 Task: Select transit view around selected location Buckingham Palace, London, England and check out the nearest train station
Action: Mouse moved to (389, 318)
Screenshot: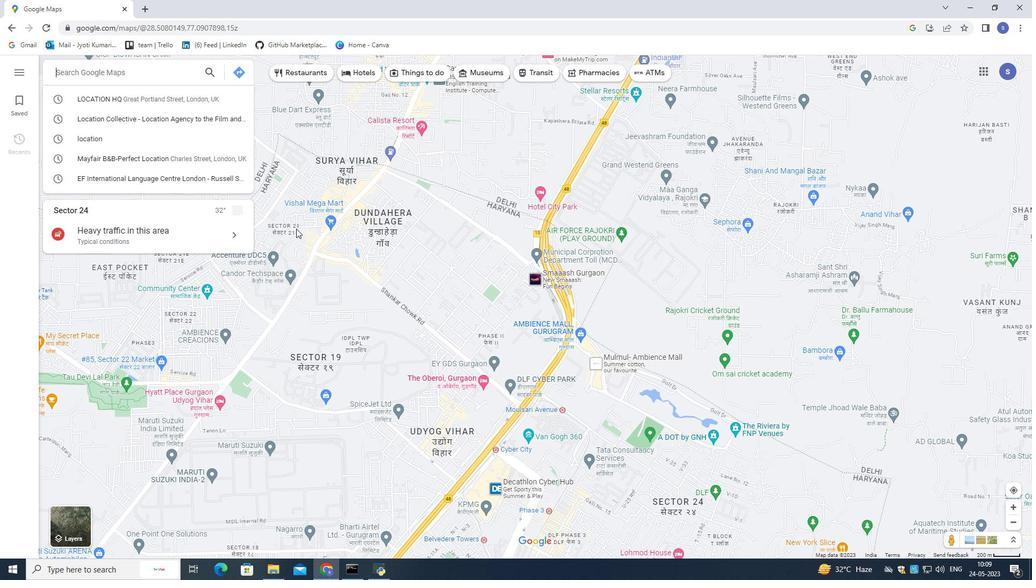 
Action: Mouse scrolled (389, 317) with delta (0, 0)
Screenshot: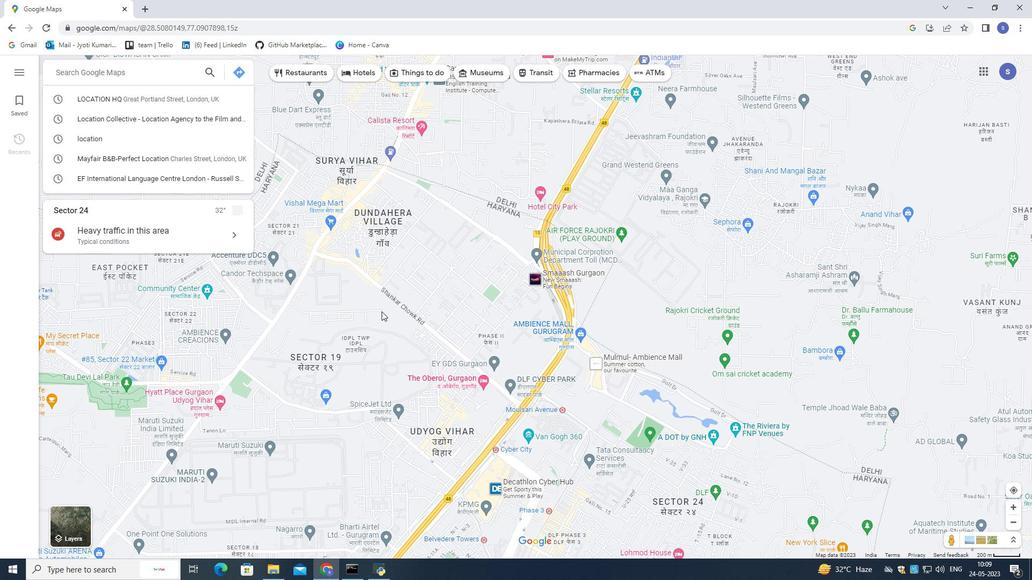 
Action: Mouse scrolled (389, 317) with delta (0, 0)
Screenshot: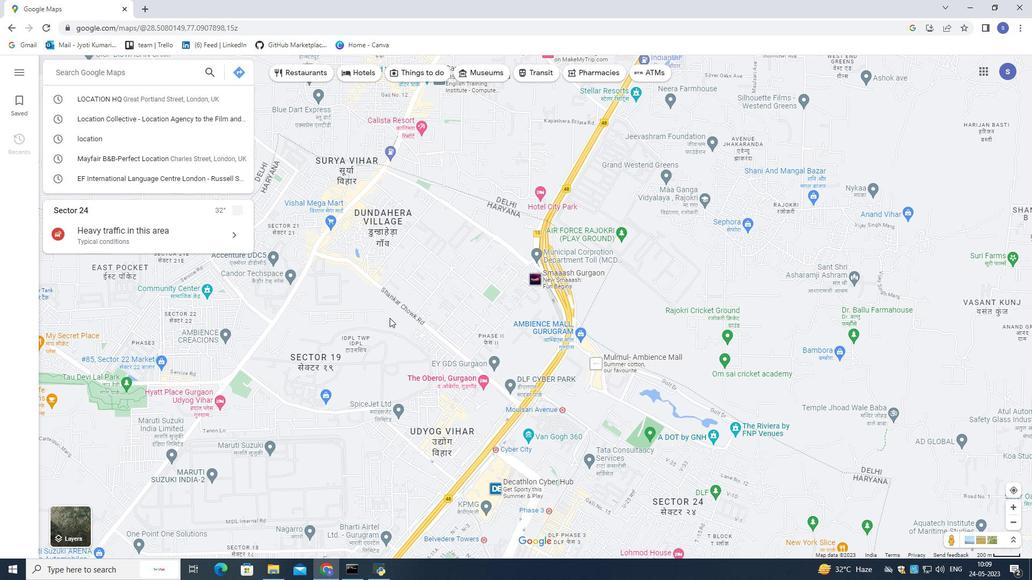 
Action: Mouse scrolled (389, 317) with delta (0, 0)
Screenshot: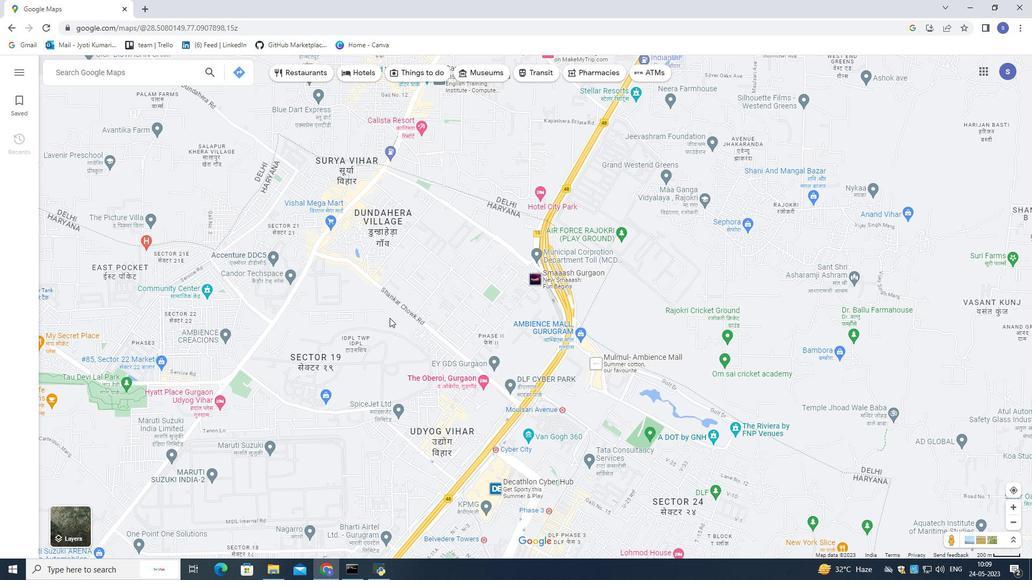
Action: Mouse scrolled (389, 317) with delta (0, 0)
Screenshot: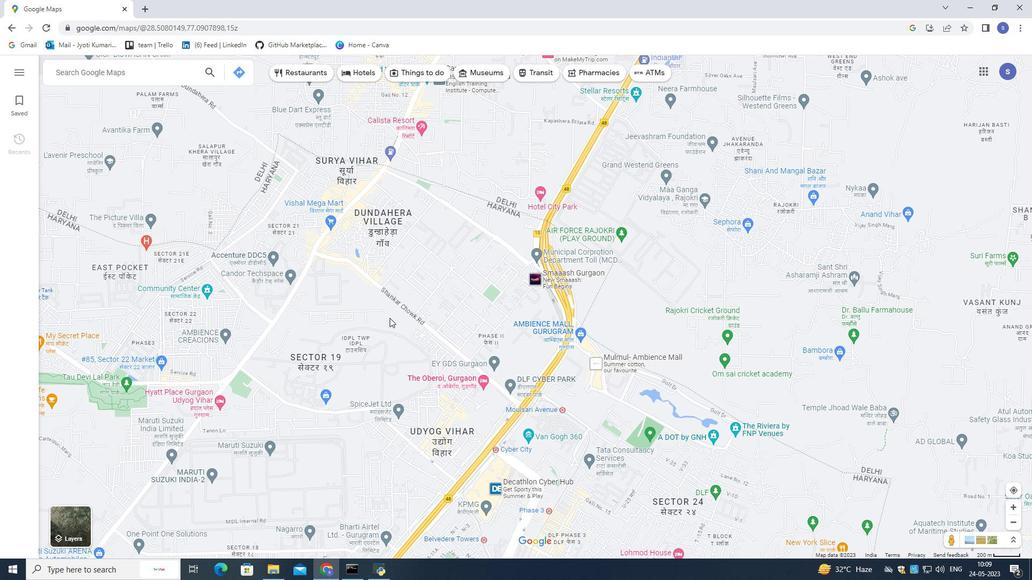 
Action: Mouse scrolled (389, 317) with delta (0, 0)
Screenshot: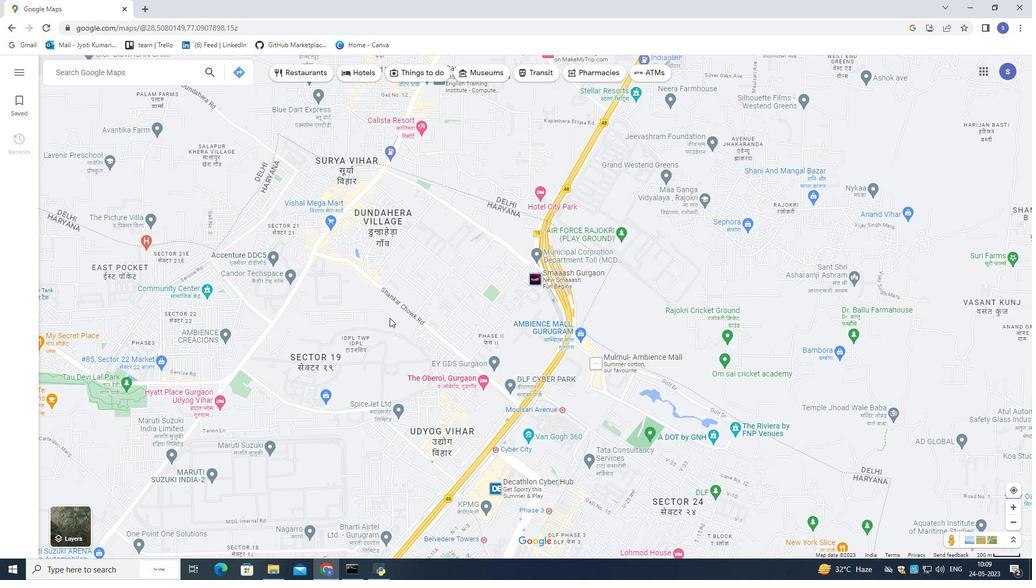 
Action: Mouse scrolled (389, 317) with delta (0, 0)
Screenshot: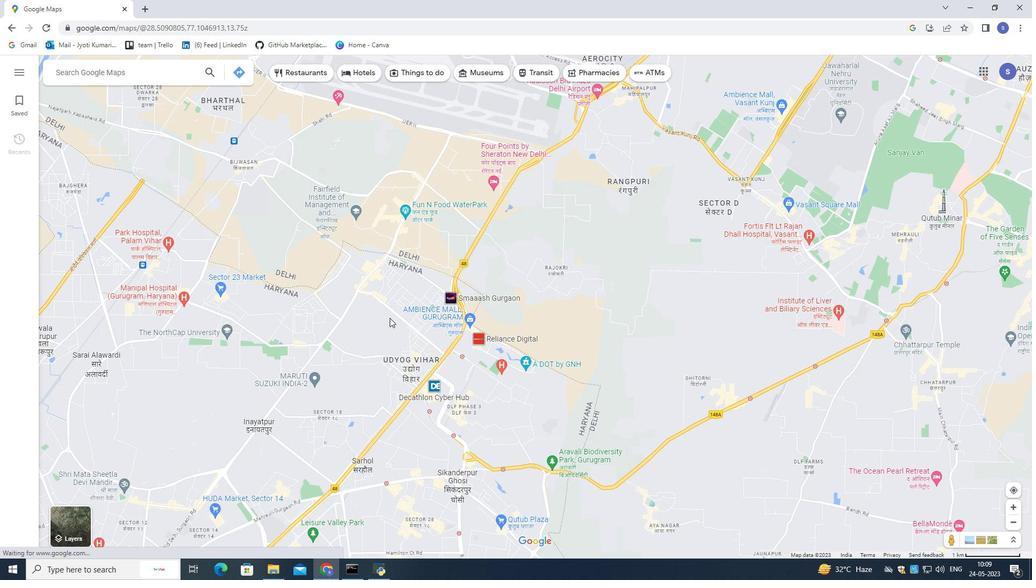
Action: Mouse scrolled (389, 317) with delta (0, 0)
Screenshot: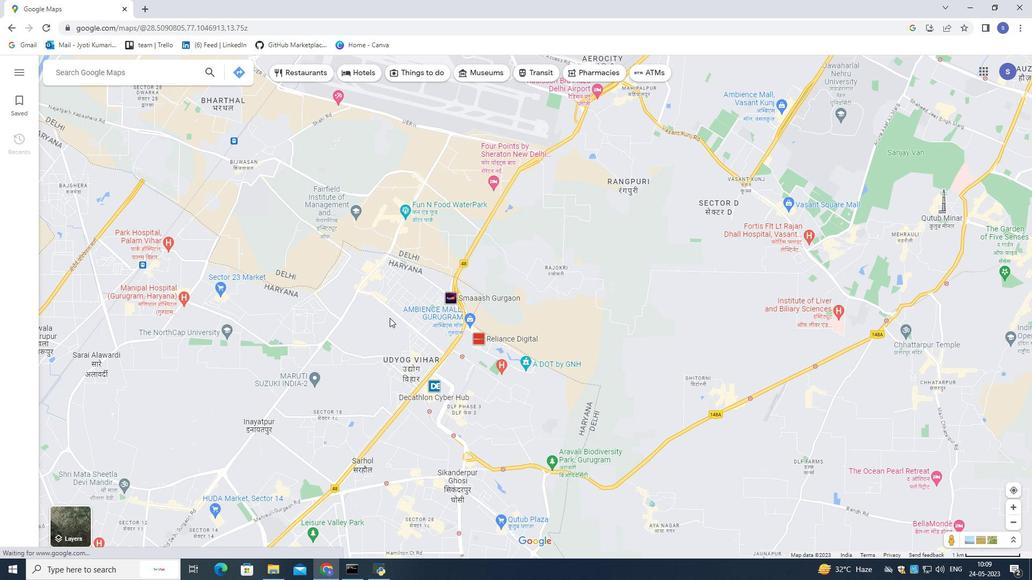 
Action: Mouse scrolled (389, 317) with delta (0, 0)
Screenshot: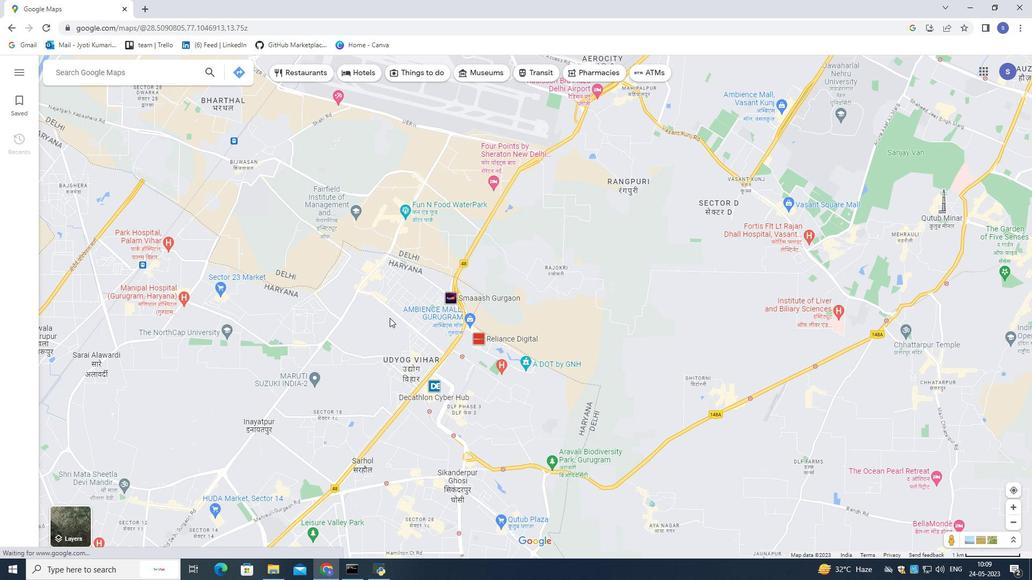 
Action: Mouse scrolled (389, 317) with delta (0, 0)
Screenshot: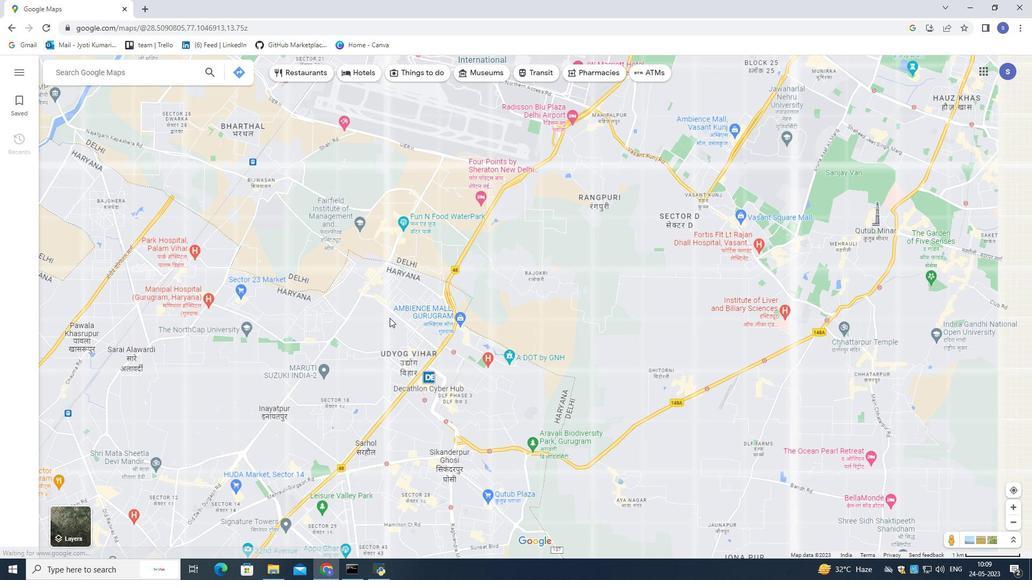 
Action: Mouse scrolled (389, 317) with delta (0, 0)
Screenshot: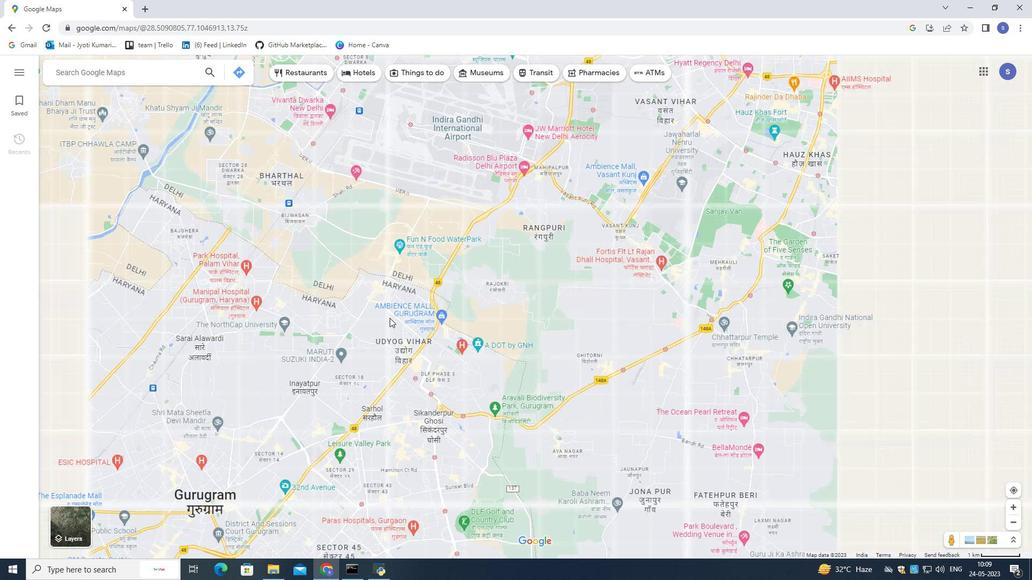 
Action: Mouse scrolled (389, 317) with delta (0, 0)
Screenshot: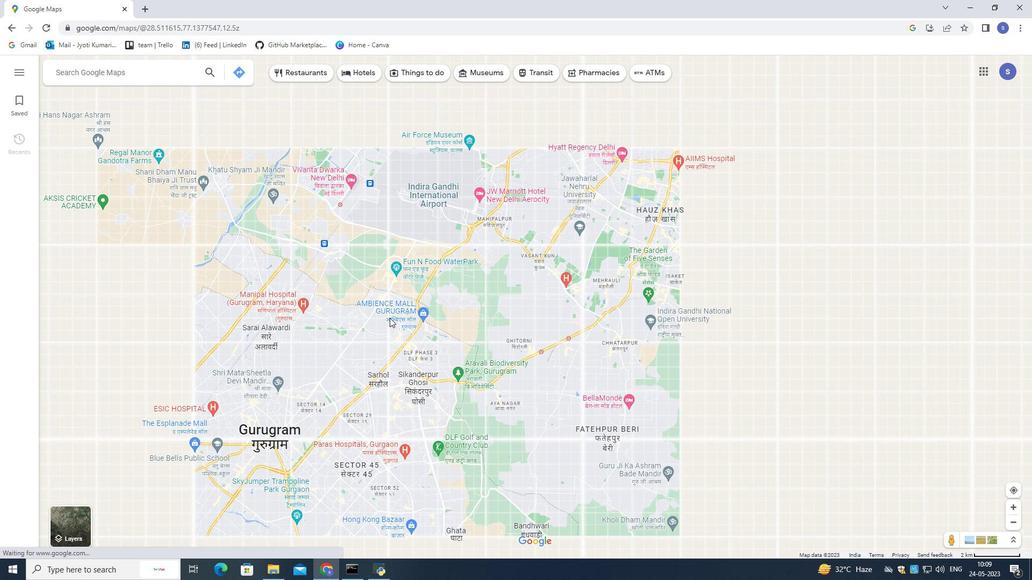 
Action: Mouse scrolled (389, 317) with delta (0, 0)
Screenshot: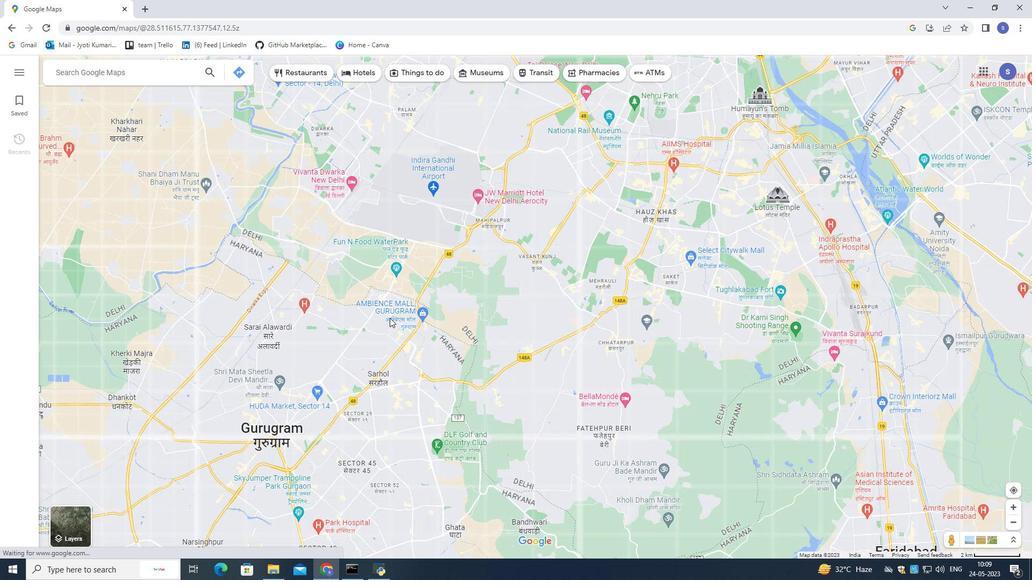 
Action: Mouse scrolled (389, 317) with delta (0, 0)
Screenshot: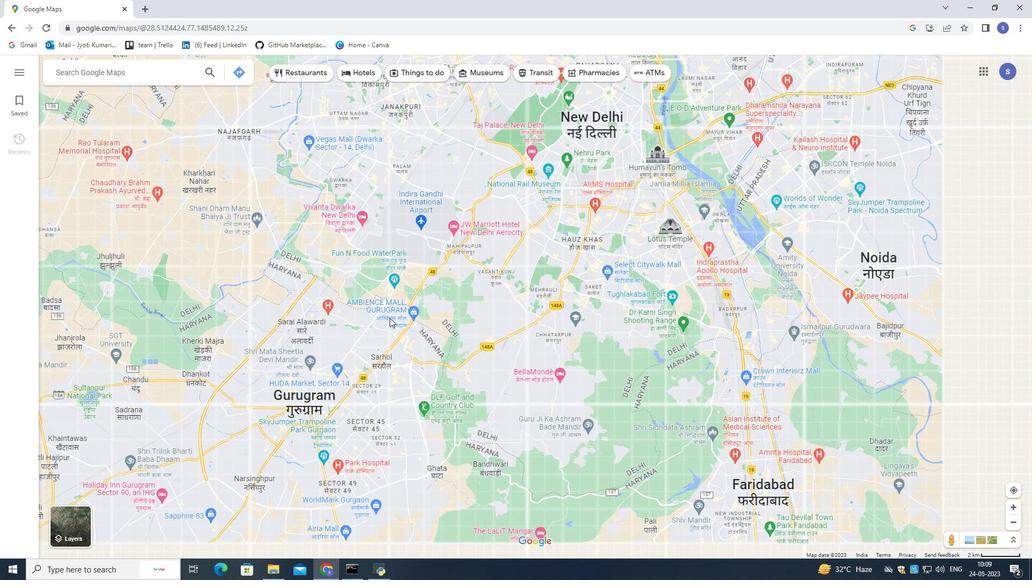 
Action: Mouse scrolled (389, 317) with delta (0, 0)
Screenshot: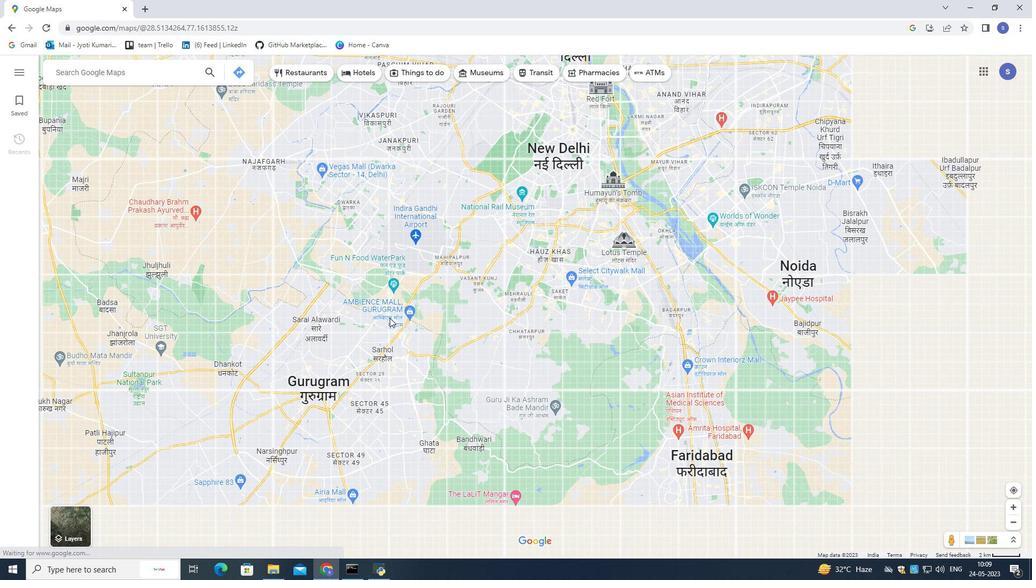 
Action: Mouse scrolled (389, 317) with delta (0, 0)
Screenshot: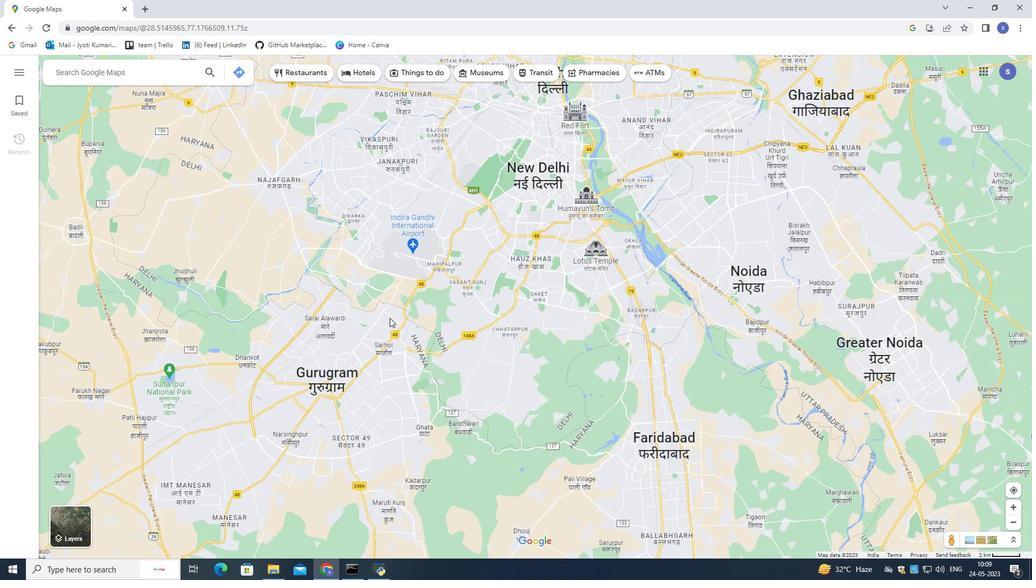 
Action: Mouse scrolled (389, 317) with delta (0, 0)
Screenshot: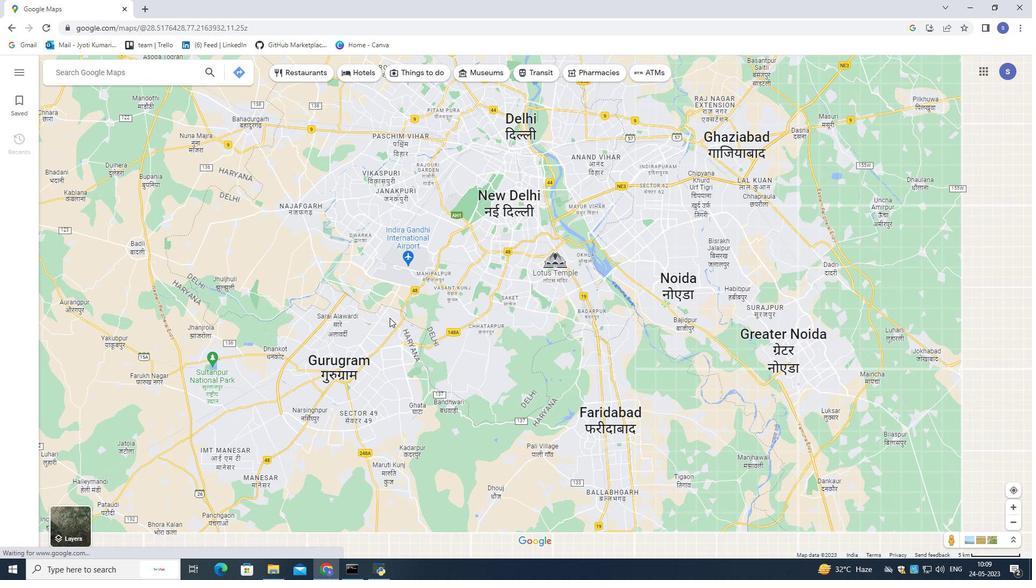 
Action: Mouse scrolled (389, 317) with delta (0, 0)
Screenshot: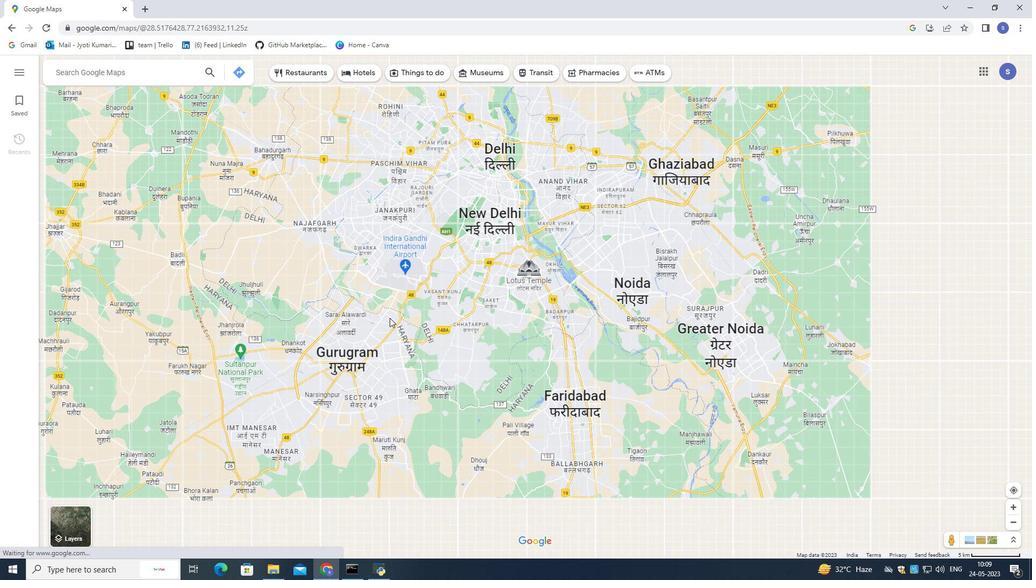 
Action: Mouse scrolled (389, 317) with delta (0, 0)
Screenshot: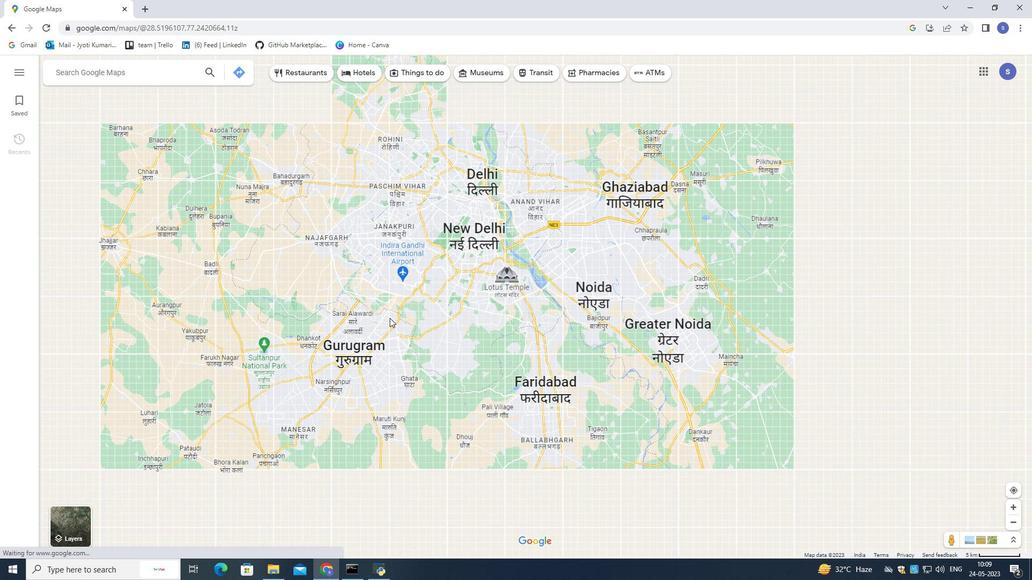 
Action: Mouse scrolled (389, 317) with delta (0, 0)
Screenshot: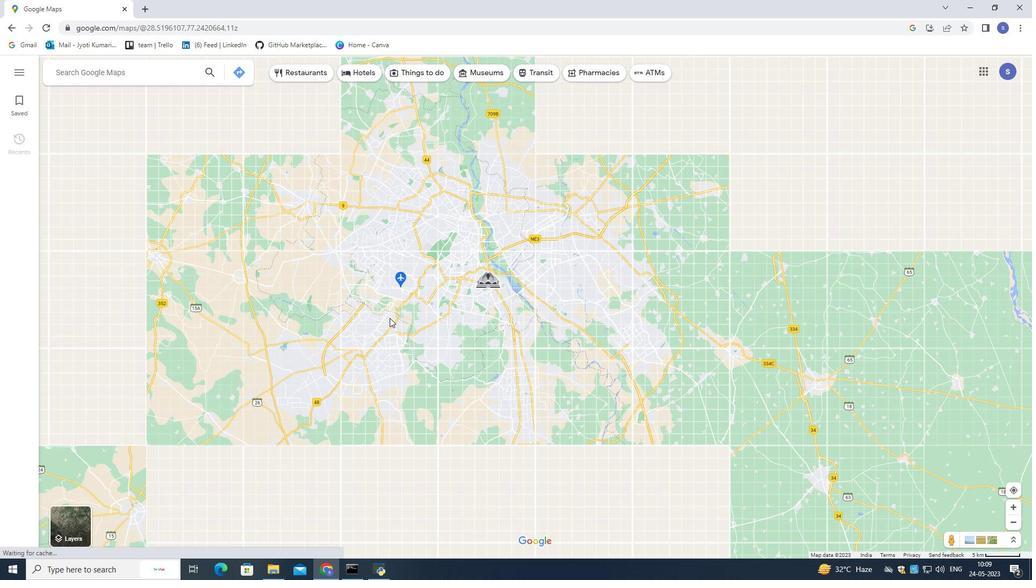 
Action: Mouse scrolled (389, 317) with delta (0, 0)
Screenshot: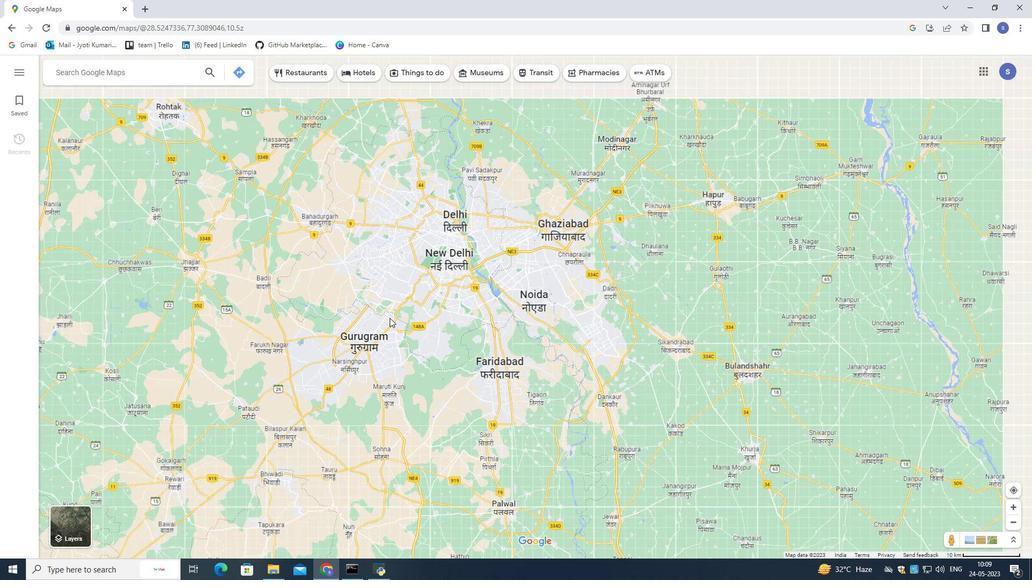 
Action: Mouse scrolled (389, 317) with delta (0, 0)
Screenshot: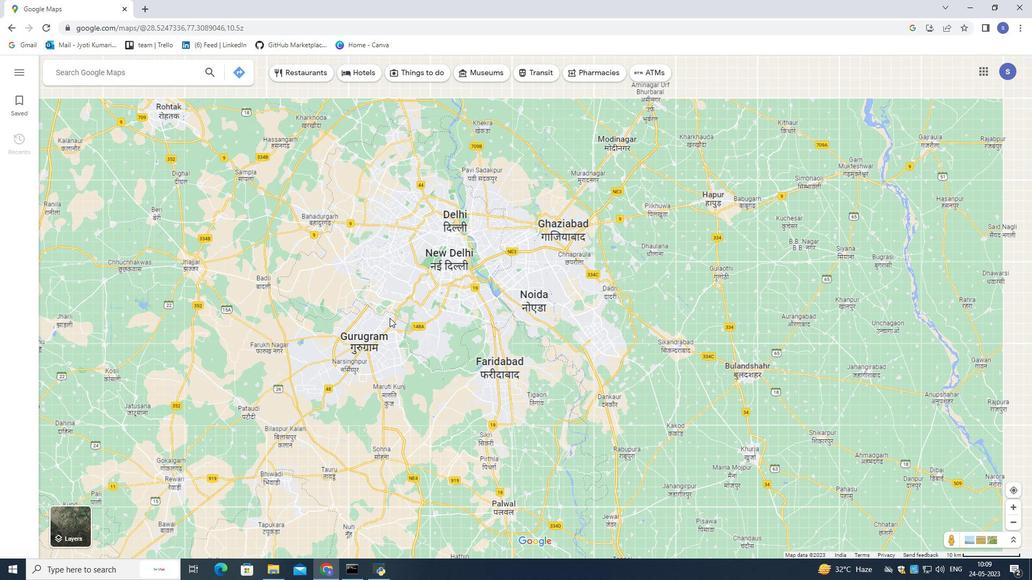 
Action: Mouse scrolled (389, 317) with delta (0, 0)
Screenshot: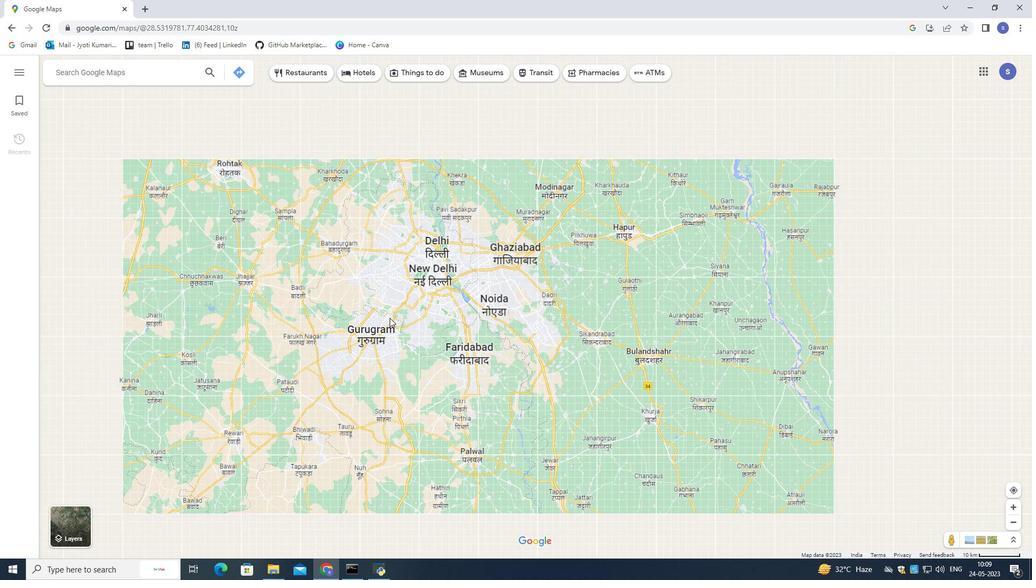 
Action: Mouse scrolled (389, 317) with delta (0, 0)
Screenshot: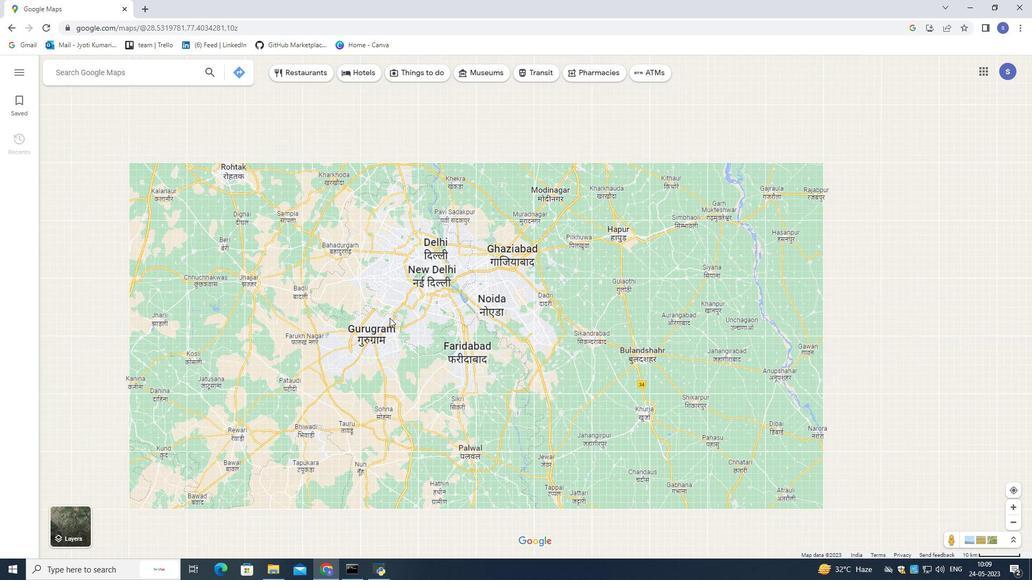 
Action: Mouse moved to (188, 69)
Screenshot: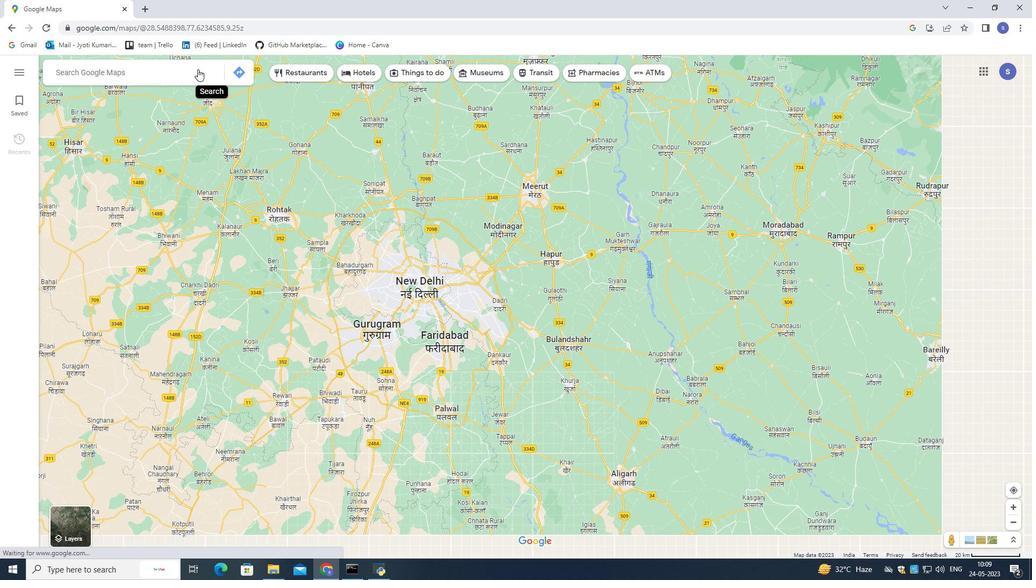 
Action: Mouse pressed left at (188, 69)
Screenshot: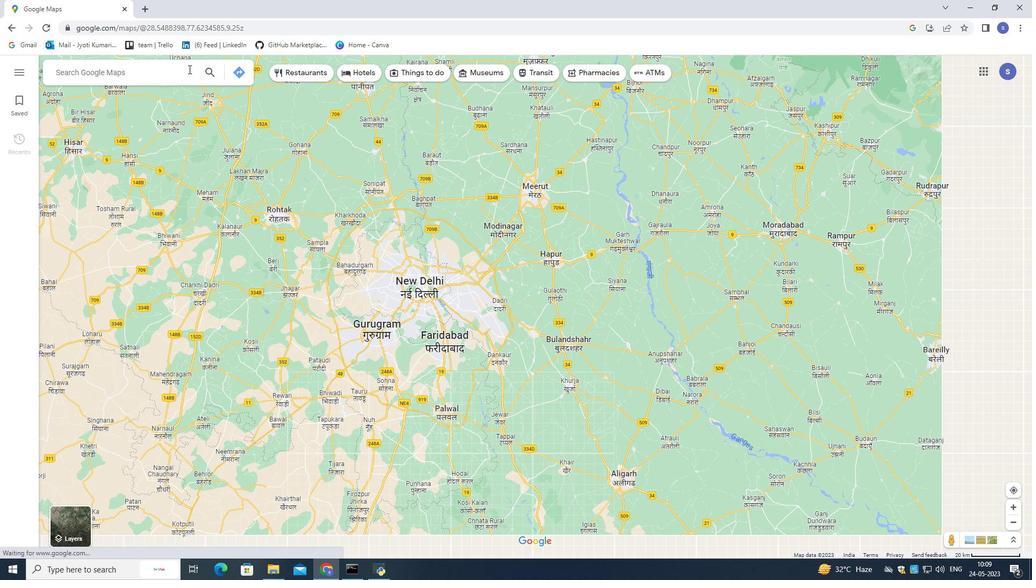 
Action: Key pressed <Key.shift>Buckingham<Key.space>palace,<Key.space>london,<Key.space>england<Key.enter>
Screenshot: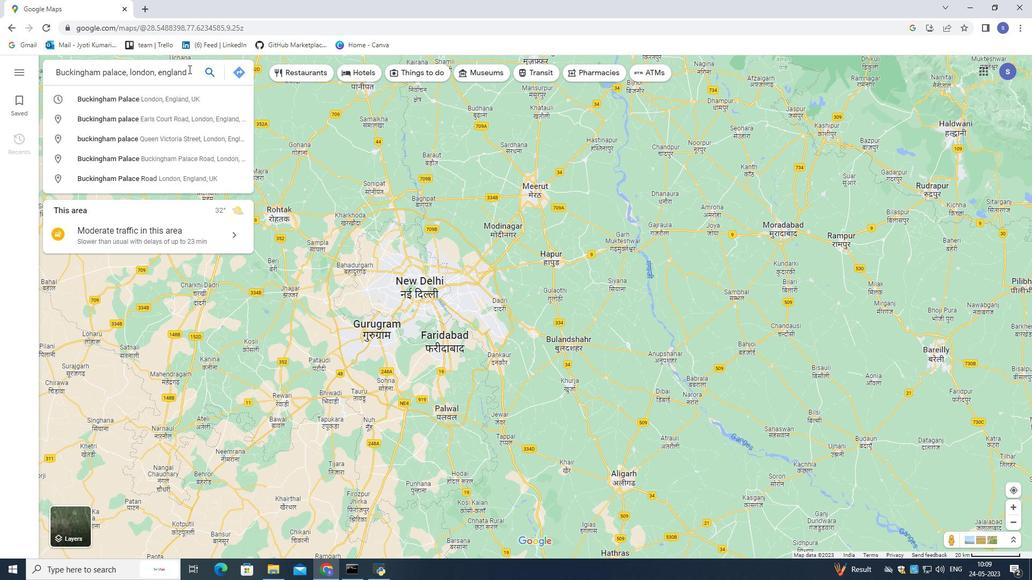 
Action: Mouse moved to (322, 350)
Screenshot: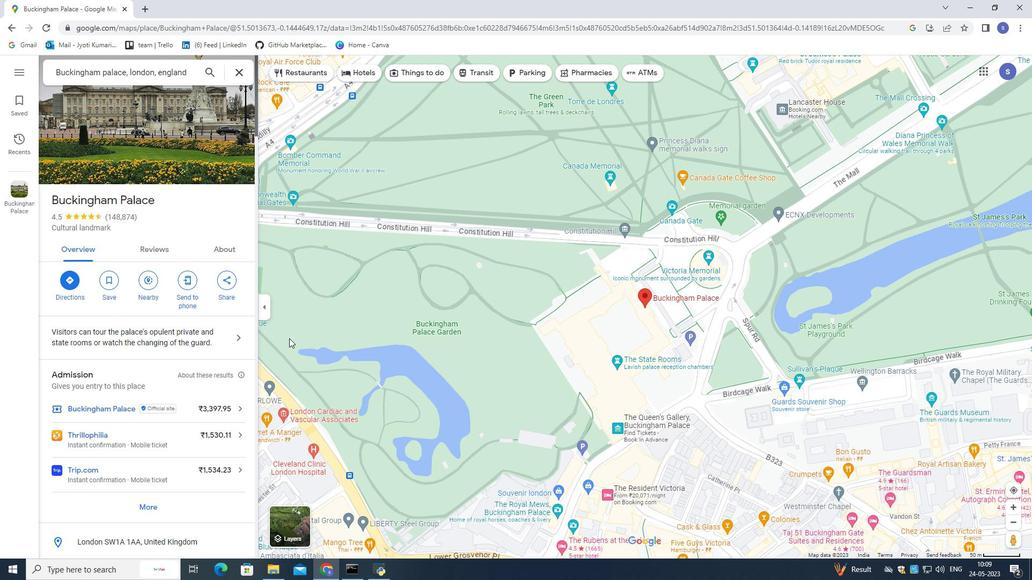 
Action: Mouse scrolled (322, 349) with delta (0, 0)
Screenshot: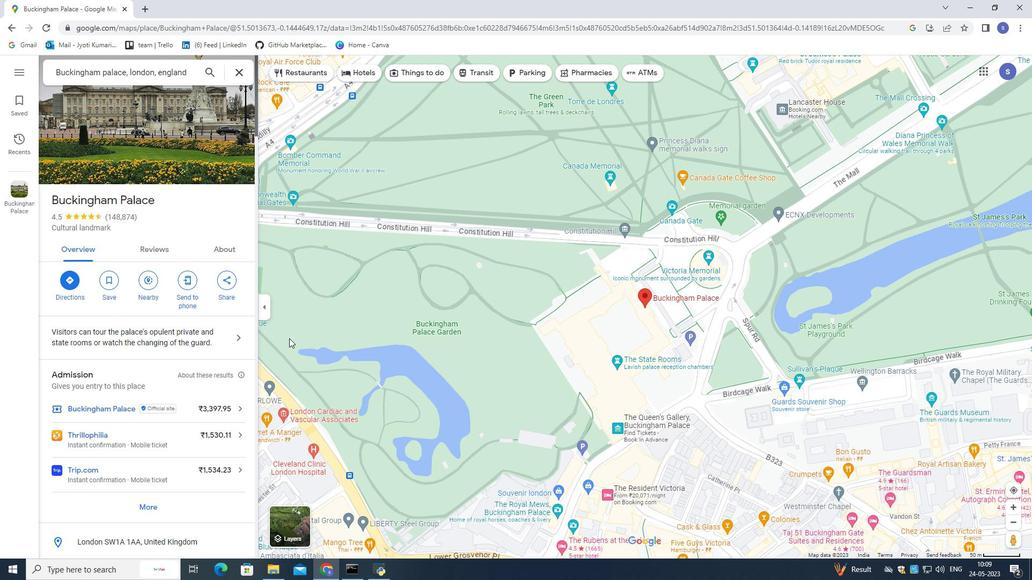 
Action: Mouse moved to (322, 351)
Screenshot: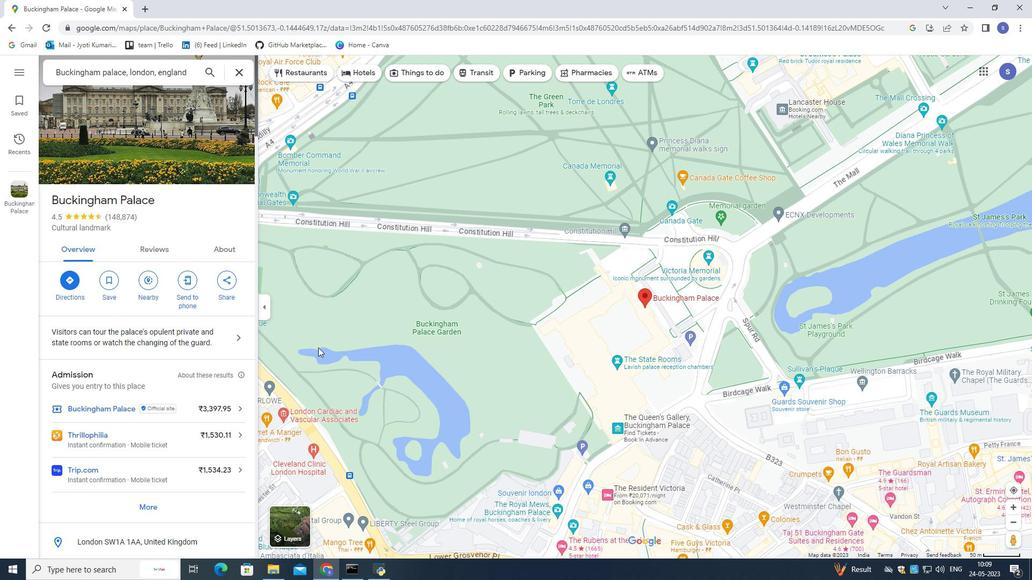 
Action: Mouse scrolled (322, 350) with delta (0, 0)
Screenshot: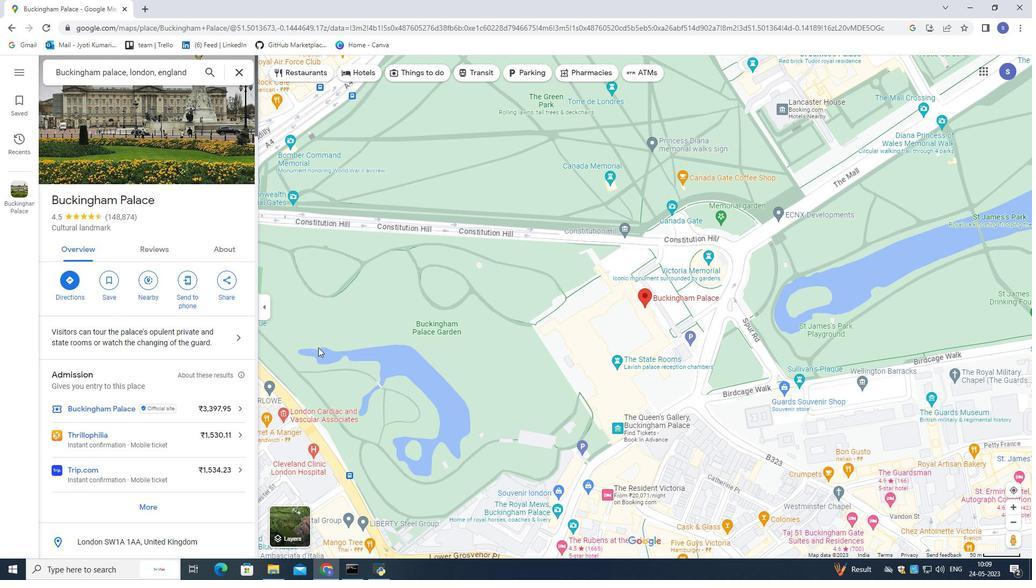
Action: Mouse moved to (474, 75)
Screenshot: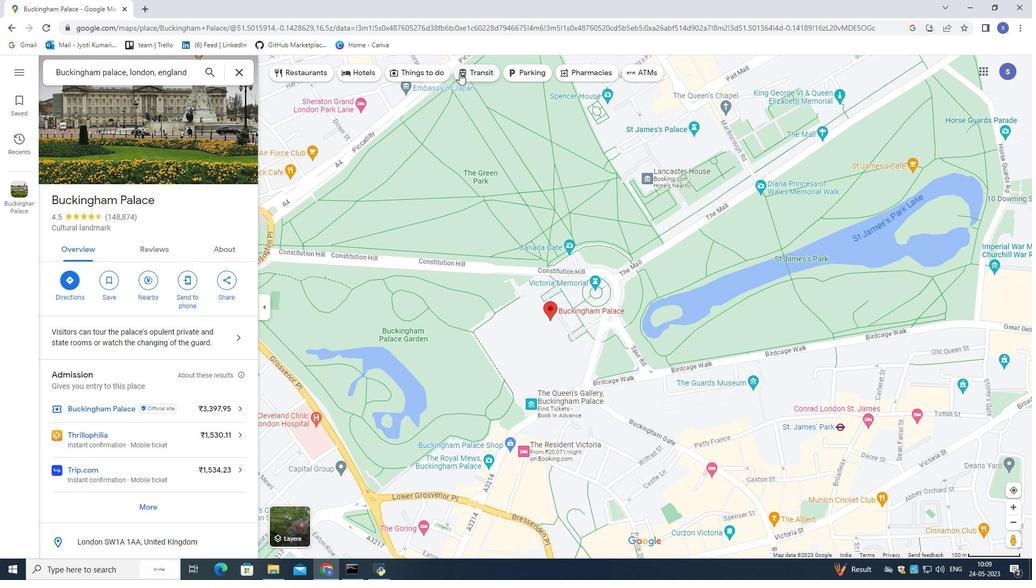 
Action: Mouse pressed left at (474, 75)
Screenshot: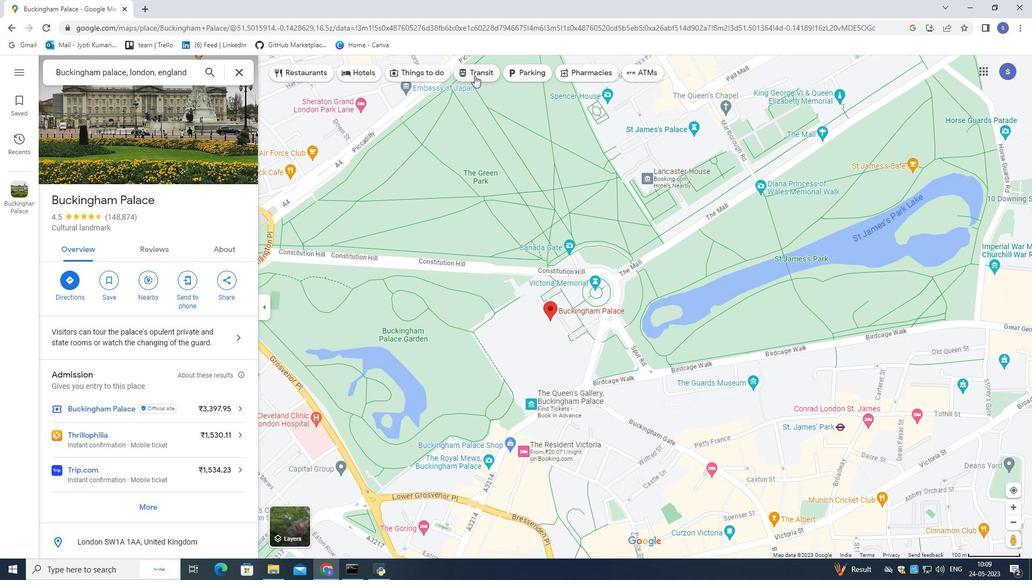 
Action: Mouse moved to (186, 69)
Screenshot: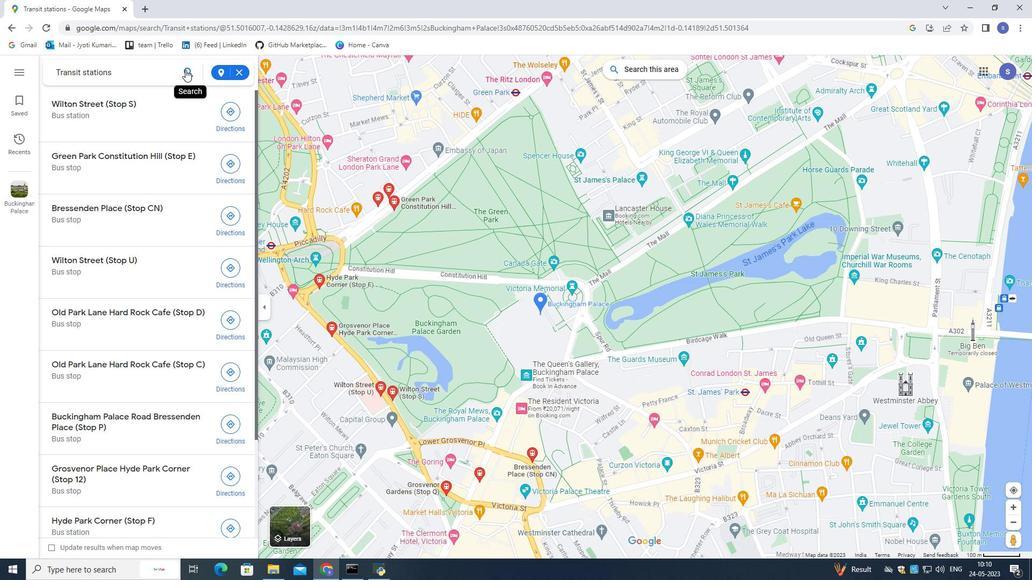 
Action: Mouse pressed left at (186, 69)
Screenshot: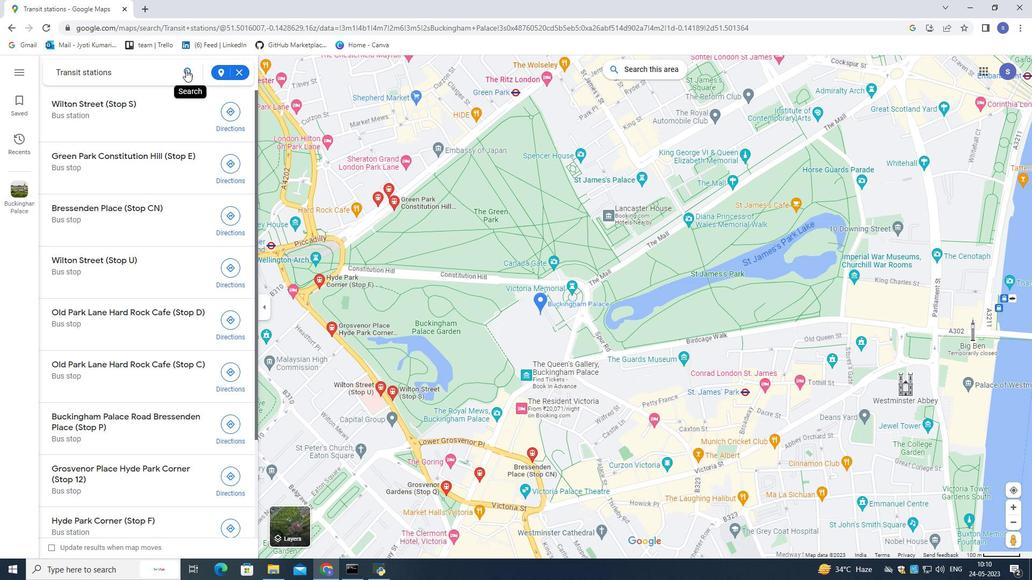 
Action: Mouse moved to (162, 178)
Screenshot: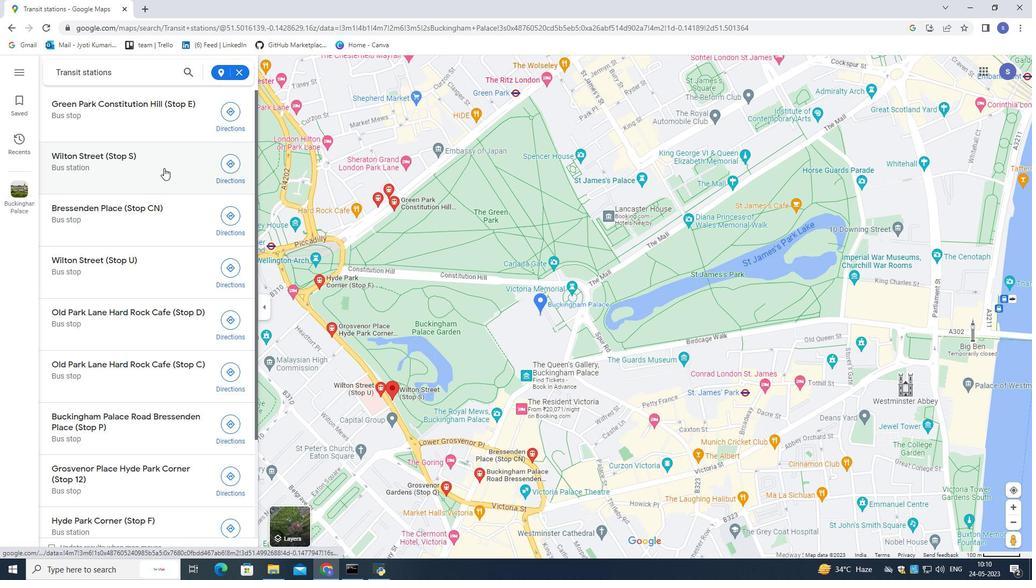 
Action: Mouse scrolled (162, 177) with delta (0, 0)
Screenshot: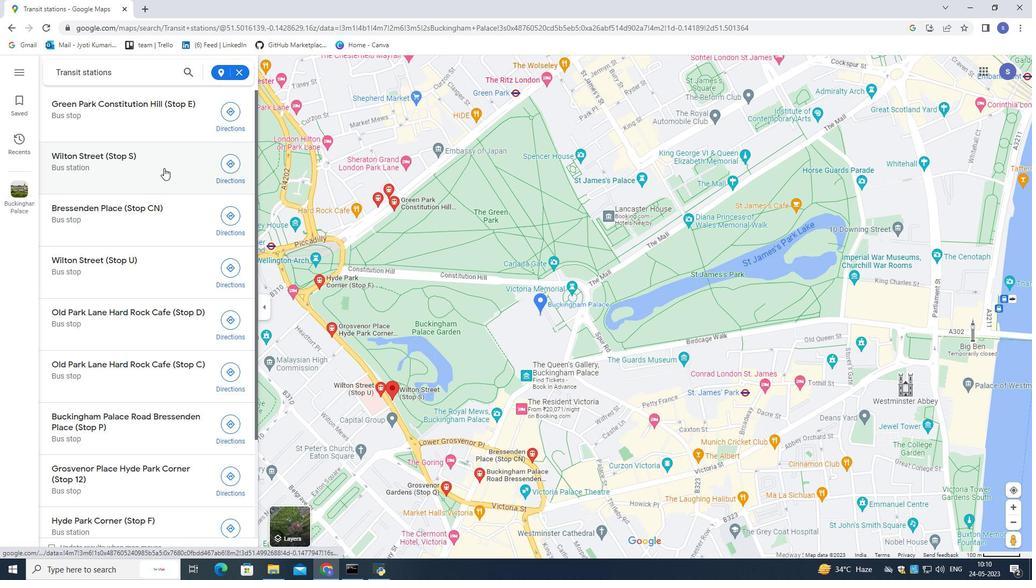 
Action: Mouse moved to (162, 179)
Screenshot: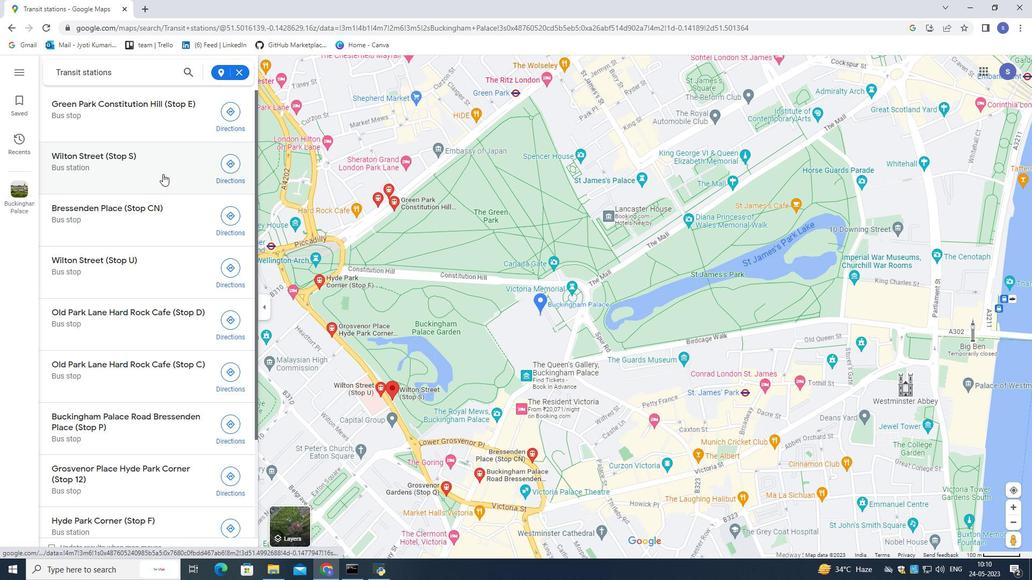 
Action: Mouse scrolled (162, 179) with delta (0, 0)
Screenshot: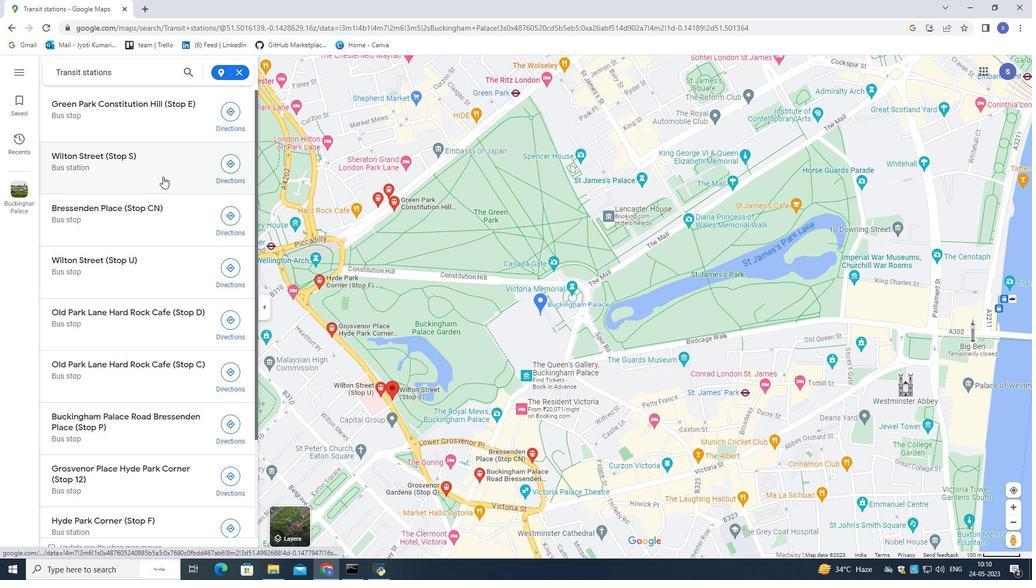 
Action: Mouse scrolled (162, 179) with delta (0, 0)
Screenshot: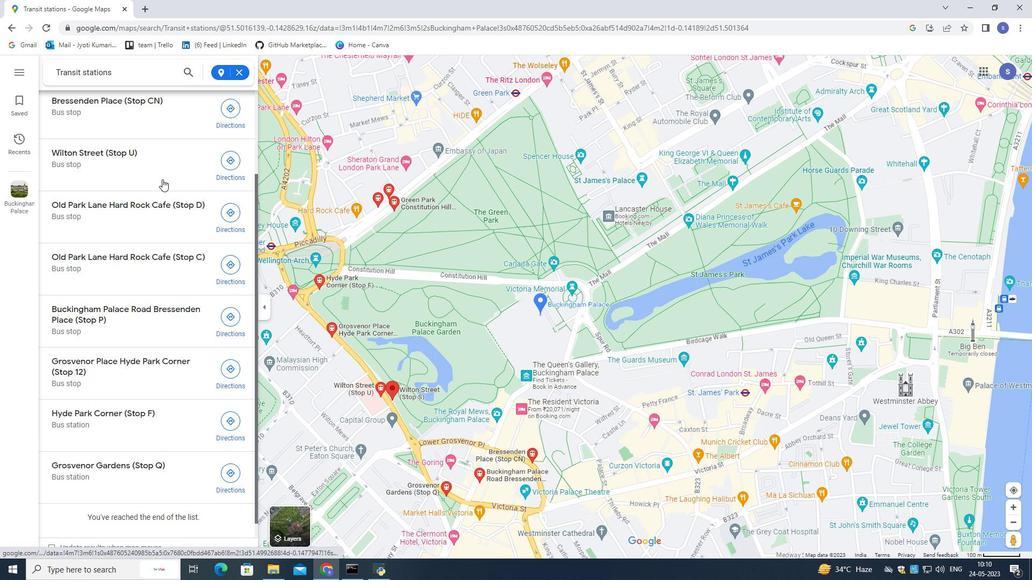 
Action: Mouse scrolled (162, 179) with delta (0, 0)
Screenshot: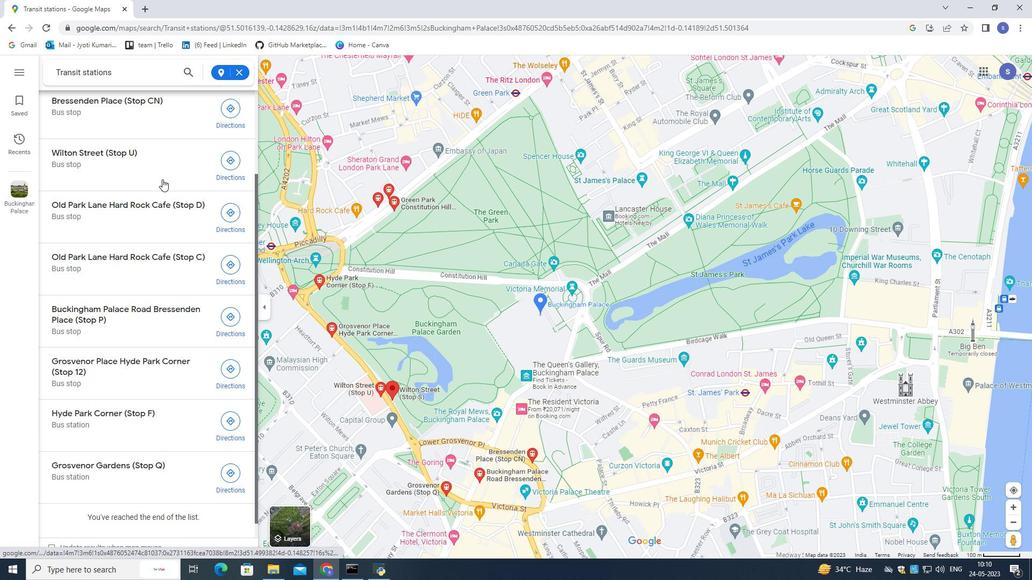 
Action: Mouse scrolled (162, 179) with delta (0, 0)
Screenshot: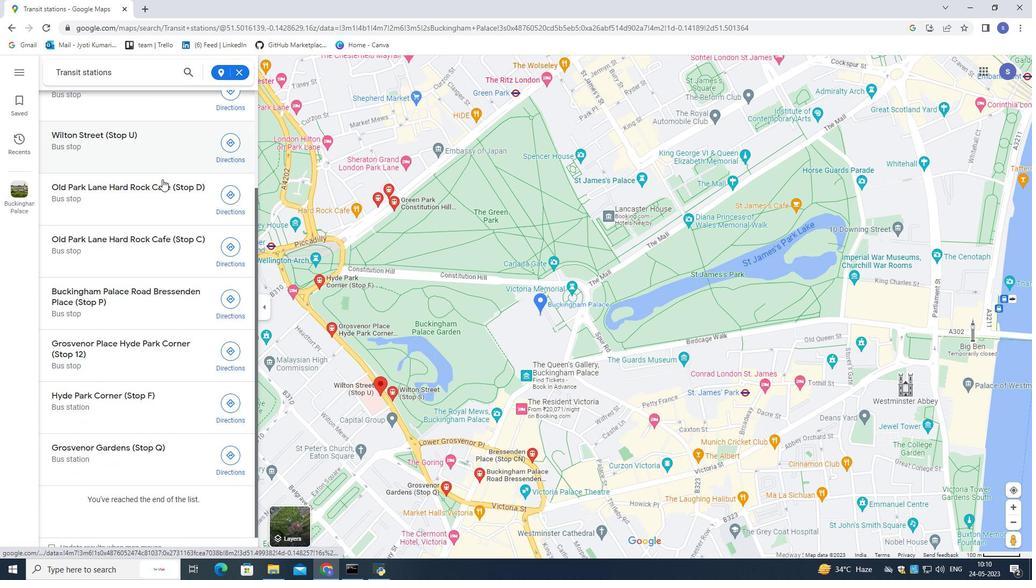 
Action: Mouse scrolled (162, 179) with delta (0, 0)
Screenshot: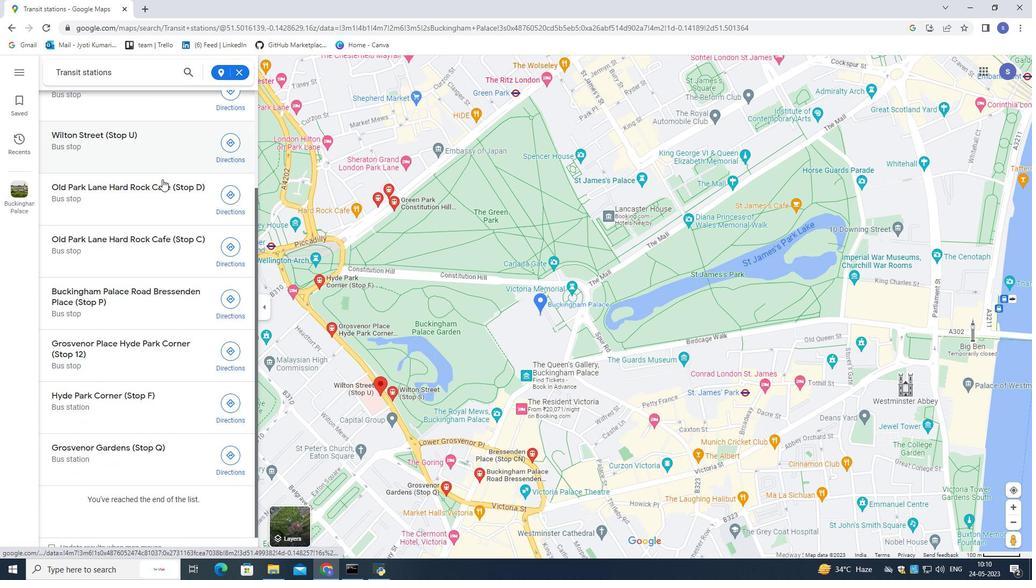 
Action: Mouse moved to (11, 24)
Screenshot: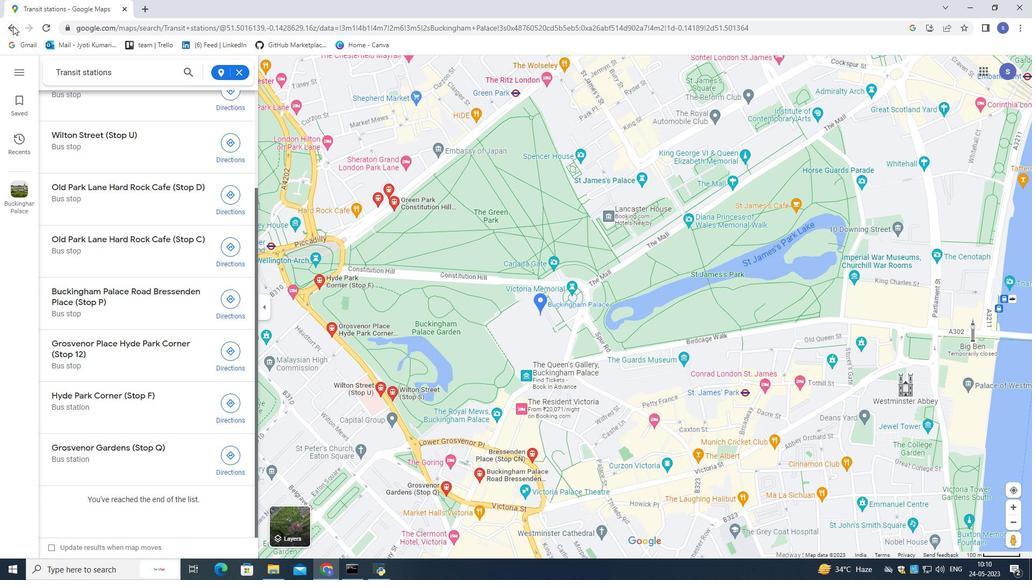 
Action: Mouse pressed left at (11, 24)
Screenshot: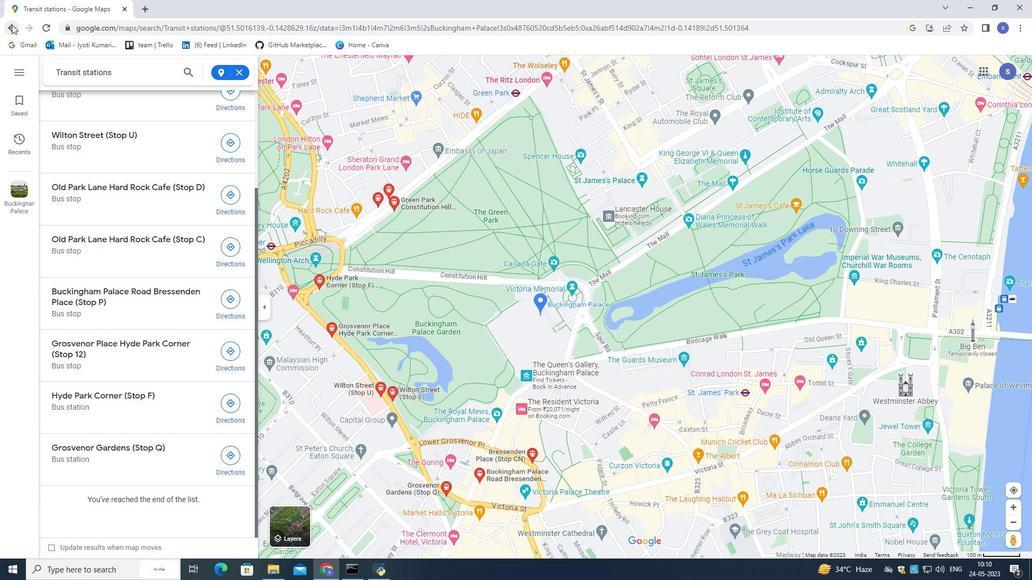 
Action: Mouse moved to (126, 169)
Screenshot: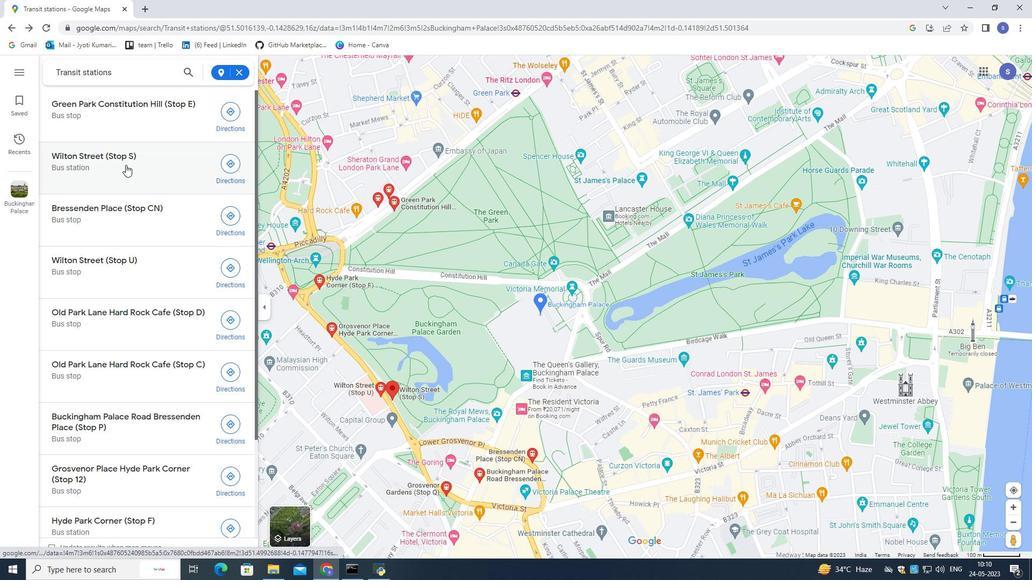 
Action: Mouse scrolled (126, 169) with delta (0, 0)
Screenshot: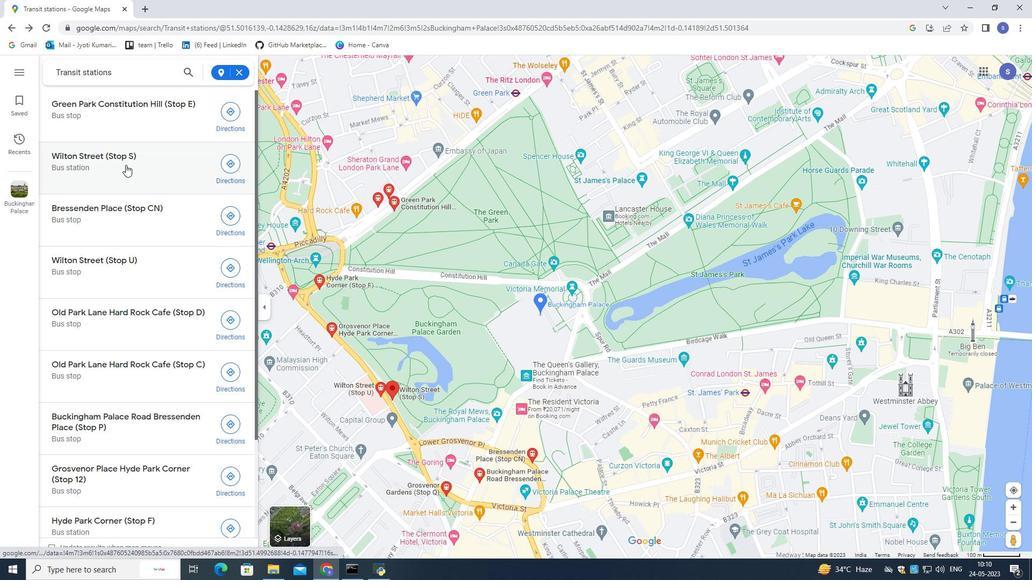 
Action: Mouse moved to (126, 170)
Screenshot: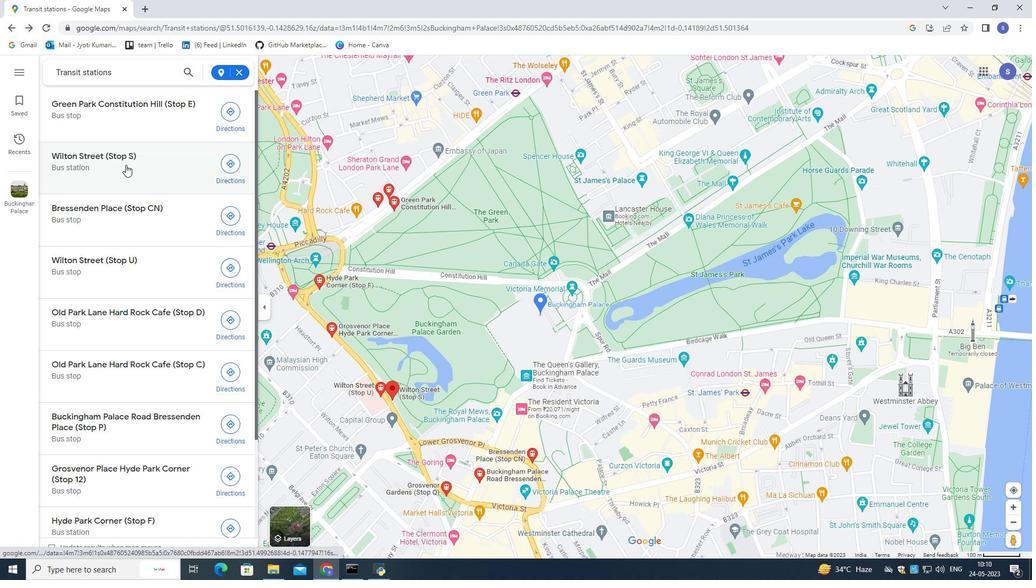 
Action: Mouse scrolled (126, 169) with delta (0, 0)
Screenshot: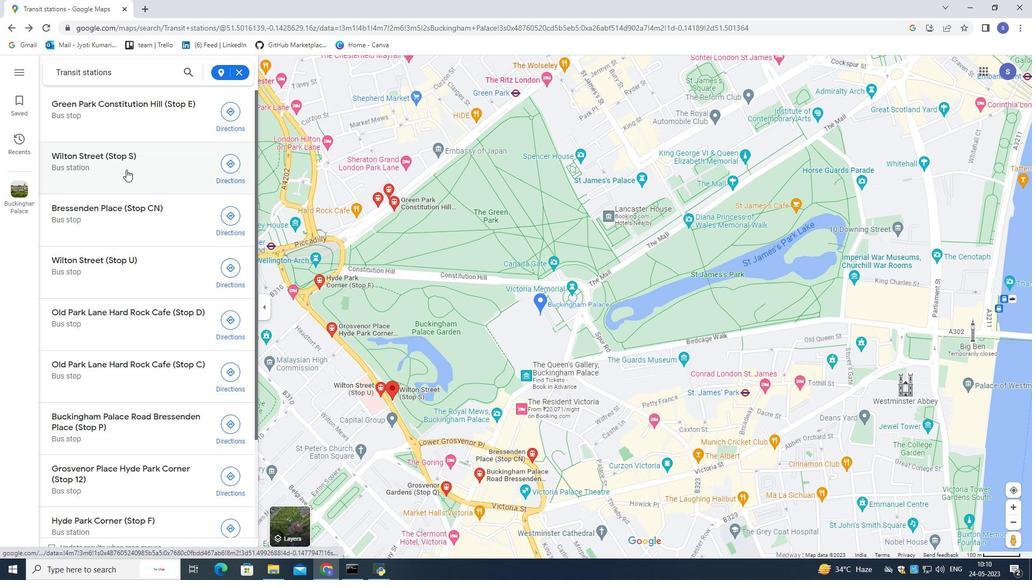 
Action: Mouse scrolled (126, 169) with delta (0, 0)
Screenshot: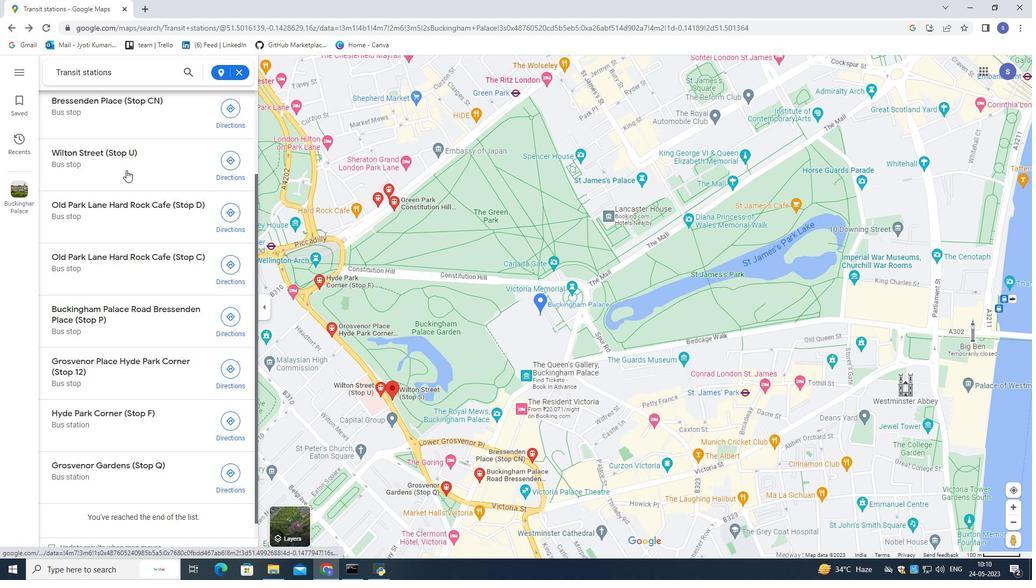 
Action: Mouse scrolled (126, 169) with delta (0, 0)
Screenshot: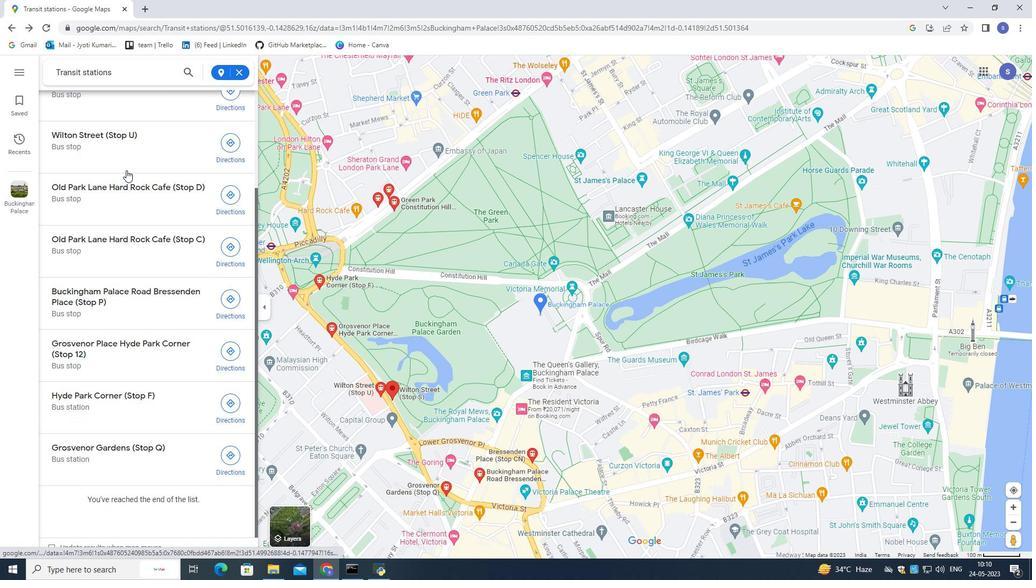 
Action: Mouse scrolled (126, 169) with delta (0, 0)
Screenshot: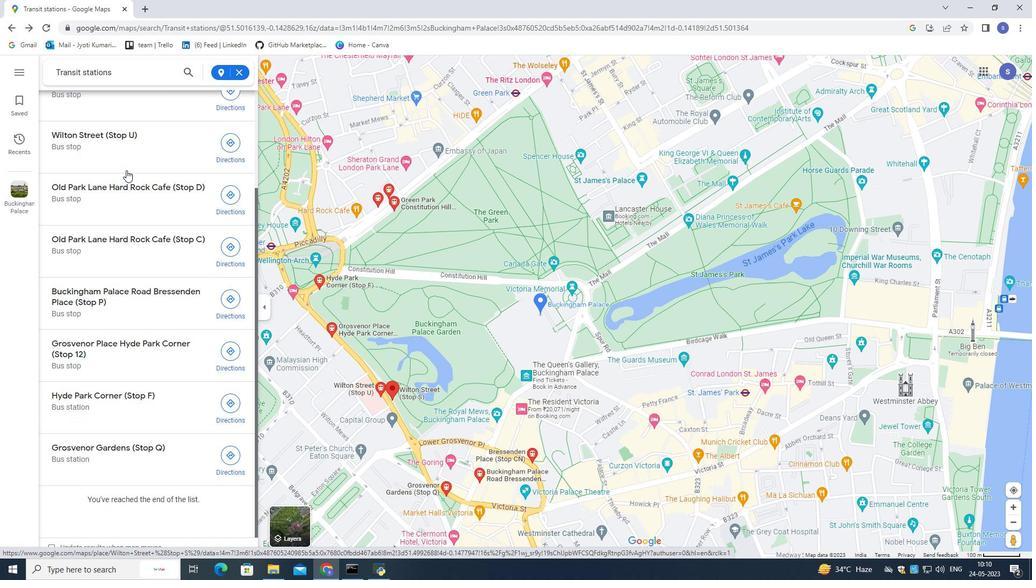 
Action: Mouse scrolled (126, 169) with delta (0, 0)
Screenshot: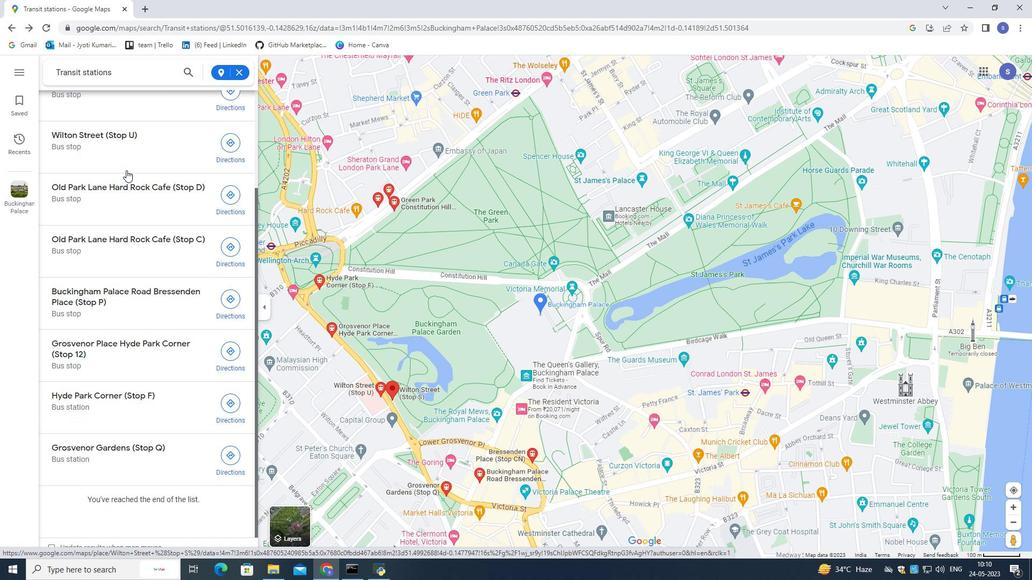 
Action: Mouse scrolled (126, 169) with delta (0, 0)
Screenshot: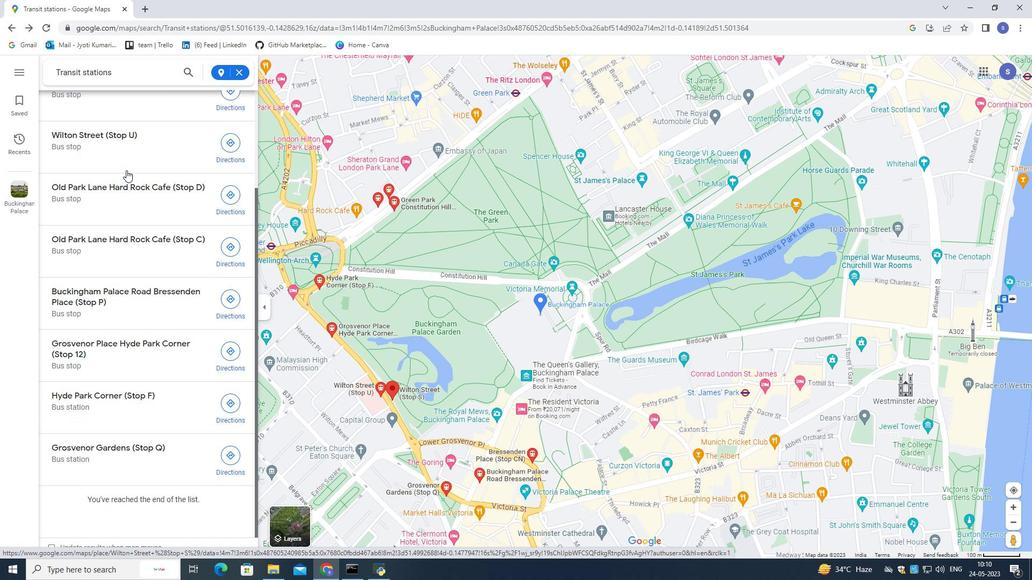 
Action: Mouse moved to (8, 29)
Screenshot: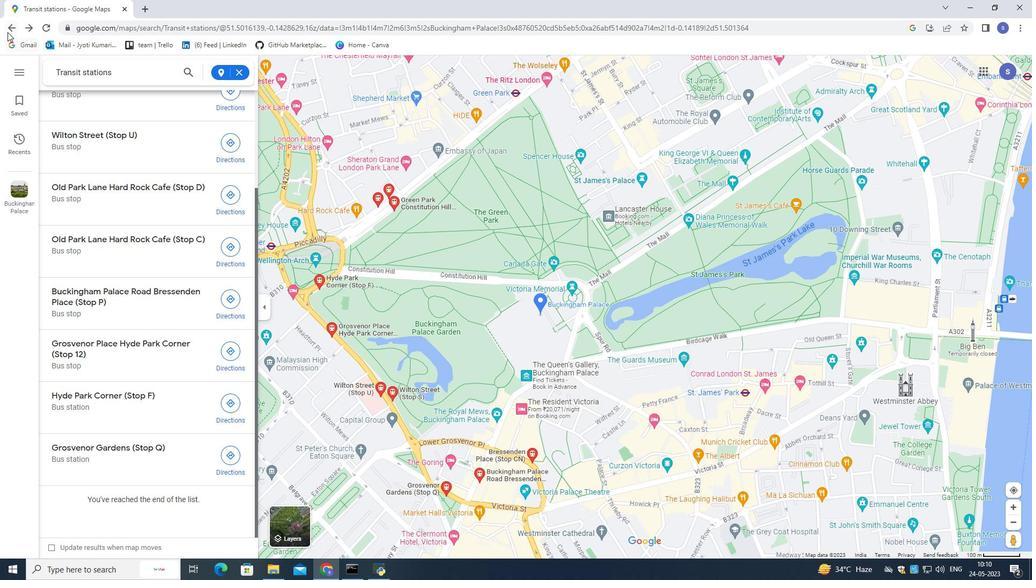 
Action: Mouse pressed left at (8, 29)
Screenshot: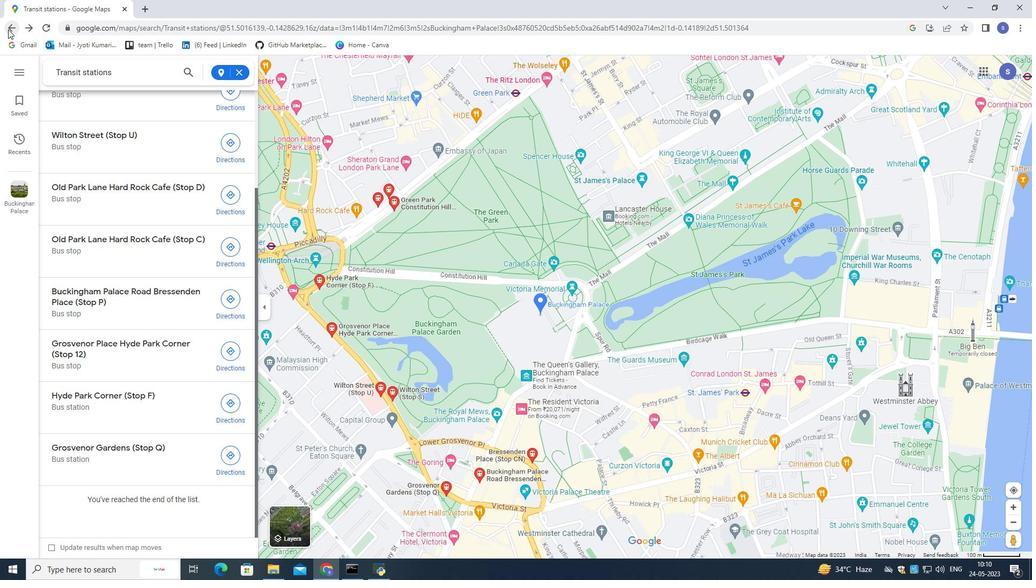 
Action: Mouse moved to (153, 279)
Screenshot: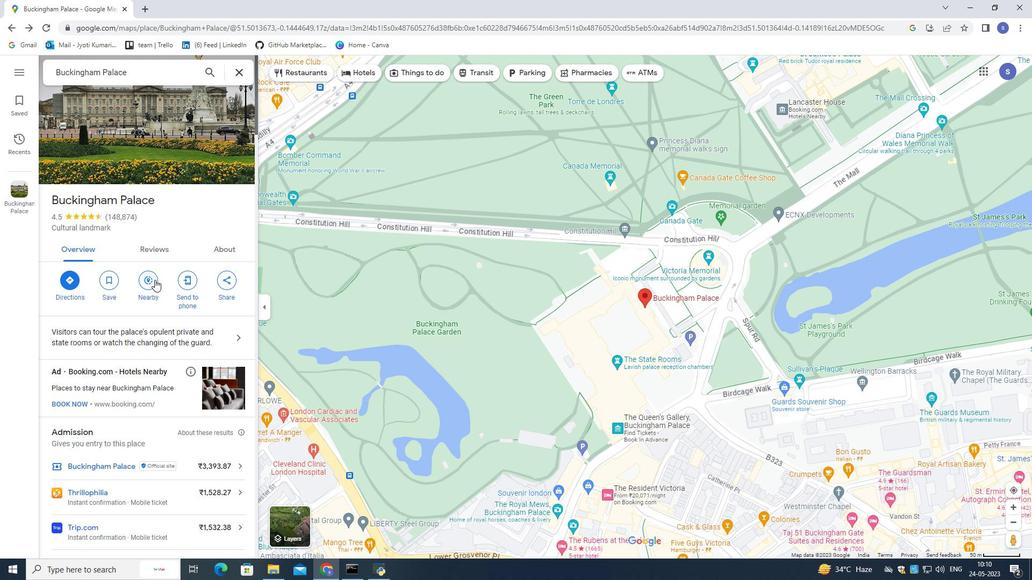 
Action: Mouse pressed left at (153, 279)
Screenshot: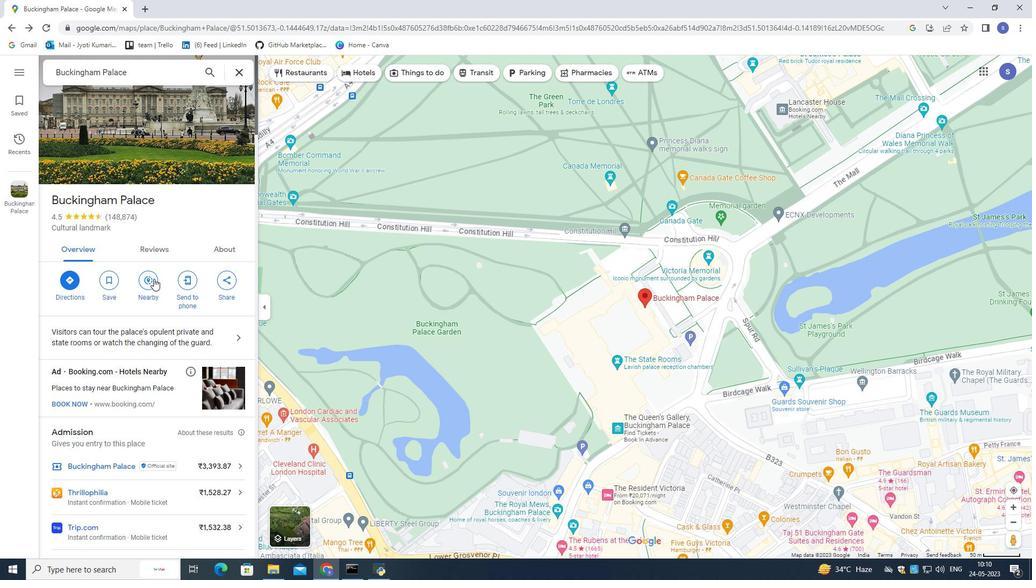 
Action: Mouse moved to (117, 90)
Screenshot: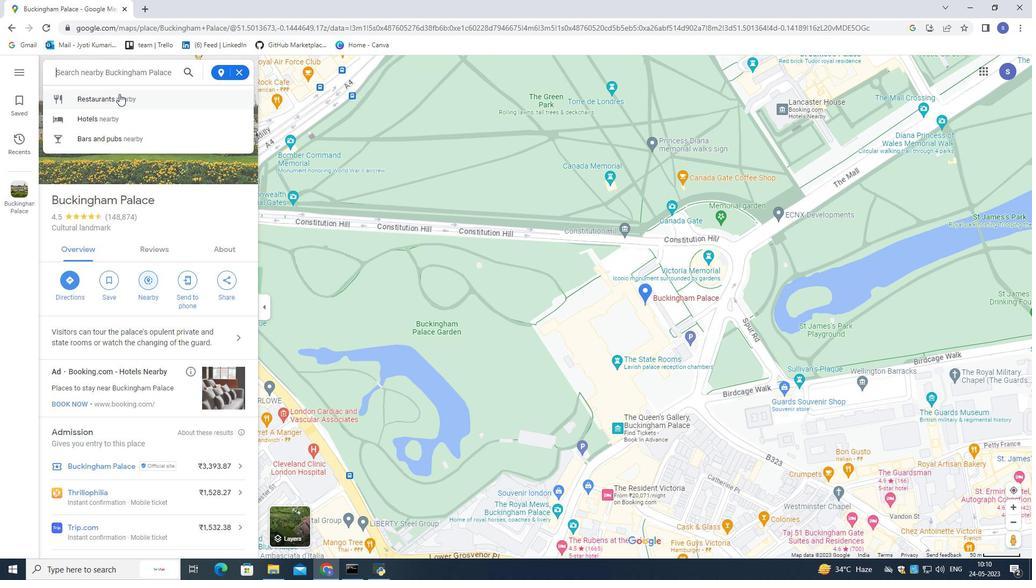 
Action: Key pressed train<Key.space>station<Key.enter>
Screenshot: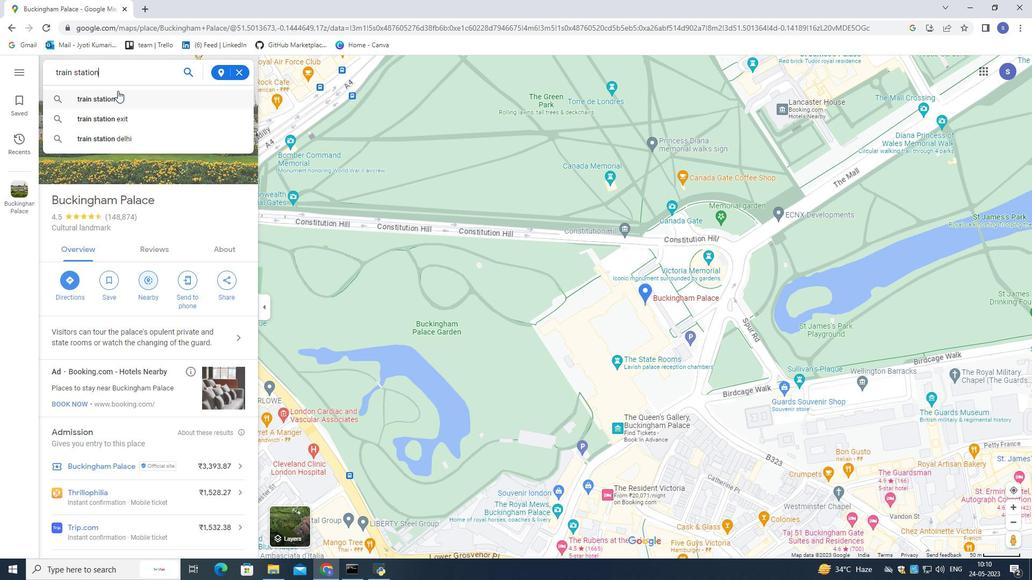 
Action: Mouse moved to (96, 136)
Screenshot: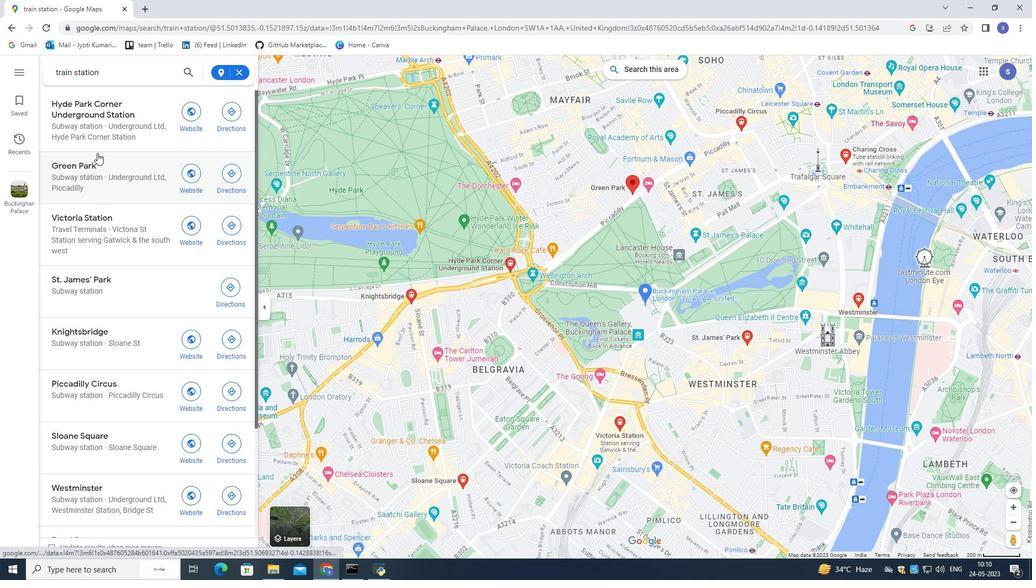 
Action: Mouse pressed left at (96, 136)
Screenshot: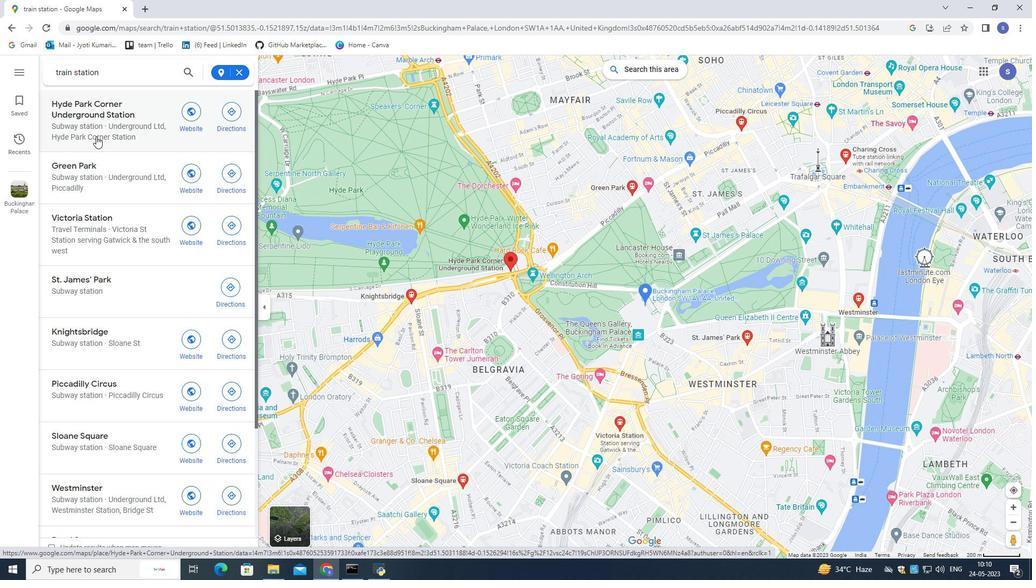 
Action: Mouse moved to (98, 156)
Screenshot: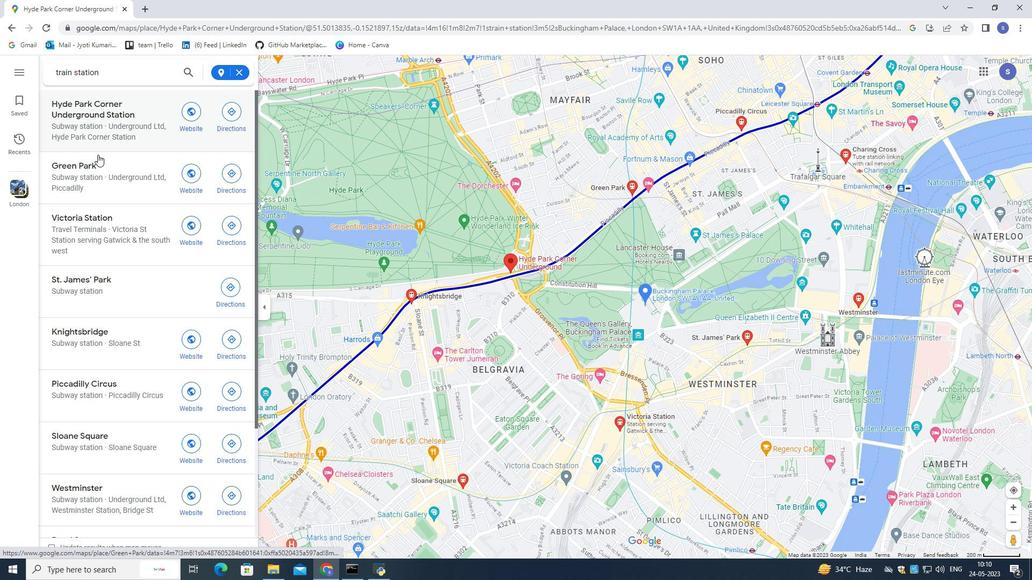 
Action: Mouse pressed left at (98, 156)
Screenshot: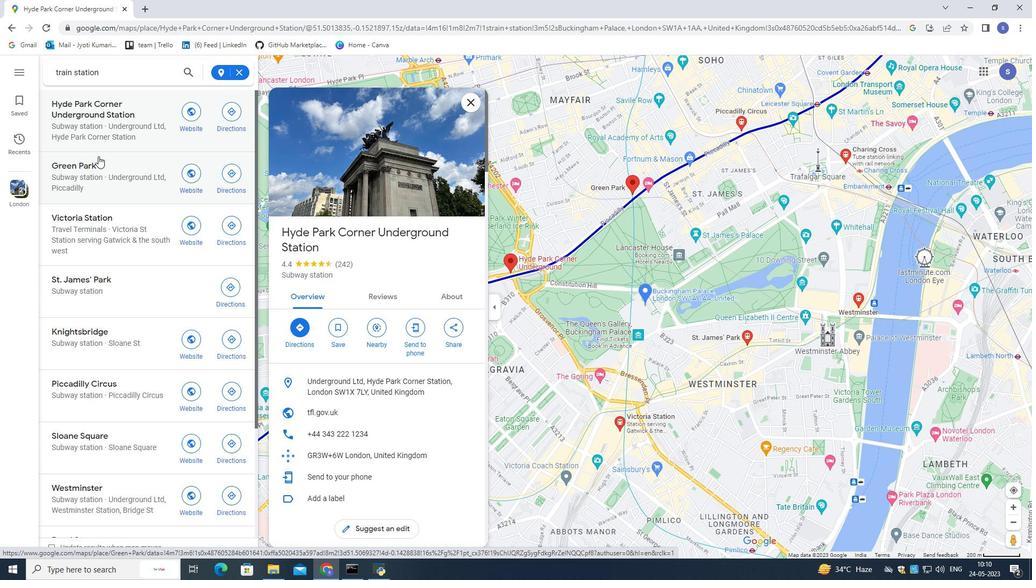 
Action: Mouse moved to (84, 239)
Screenshot: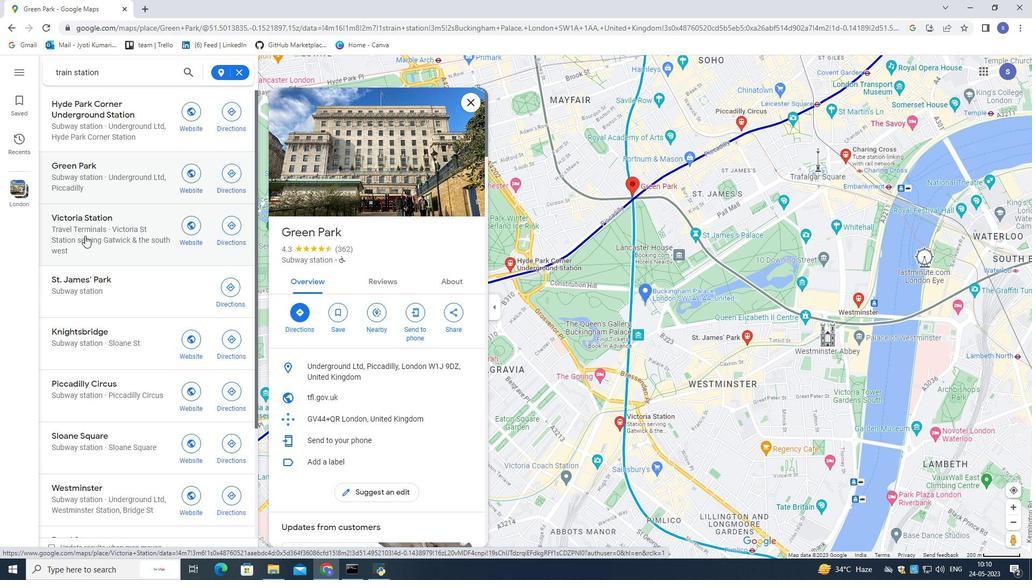 
Action: Mouse pressed left at (84, 239)
Screenshot: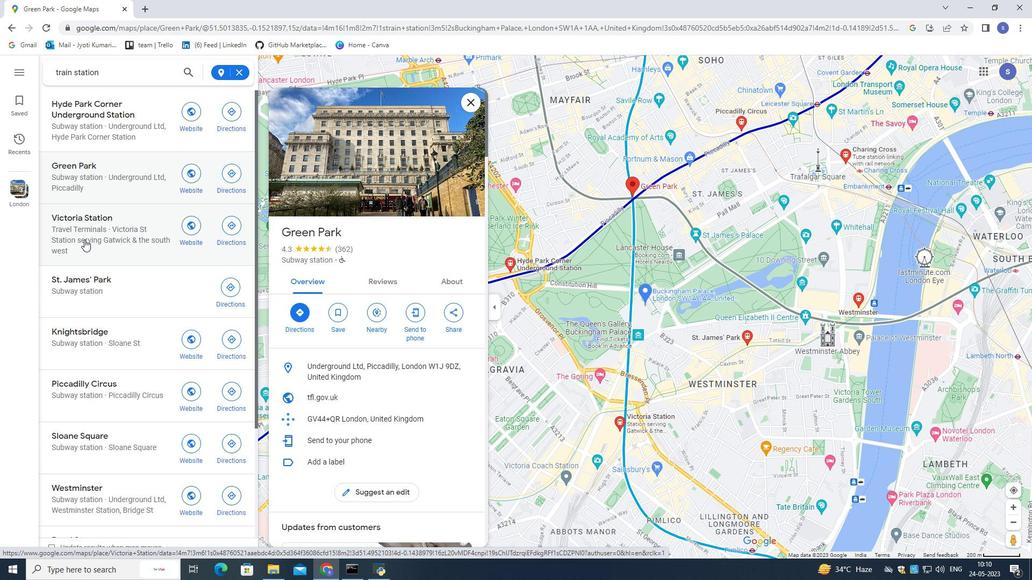 
Action: Mouse pressed left at (84, 239)
Screenshot: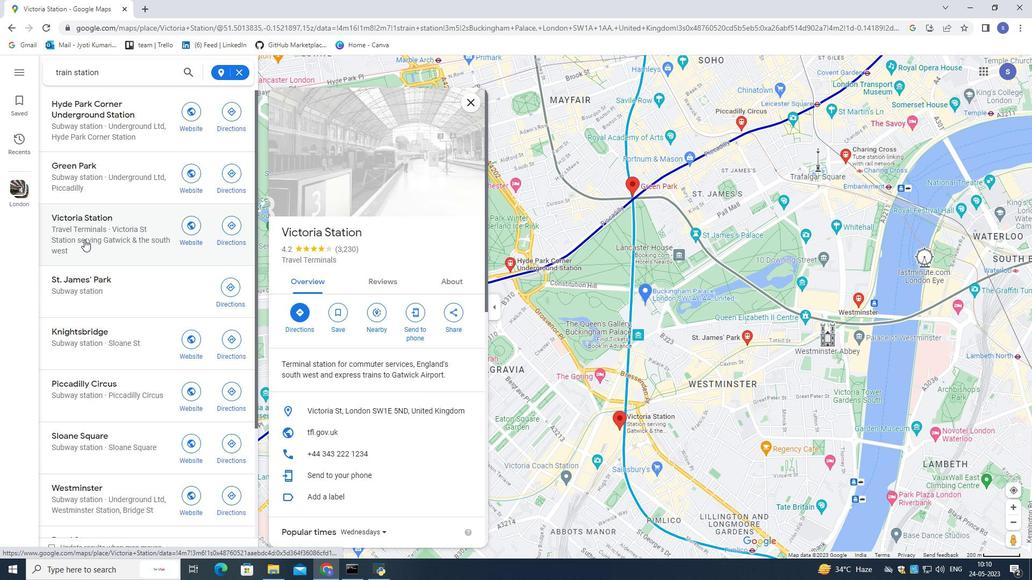 
Action: Mouse moved to (84, 248)
Screenshot: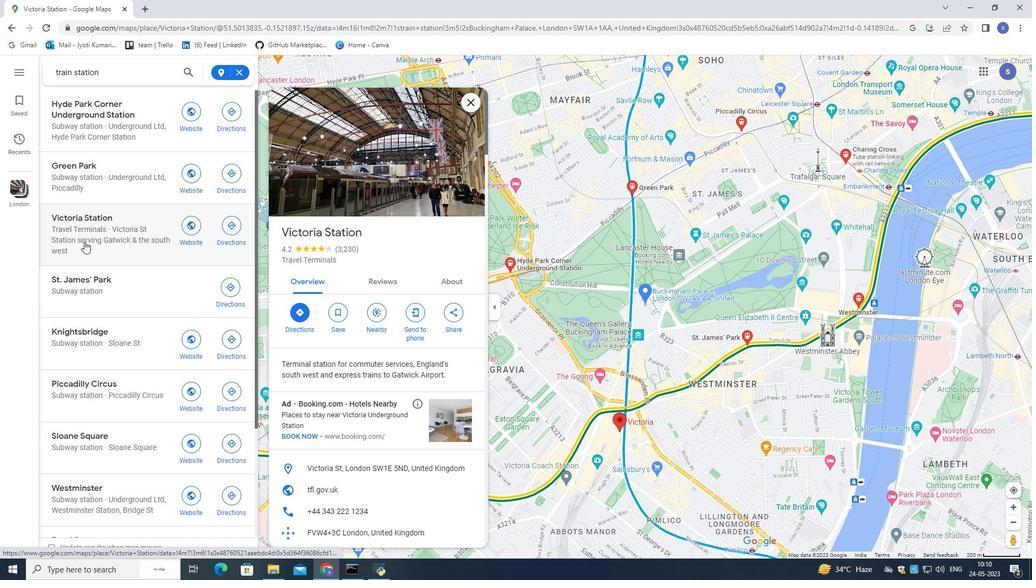 
Action: Mouse pressed left at (84, 248)
Screenshot: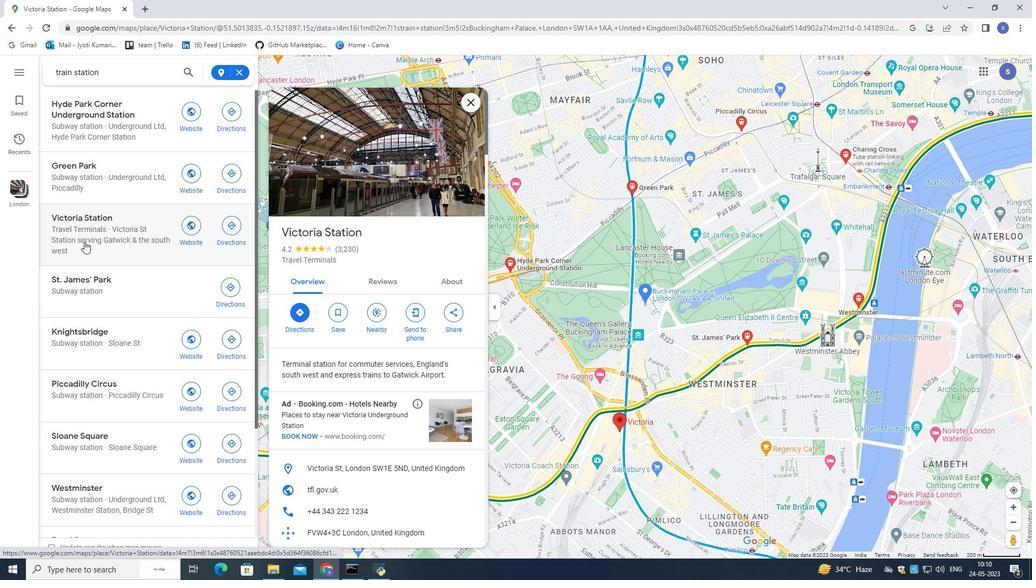 
Action: Mouse moved to (83, 261)
Screenshot: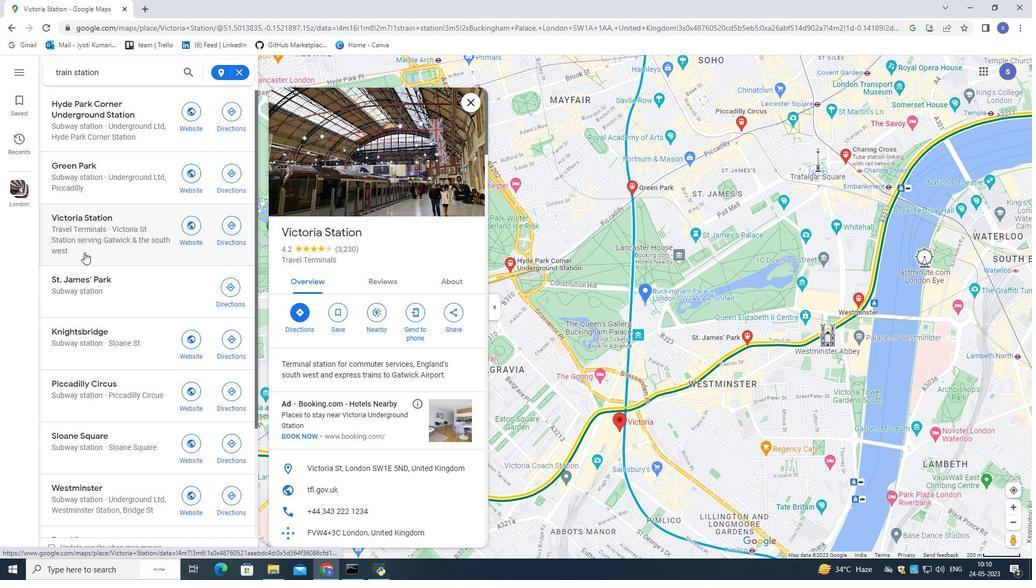
Action: Mouse pressed left at (83, 261)
Screenshot: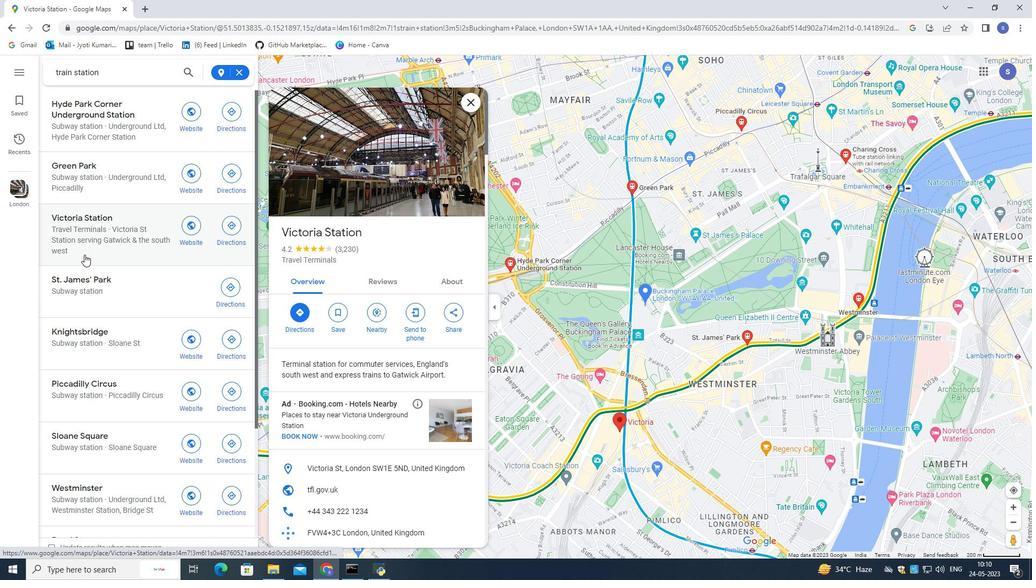 
Action: Mouse moved to (319, 190)
Screenshot: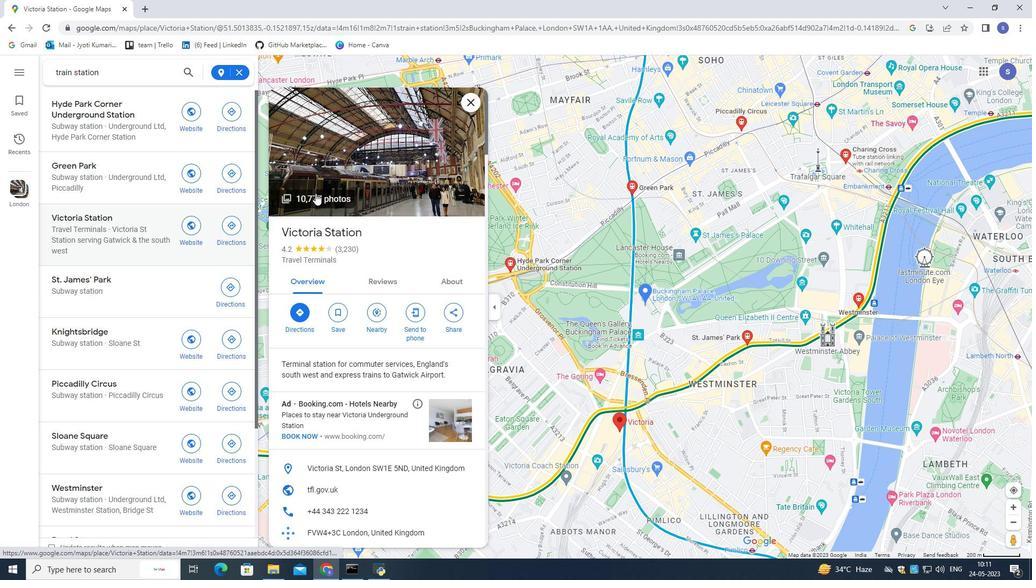 
Action: Mouse pressed left at (319, 190)
Screenshot: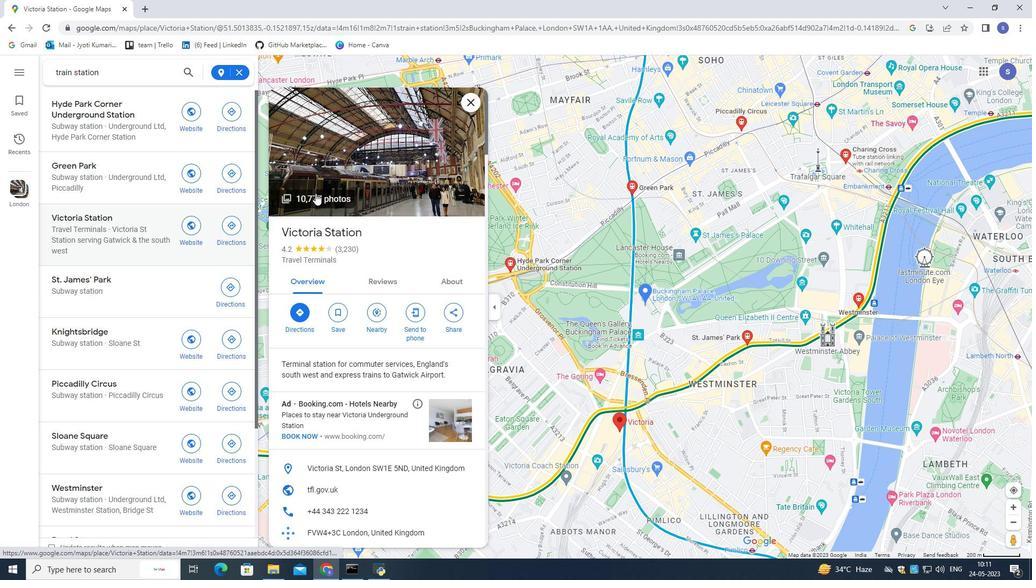 
Action: Mouse moved to (662, 474)
Screenshot: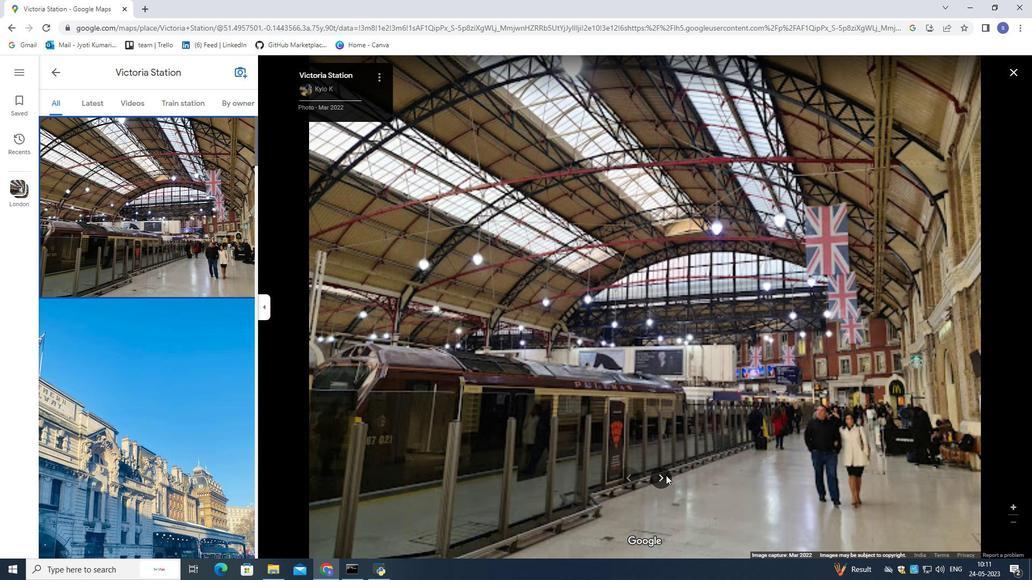 
Action: Mouse pressed left at (662, 474)
Screenshot: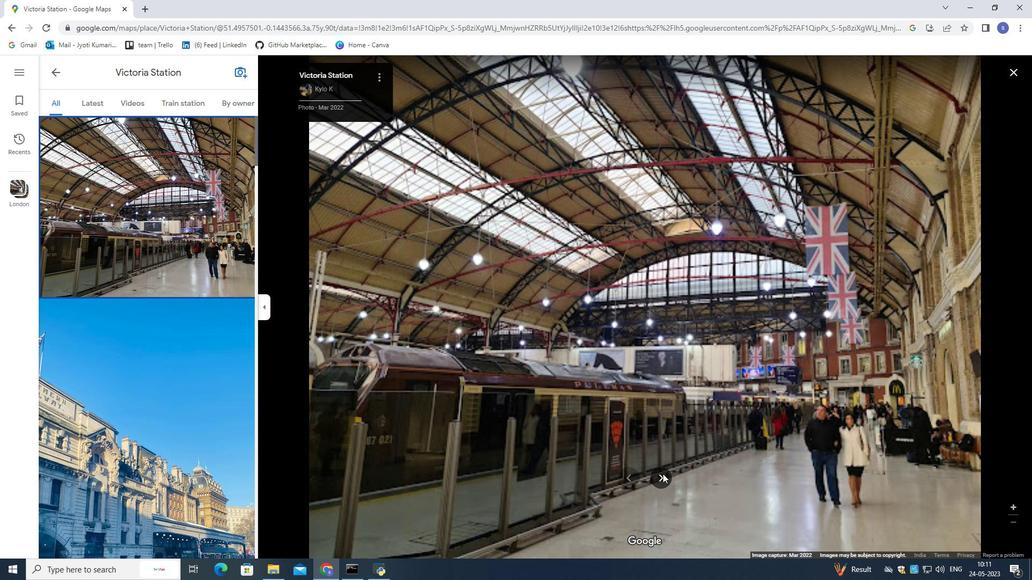 
Action: Mouse moved to (662, 475)
Screenshot: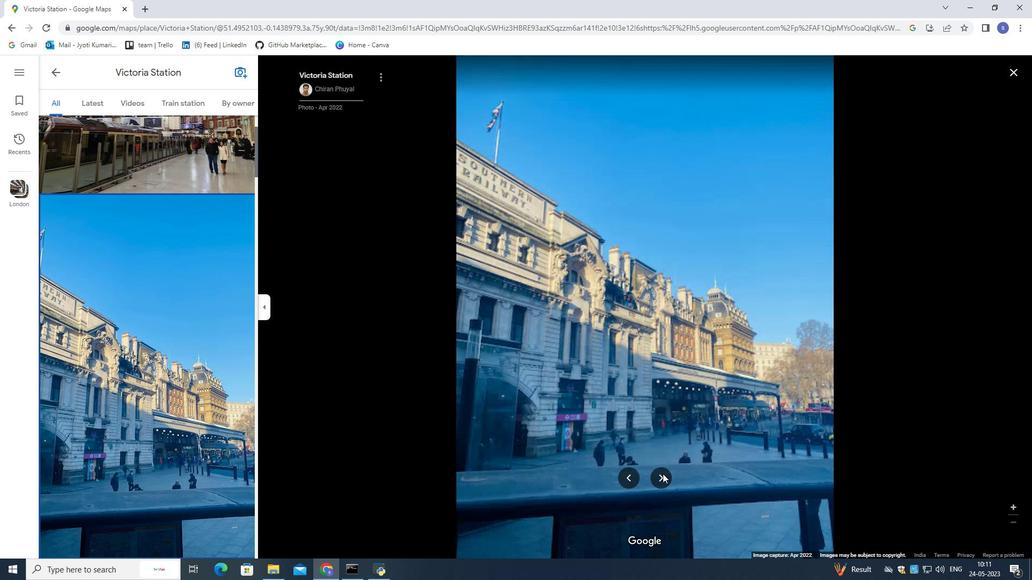 
Action: Mouse pressed left at (662, 475)
Screenshot: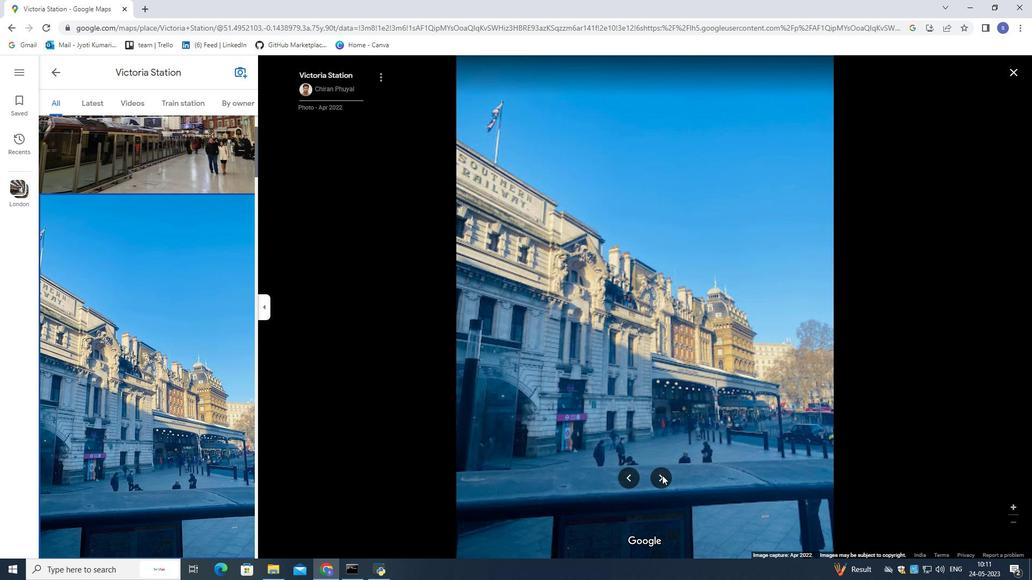 
Action: Mouse moved to (662, 476)
Screenshot: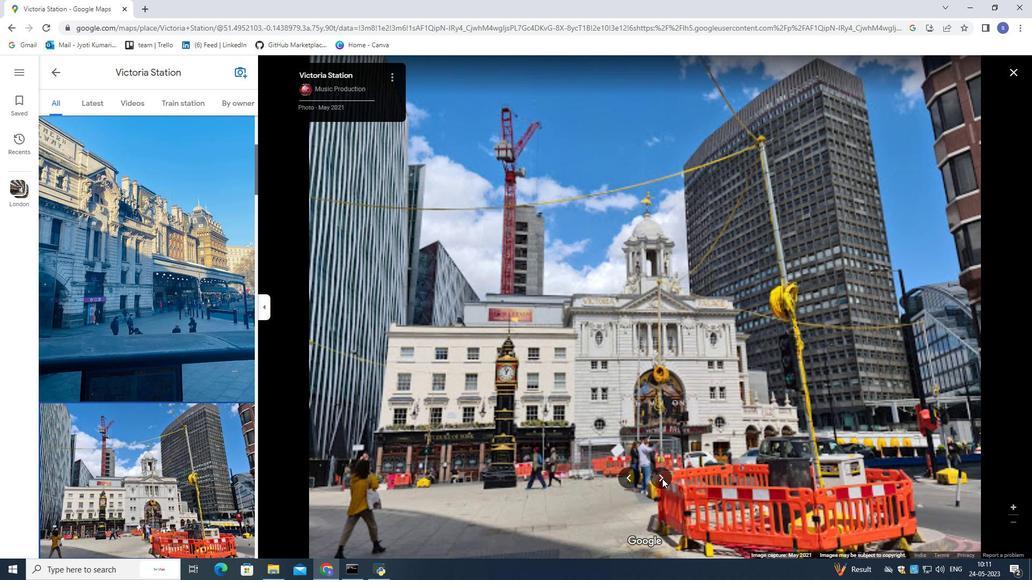
Action: Mouse pressed left at (662, 476)
Screenshot: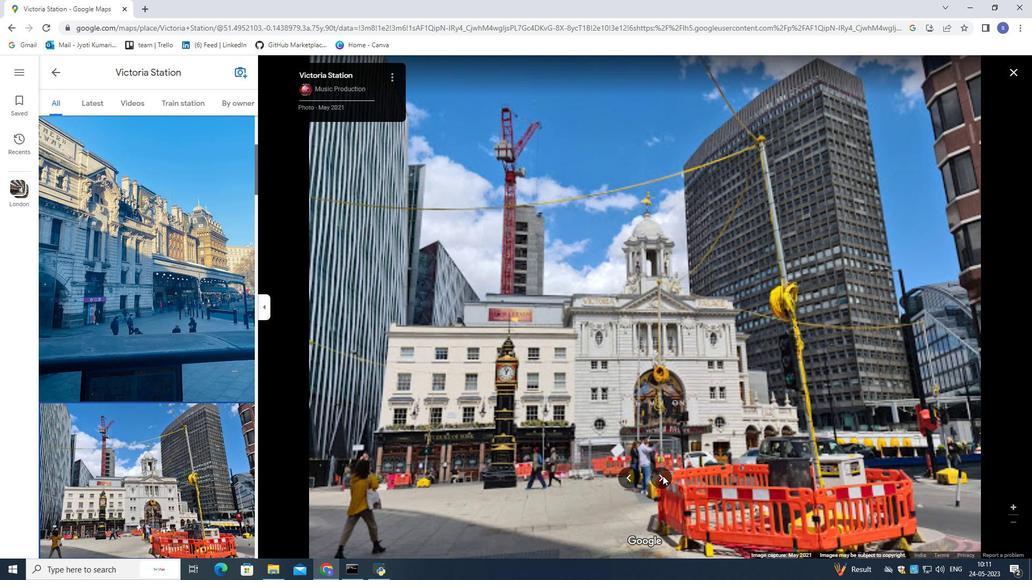 
Action: Mouse moved to (658, 483)
Screenshot: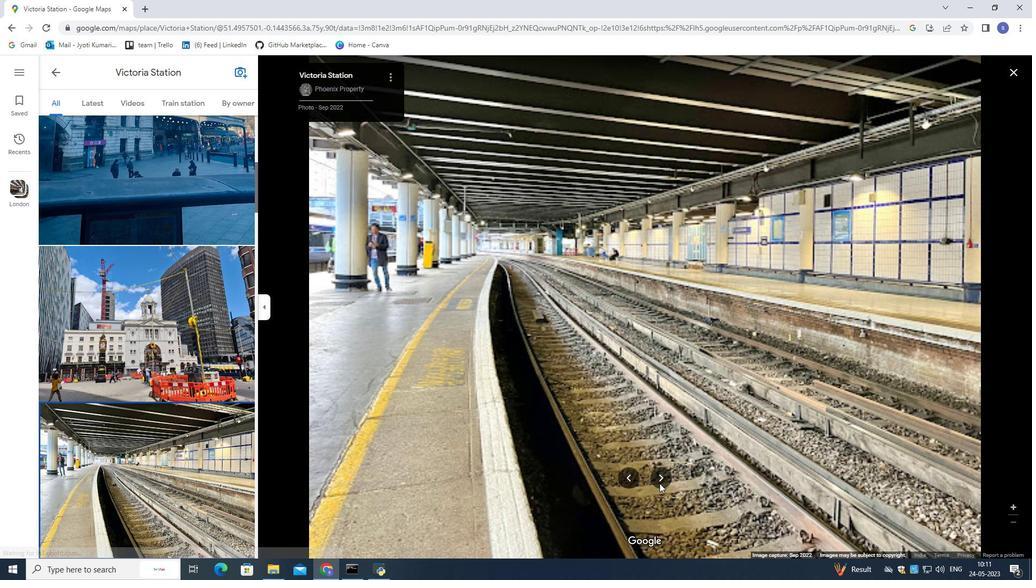
Action: Mouse pressed left at (658, 483)
Screenshot: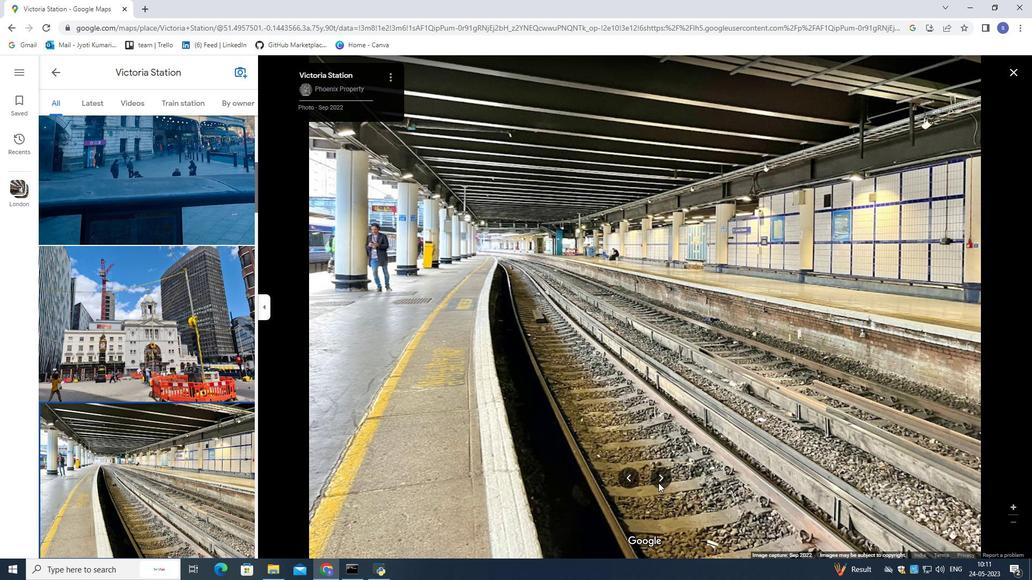 
Action: Mouse moved to (658, 483)
Screenshot: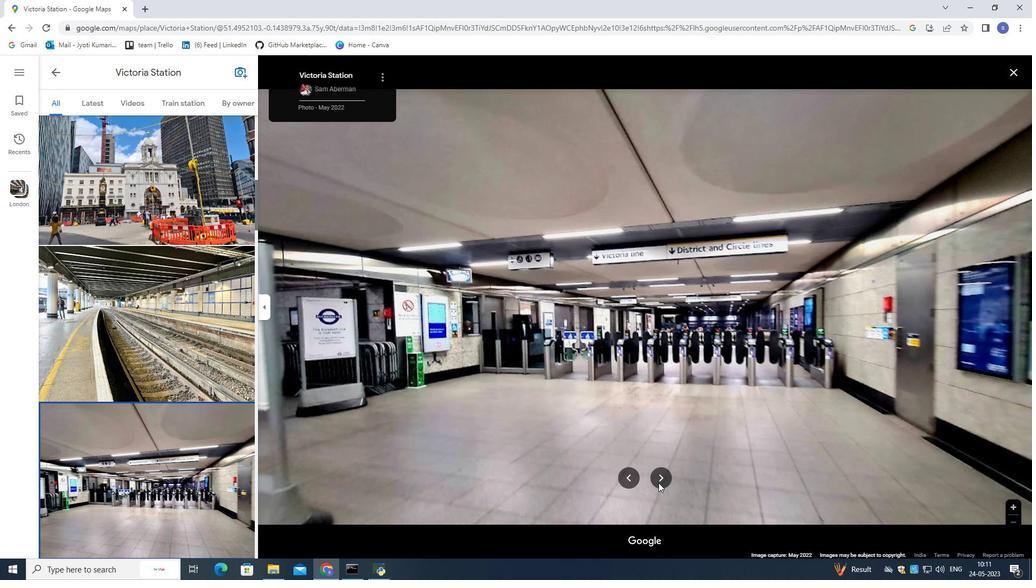 
Action: Mouse pressed left at (658, 483)
Screenshot: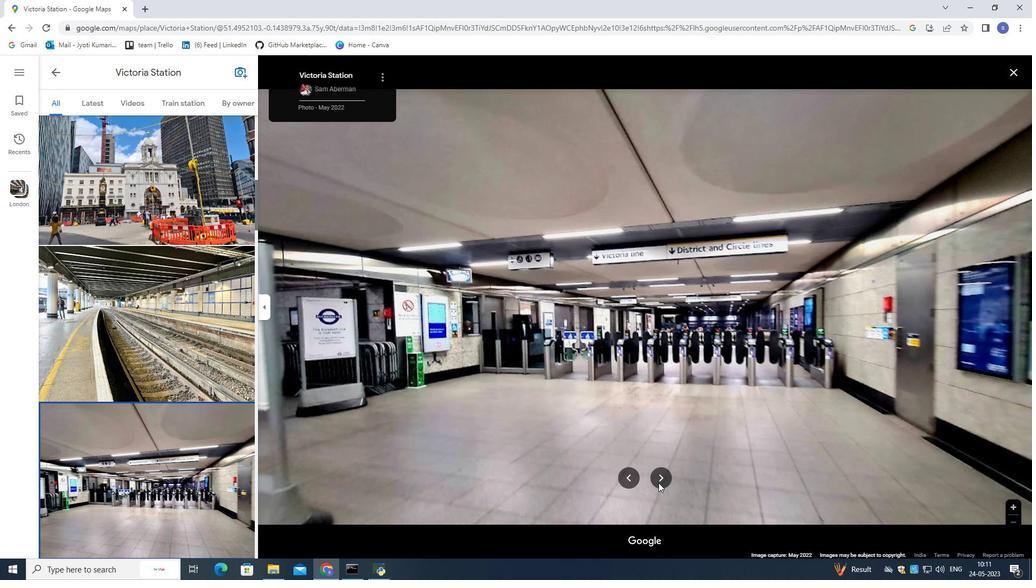 
Action: Mouse pressed left at (658, 483)
Screenshot: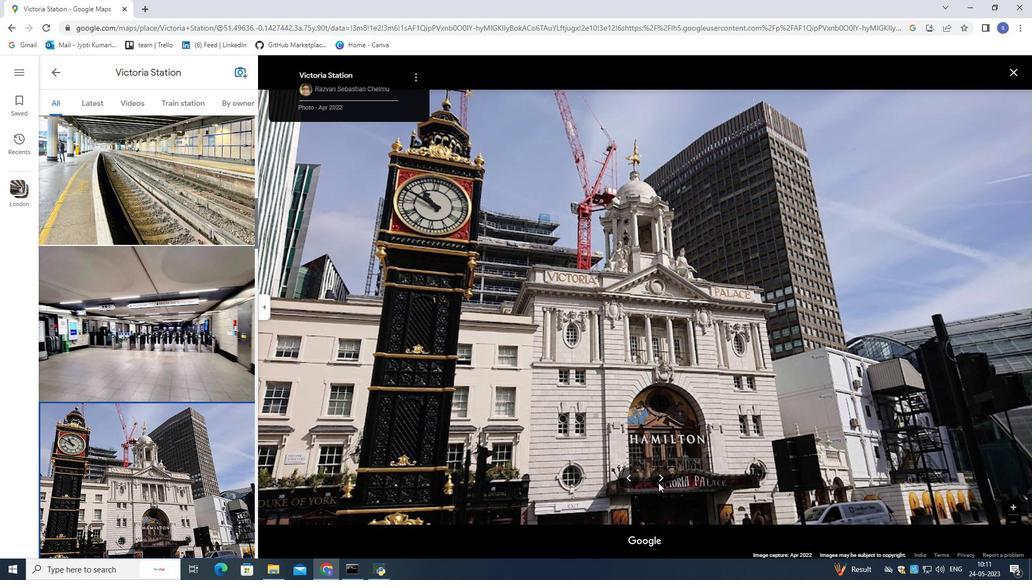 
Action: Mouse moved to (658, 482)
Screenshot: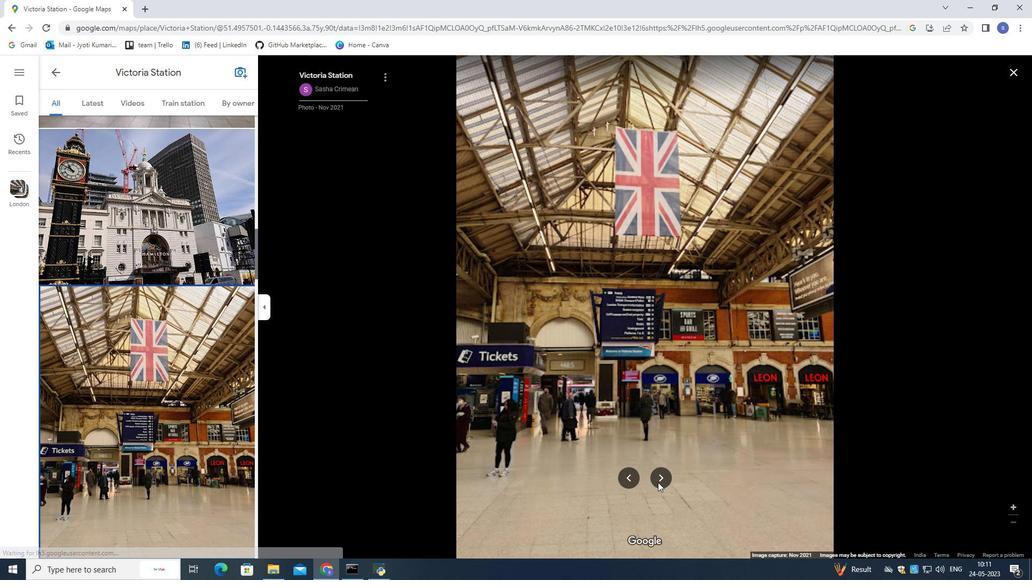 
Action: Mouse pressed left at (658, 482)
Screenshot: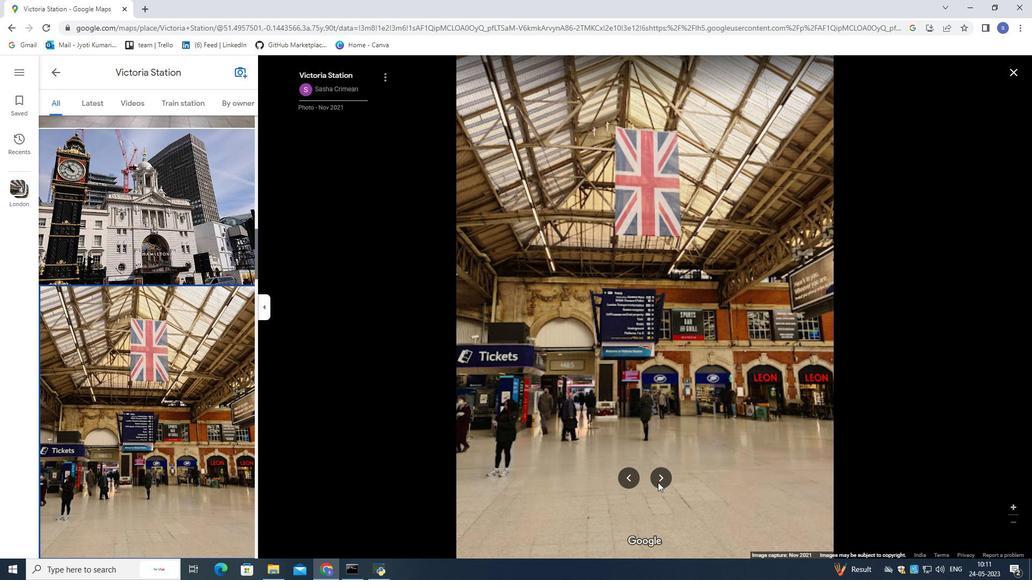 
Action: Mouse moved to (657, 480)
Screenshot: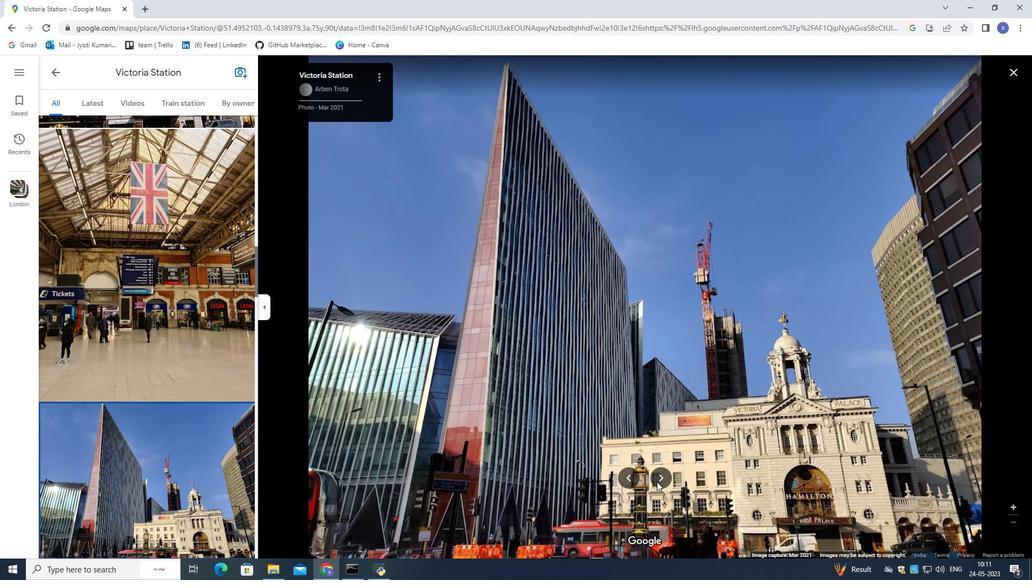 
Action: Mouse pressed left at (657, 480)
Screenshot: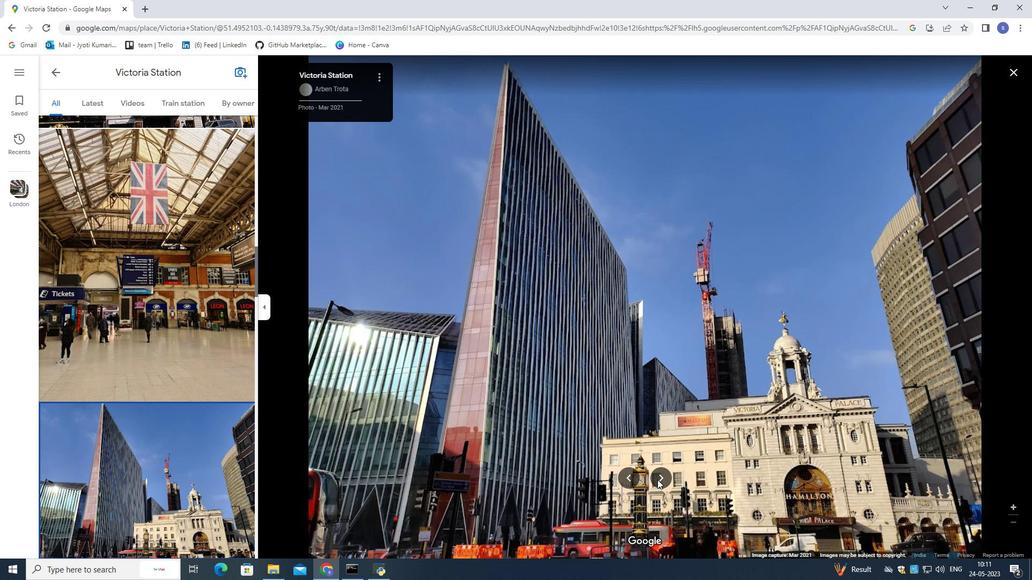 
Action: Mouse pressed left at (657, 480)
Screenshot: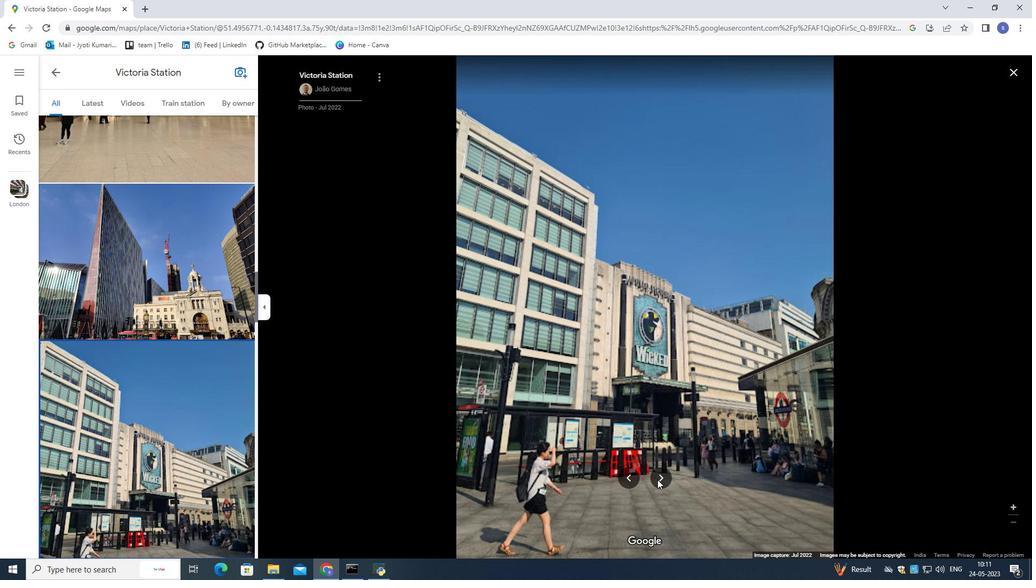 
Action: Mouse pressed left at (657, 480)
Screenshot: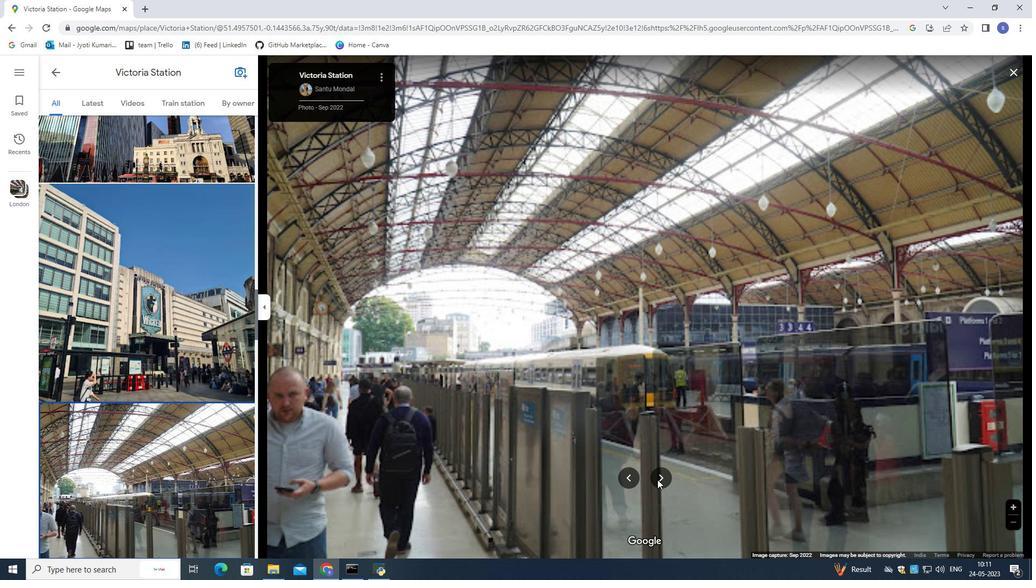 
Action: Mouse pressed left at (657, 480)
Screenshot: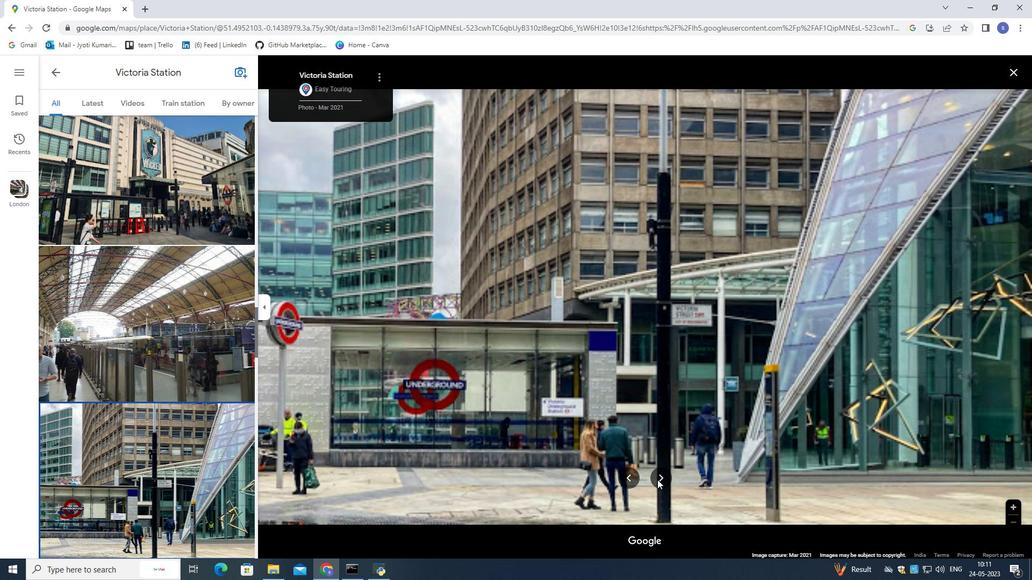 
Action: Mouse pressed left at (657, 480)
Screenshot: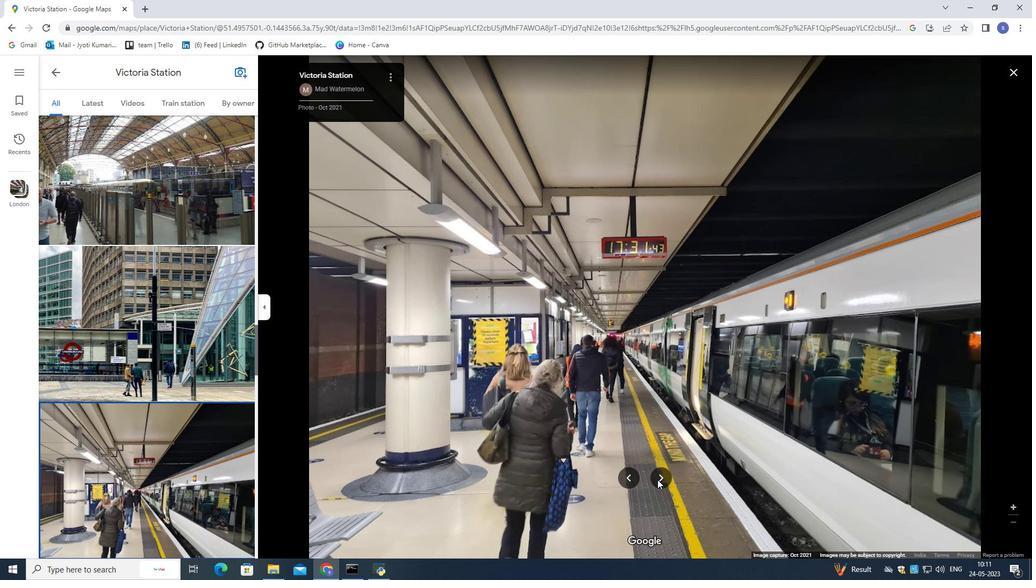 
Action: Mouse pressed left at (657, 480)
Screenshot: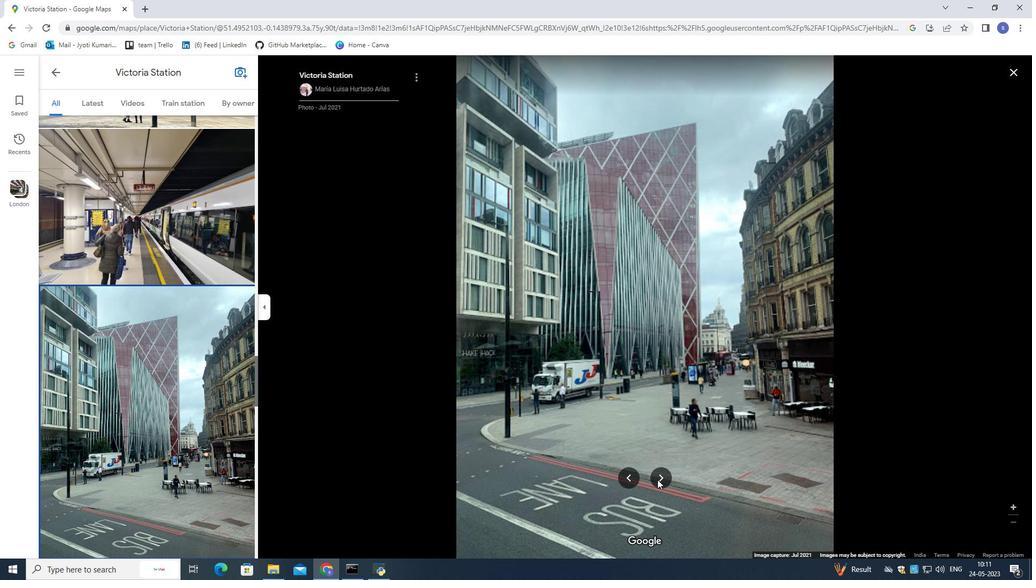 
Action: Mouse pressed left at (657, 480)
Screenshot: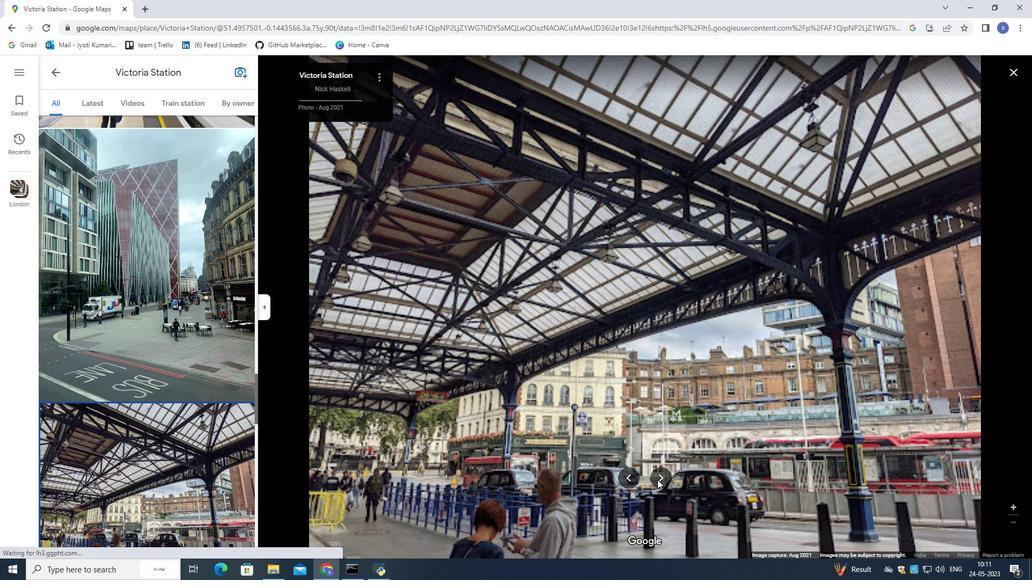 
Action: Mouse pressed left at (657, 480)
Screenshot: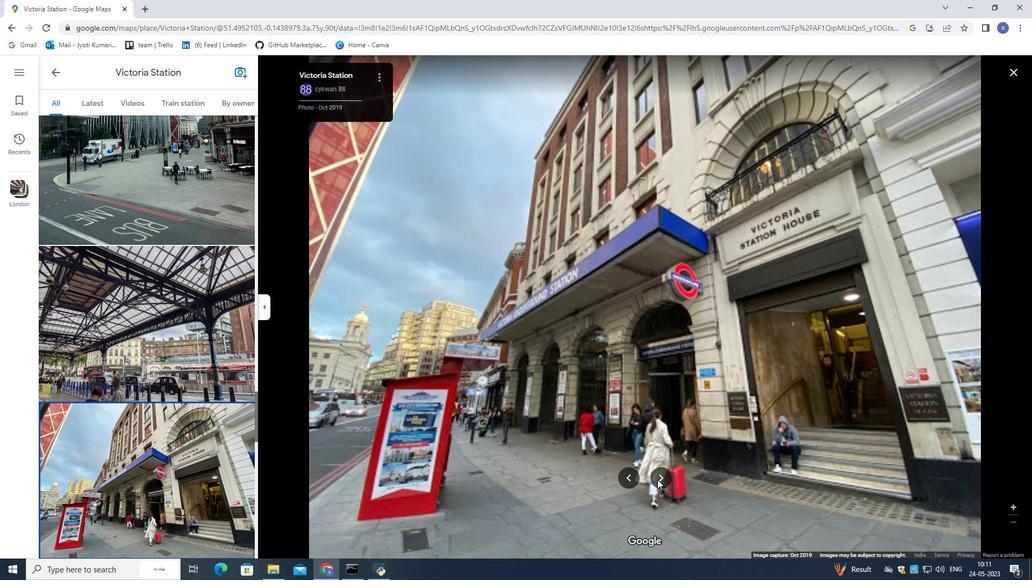 
Action: Mouse moved to (654, 482)
Screenshot: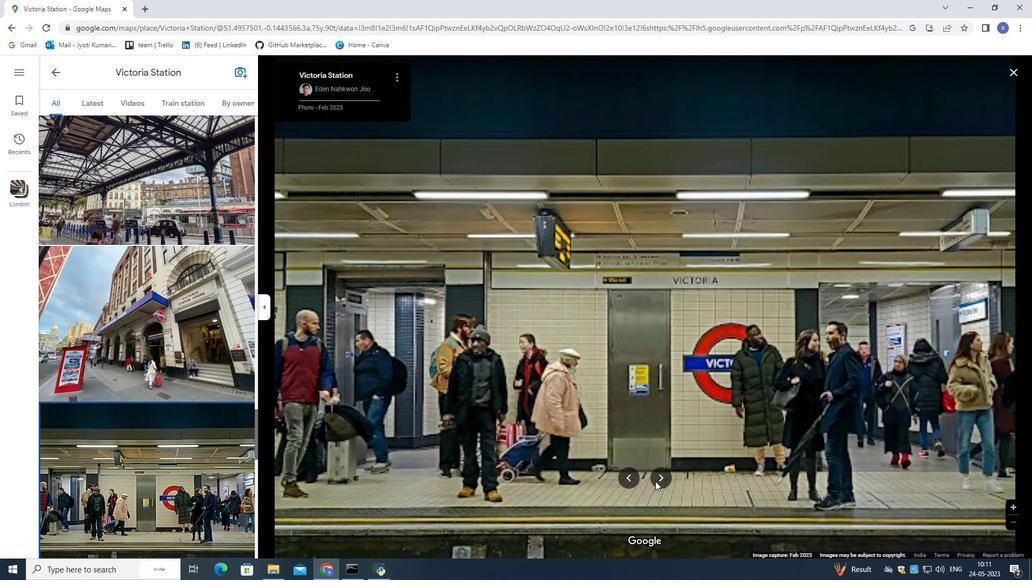
Action: Mouse pressed left at (654, 482)
Screenshot: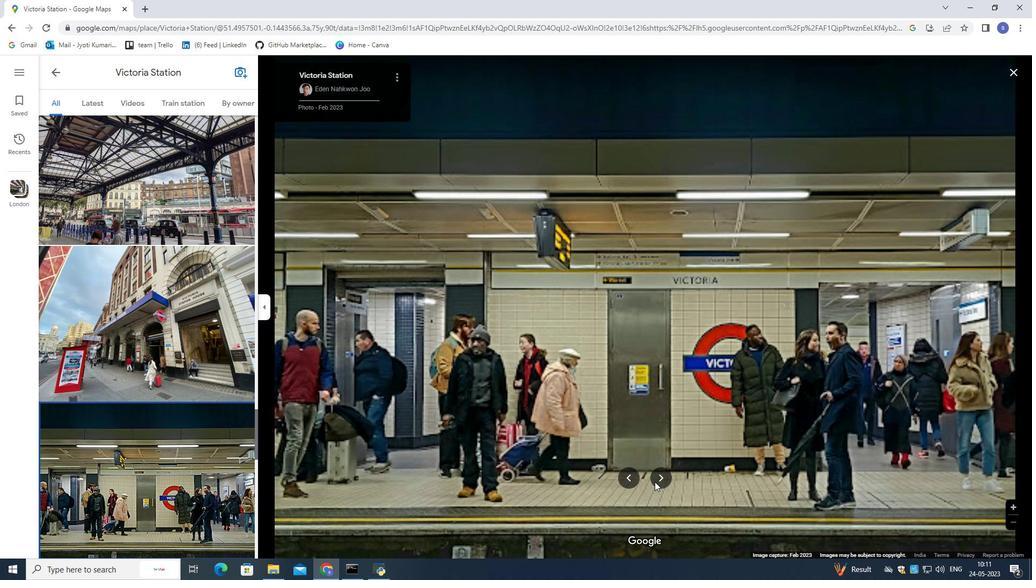 
Action: Mouse pressed left at (654, 482)
Screenshot: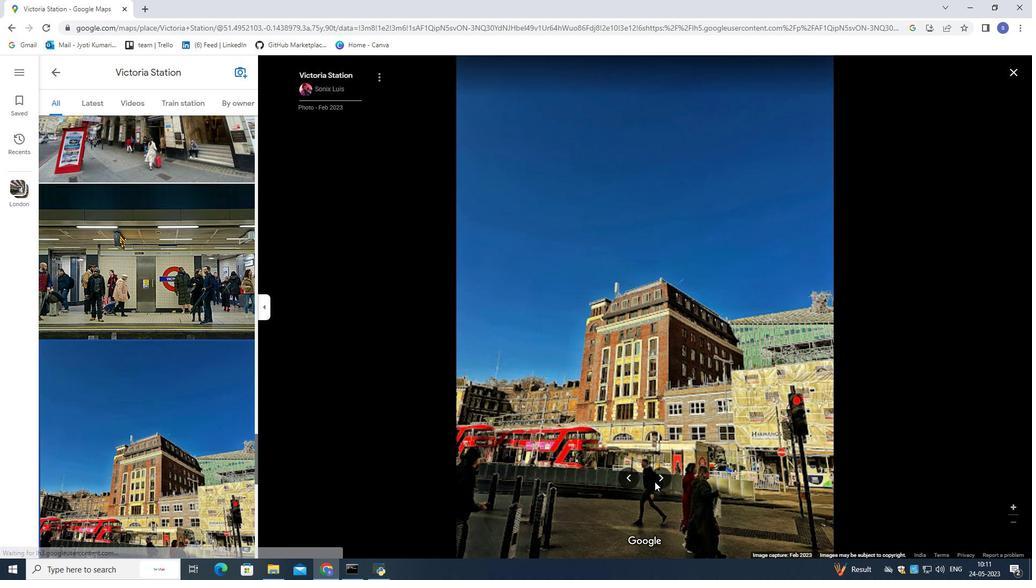
Action: Mouse moved to (659, 483)
Screenshot: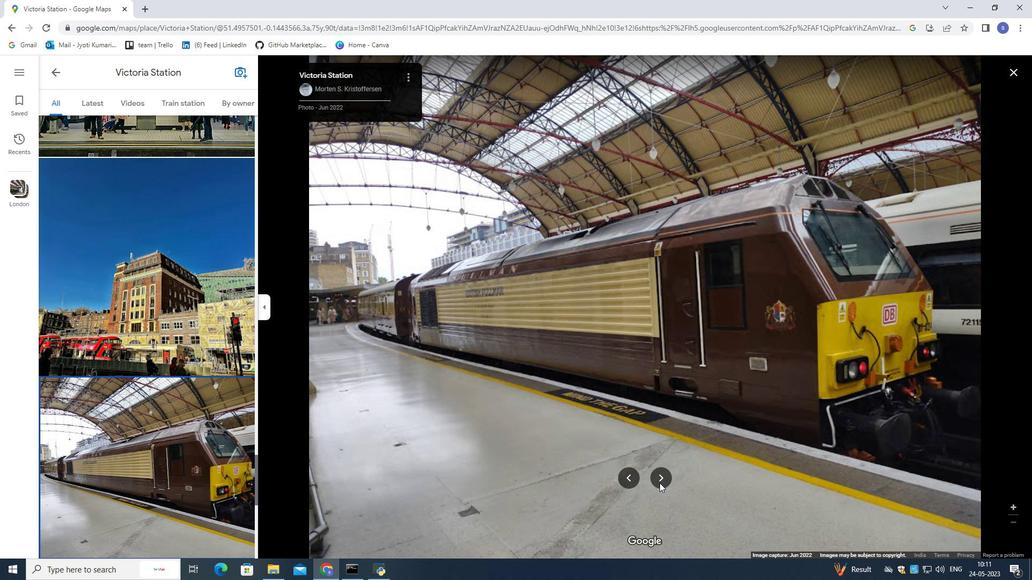 
Action: Mouse pressed left at (659, 483)
Screenshot: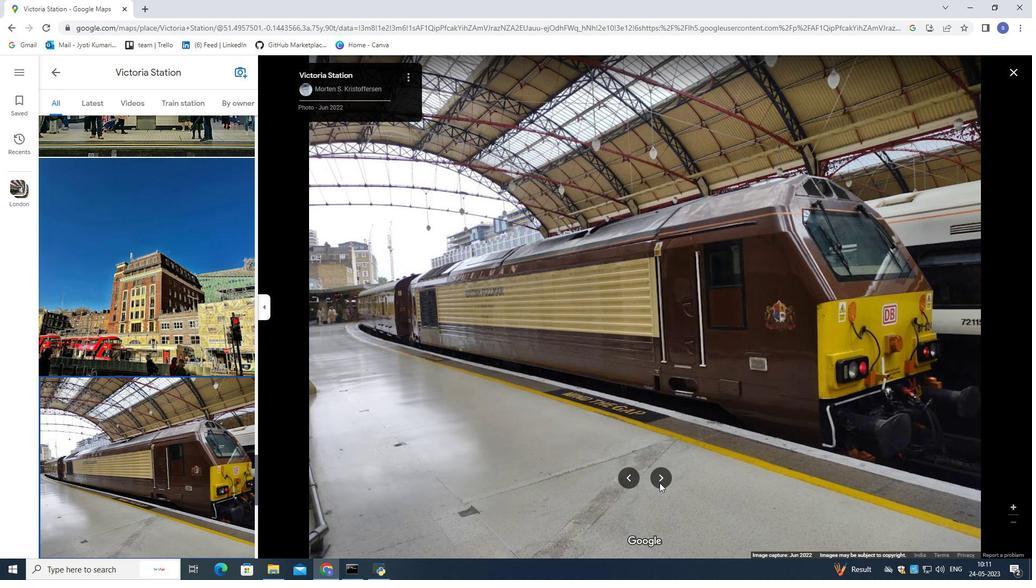 
Action: Mouse moved to (660, 479)
Screenshot: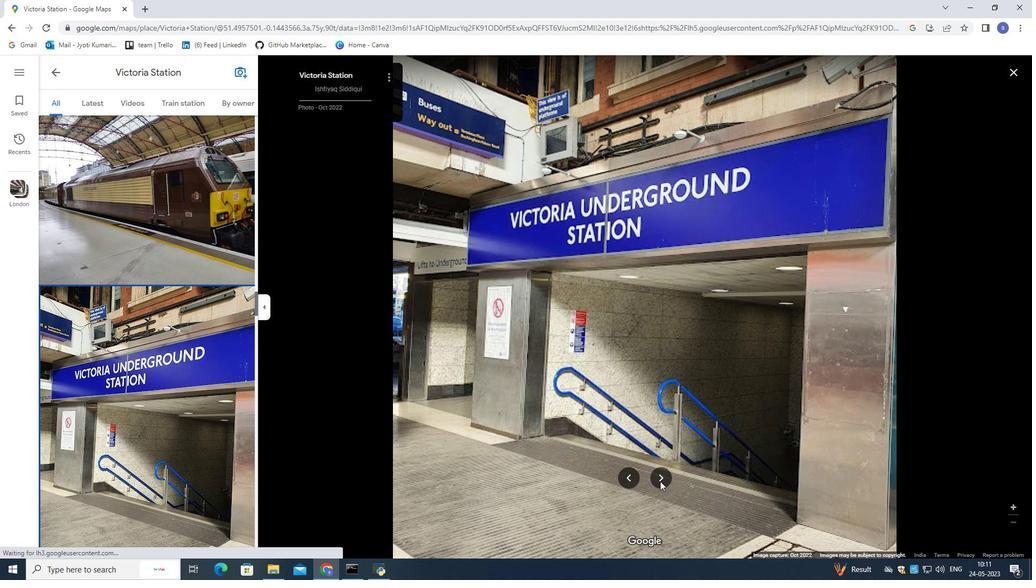 
Action: Mouse pressed left at (660, 479)
Screenshot: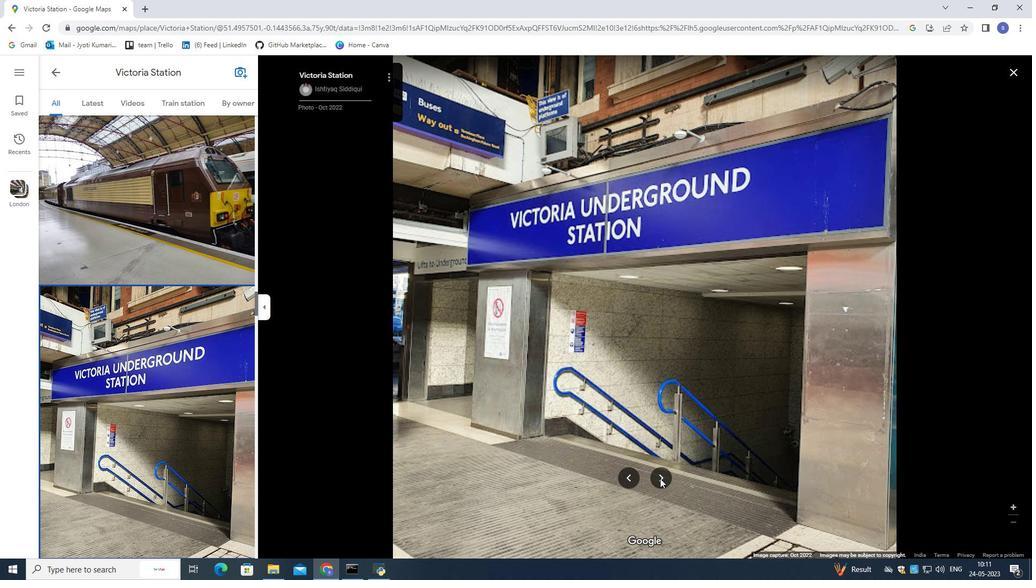 
Action: Mouse moved to (665, 473)
Screenshot: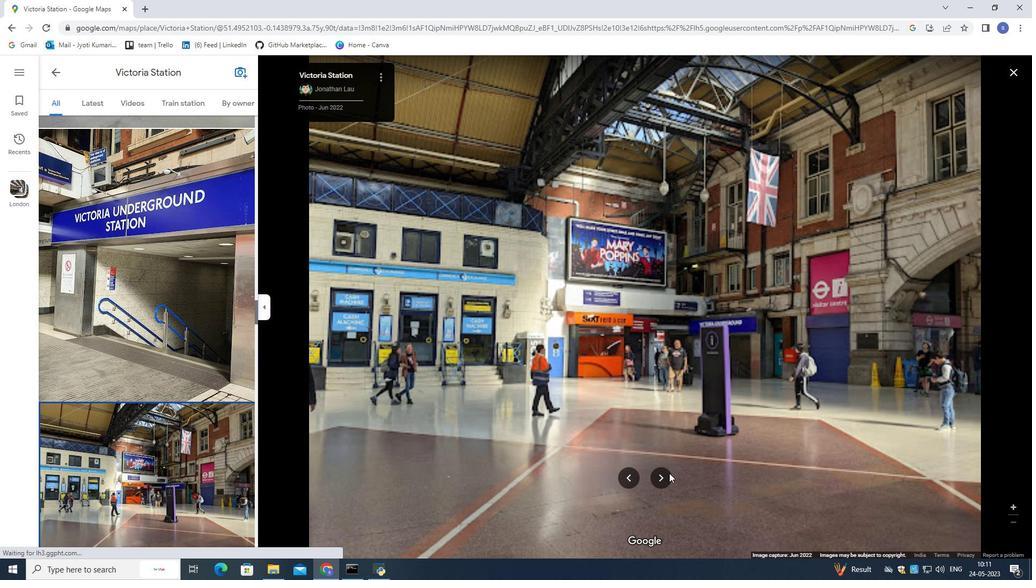 
Action: Mouse pressed left at (665, 473)
Screenshot: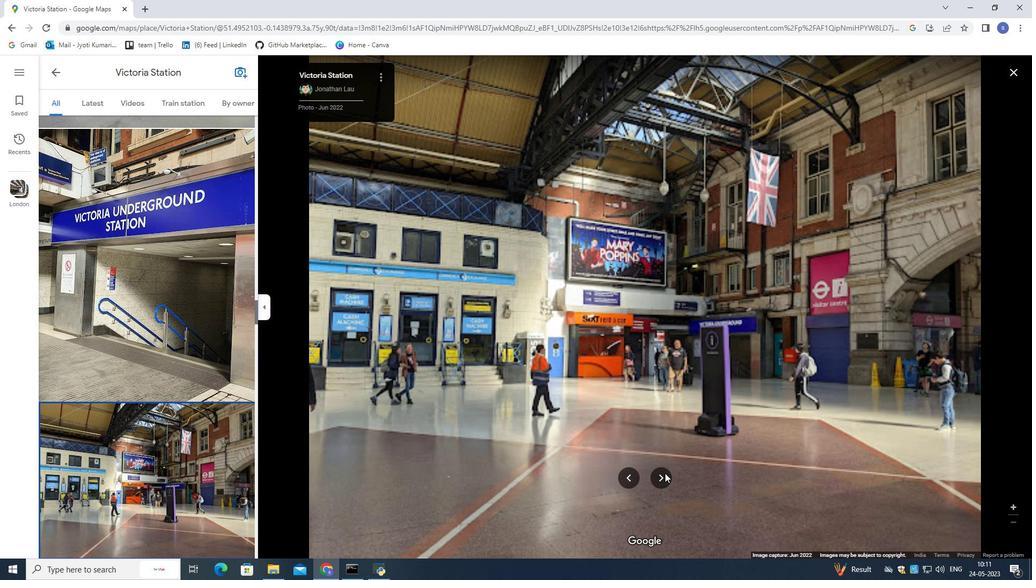 
Action: Mouse moved to (159, 102)
Screenshot: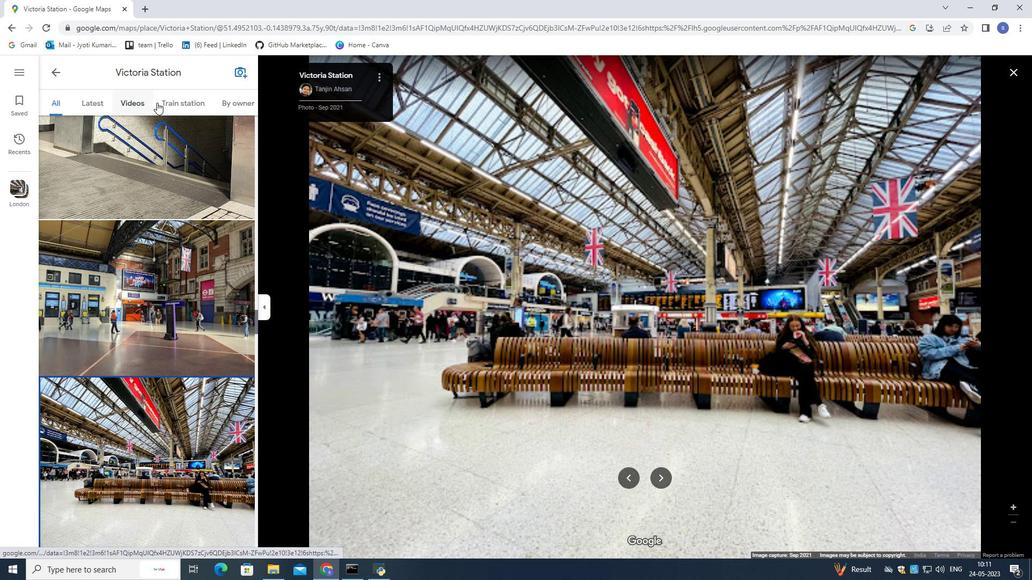 
Action: Mouse pressed left at (159, 102)
Screenshot: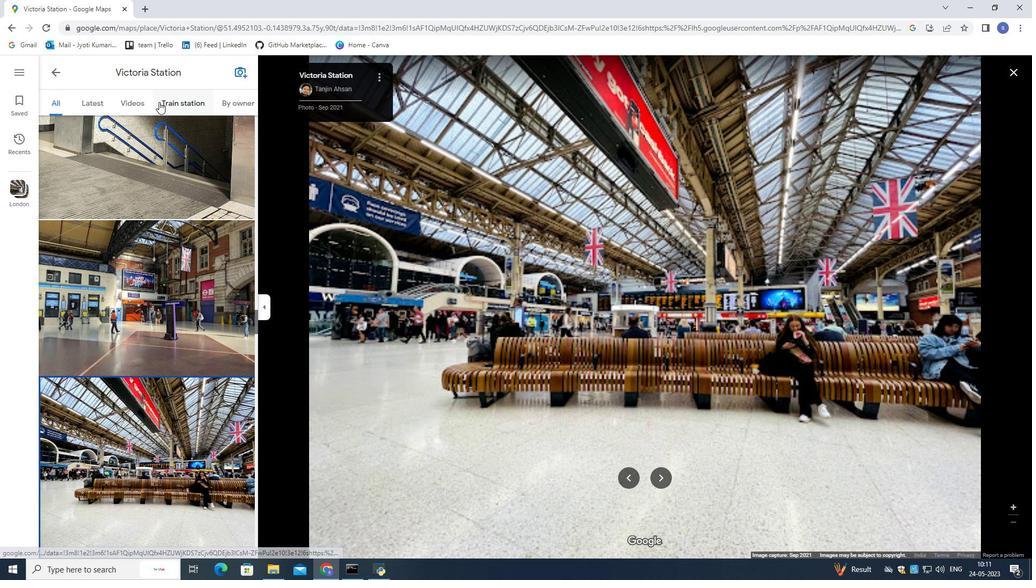 
Action: Mouse moved to (230, 267)
Screenshot: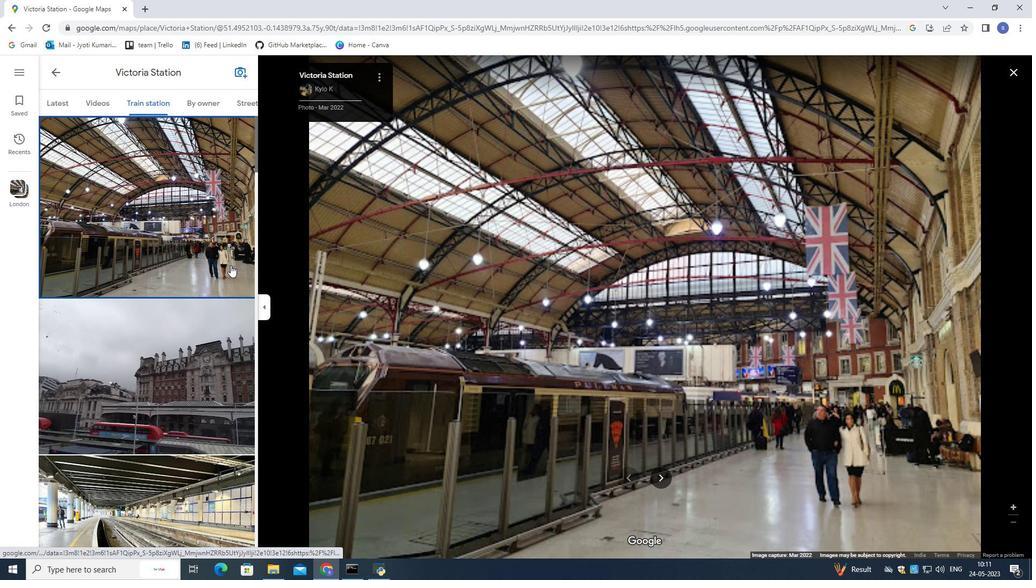 
Action: Mouse scrolled (230, 266) with delta (0, 0)
Screenshot: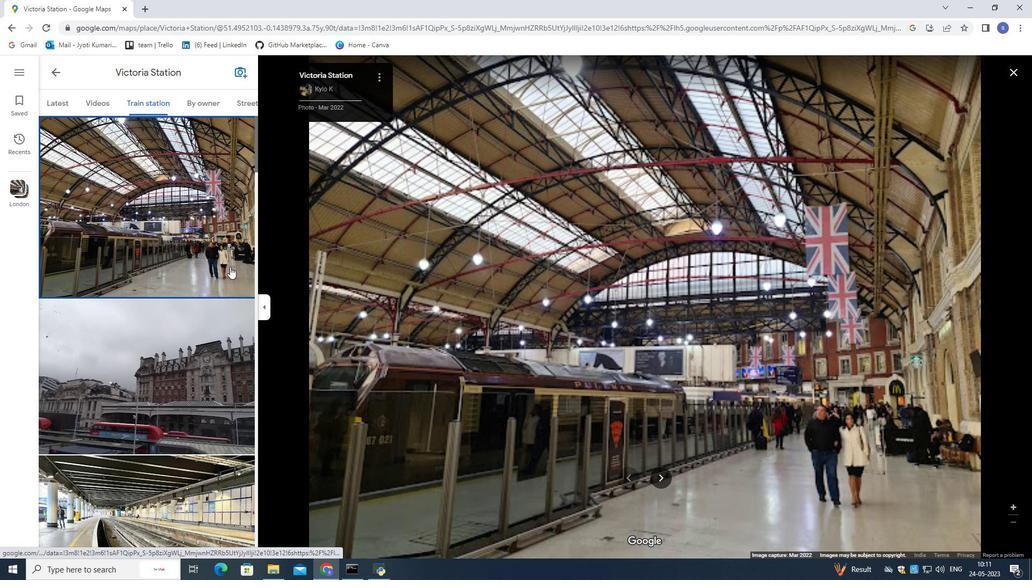 
Action: Mouse scrolled (230, 266) with delta (0, 0)
Screenshot: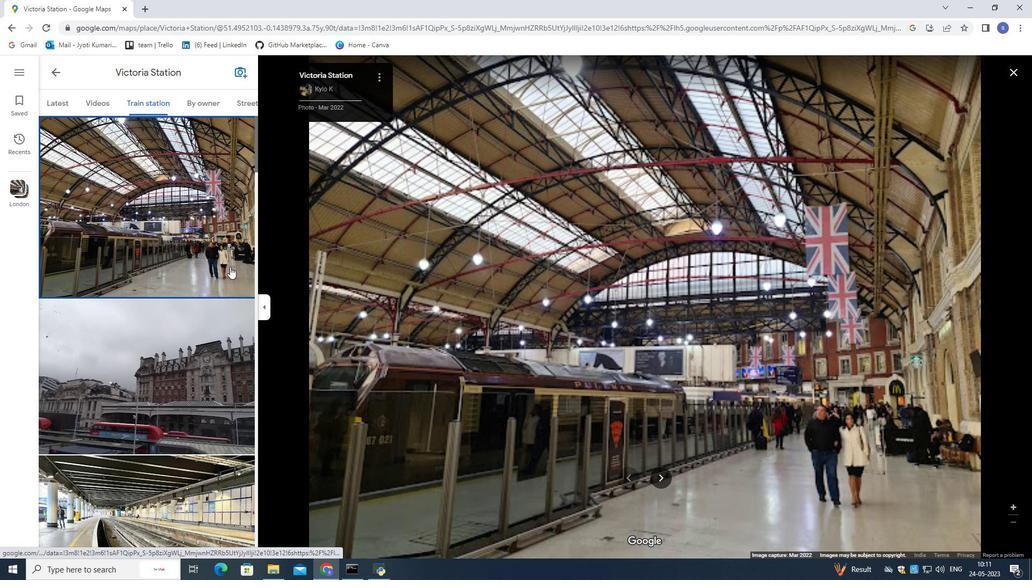 
Action: Mouse scrolled (230, 266) with delta (0, 0)
Screenshot: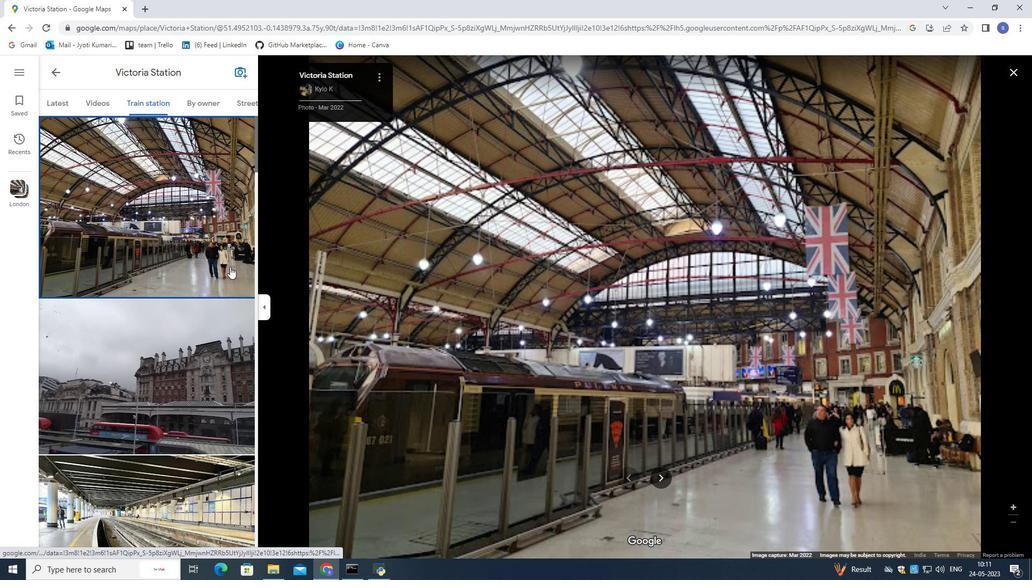 
Action: Mouse moved to (229, 267)
Screenshot: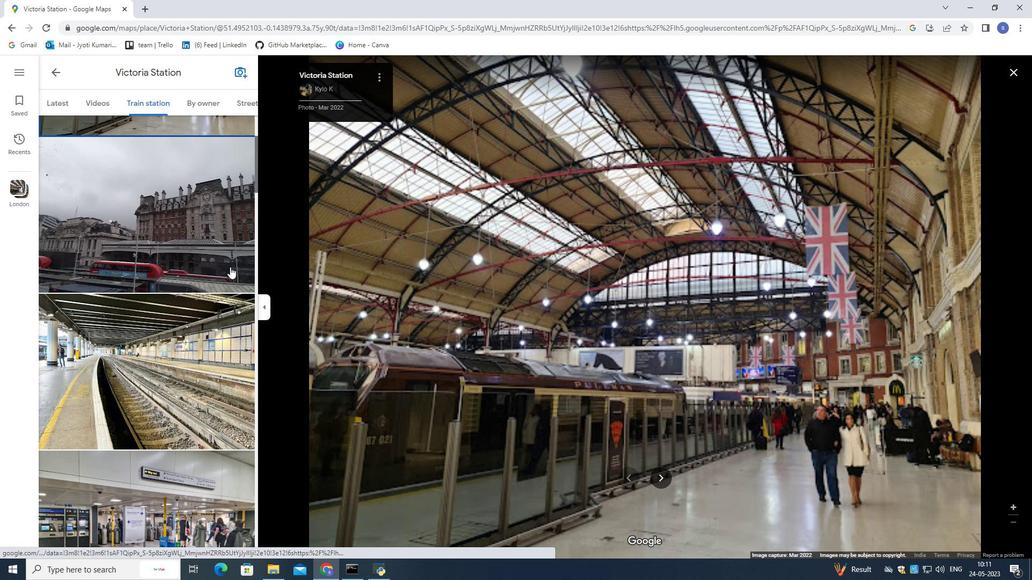 
Action: Mouse pressed left at (229, 267)
Screenshot: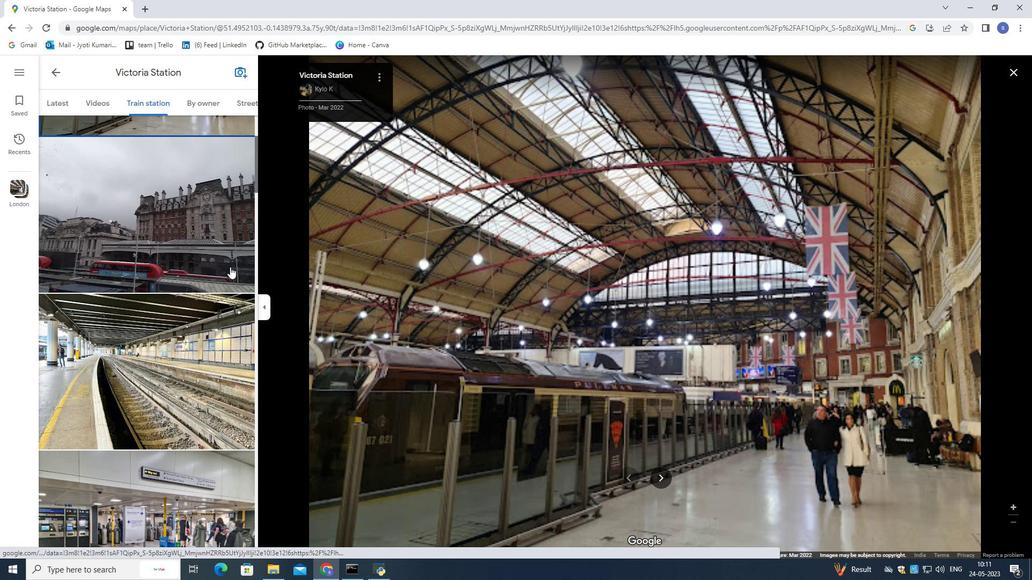 
Action: Mouse moved to (228, 267)
Screenshot: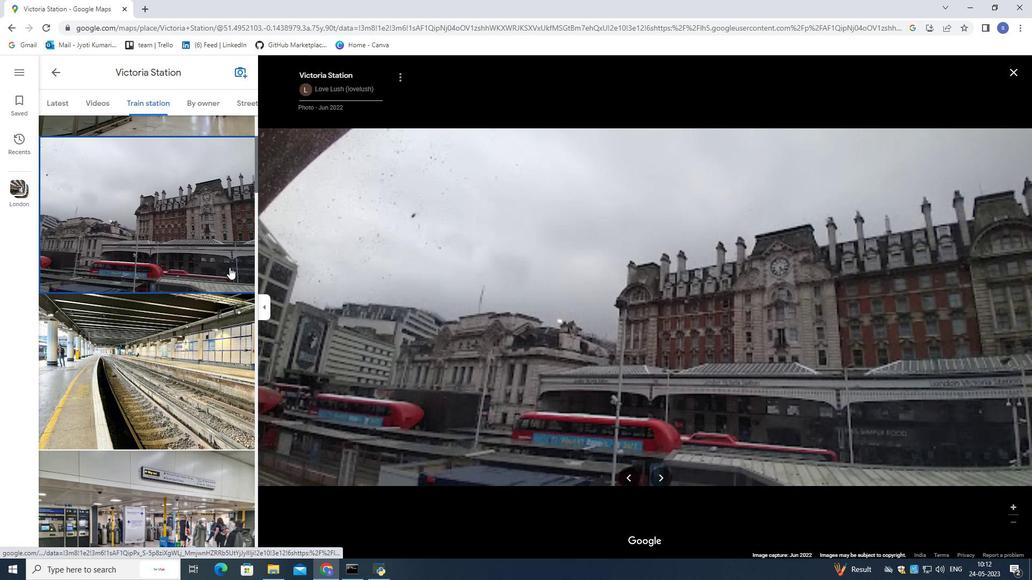 
Action: Mouse scrolled (229, 267) with delta (0, 0)
Screenshot: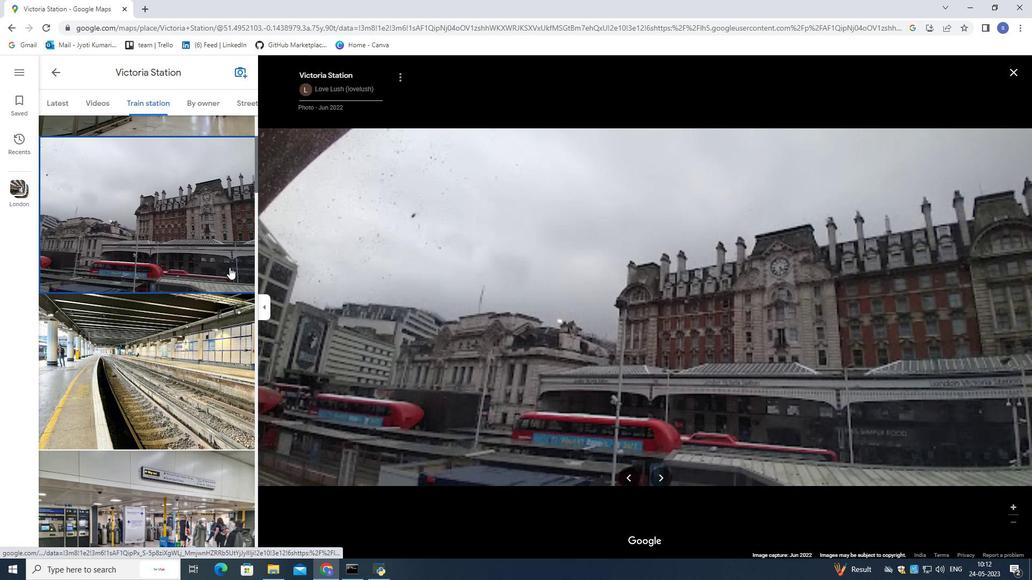 
Action: Mouse scrolled (228, 267) with delta (0, 0)
Screenshot: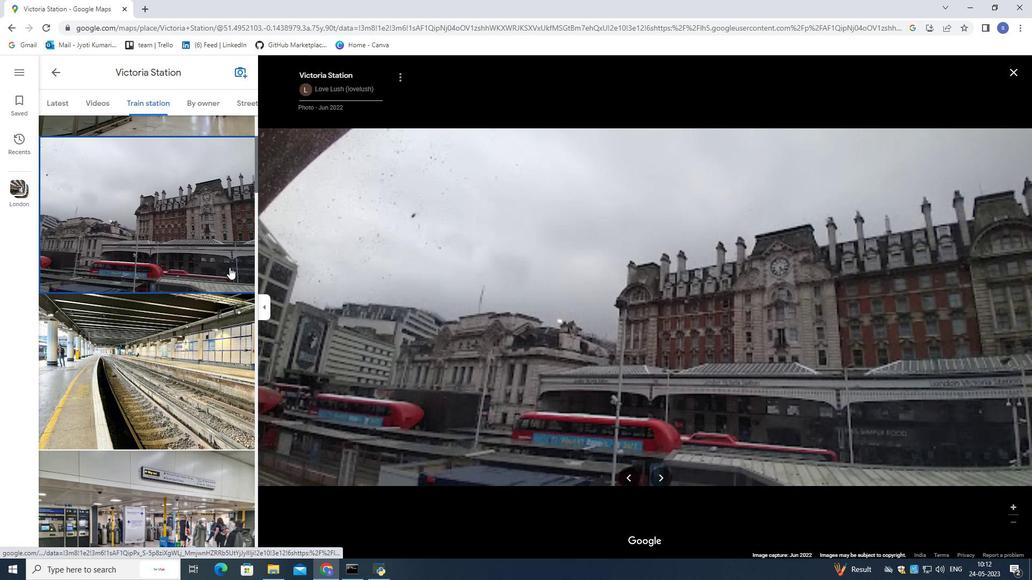 
Action: Mouse moved to (218, 267)
Screenshot: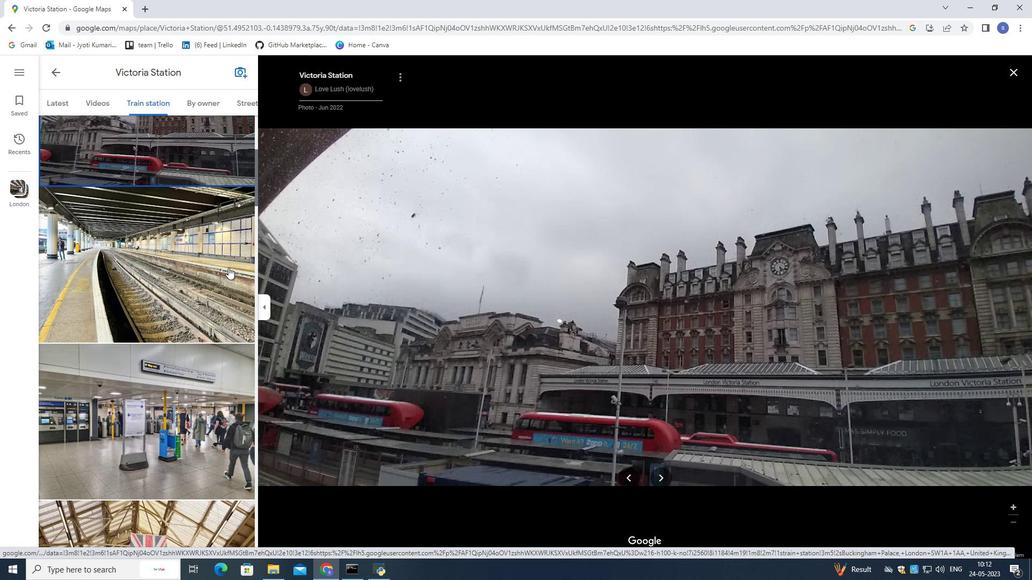 
Action: Mouse pressed left at (218, 267)
Screenshot: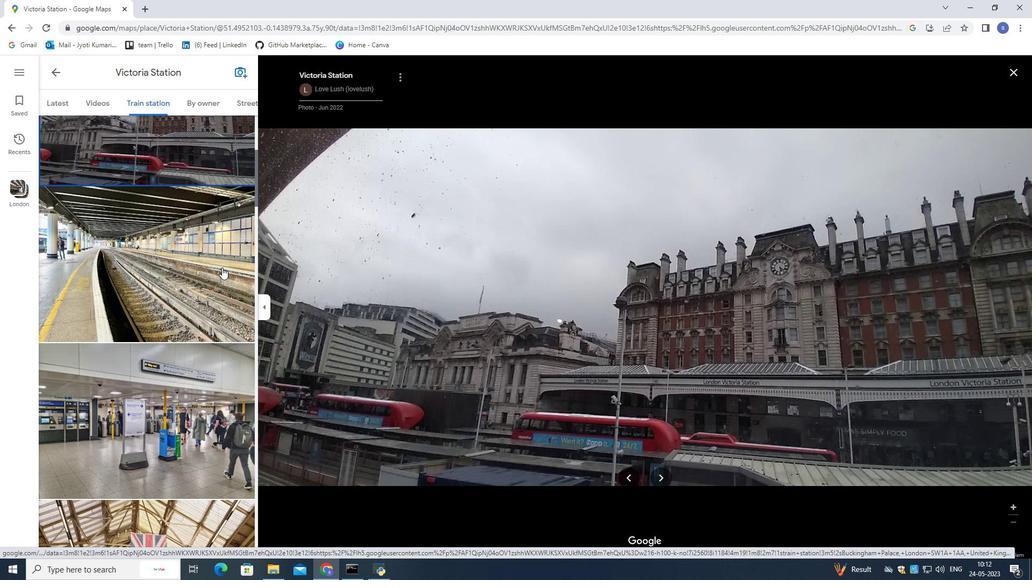 
Action: Mouse moved to (212, 271)
Screenshot: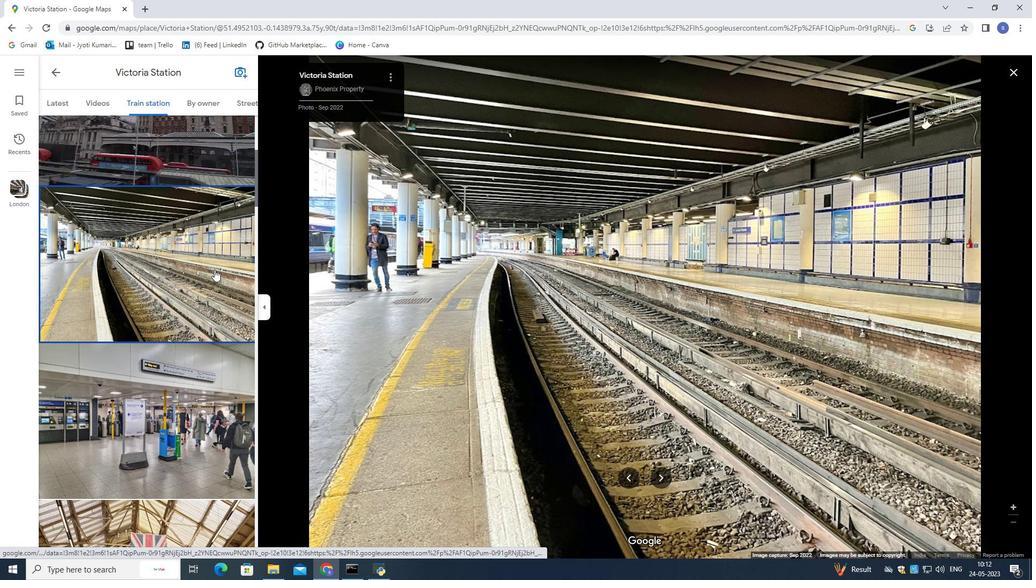 
Action: Mouse scrolled (212, 270) with delta (0, 0)
Screenshot: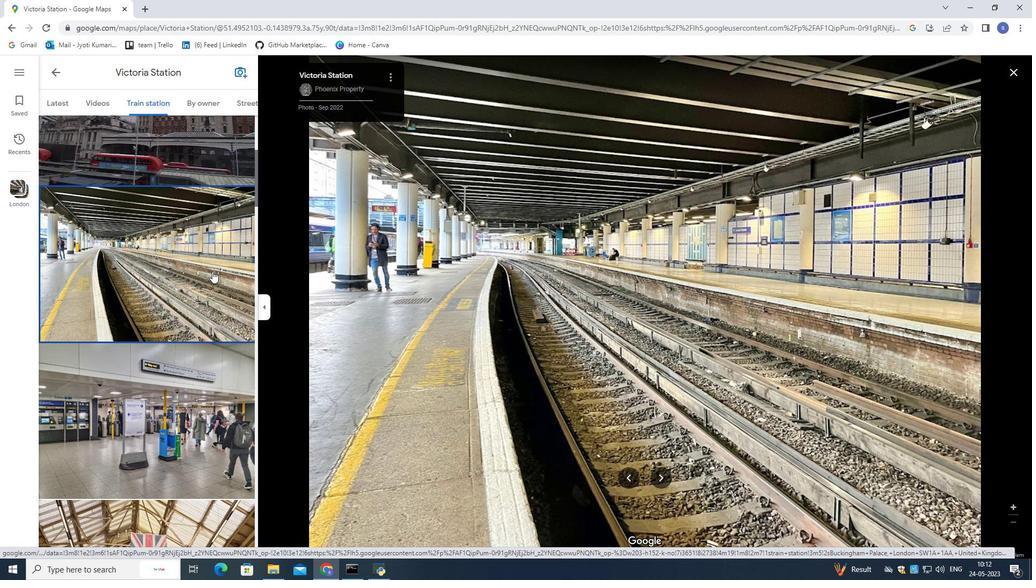 
Action: Mouse scrolled (212, 270) with delta (0, 0)
Screenshot: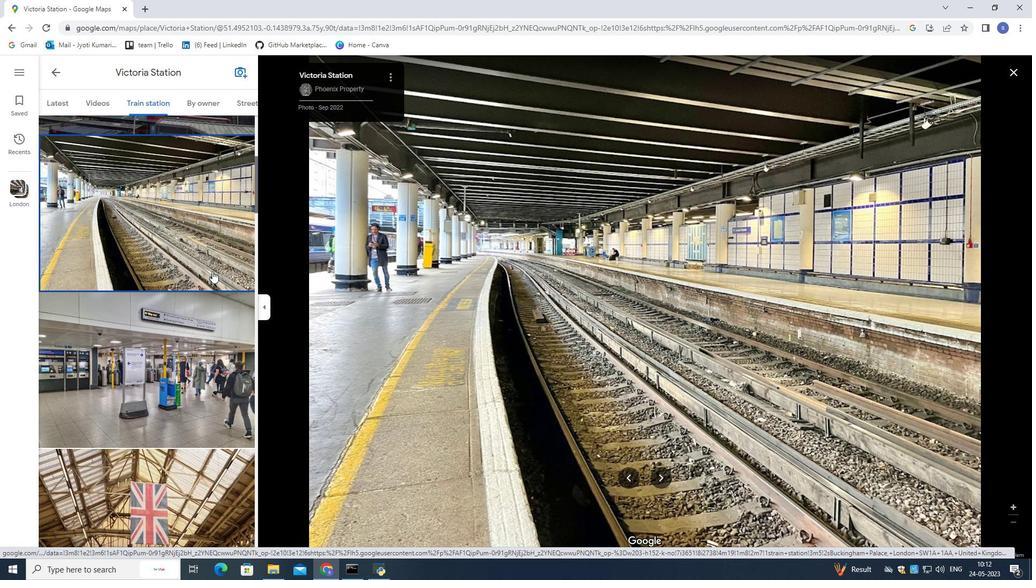 
Action: Mouse scrolled (212, 270) with delta (0, 0)
Screenshot: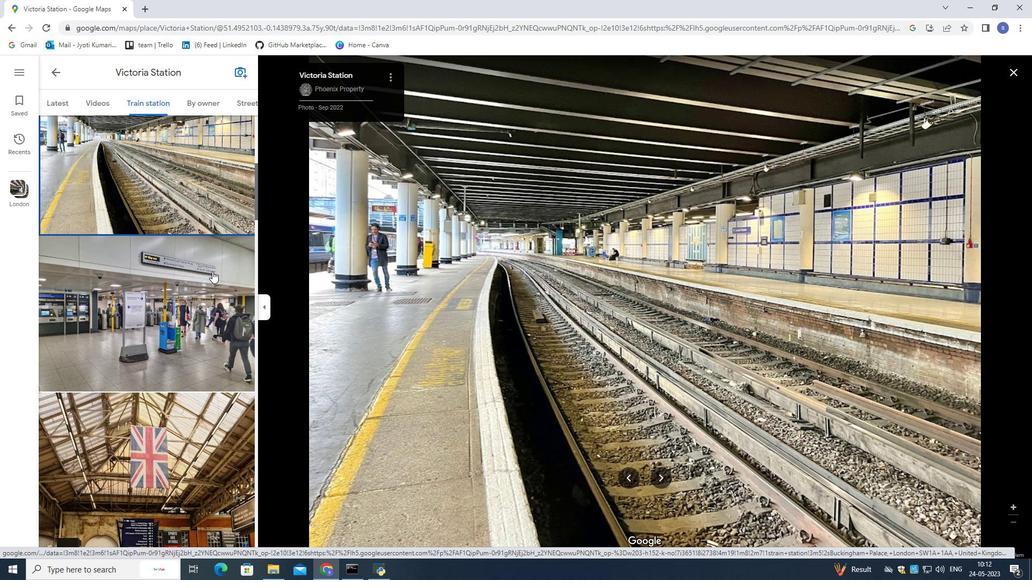 
Action: Mouse scrolled (212, 270) with delta (0, 0)
Screenshot: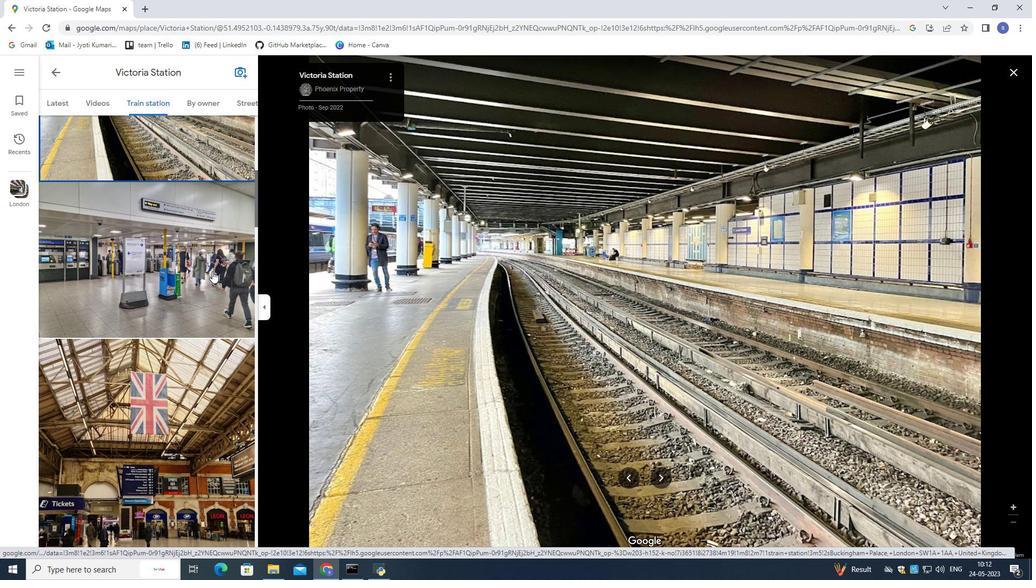 
Action: Mouse scrolled (212, 270) with delta (0, 0)
Screenshot: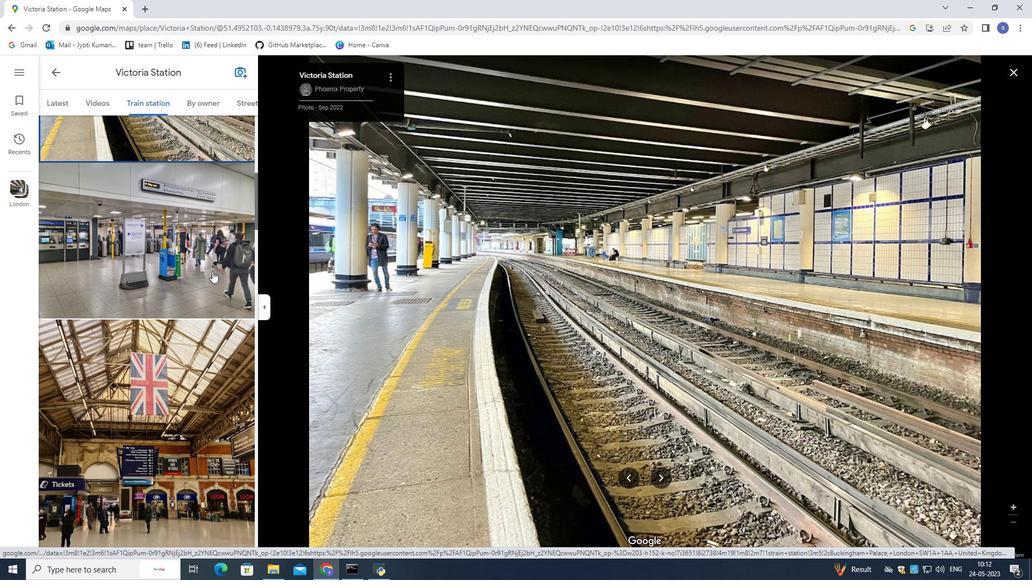 
Action: Mouse scrolled (212, 270) with delta (0, 0)
Screenshot: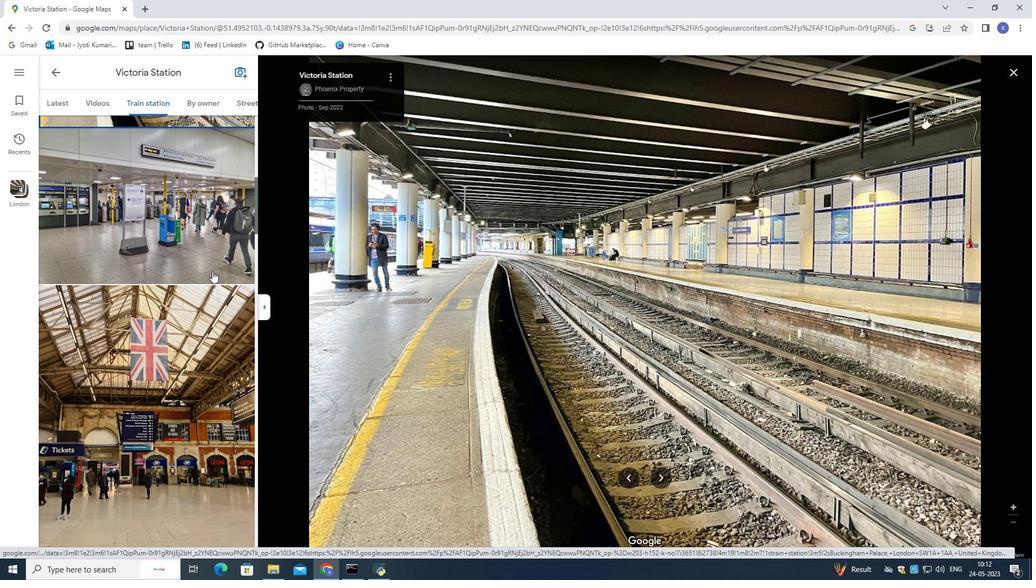 
Action: Mouse scrolled (212, 270) with delta (0, 0)
Screenshot: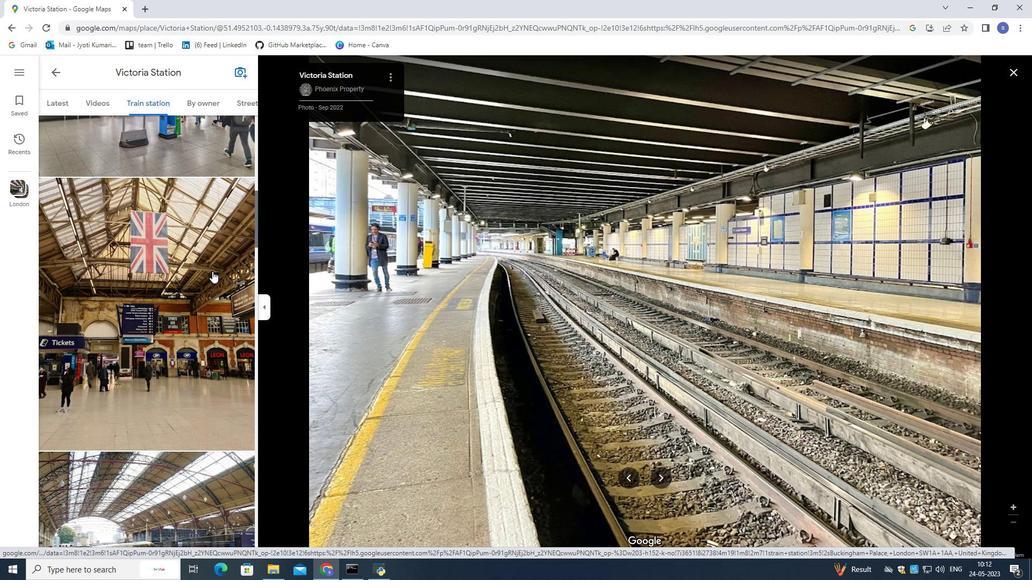 
Action: Mouse scrolled (212, 270) with delta (0, 0)
Screenshot: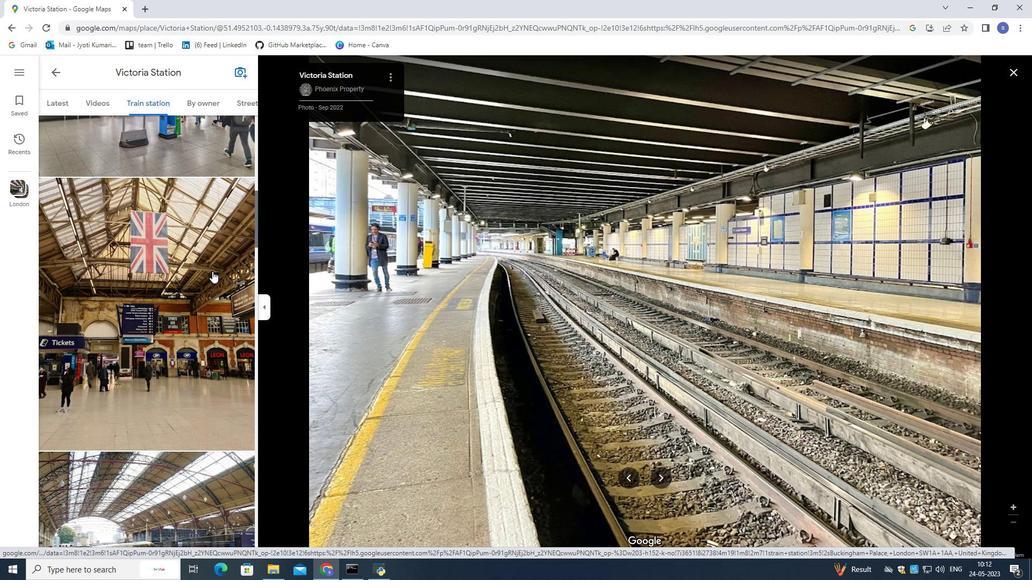 
Action: Mouse scrolled (212, 270) with delta (0, 0)
Screenshot: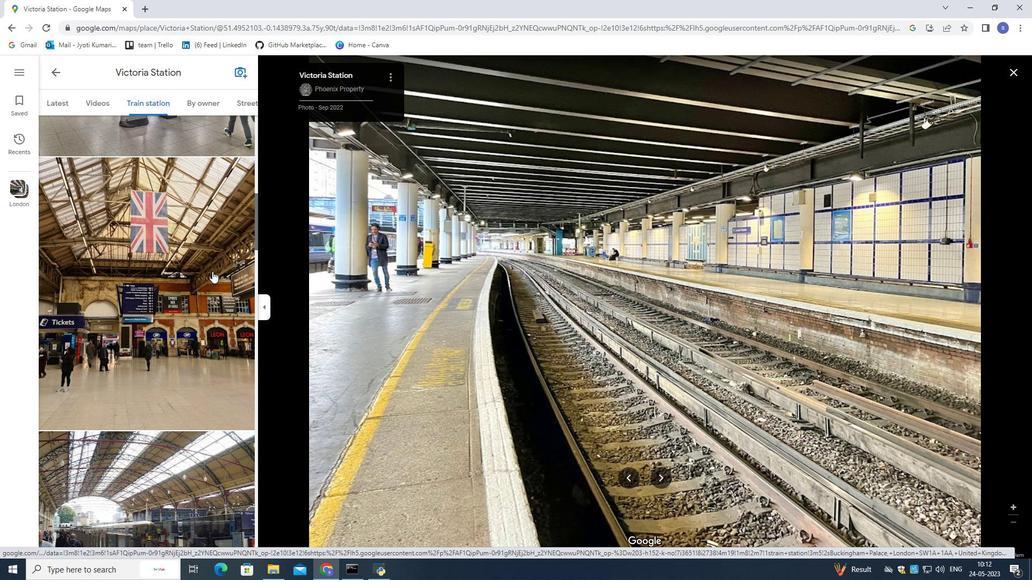 
Action: Mouse scrolled (212, 270) with delta (0, 0)
Screenshot: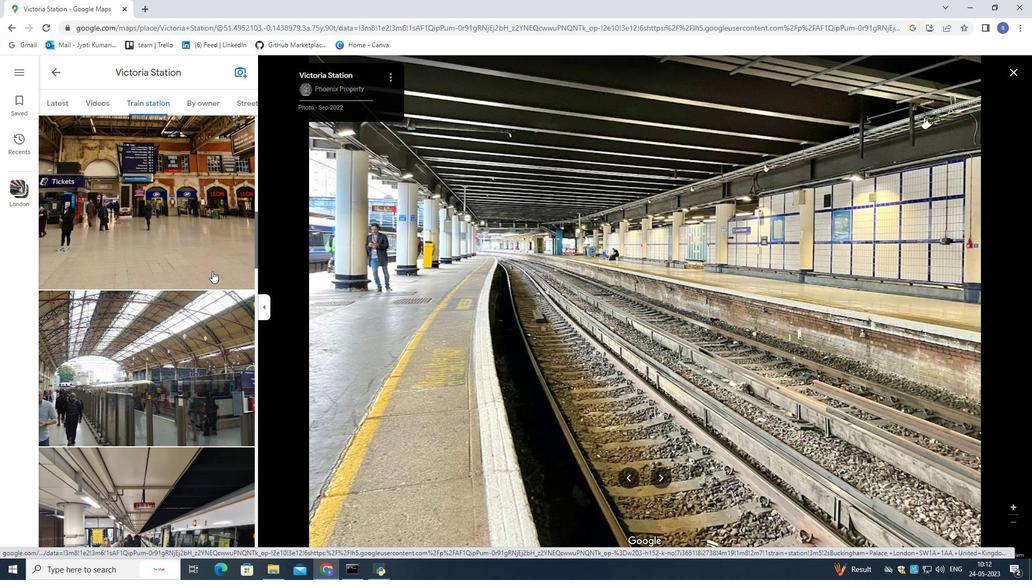 
Action: Mouse scrolled (212, 270) with delta (0, 0)
Screenshot: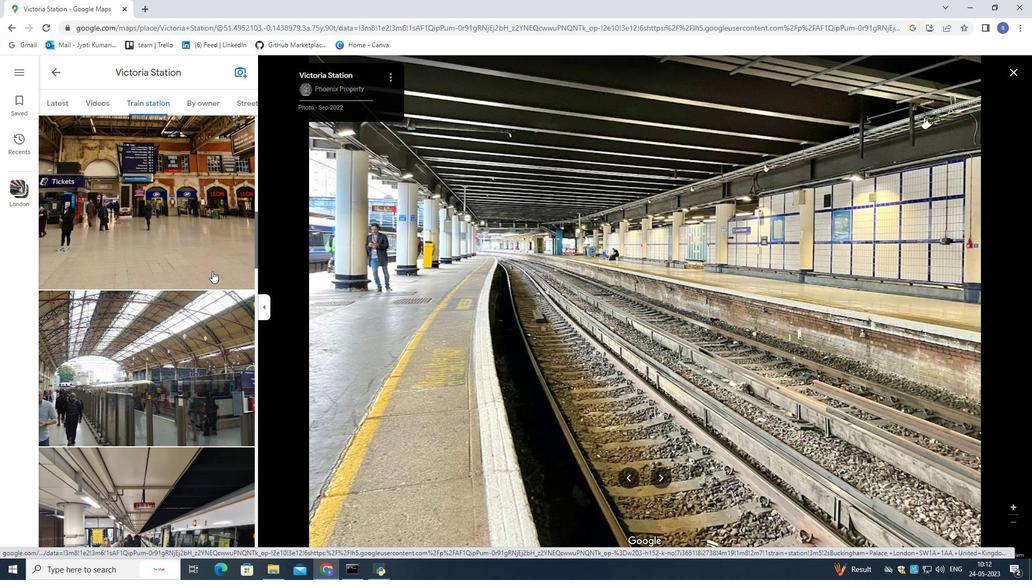
Action: Mouse scrolled (212, 270) with delta (0, 0)
Screenshot: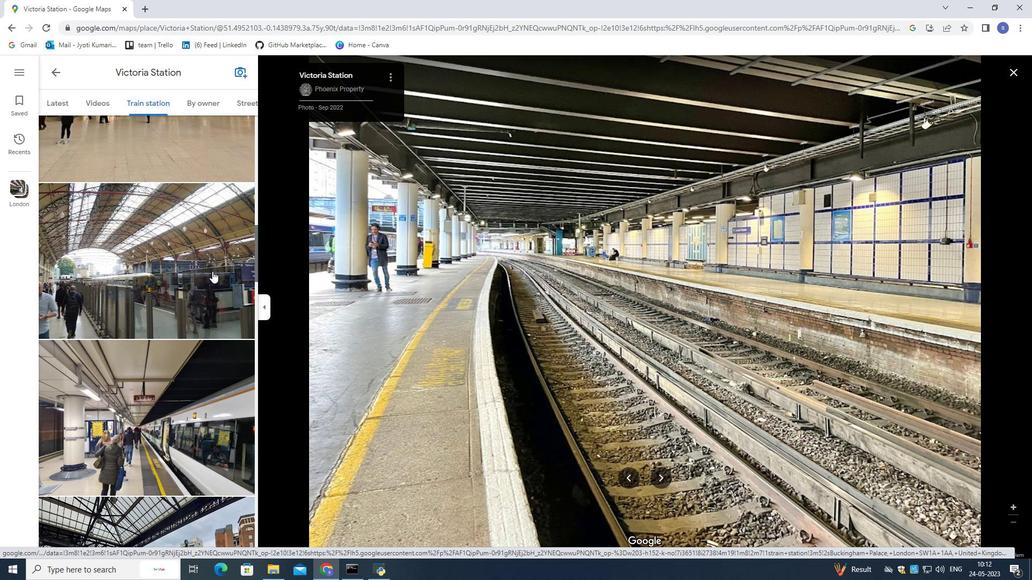 
Action: Mouse scrolled (212, 270) with delta (0, 0)
Screenshot: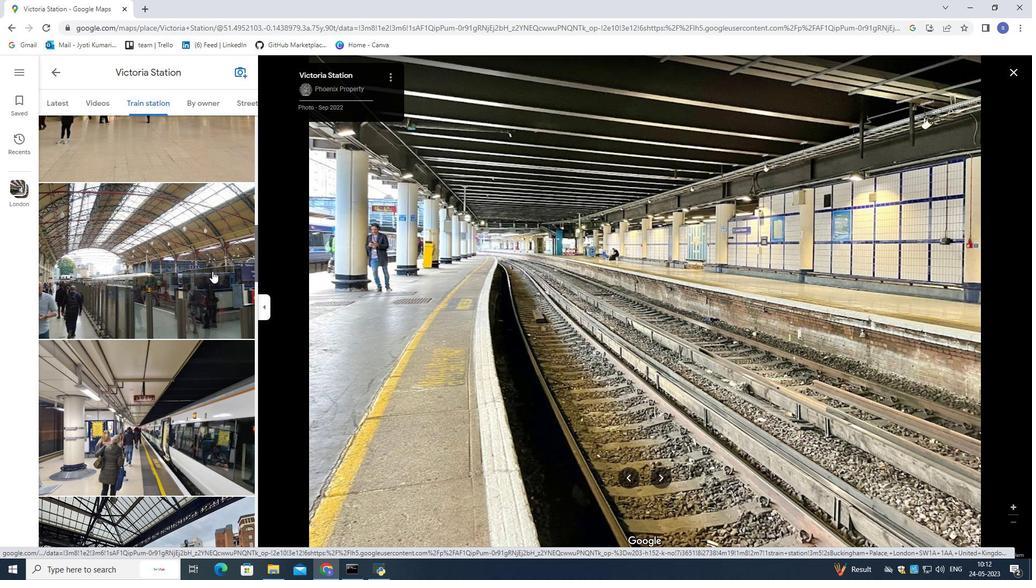 
Action: Mouse scrolled (212, 270) with delta (0, 0)
Screenshot: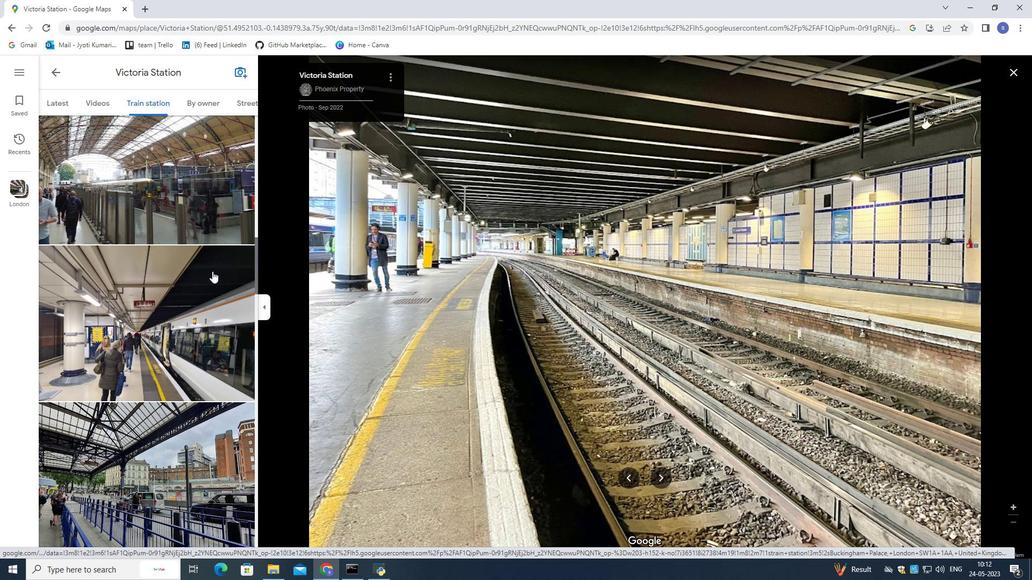 
Action: Mouse scrolled (212, 270) with delta (0, 0)
Screenshot: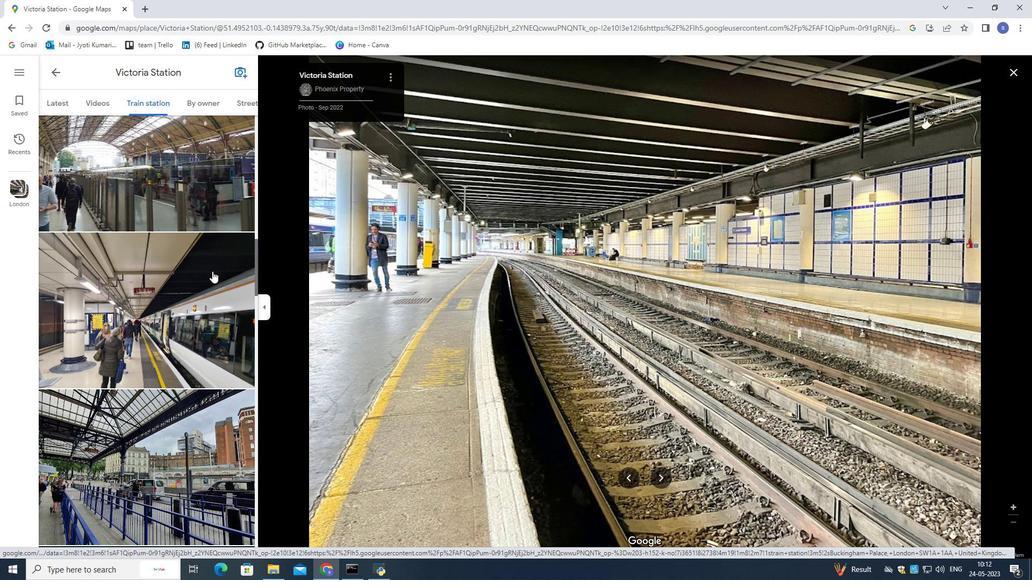 
Action: Mouse scrolled (212, 270) with delta (0, 0)
Screenshot: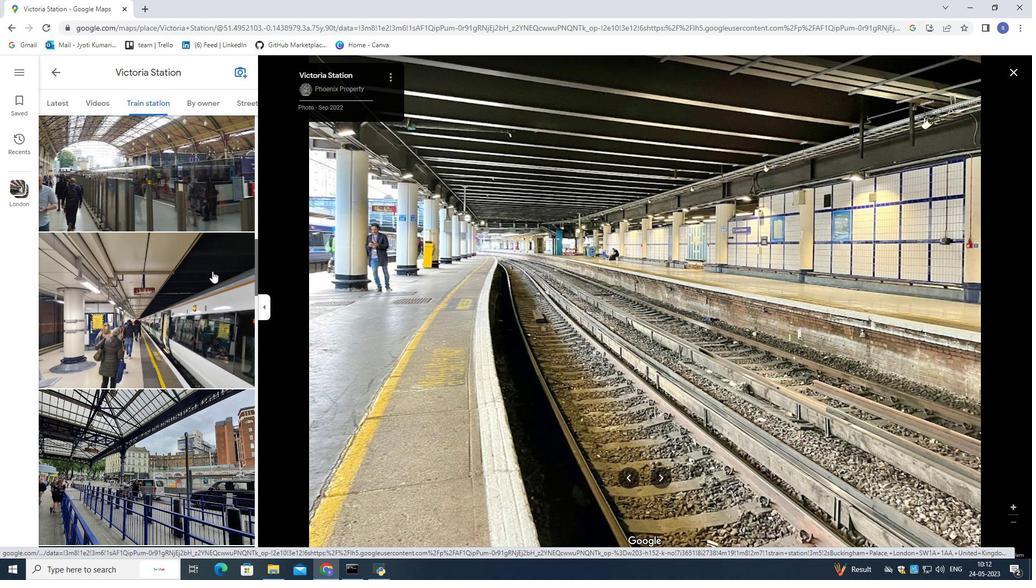 
Action: Mouse pressed left at (212, 271)
Screenshot: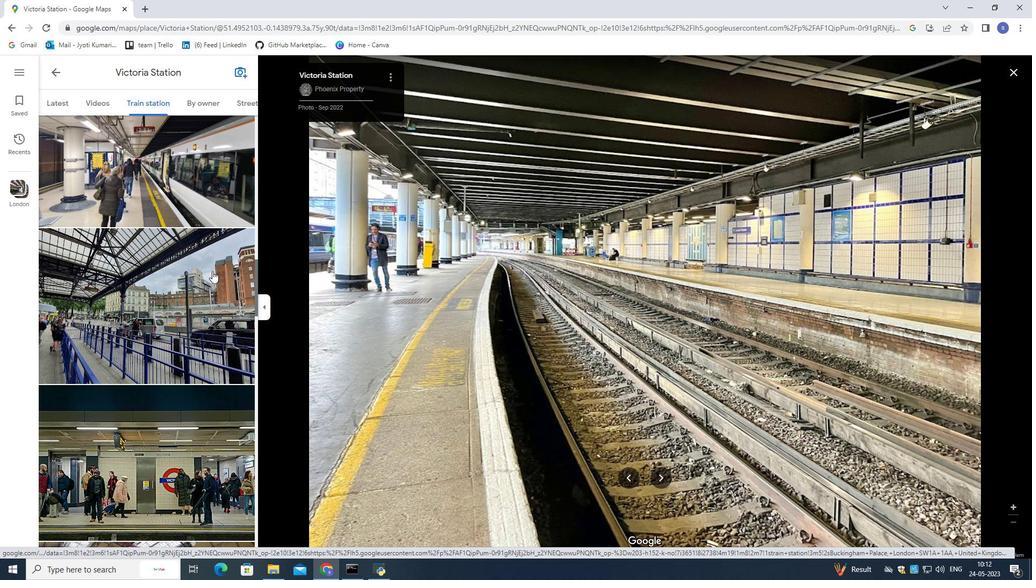 
Action: Mouse moved to (213, 274)
Screenshot: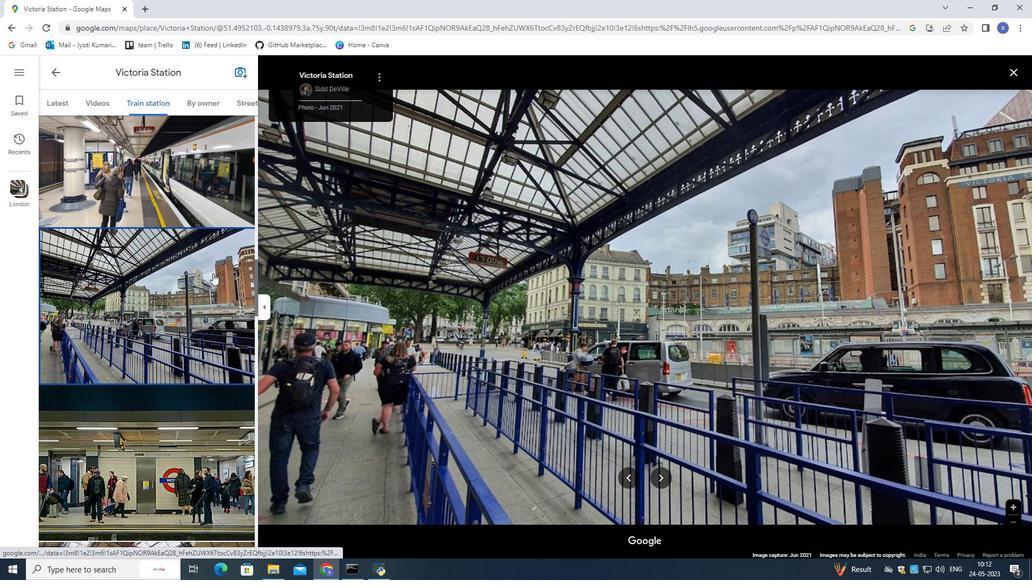 
Action: Mouse scrolled (213, 273) with delta (0, 0)
Screenshot: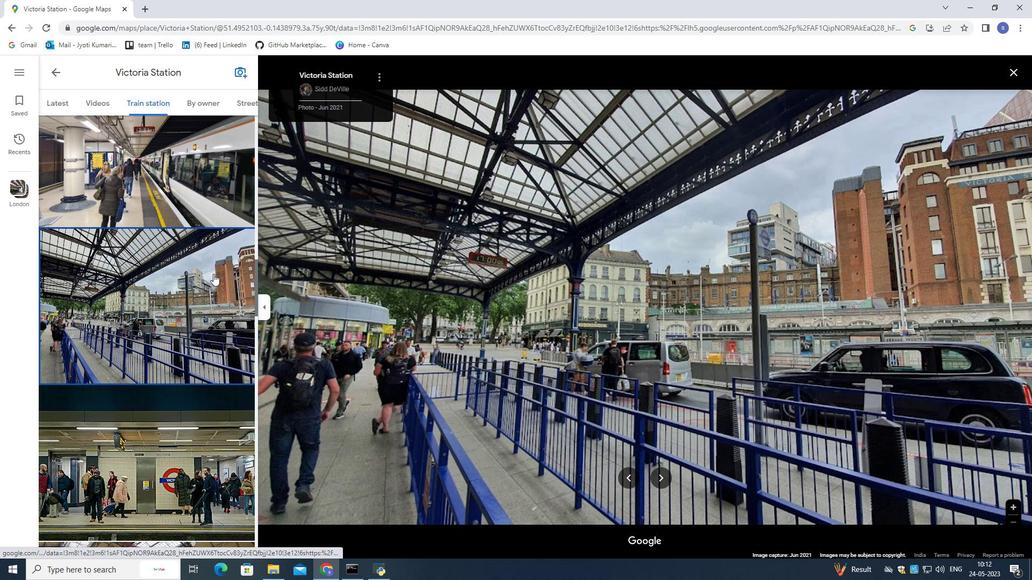 
Action: Mouse moved to (176, 391)
Screenshot: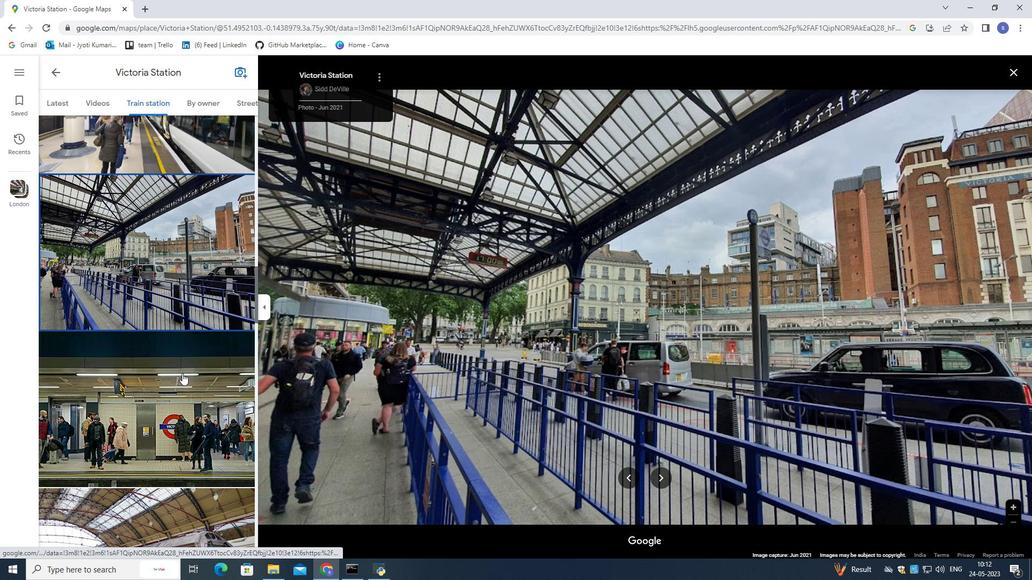 
Action: Mouse pressed left at (176, 391)
Screenshot: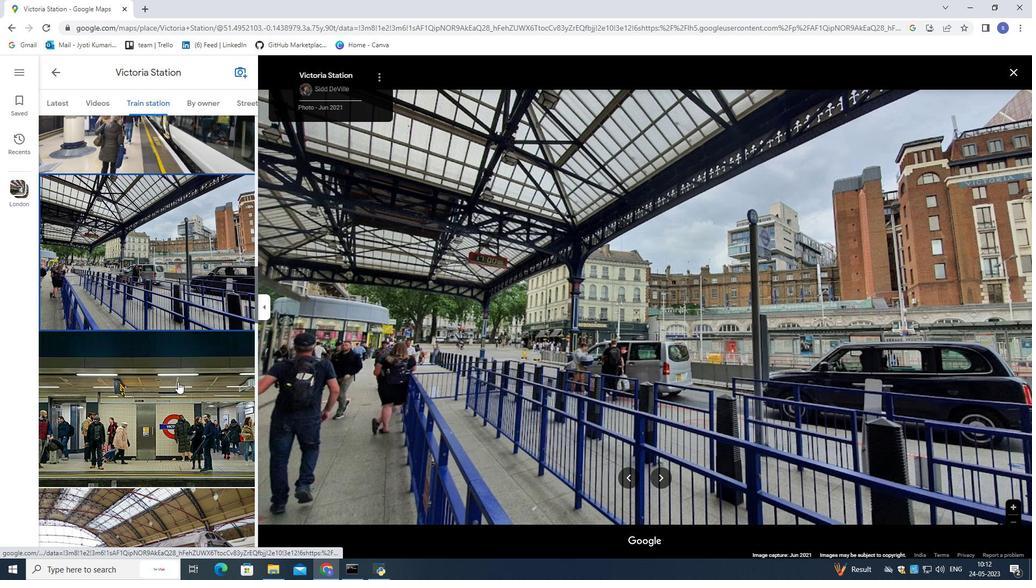 
Action: Mouse moved to (176, 391)
Screenshot: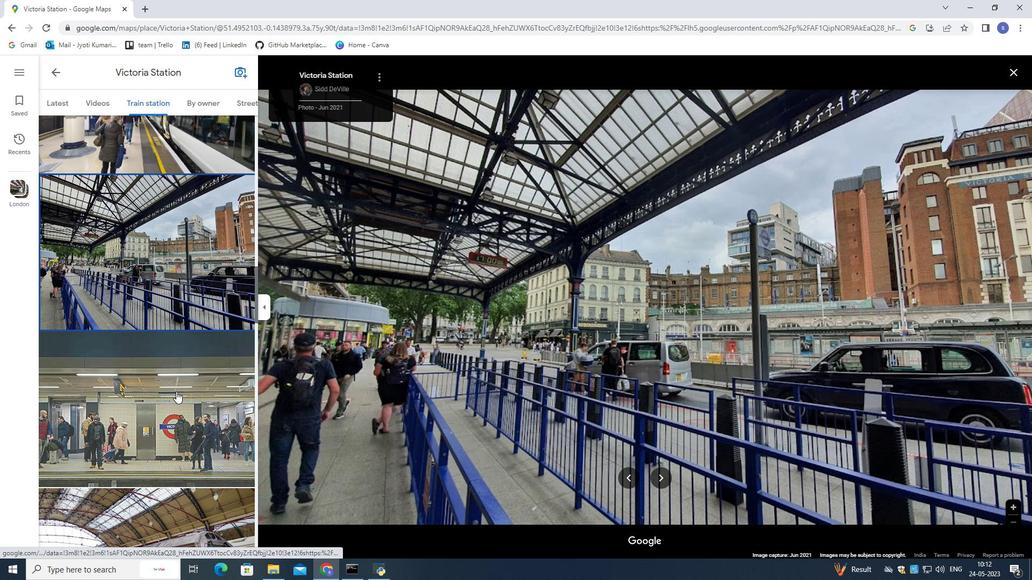
Action: Mouse scrolled (176, 391) with delta (0, 0)
Screenshot: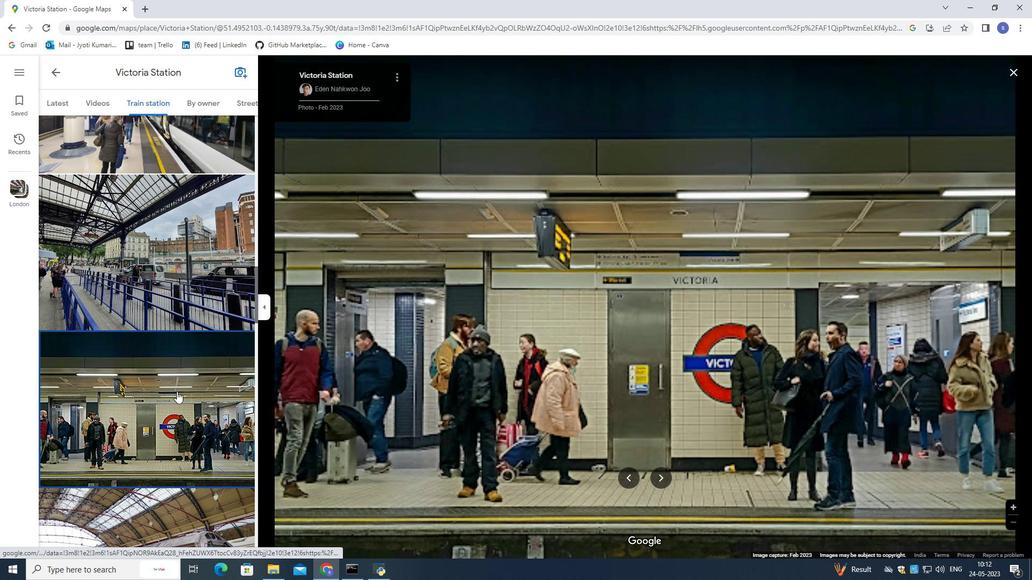 
Action: Mouse moved to (153, 392)
Screenshot: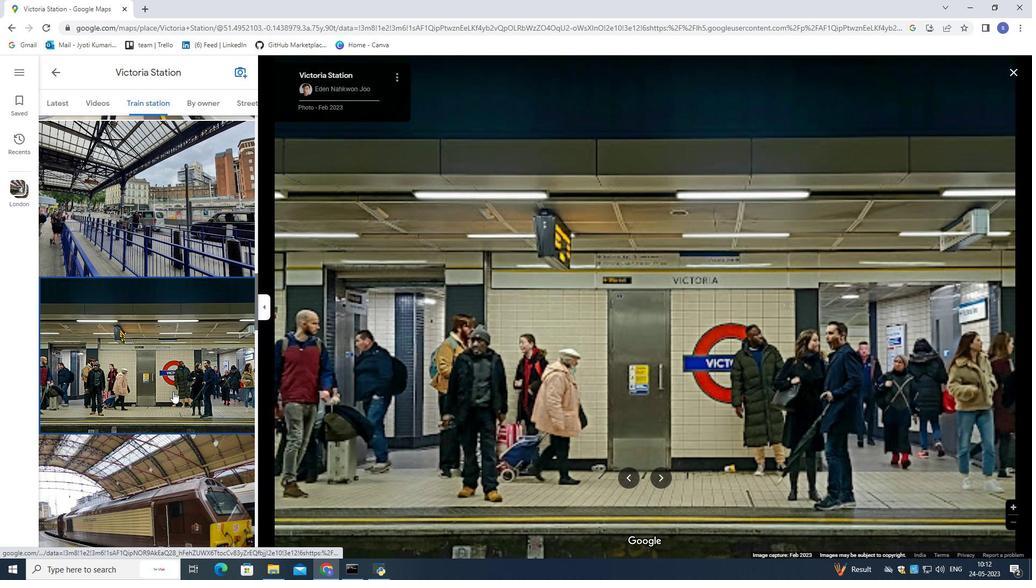 
Action: Mouse scrolled (153, 391) with delta (0, 0)
Screenshot: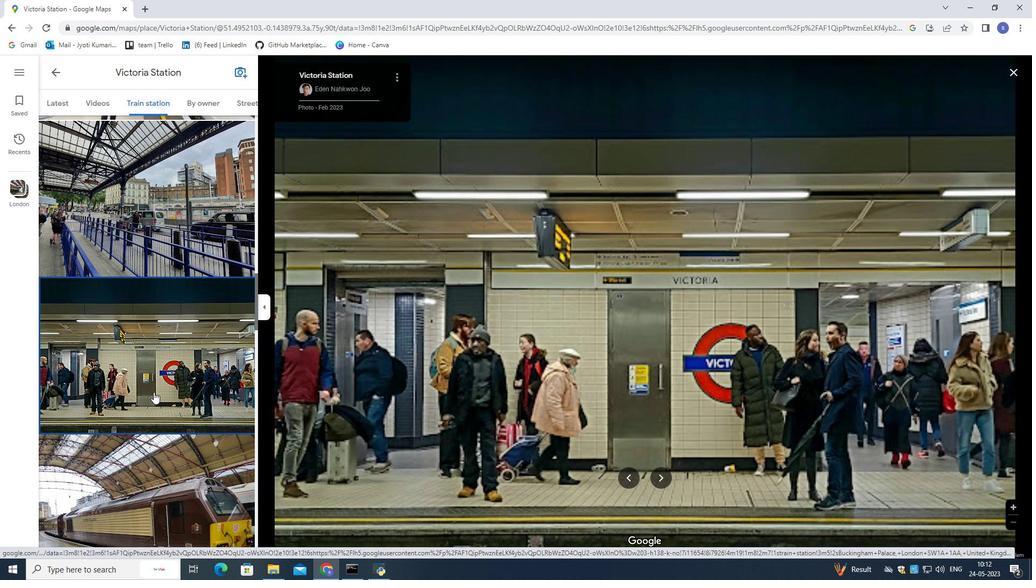 
Action: Mouse scrolled (153, 391) with delta (0, 0)
Screenshot: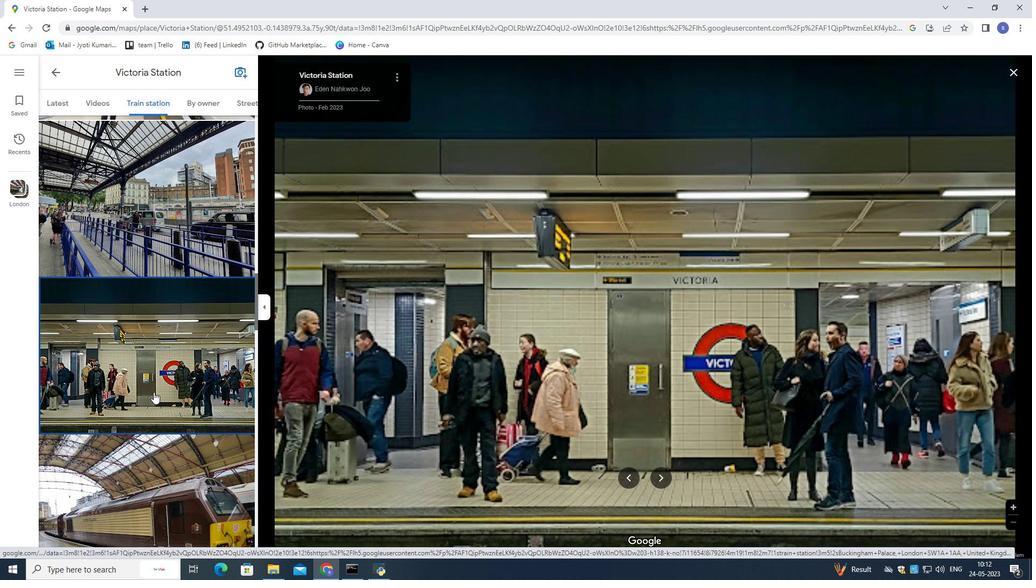 
Action: Mouse scrolled (153, 391) with delta (0, 0)
Screenshot: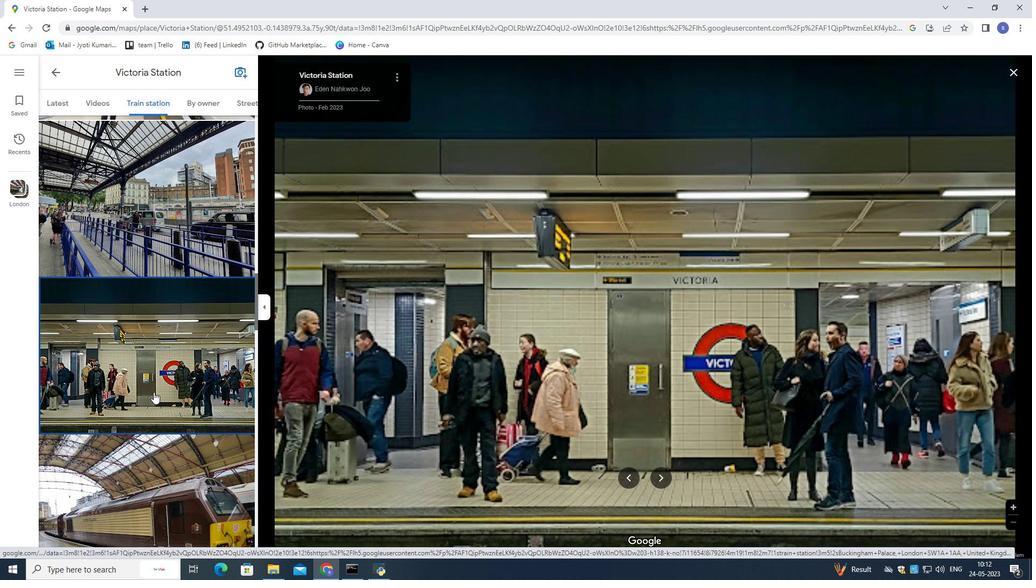 
Action: Mouse pressed left at (153, 392)
Screenshot: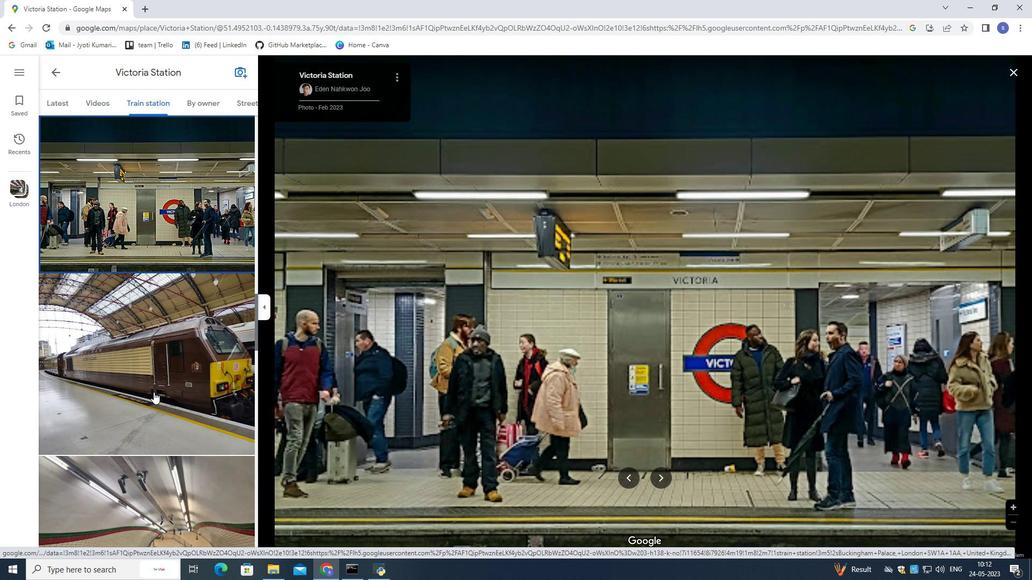 
Action: Mouse scrolled (153, 391) with delta (0, 0)
Screenshot: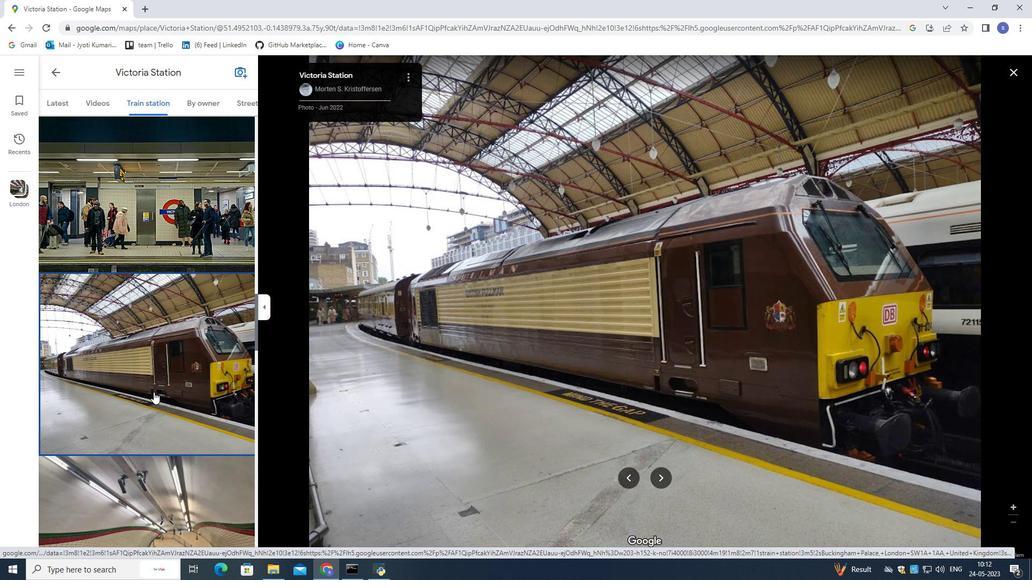 
Action: Mouse scrolled (153, 391) with delta (0, 0)
Screenshot: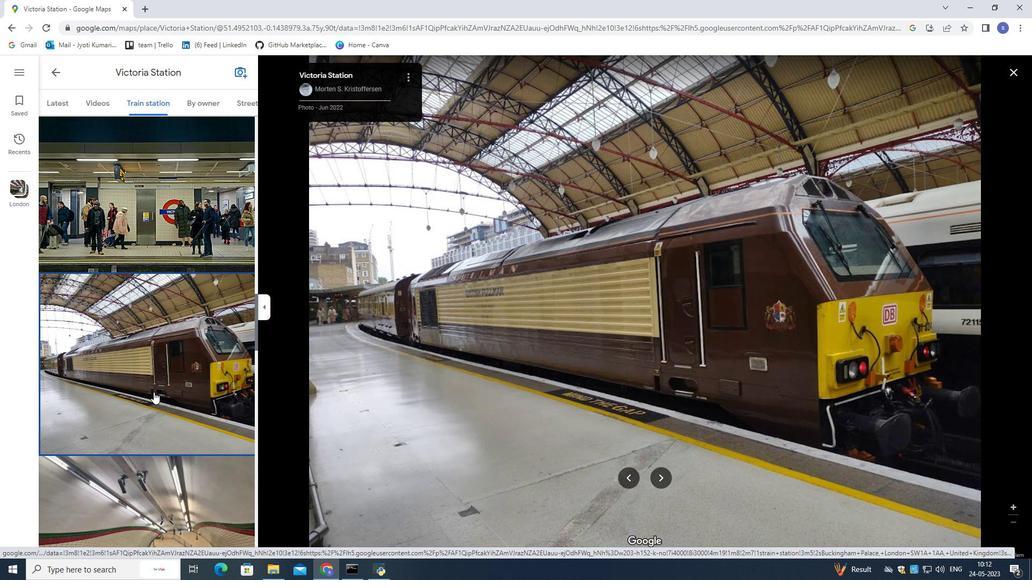 
Action: Mouse scrolled (153, 391) with delta (0, 0)
Screenshot: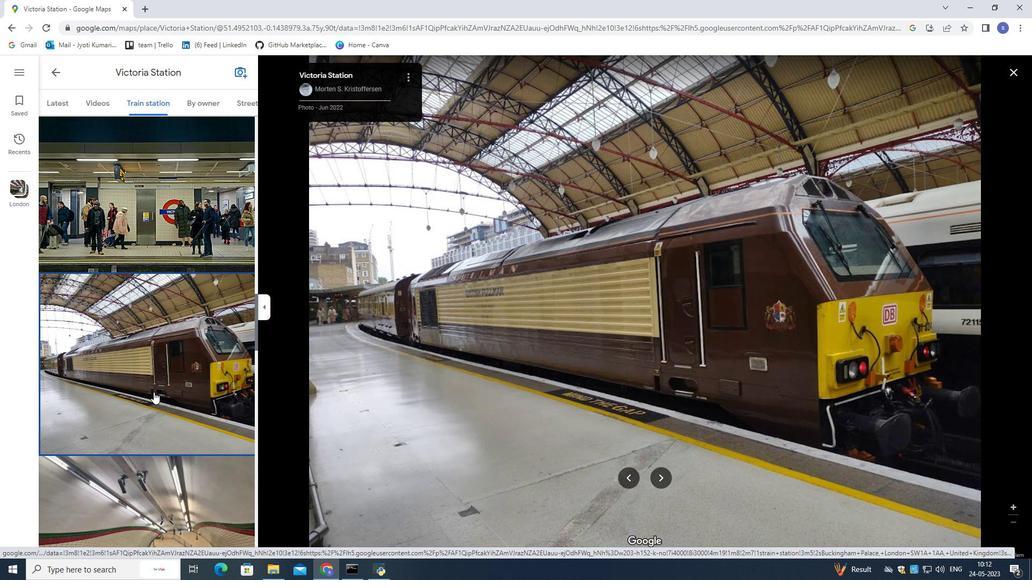 
Action: Mouse scrolled (153, 391) with delta (0, 0)
Screenshot: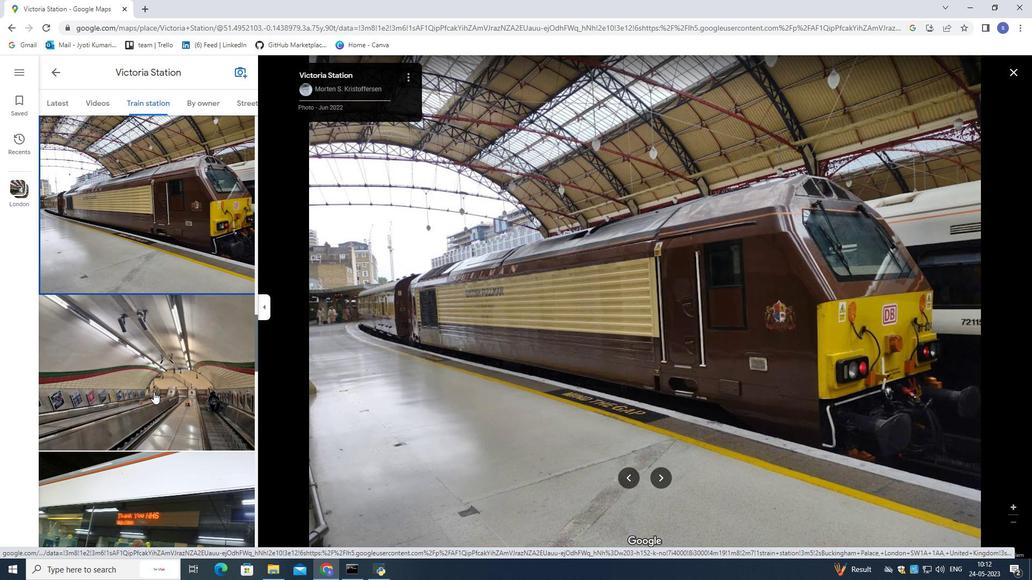 
Action: Mouse scrolled (153, 391) with delta (0, 0)
Screenshot: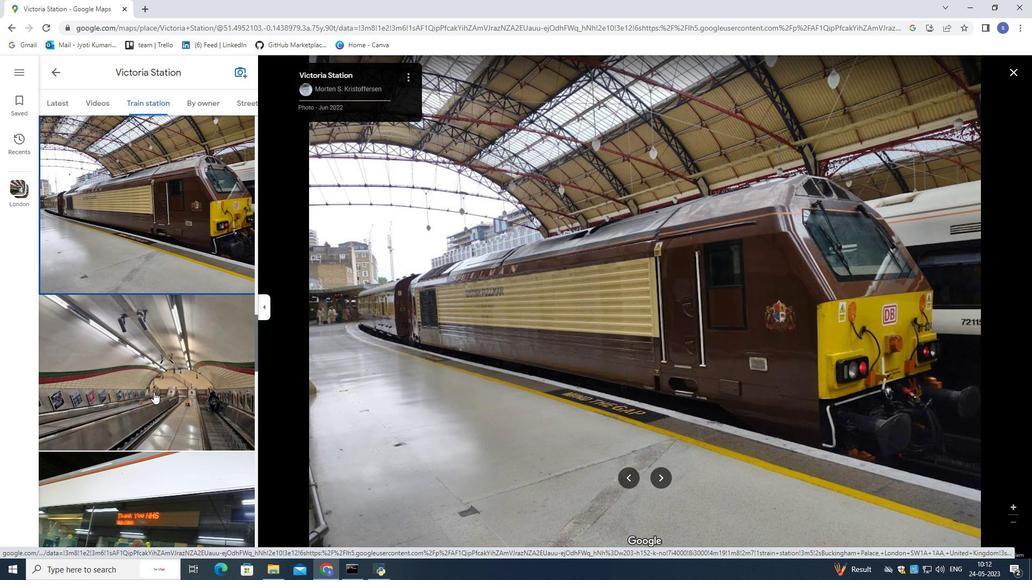 
Action: Mouse scrolled (153, 391) with delta (0, 0)
Screenshot: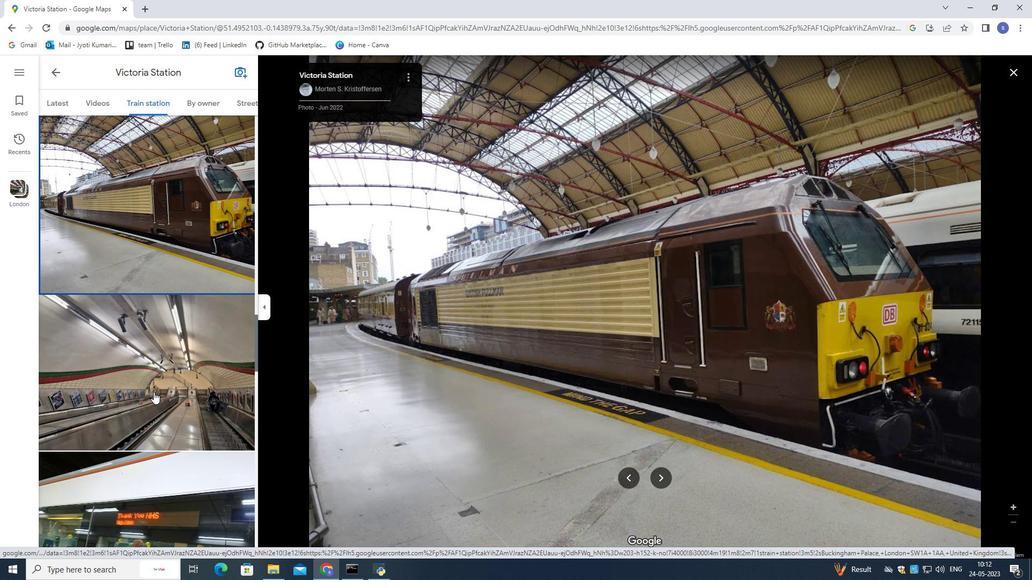 
Action: Mouse moved to (94, 102)
Screenshot: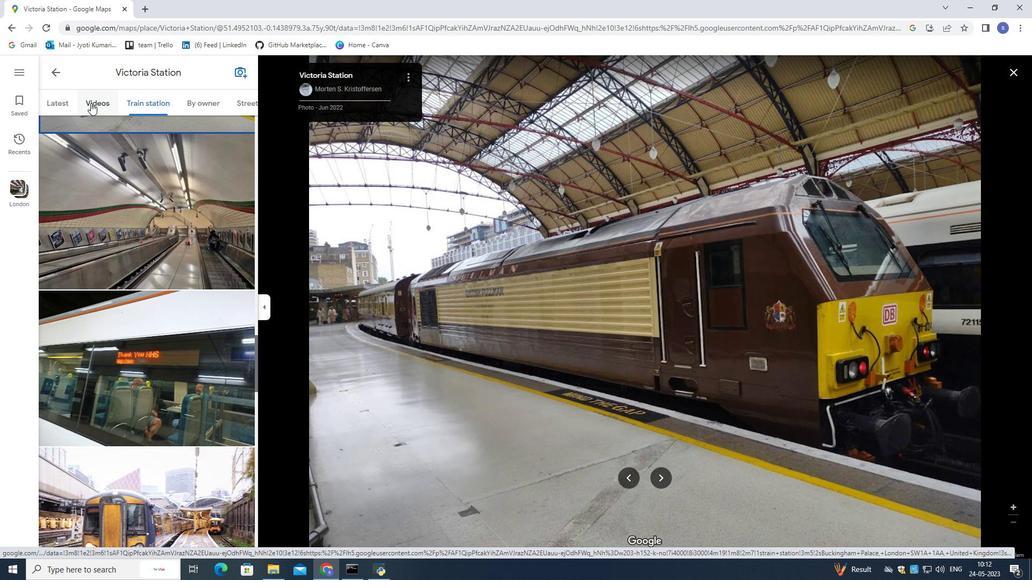 
Action: Mouse pressed left at (94, 102)
Screenshot: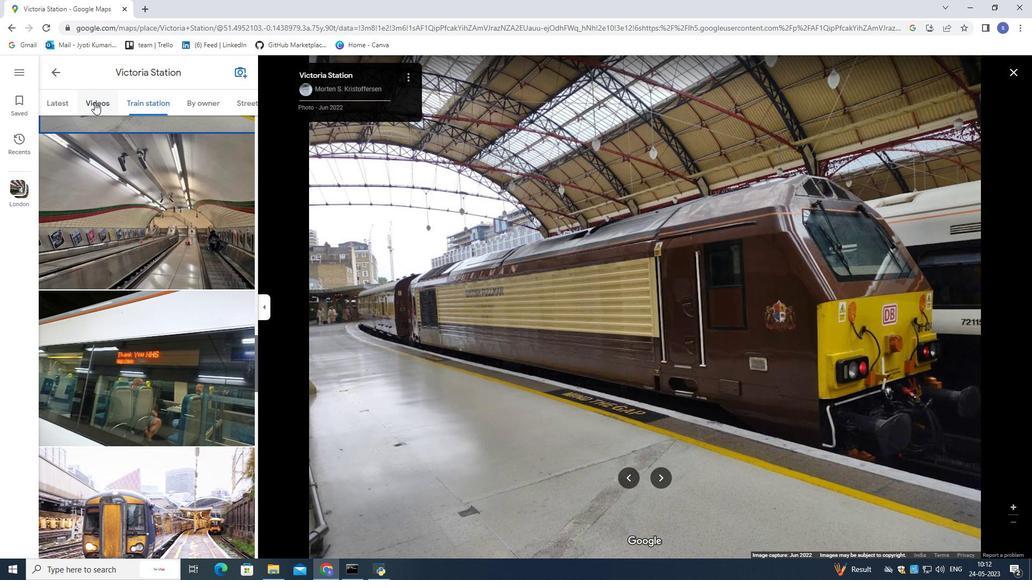
Action: Mouse moved to (627, 401)
Screenshot: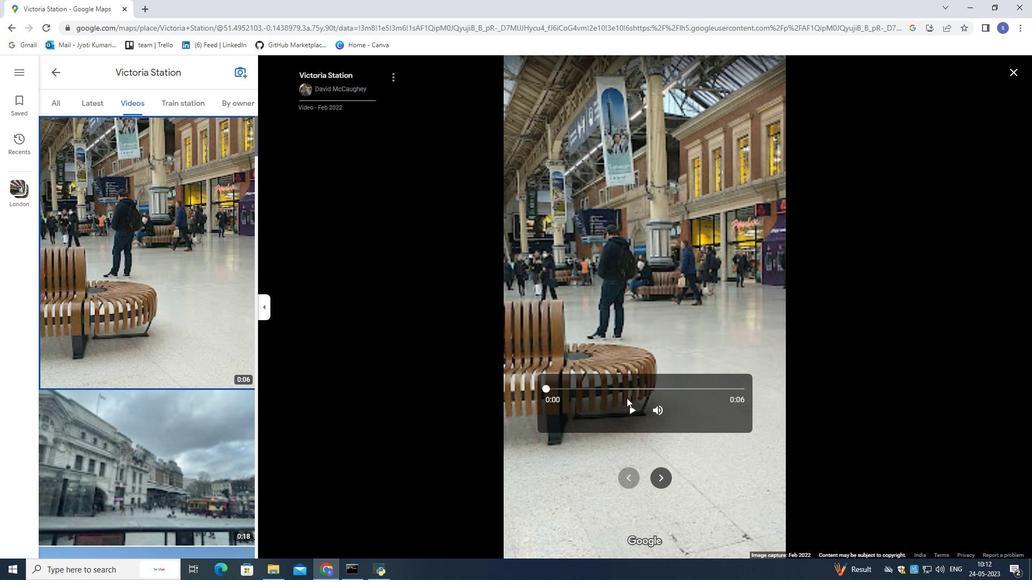 
Action: Mouse pressed left at (627, 401)
Screenshot: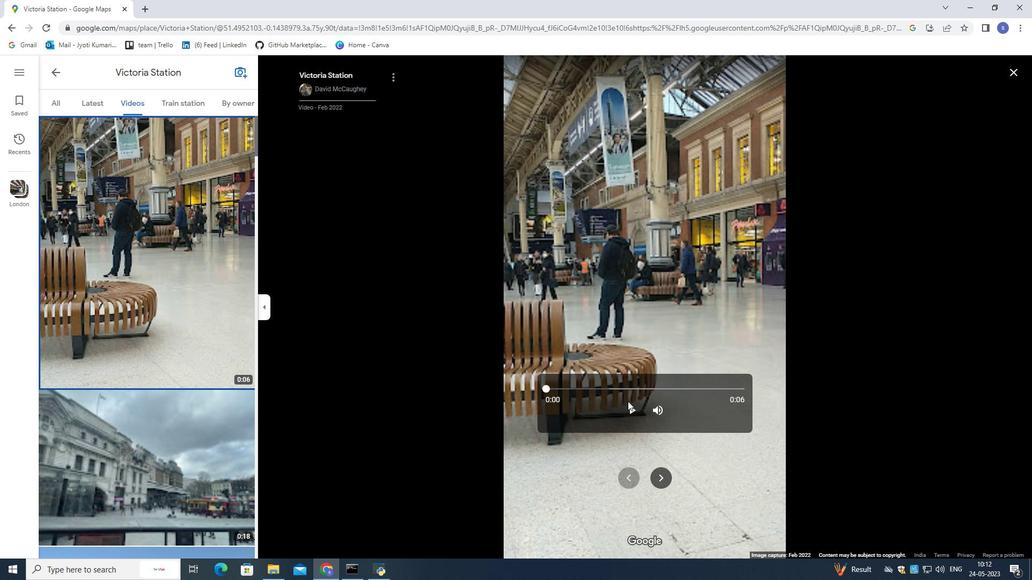 
Action: Mouse moved to (85, 208)
Screenshot: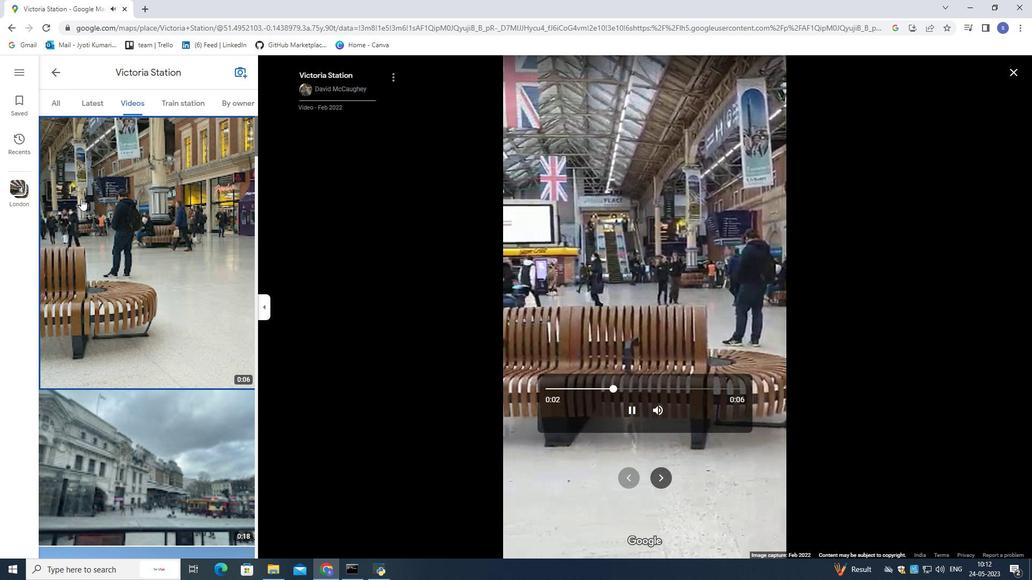 
Action: Mouse scrolled (85, 207) with delta (0, 0)
Screenshot: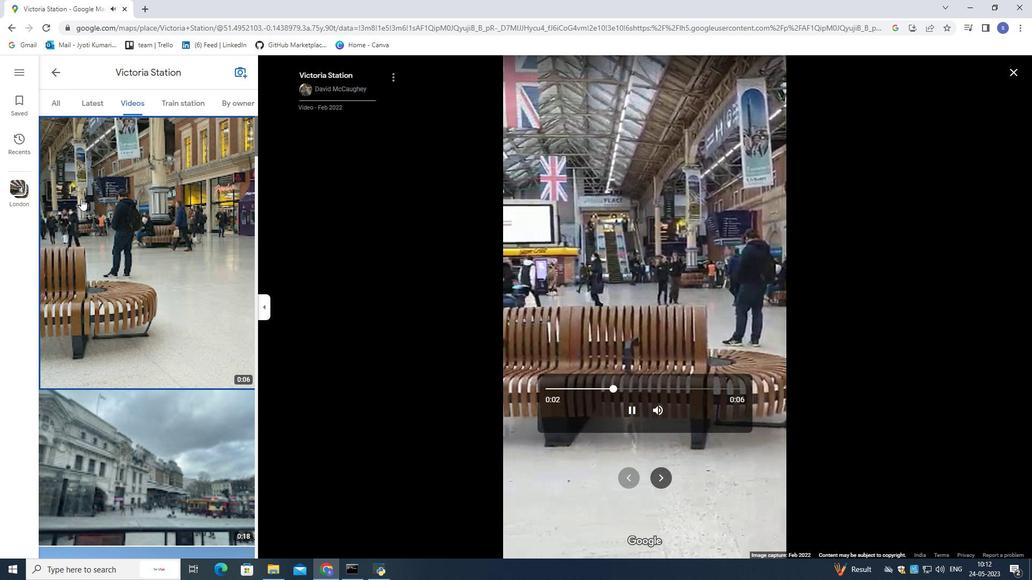
Action: Mouse moved to (85, 209)
Screenshot: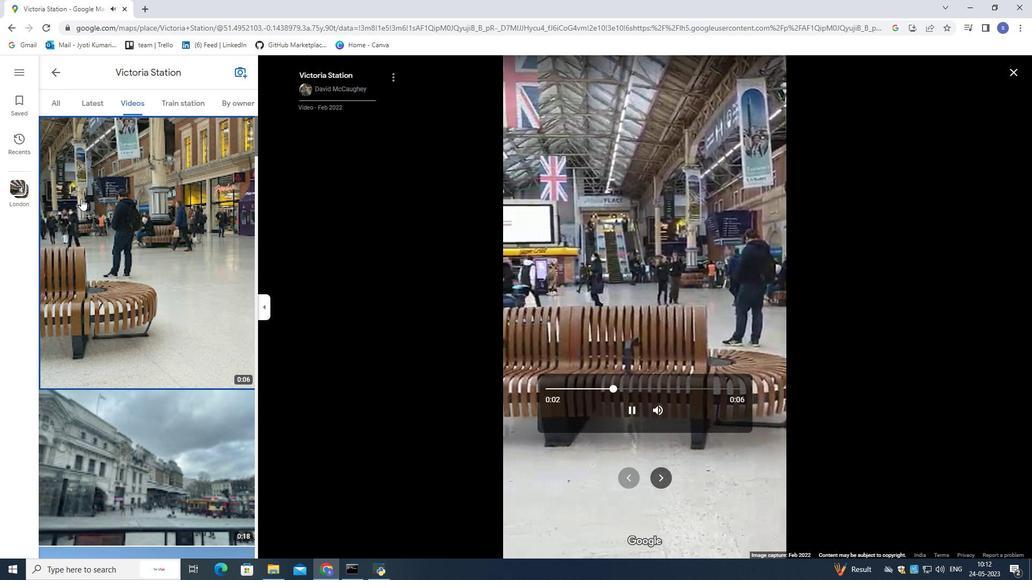 
Action: Mouse scrolled (85, 208) with delta (0, 0)
Screenshot: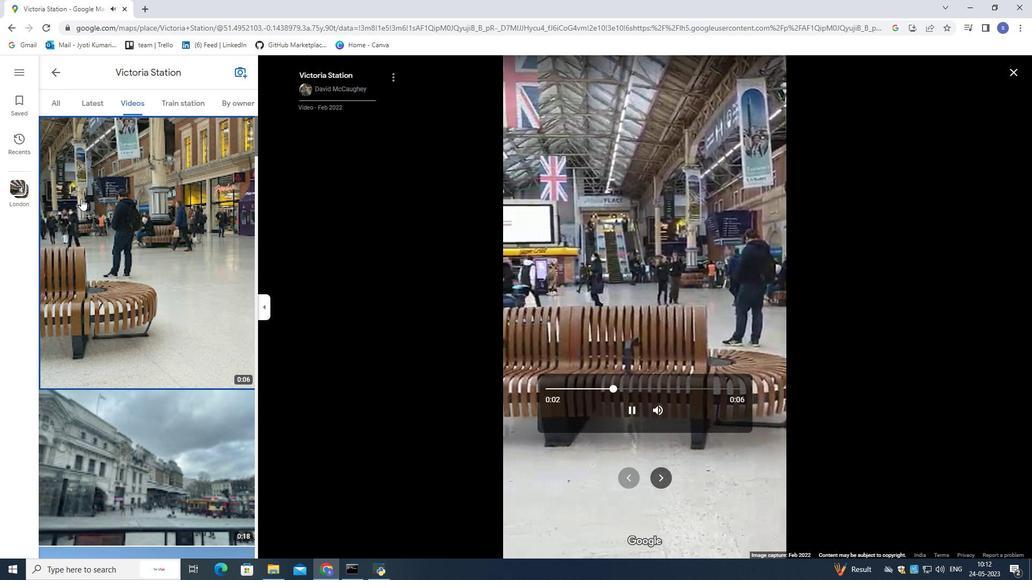 
Action: Mouse moved to (86, 209)
Screenshot: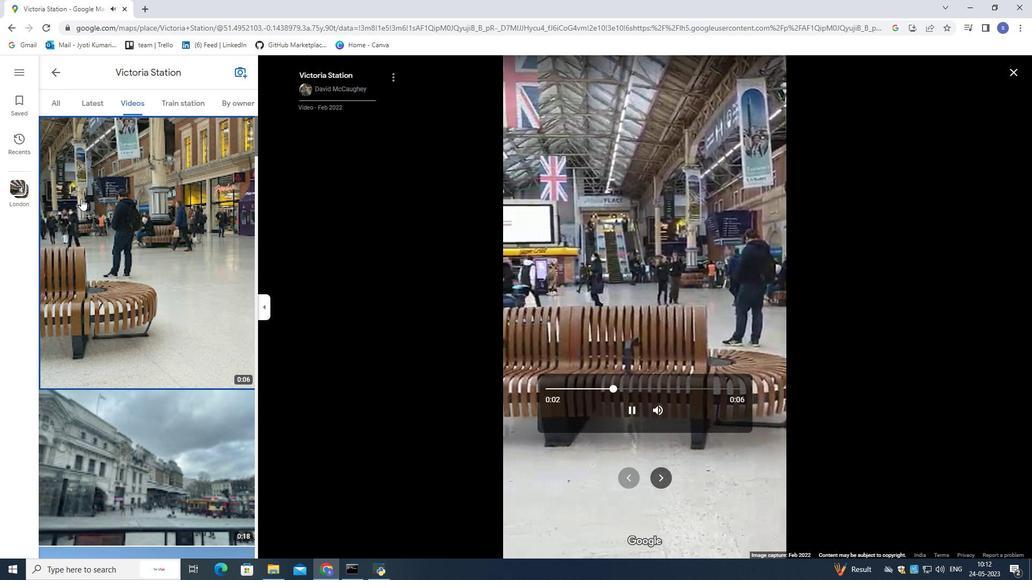 
Action: Mouse scrolled (86, 209) with delta (0, 0)
Screenshot: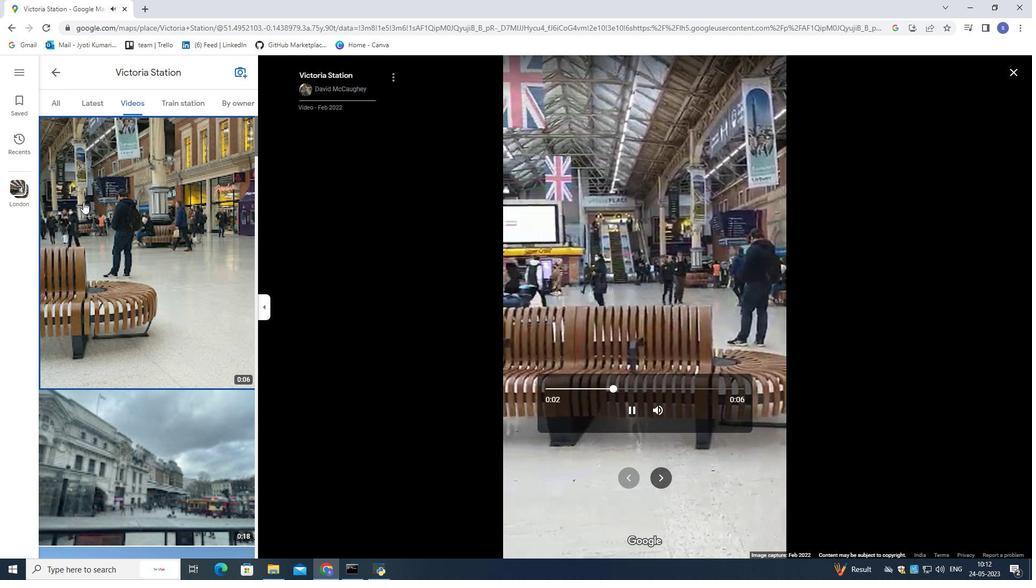 
Action: Mouse scrolled (86, 209) with delta (0, 0)
Screenshot: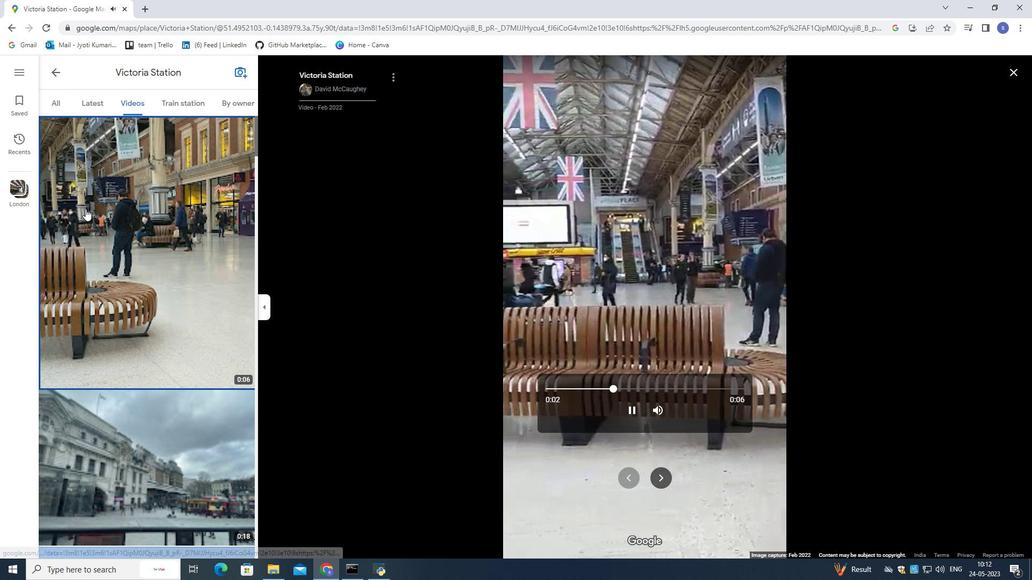 
Action: Mouse scrolled (86, 209) with delta (0, 0)
Screenshot: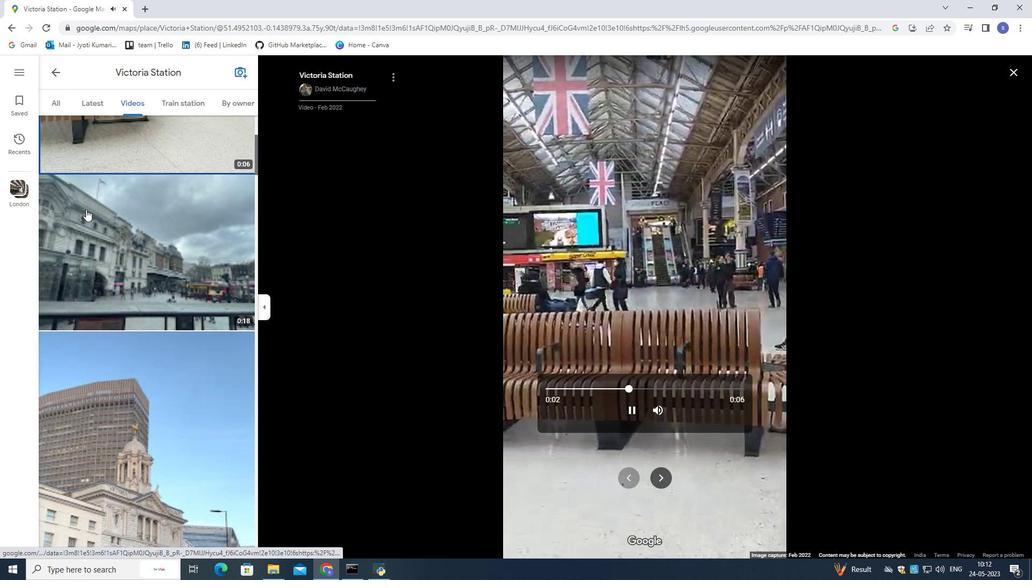 
Action: Mouse scrolled (86, 209) with delta (0, 0)
Screenshot: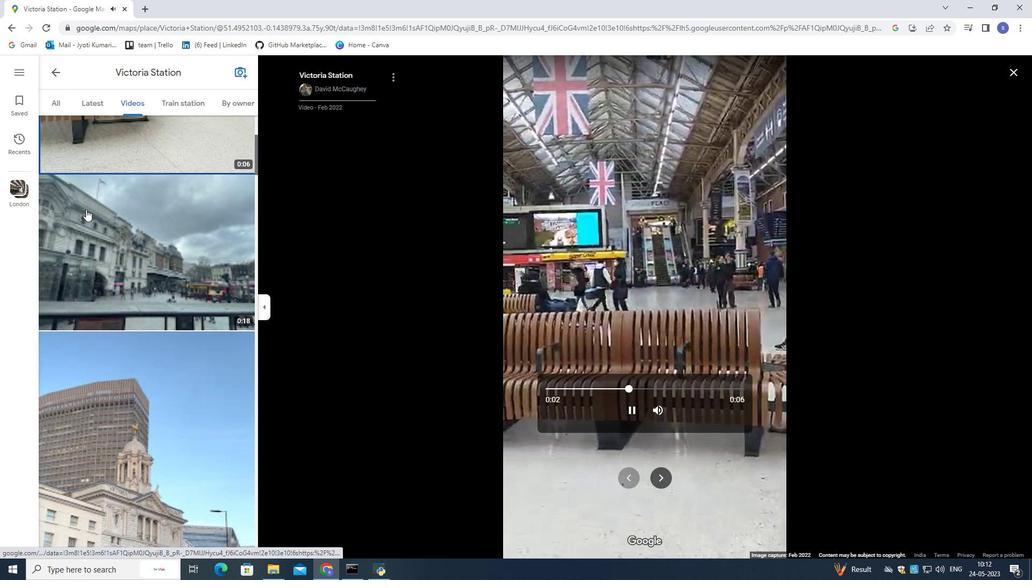 
Action: Mouse scrolled (86, 209) with delta (0, 0)
Screenshot: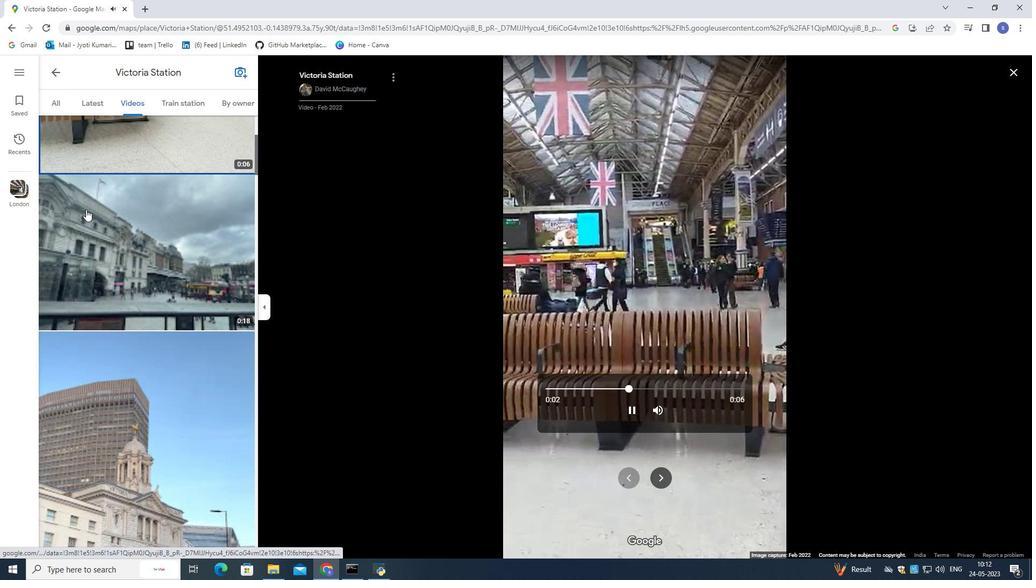 
Action: Mouse scrolled (86, 209) with delta (0, 0)
Screenshot: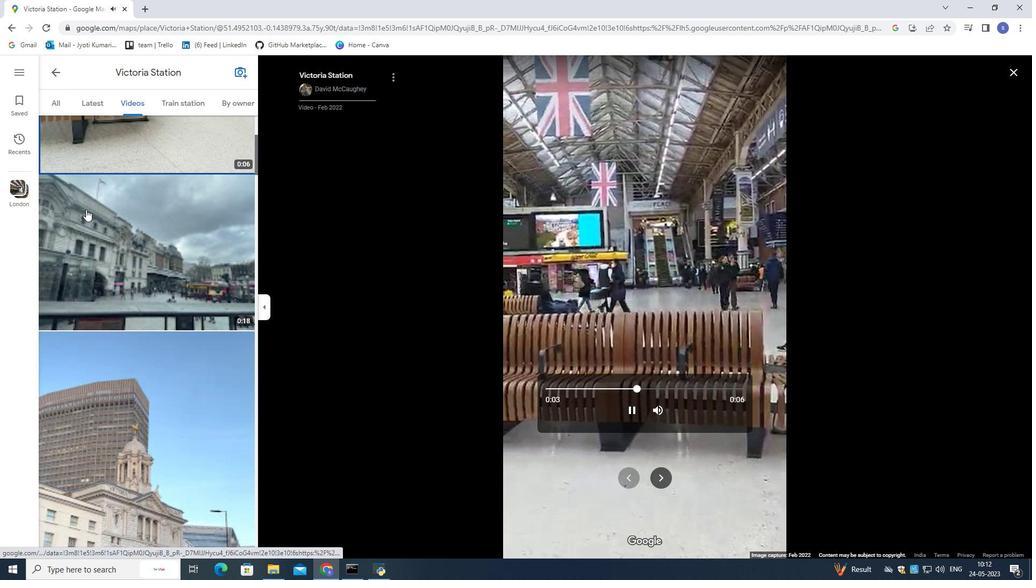 
Action: Mouse scrolled (86, 209) with delta (0, 0)
Screenshot: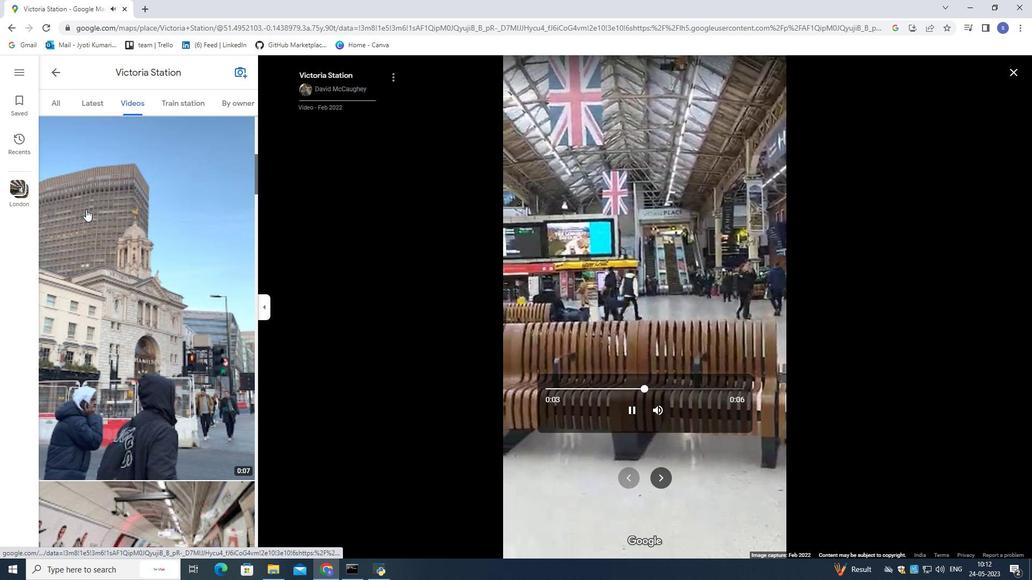 
Action: Mouse scrolled (86, 209) with delta (0, 0)
Screenshot: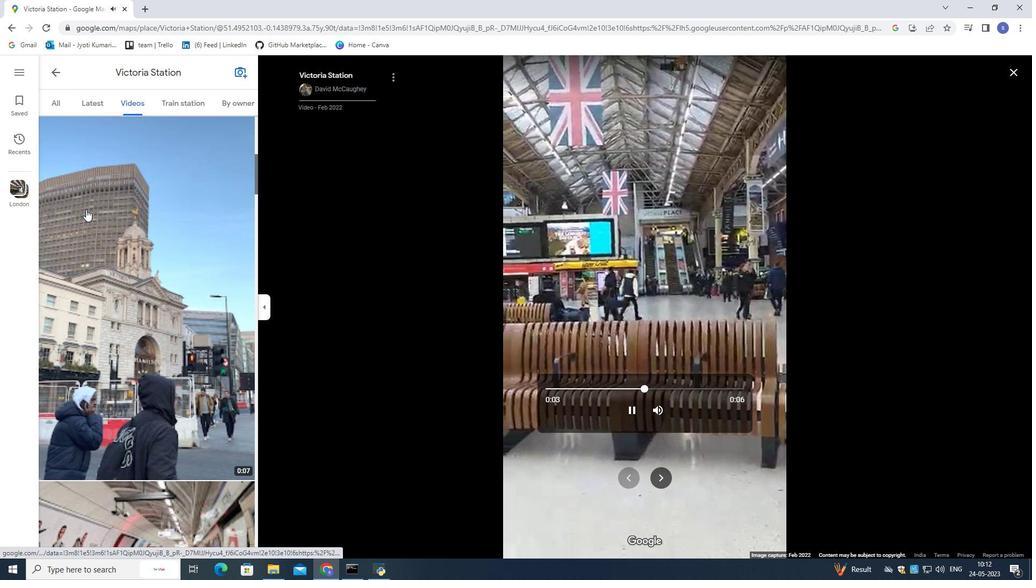 
Action: Mouse scrolled (86, 209) with delta (0, 0)
Screenshot: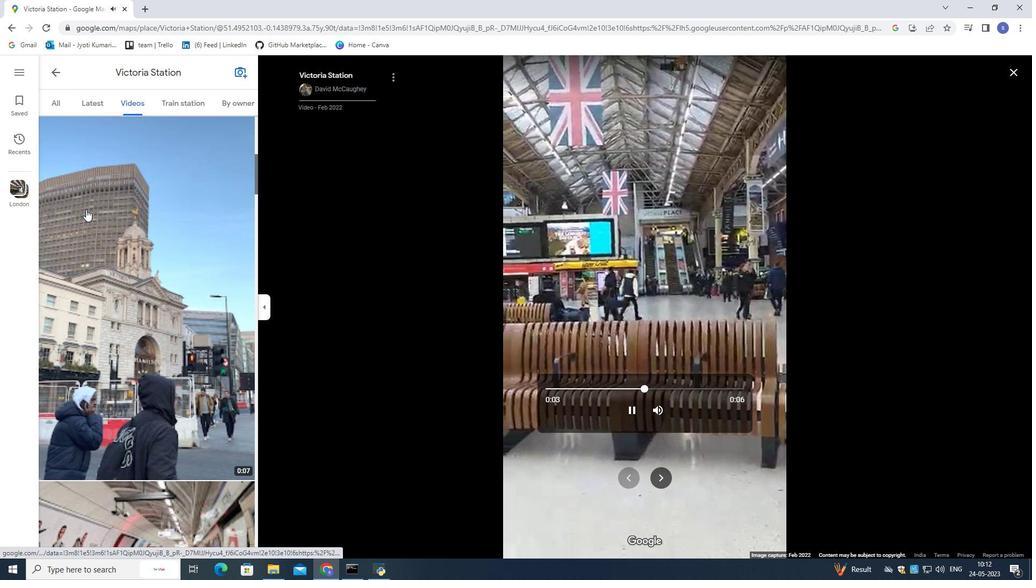 
Action: Mouse scrolled (86, 209) with delta (0, 0)
Screenshot: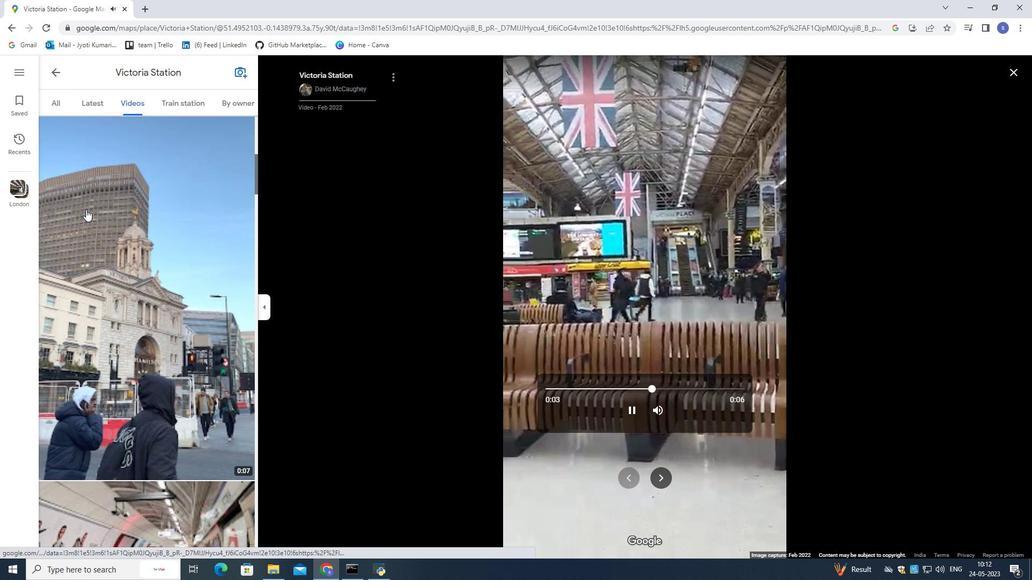 
Action: Mouse scrolled (86, 209) with delta (0, 0)
Screenshot: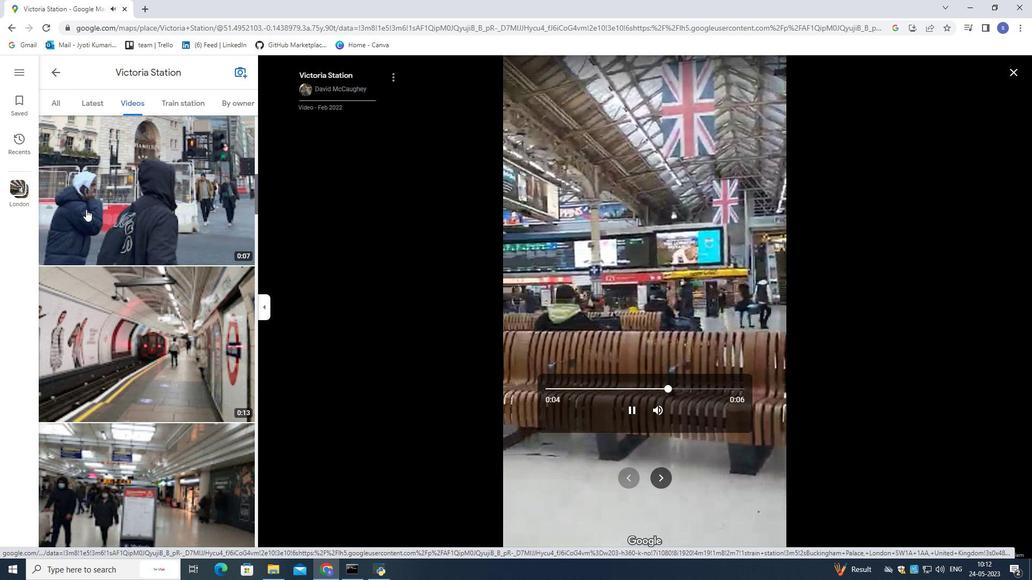 
Action: Mouse scrolled (86, 209) with delta (0, 0)
Screenshot: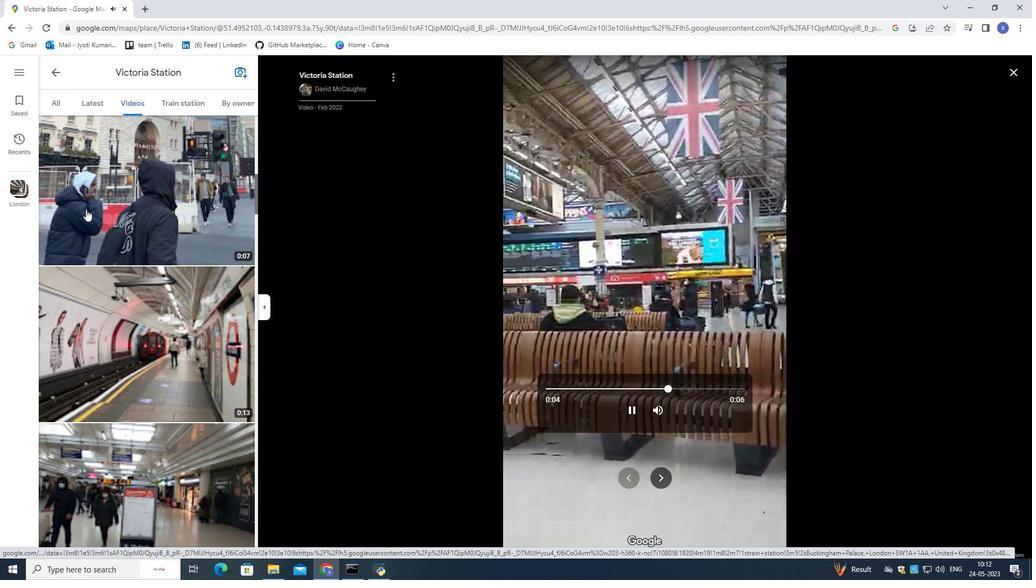 
Action: Mouse scrolled (86, 209) with delta (0, 0)
Screenshot: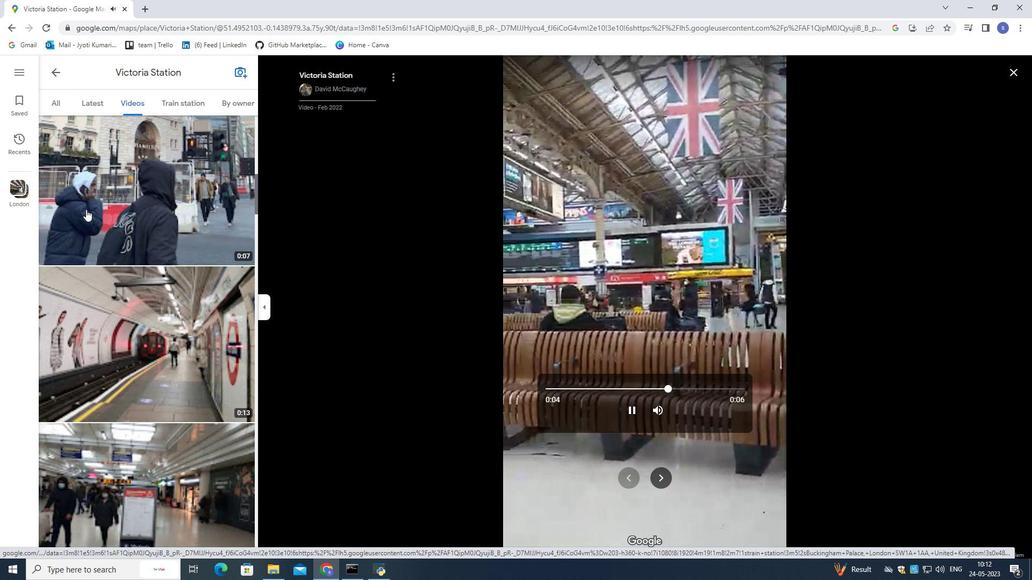 
Action: Mouse scrolled (86, 209) with delta (0, 0)
Screenshot: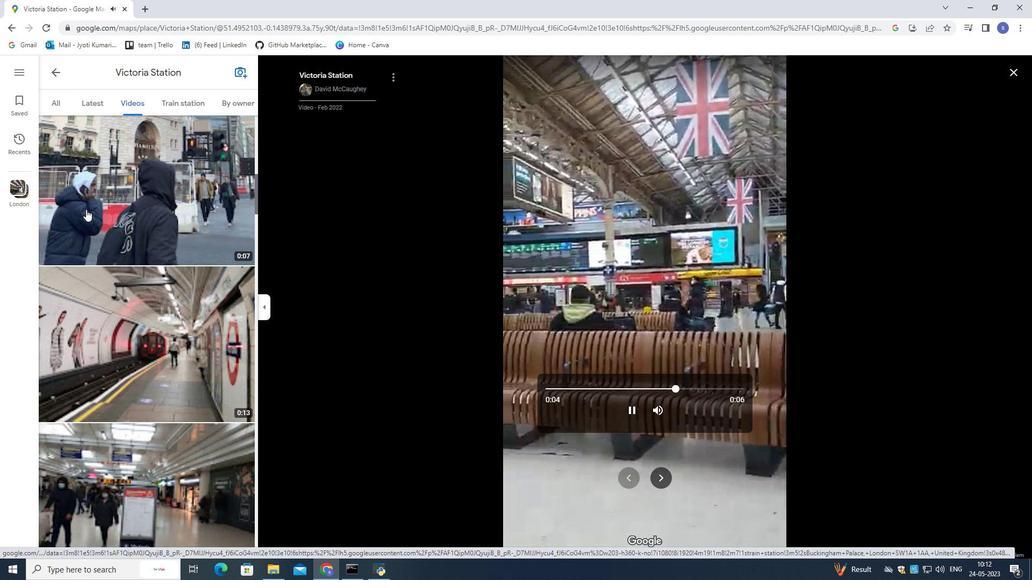 
Action: Mouse scrolled (86, 209) with delta (0, 0)
Screenshot: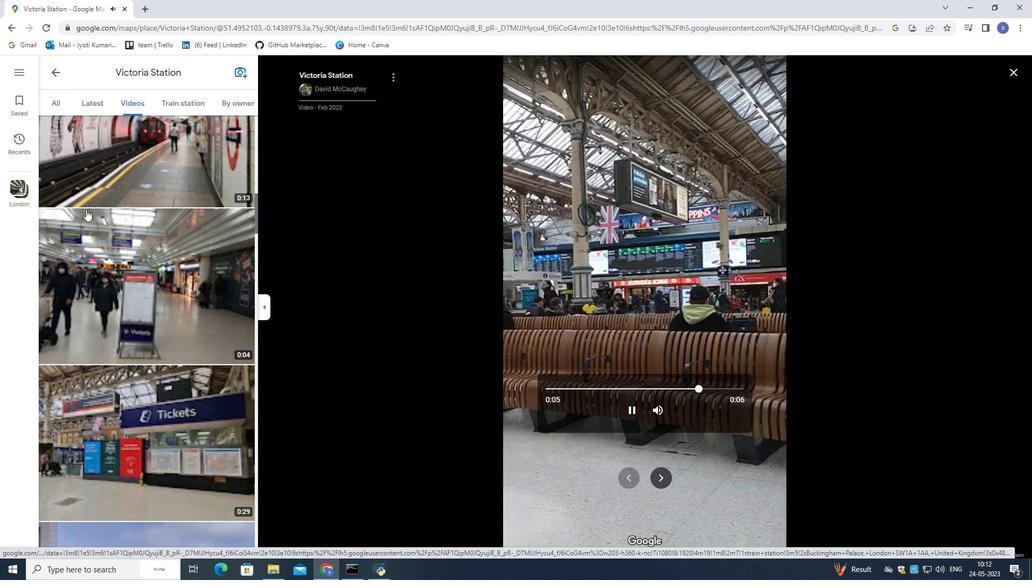 
Action: Mouse scrolled (86, 209) with delta (0, 0)
Screenshot: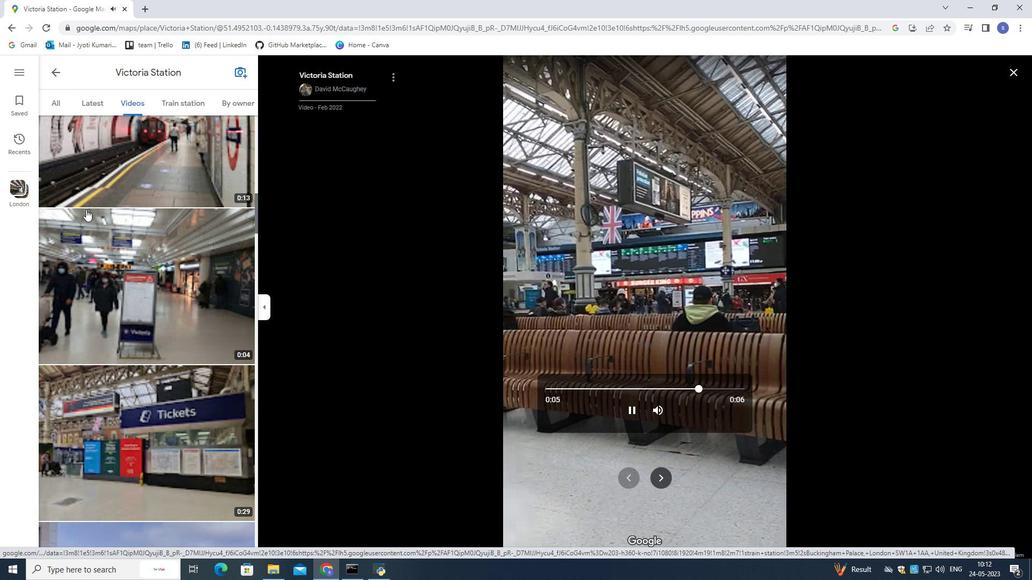 
Action: Mouse scrolled (86, 209) with delta (0, 0)
Screenshot: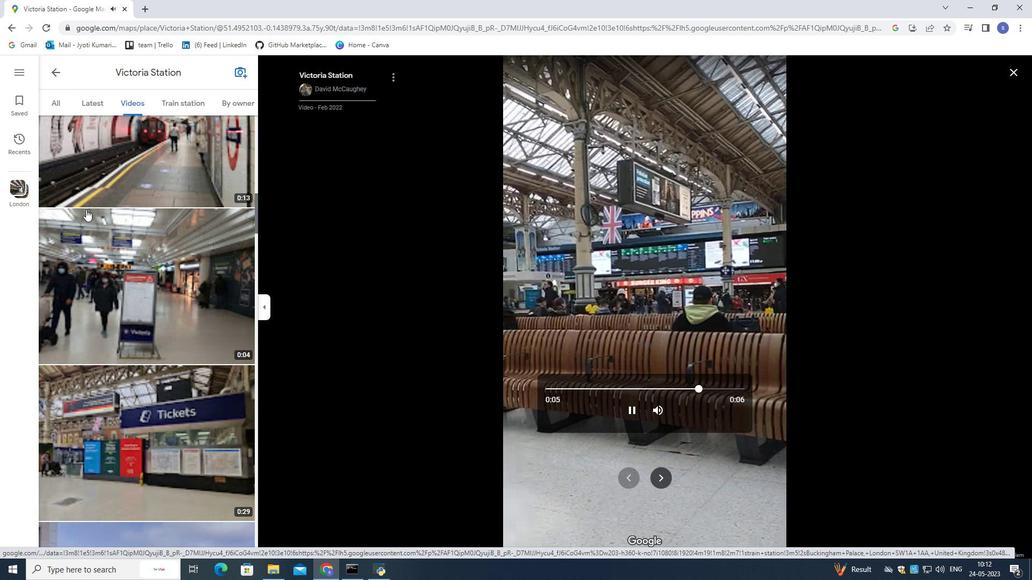 
Action: Mouse scrolled (86, 209) with delta (0, 0)
Screenshot: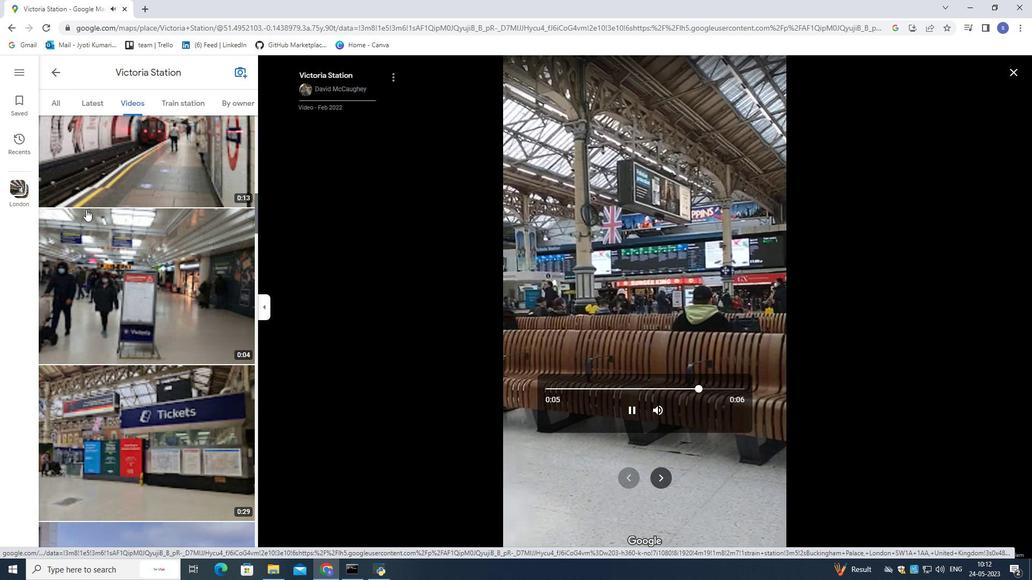 
Action: Mouse scrolled (86, 209) with delta (0, 0)
Screenshot: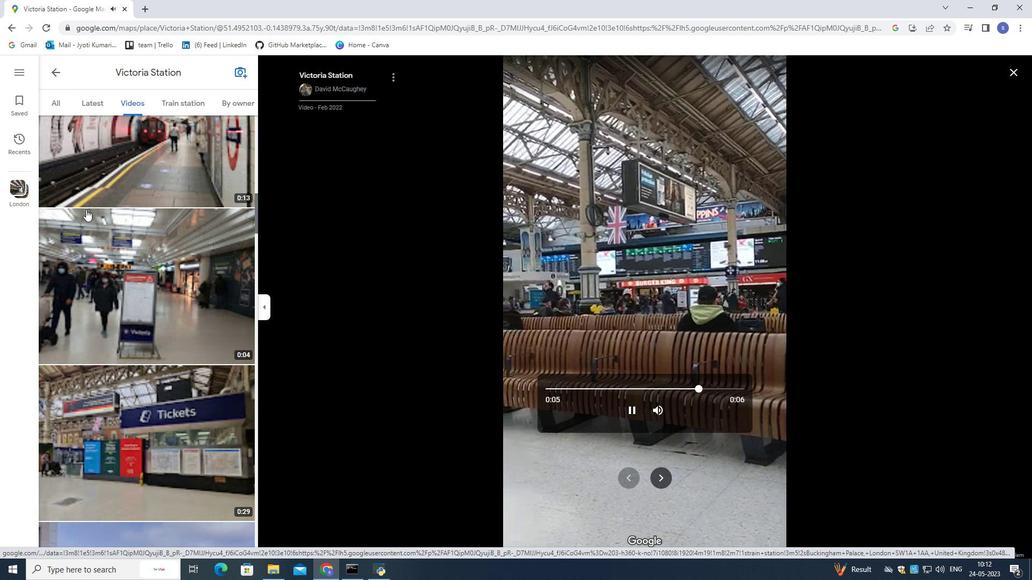 
Action: Mouse scrolled (86, 209) with delta (0, 0)
Screenshot: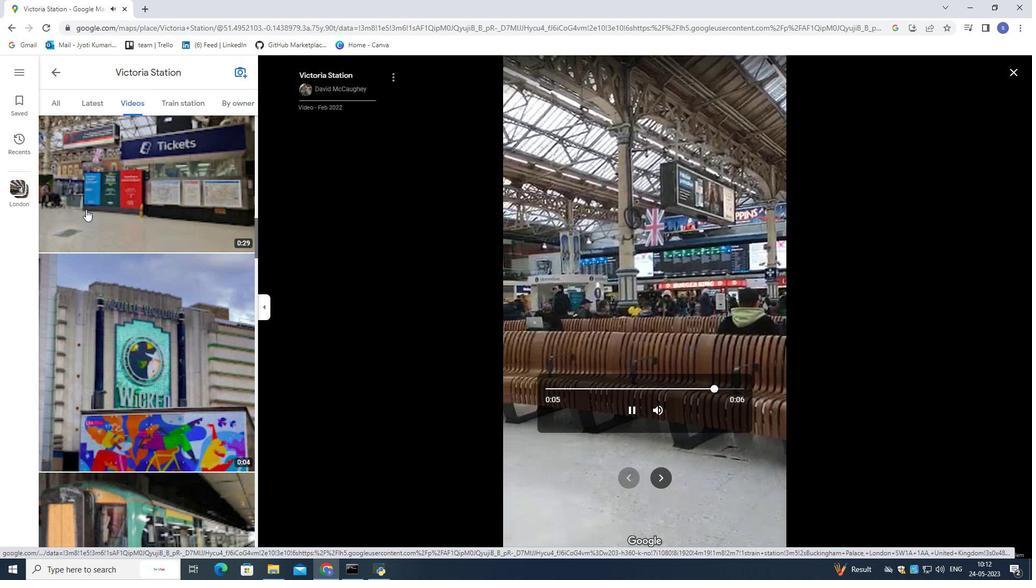 
Action: Mouse scrolled (86, 209) with delta (0, 0)
Screenshot: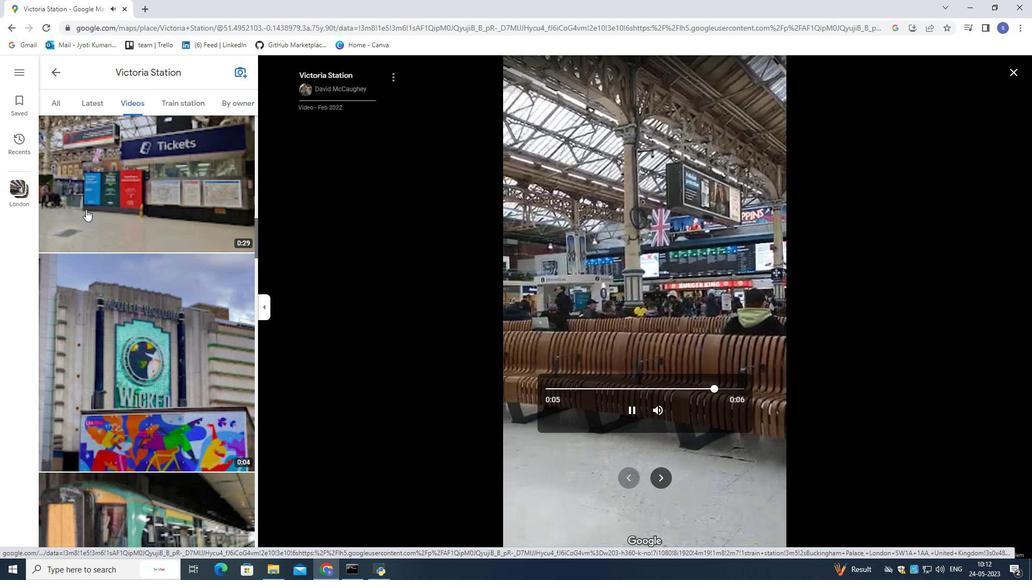 
Action: Mouse scrolled (86, 209) with delta (0, 0)
Screenshot: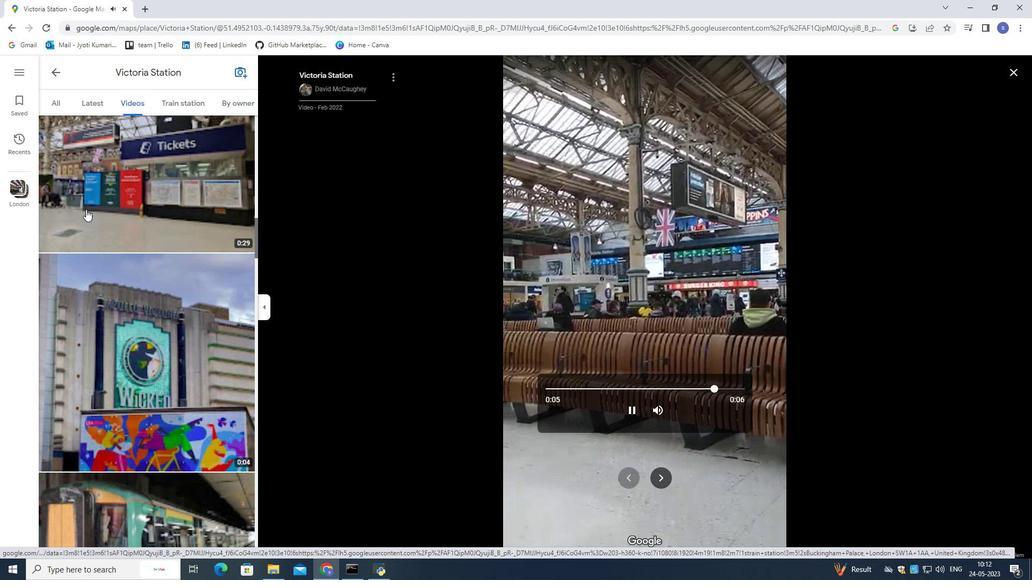 
Action: Mouse scrolled (86, 209) with delta (0, 0)
Screenshot: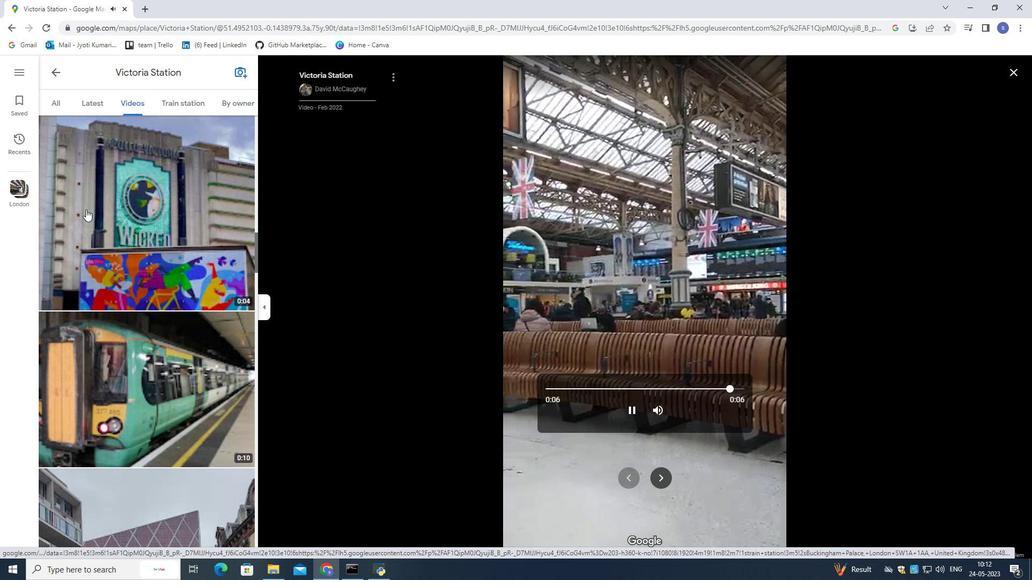 
Action: Mouse scrolled (86, 209) with delta (0, 0)
Screenshot: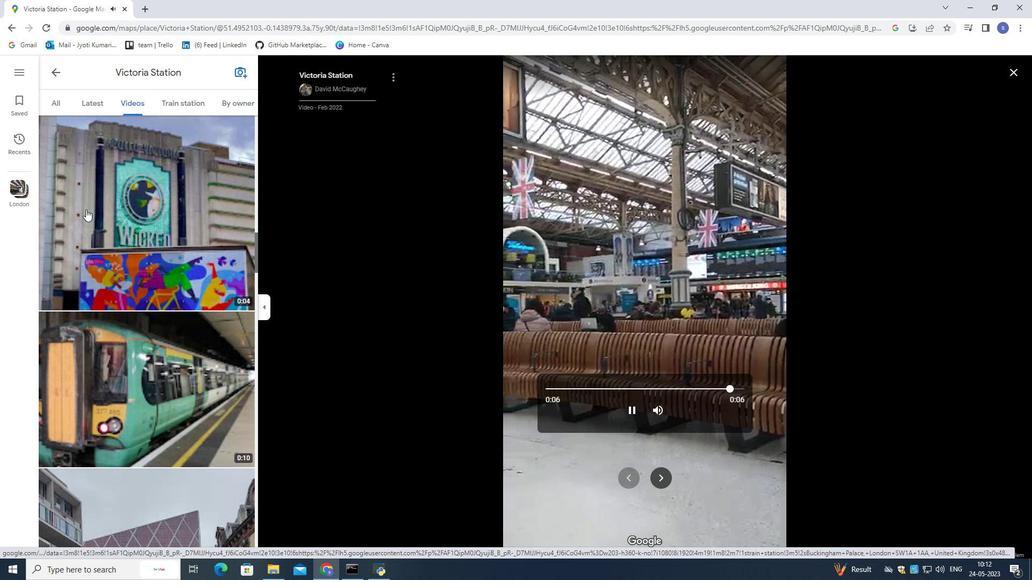 
Action: Mouse scrolled (86, 209) with delta (0, 0)
Screenshot: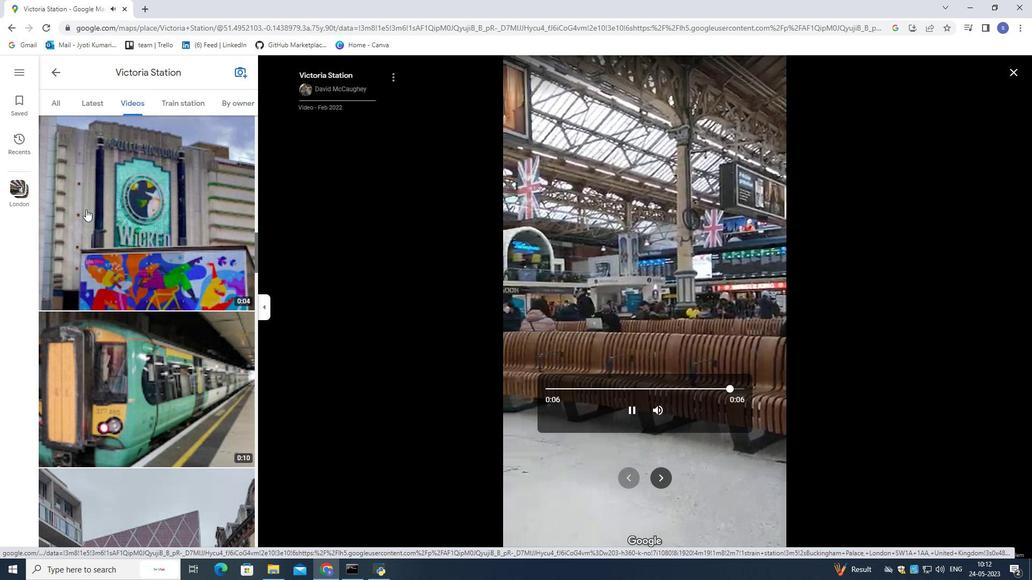 
Action: Mouse scrolled (86, 209) with delta (0, 0)
Screenshot: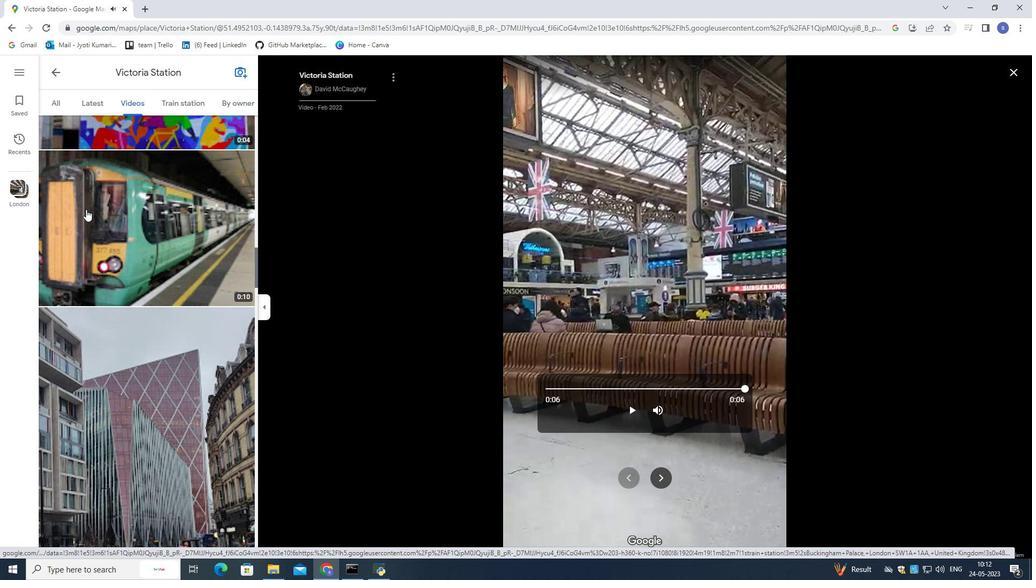 
Action: Mouse scrolled (86, 209) with delta (0, 0)
Screenshot: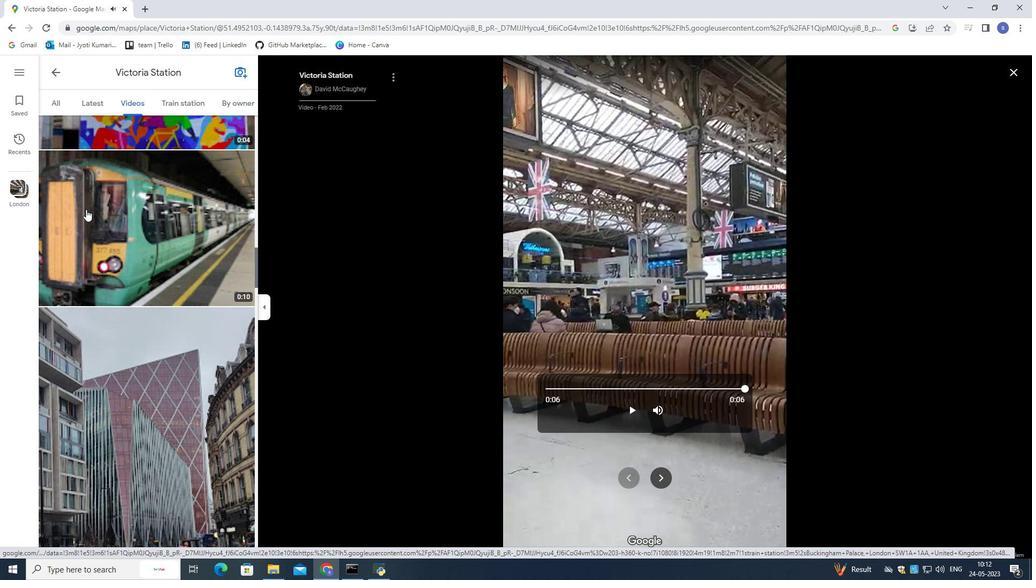 
Action: Mouse scrolled (86, 209) with delta (0, 0)
Screenshot: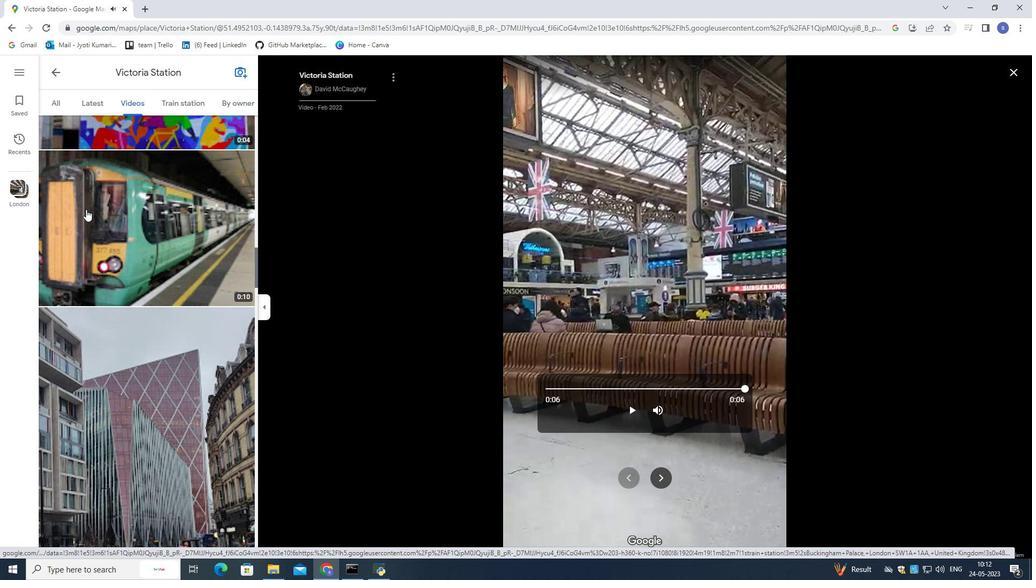 
Action: Mouse scrolled (86, 209) with delta (0, 0)
Screenshot: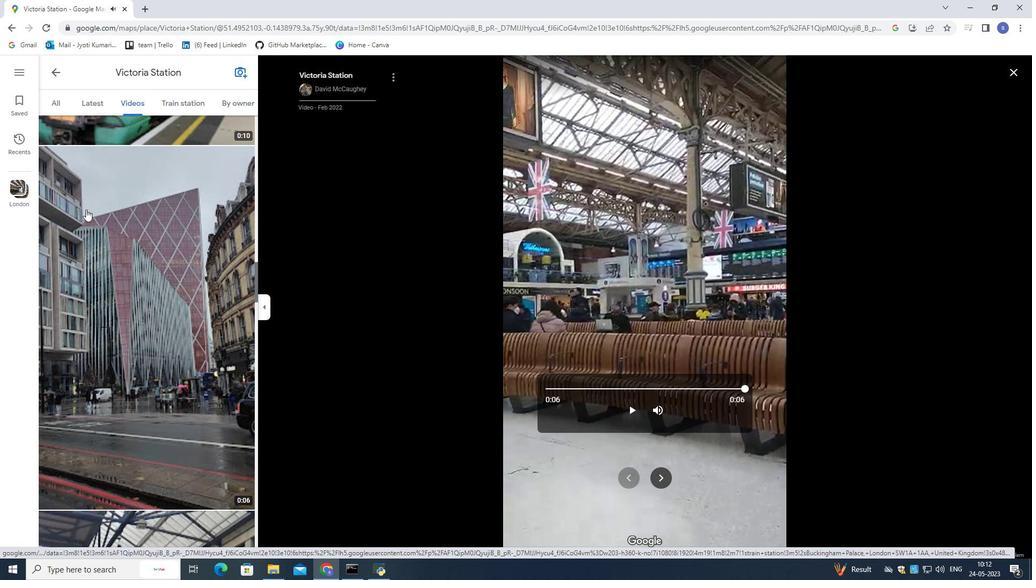 
Action: Mouse scrolled (86, 209) with delta (0, 0)
Screenshot: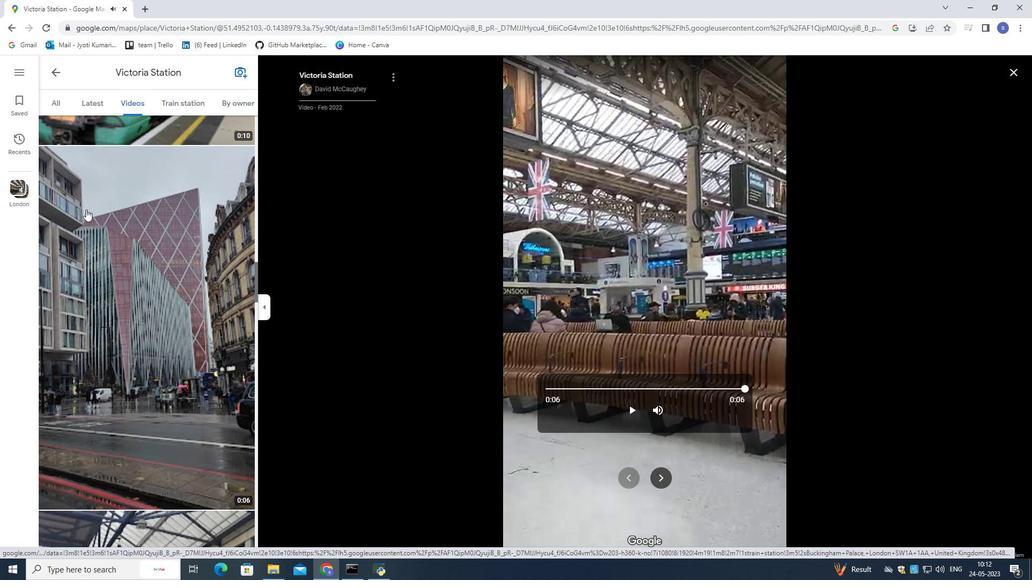 
Action: Mouse scrolled (86, 209) with delta (0, 0)
Screenshot: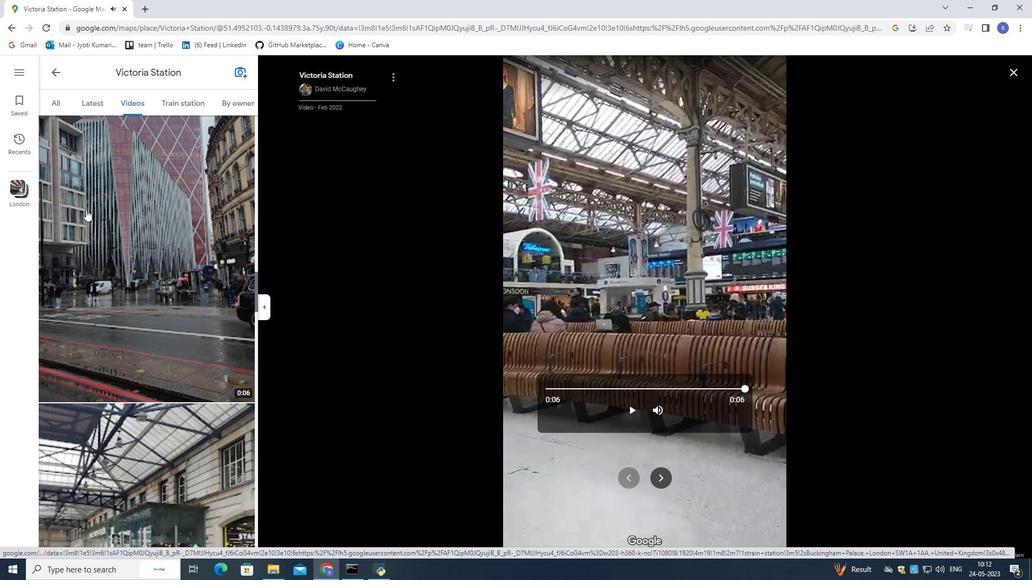 
Action: Mouse scrolled (86, 209) with delta (0, 0)
Screenshot: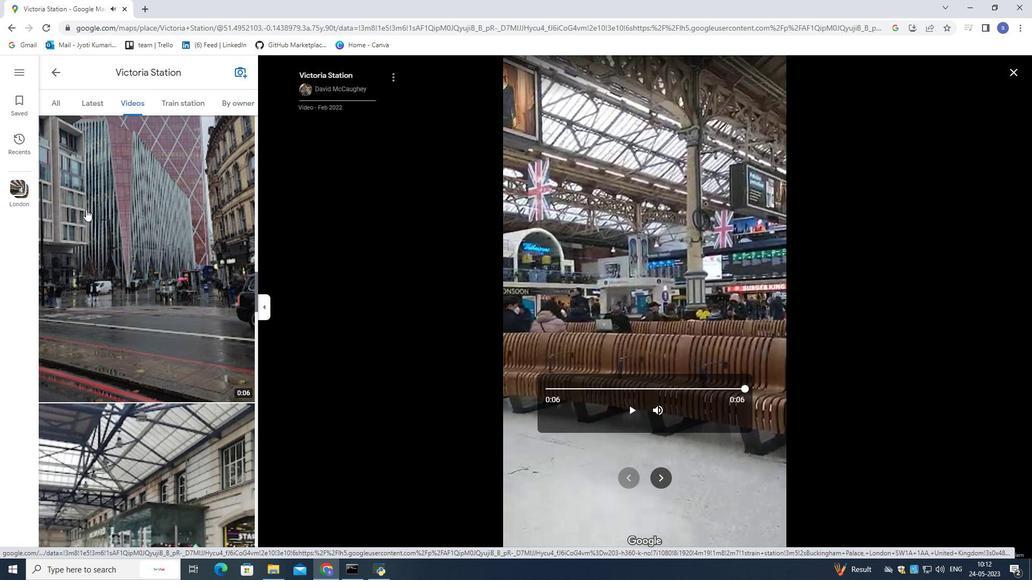 
Action: Mouse scrolled (86, 209) with delta (0, 0)
Screenshot: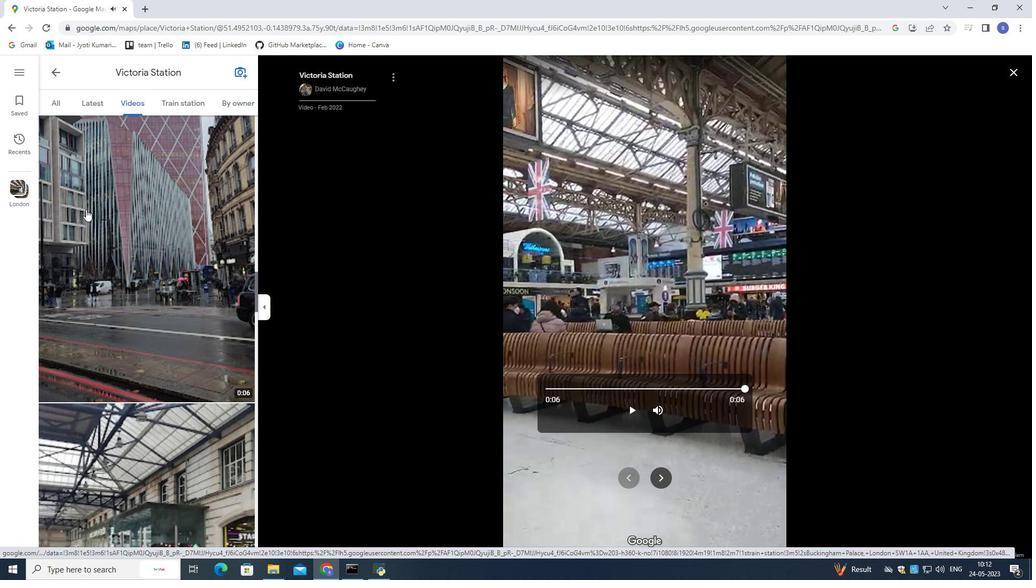 
Action: Mouse scrolled (86, 209) with delta (0, 0)
Screenshot: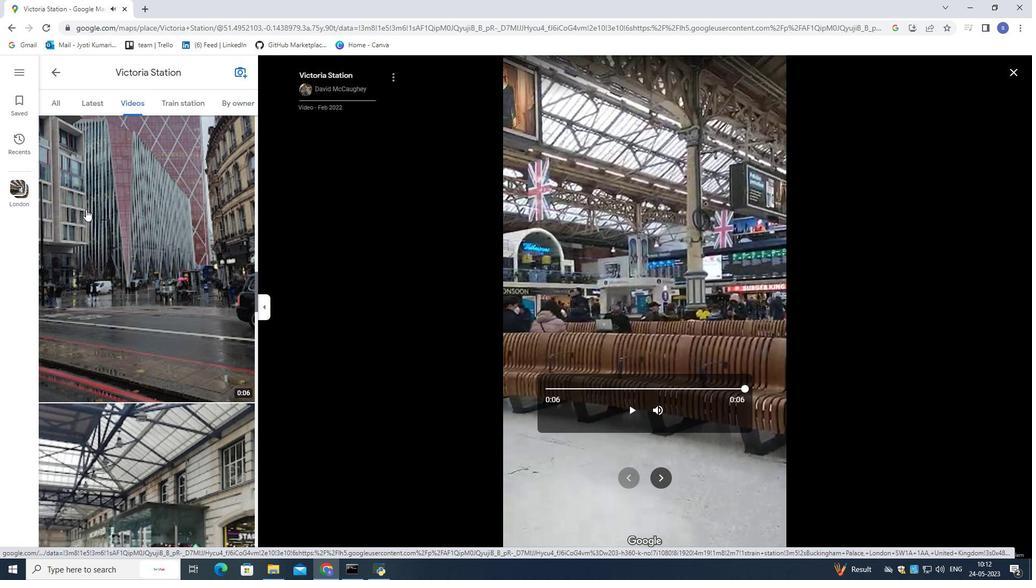 
Action: Mouse scrolled (86, 209) with delta (0, 0)
Screenshot: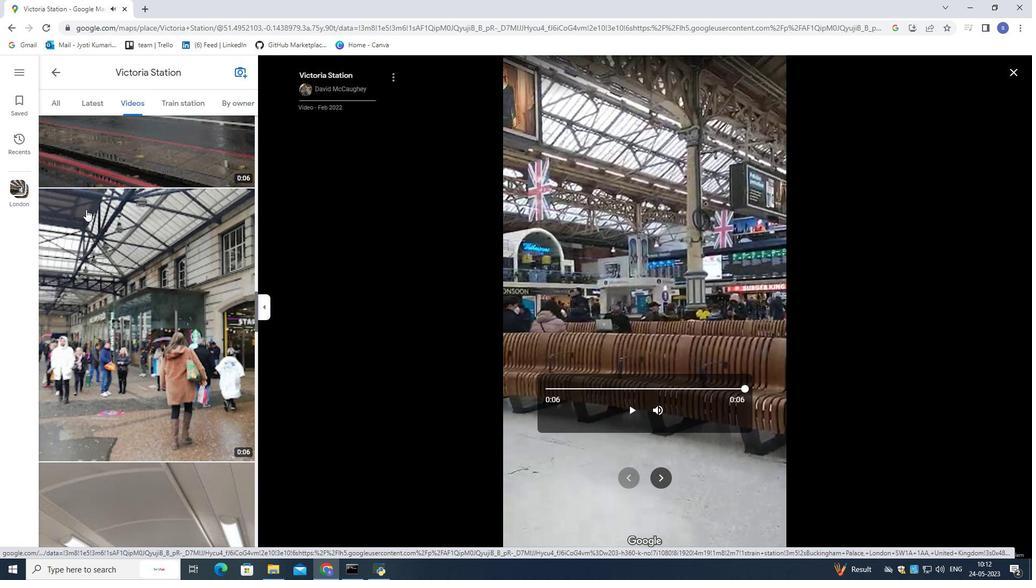 
Action: Mouse scrolled (86, 209) with delta (0, 0)
Screenshot: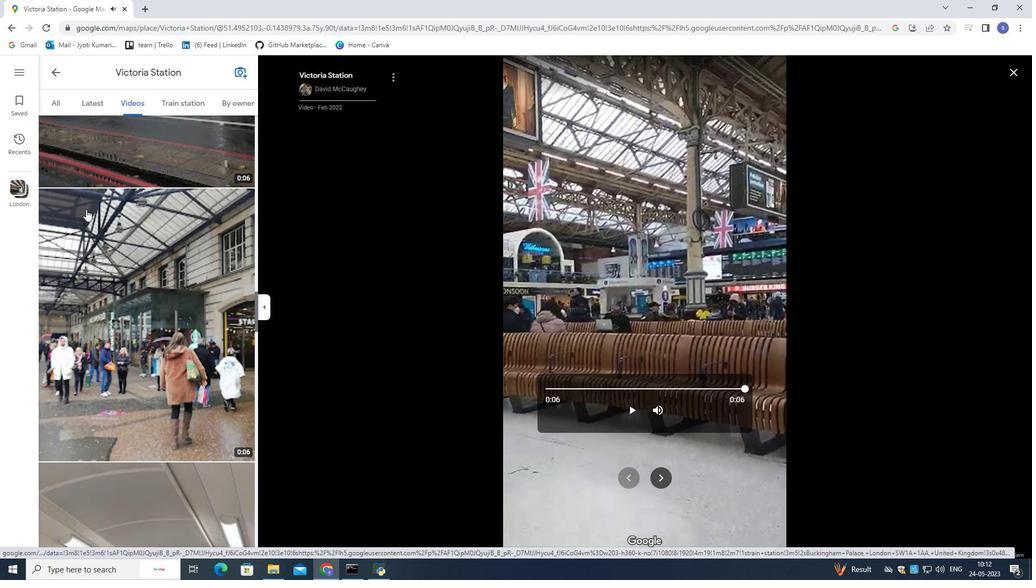 
Action: Mouse moved to (58, 68)
Screenshot: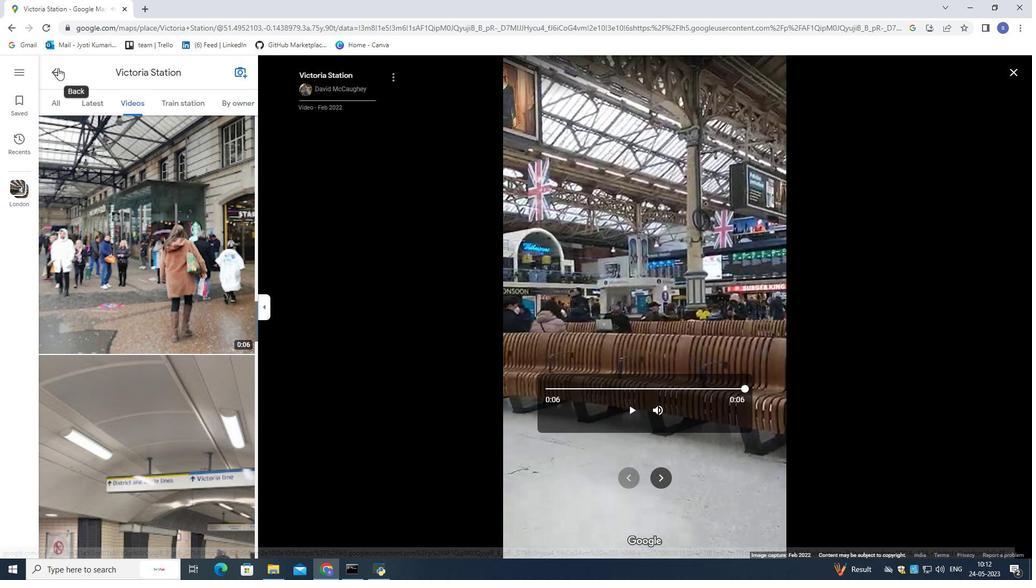 
Action: Mouse pressed left at (58, 68)
Screenshot: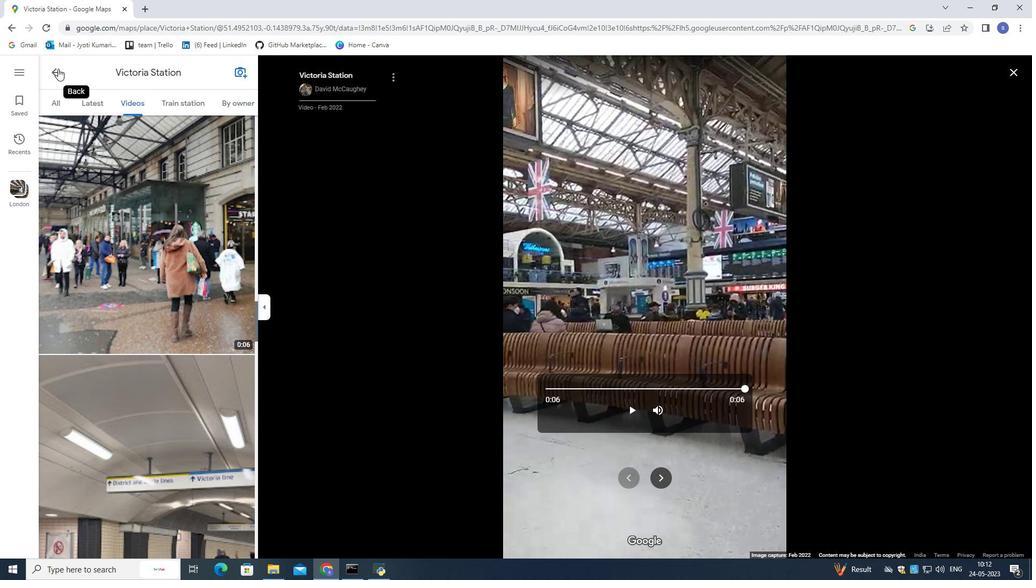 
Action: Mouse moved to (78, 131)
Screenshot: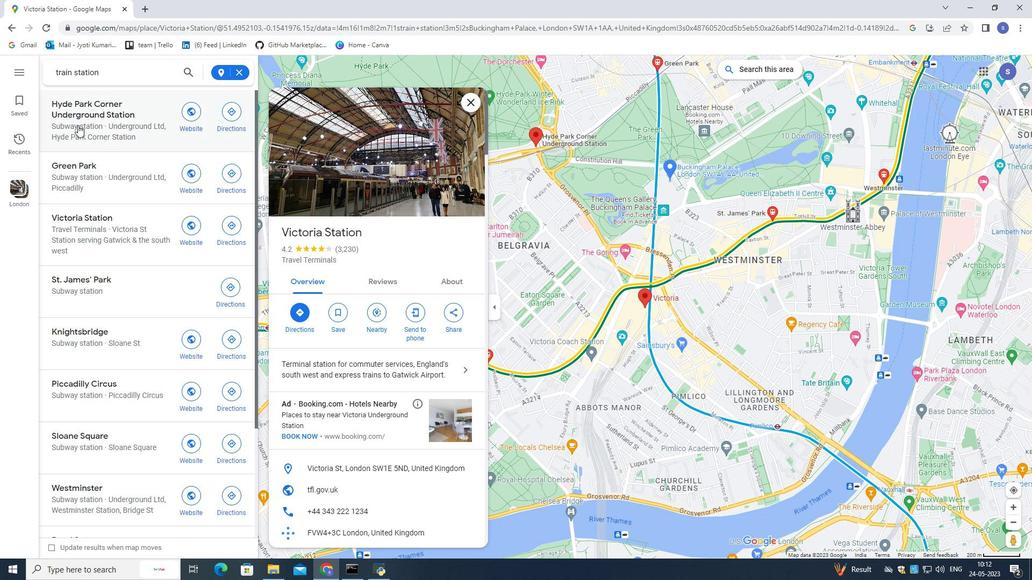
Action: Mouse scrolled (78, 131) with delta (0, 0)
Screenshot: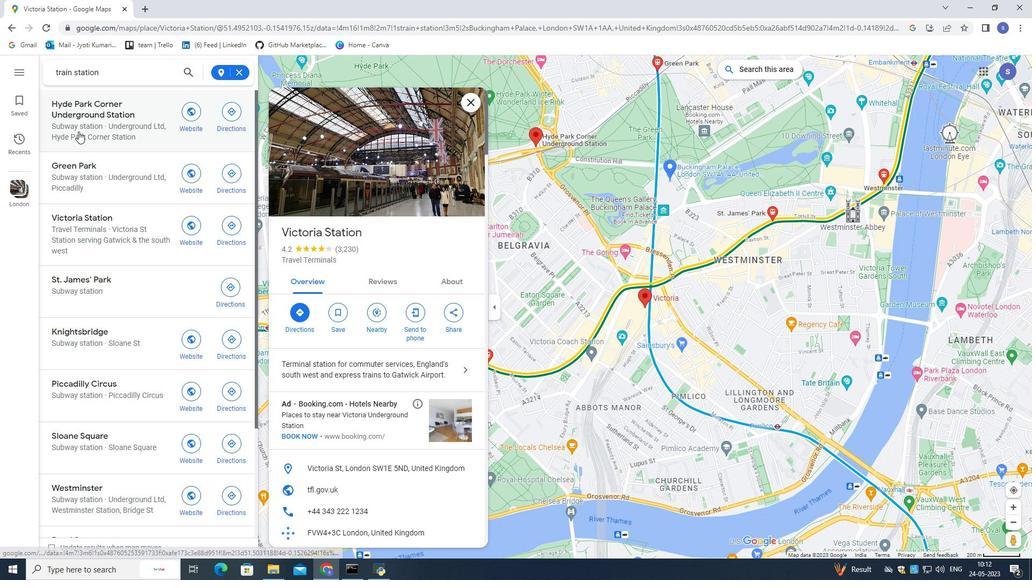 
Action: Mouse scrolled (78, 131) with delta (0, 0)
Screenshot: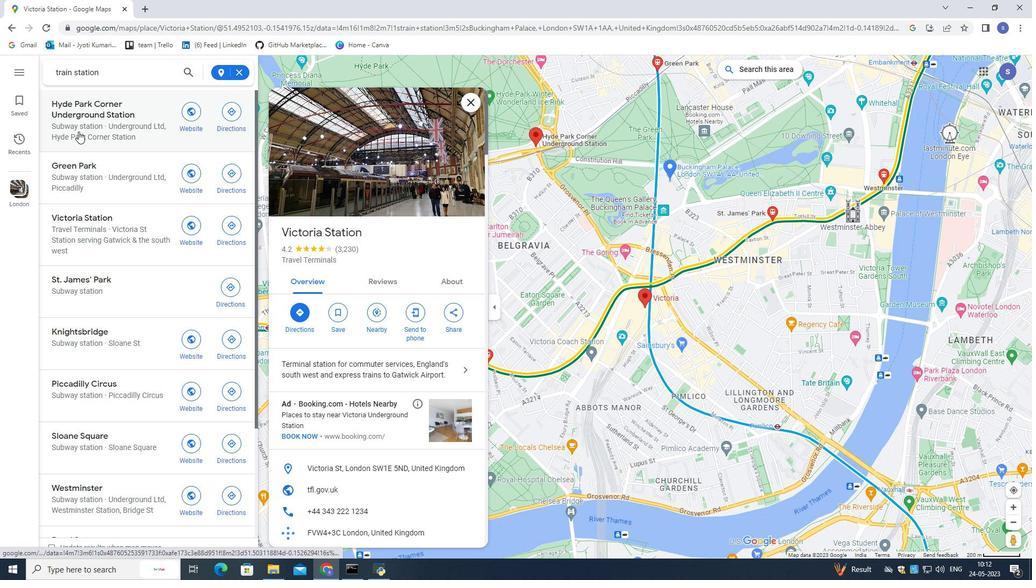 
Action: Mouse scrolled (78, 131) with delta (0, 0)
Screenshot: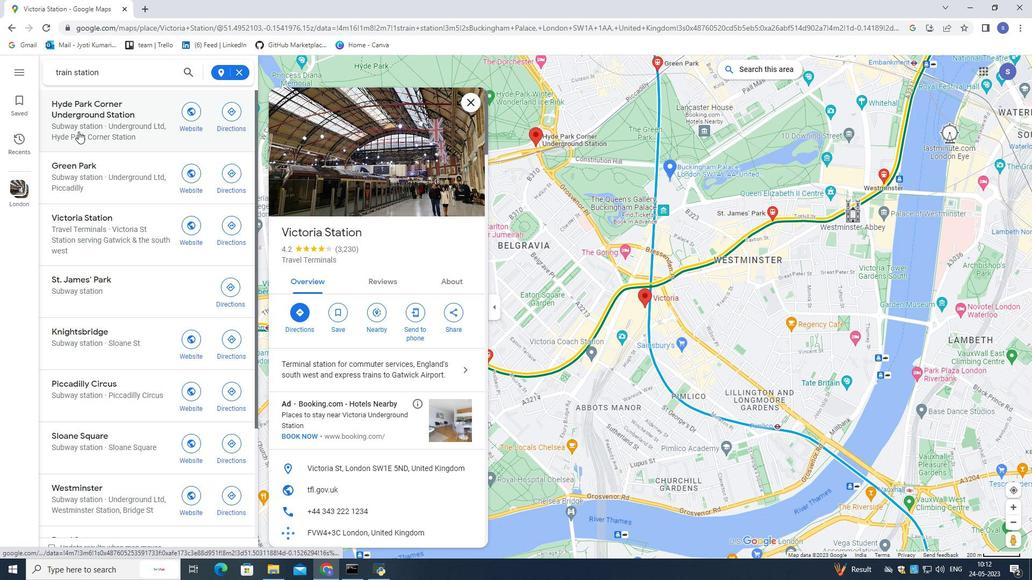 
Action: Mouse scrolled (78, 131) with delta (0, 0)
Screenshot: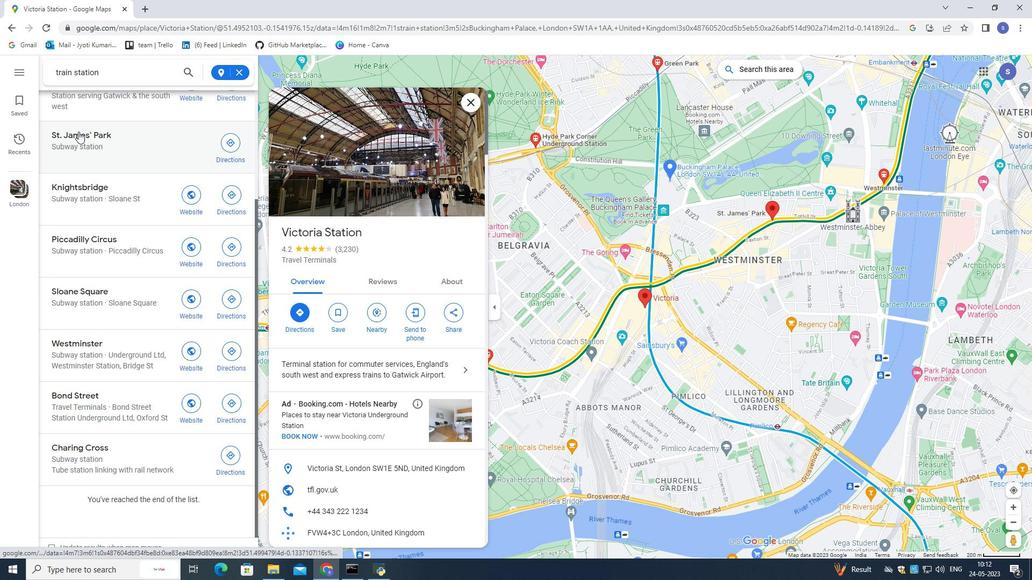 
Action: Mouse scrolled (78, 132) with delta (0, 0)
Screenshot: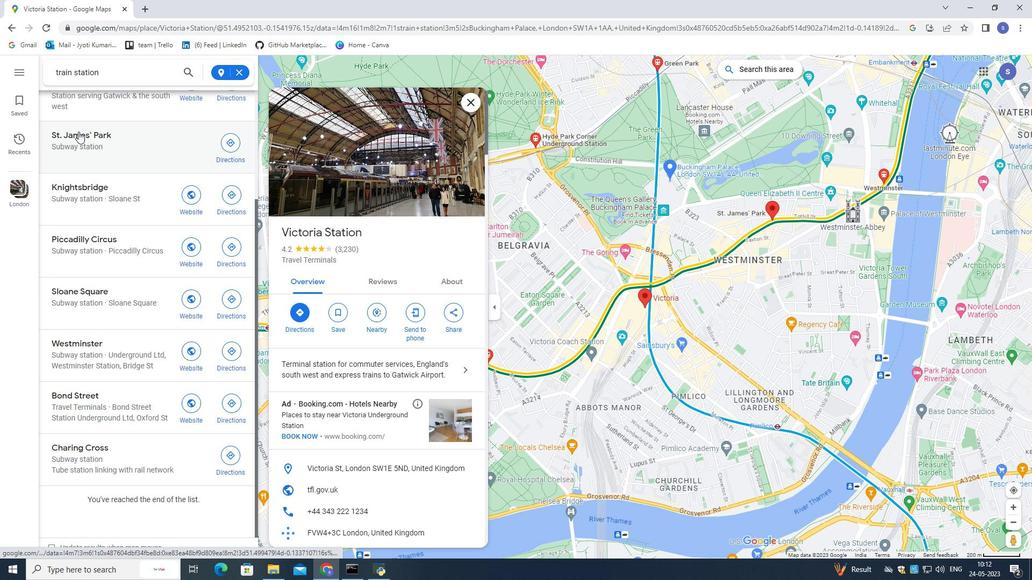 
Action: Mouse scrolled (78, 132) with delta (0, 0)
Screenshot: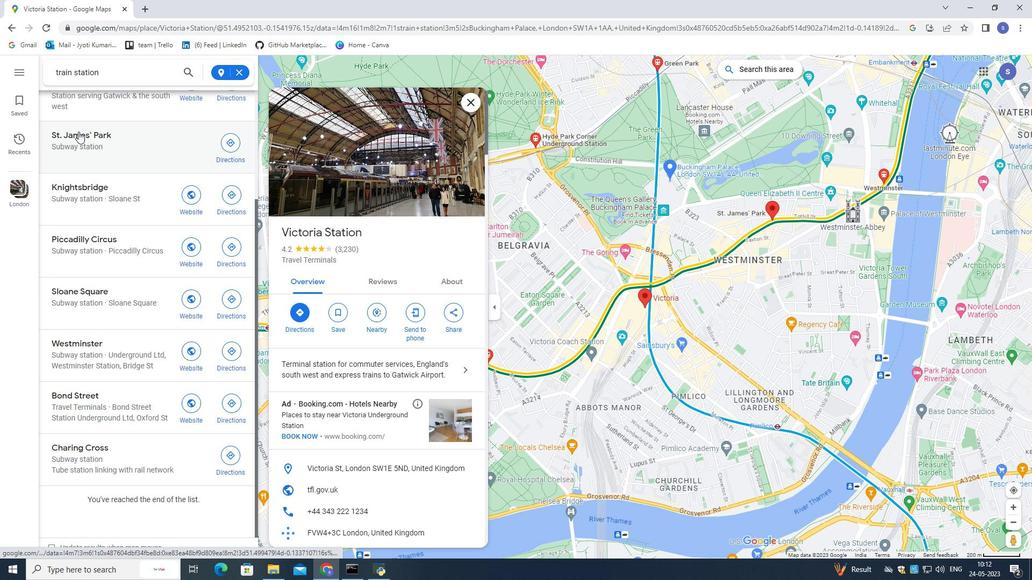 
Action: Mouse scrolled (78, 132) with delta (0, 0)
Screenshot: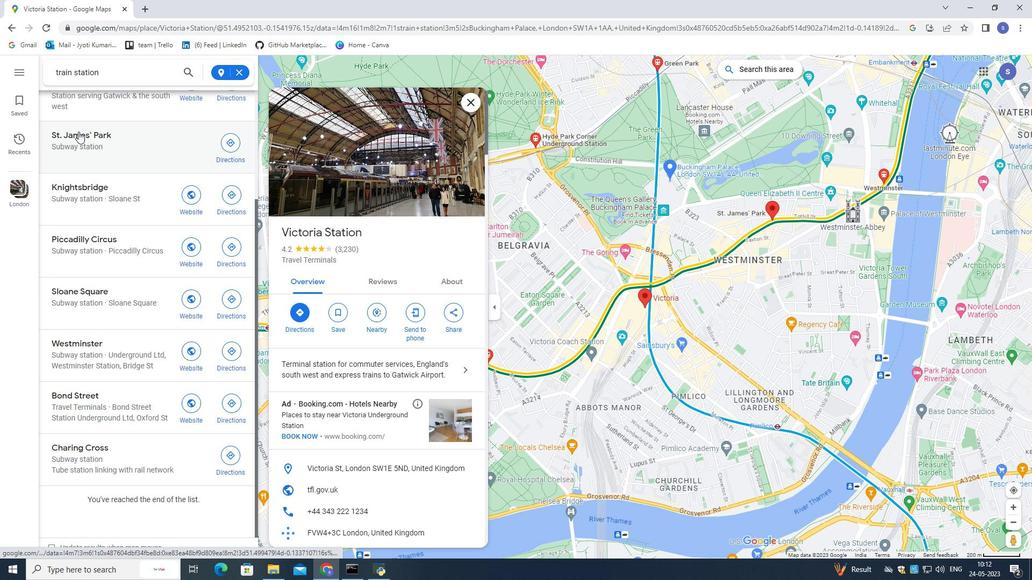 
Action: Mouse scrolled (78, 132) with delta (0, 0)
Screenshot: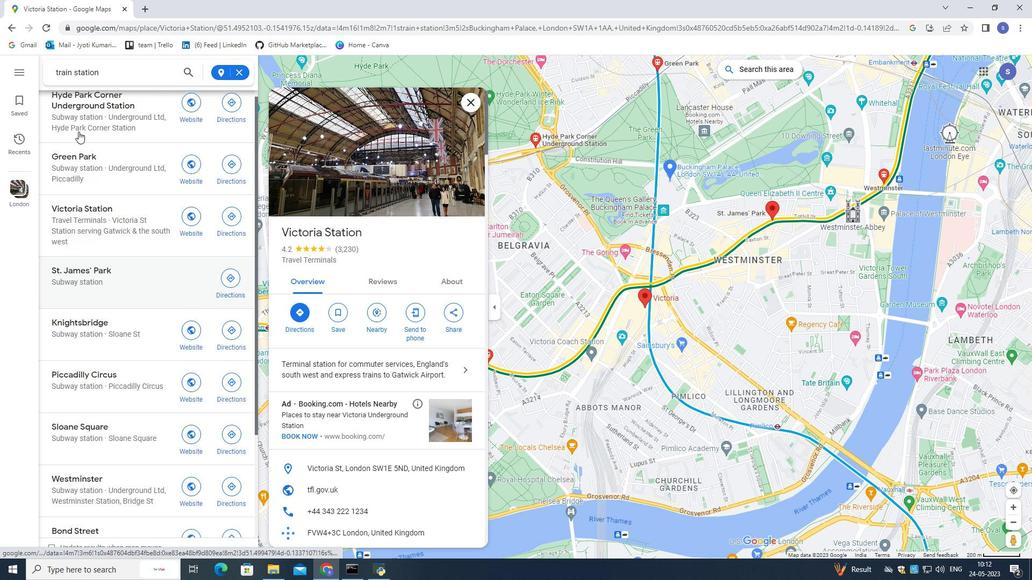 
Action: Mouse scrolled (78, 132) with delta (0, 0)
Screenshot: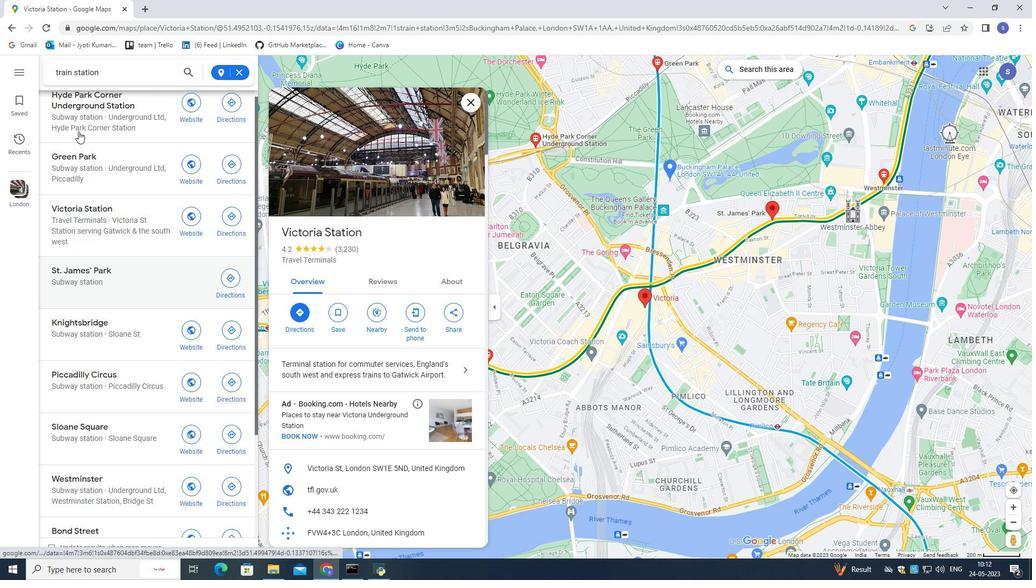 
Action: Mouse scrolled (78, 132) with delta (0, 0)
Screenshot: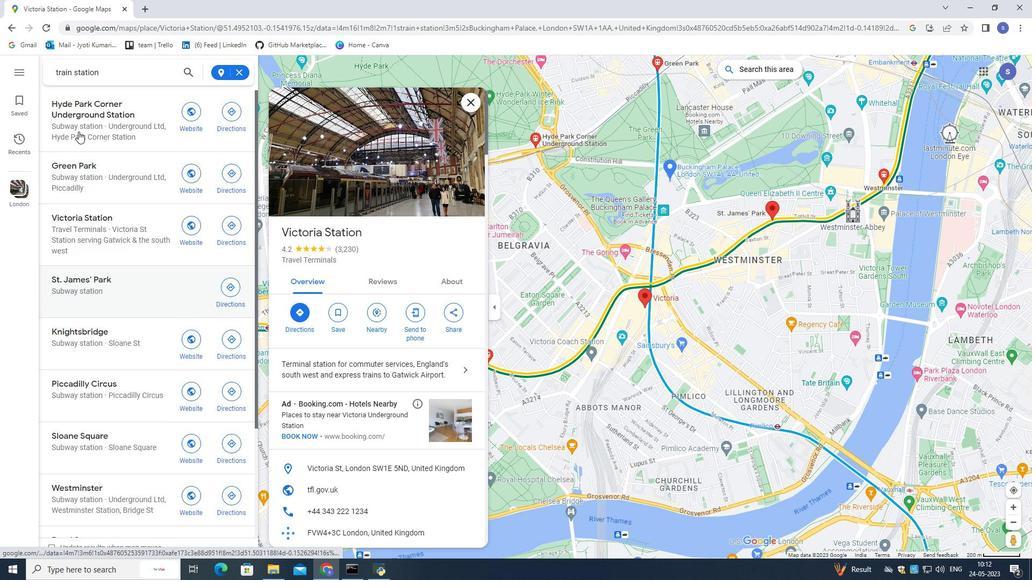 
Action: Mouse moved to (116, 77)
Screenshot: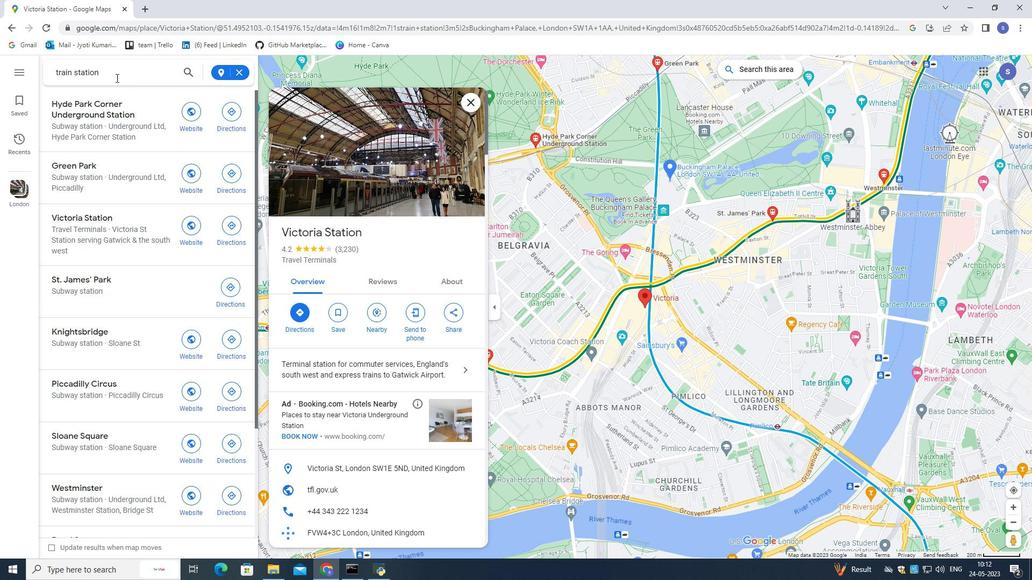
Action: Mouse pressed left at (116, 77)
Screenshot: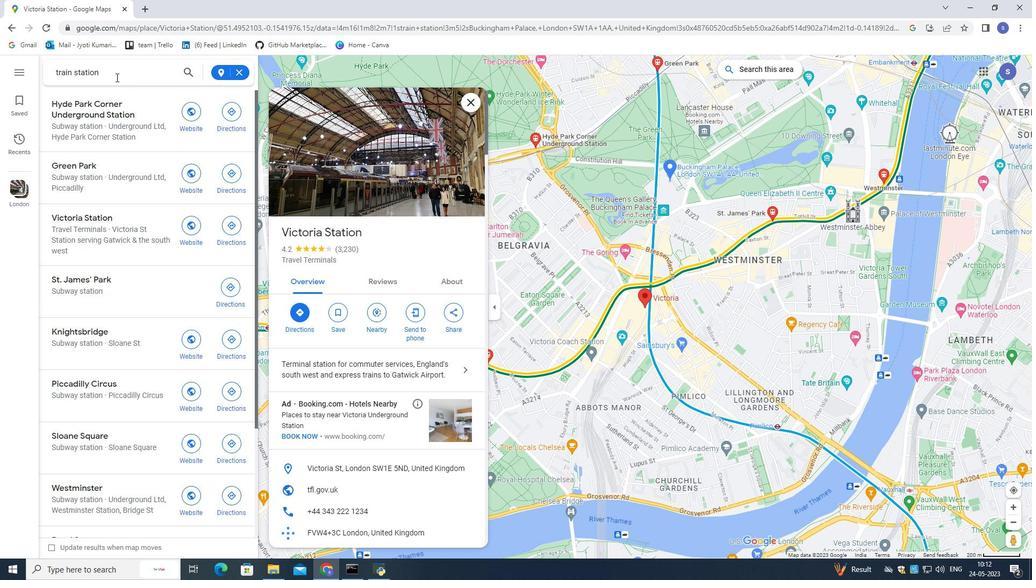 
Action: Key pressed <Key.left><Key.left><Key.left><Key.left><Key.left><Key.left><Key.left><Key.left><Key.left><Key.left><Key.left><Key.left><Key.left><Key.left><Key.left><Key.left><Key.left><Key.left><Key.left><Key.left>nearest<Key.space><Key.enter>
Screenshot: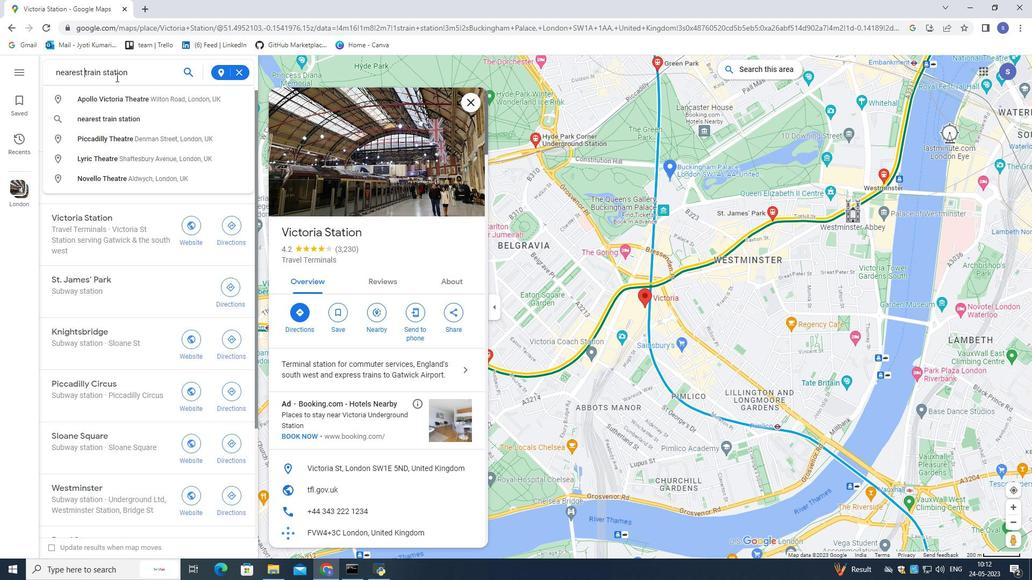 
Action: Mouse moved to (123, 104)
Screenshot: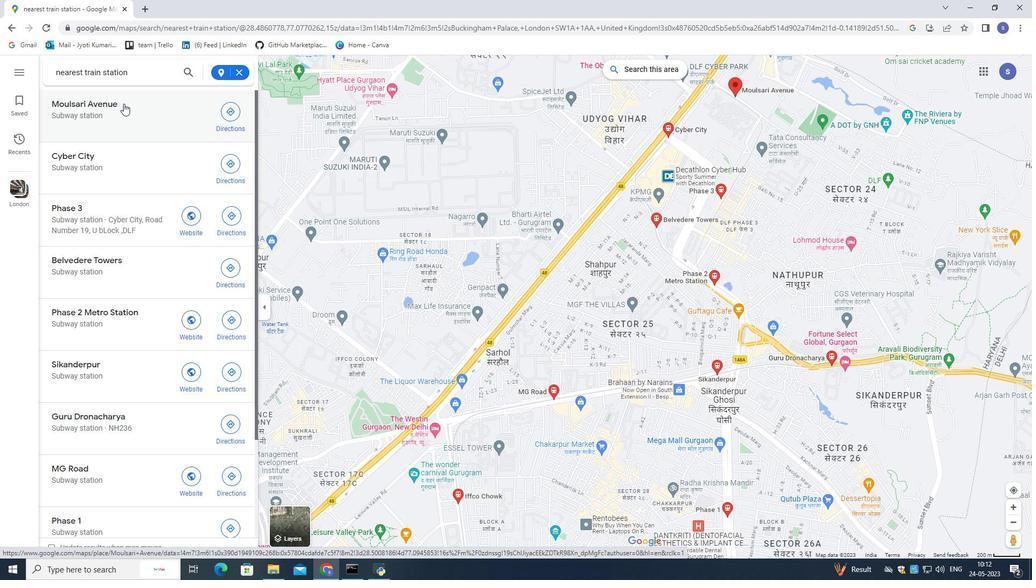 
Action: Mouse pressed left at (123, 104)
Screenshot: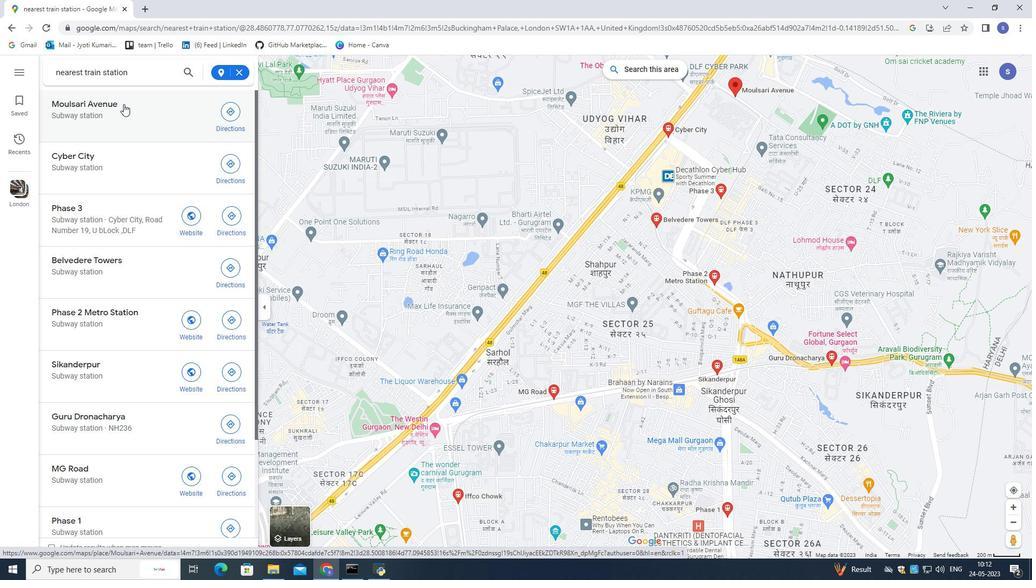 
Action: Mouse moved to (11, 27)
Screenshot: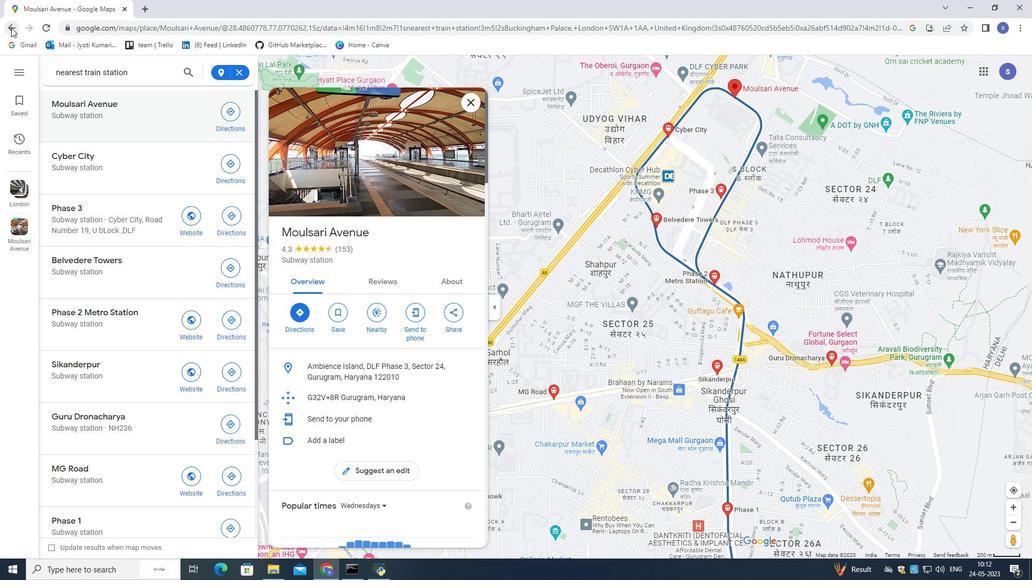 
Action: Mouse pressed left at (11, 27)
Screenshot: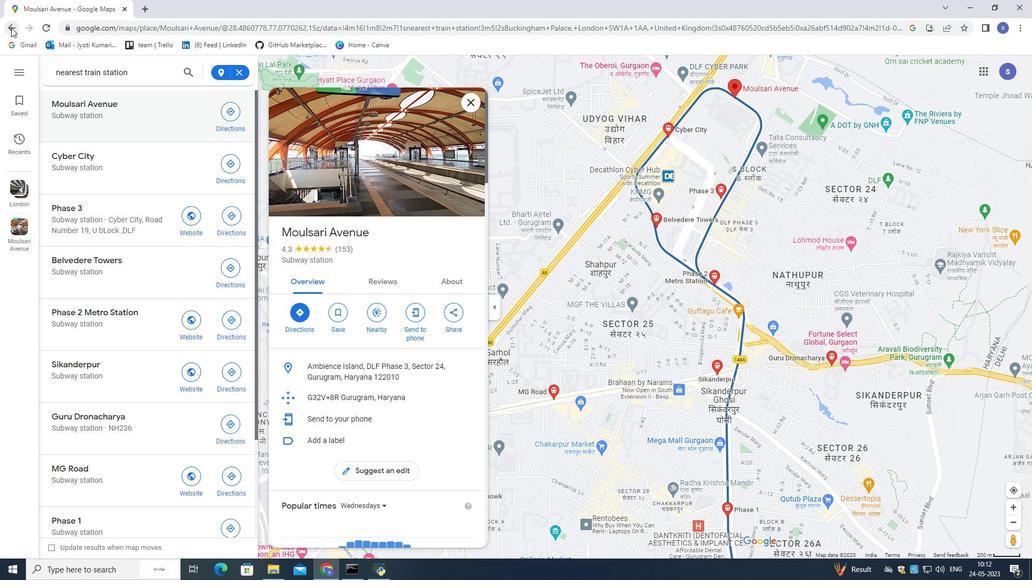 
Action: Mouse pressed left at (11, 27)
Screenshot: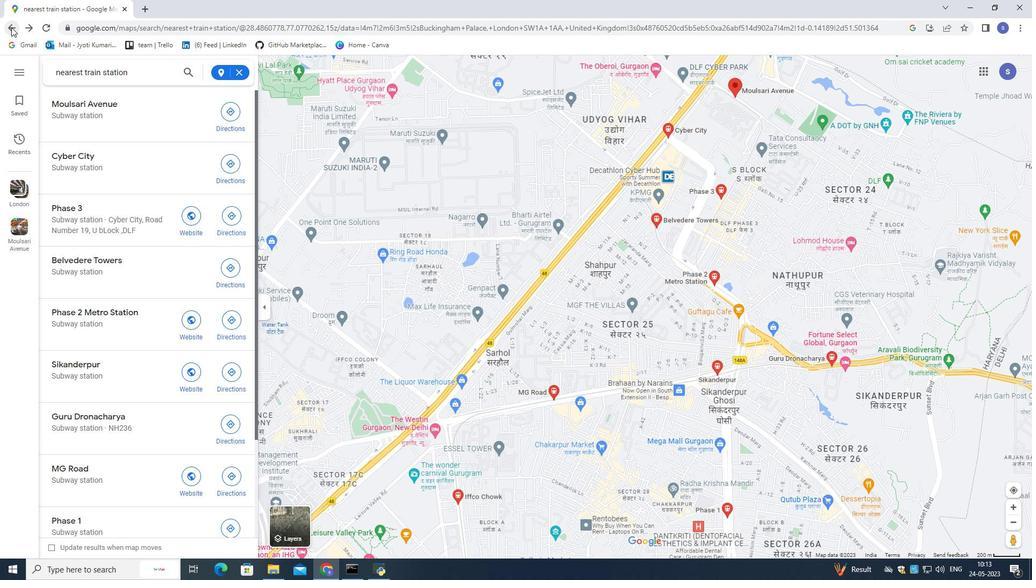 
Action: Mouse moved to (136, 240)
Screenshot: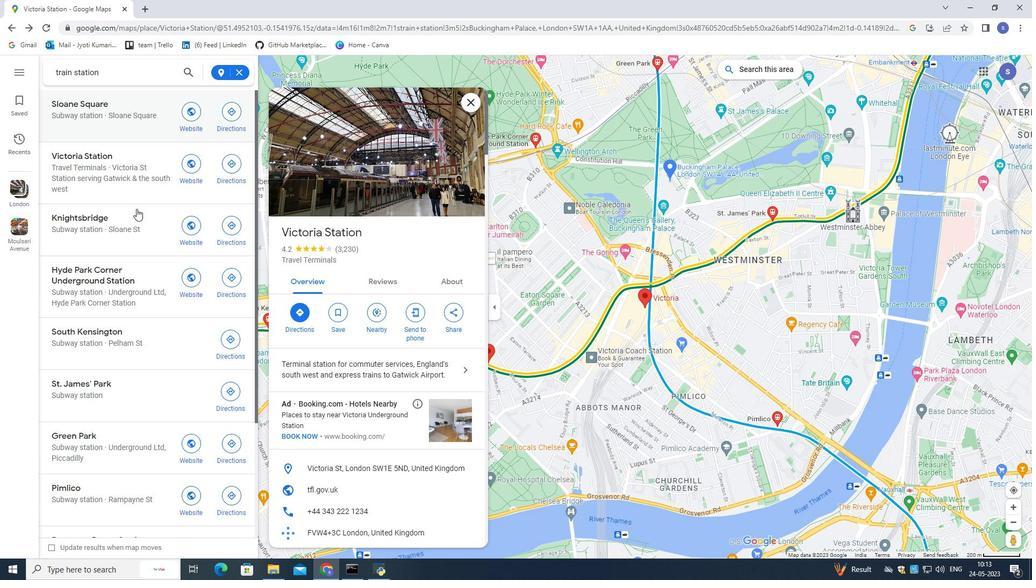 
Action: Mouse scrolled (136, 239) with delta (0, 0)
Screenshot: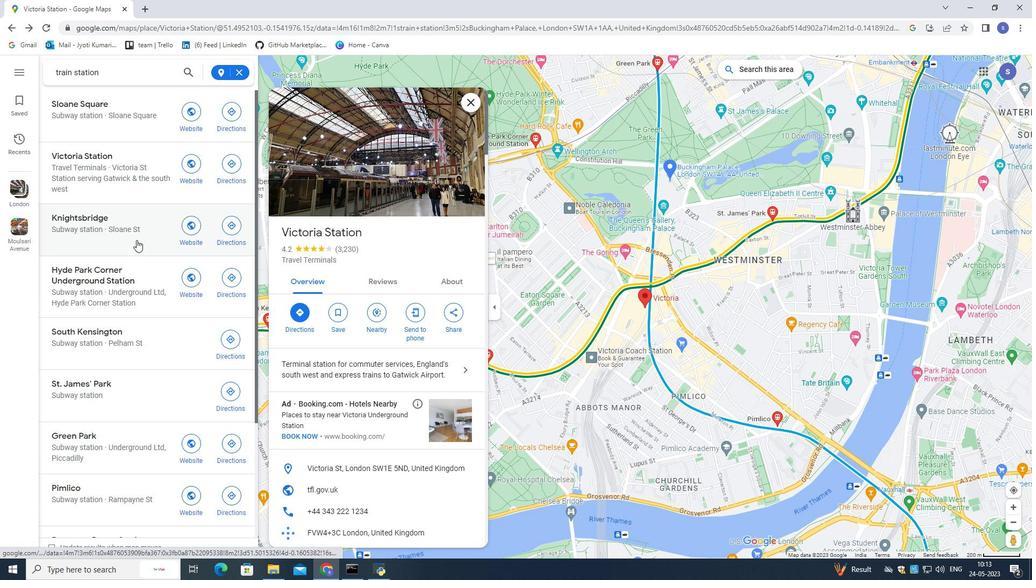 
Action: Mouse scrolled (136, 239) with delta (0, 0)
Screenshot: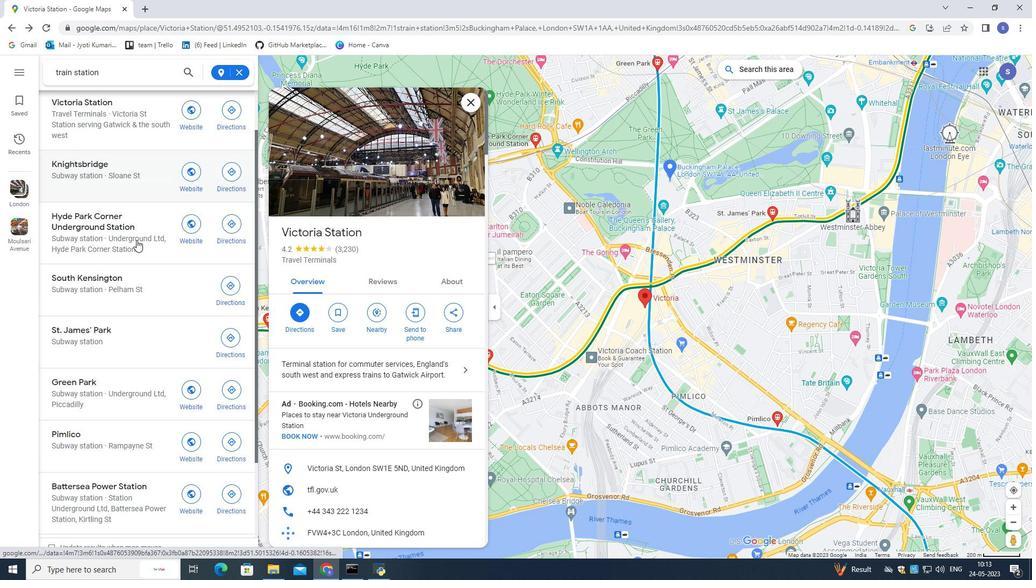 
Action: Mouse moved to (132, 241)
Screenshot: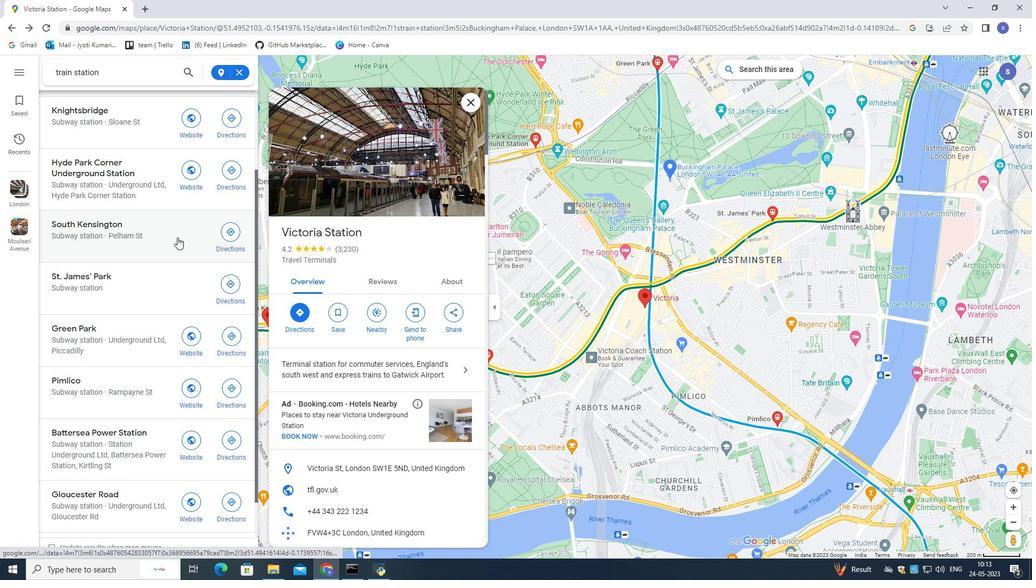 
Action: Mouse pressed left at (132, 241)
Screenshot: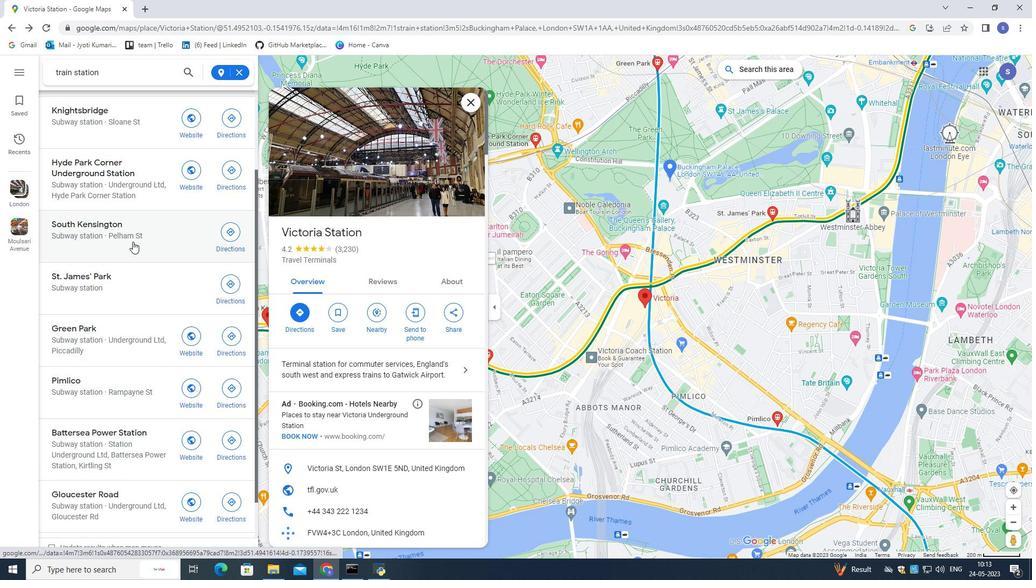 
Action: Mouse moved to (365, 197)
Screenshot: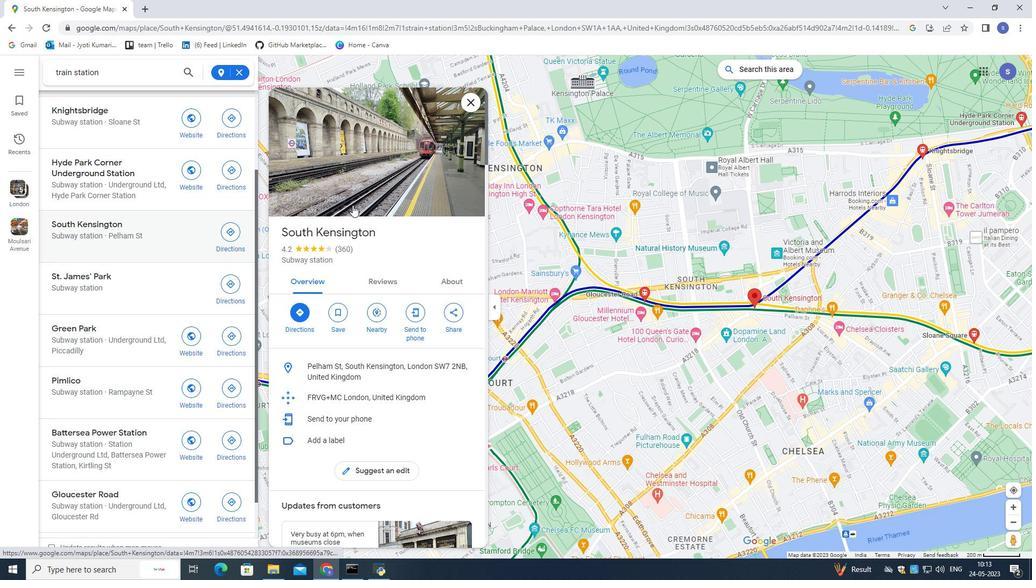 
Action: Mouse pressed left at (365, 197)
Screenshot: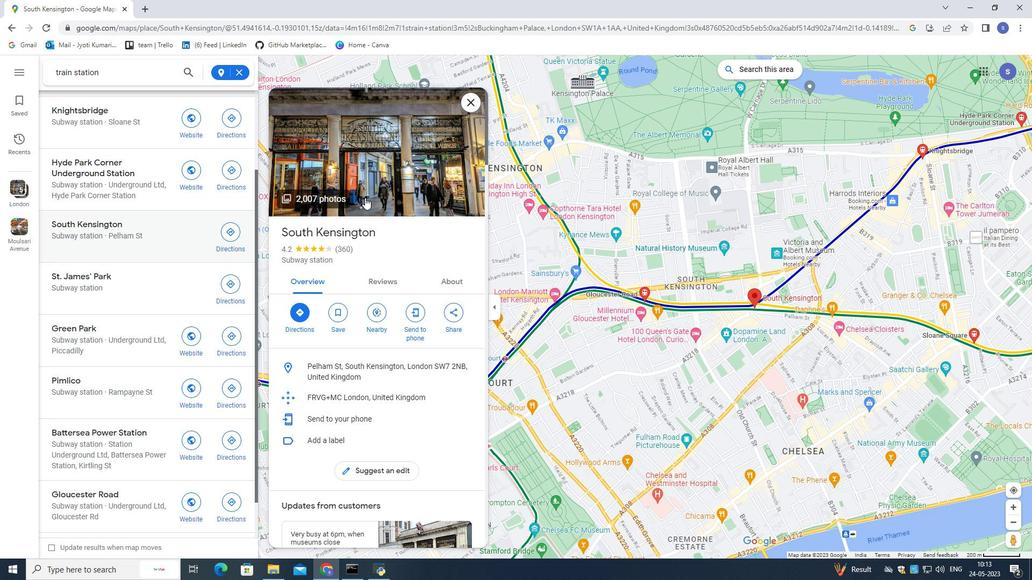
Action: Mouse moved to (179, 259)
Screenshot: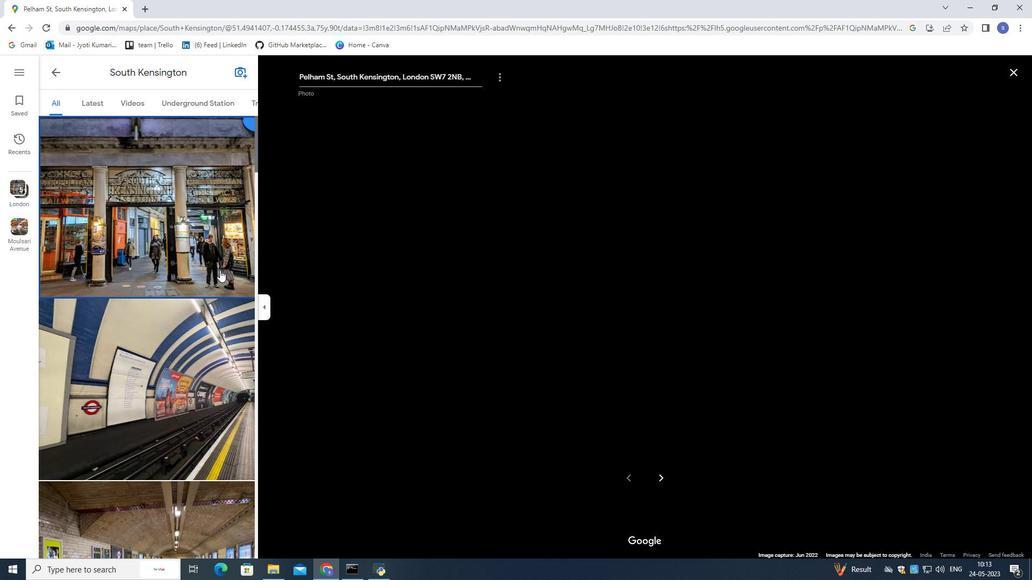 
Action: Mouse scrolled (179, 259) with delta (0, 0)
Screenshot: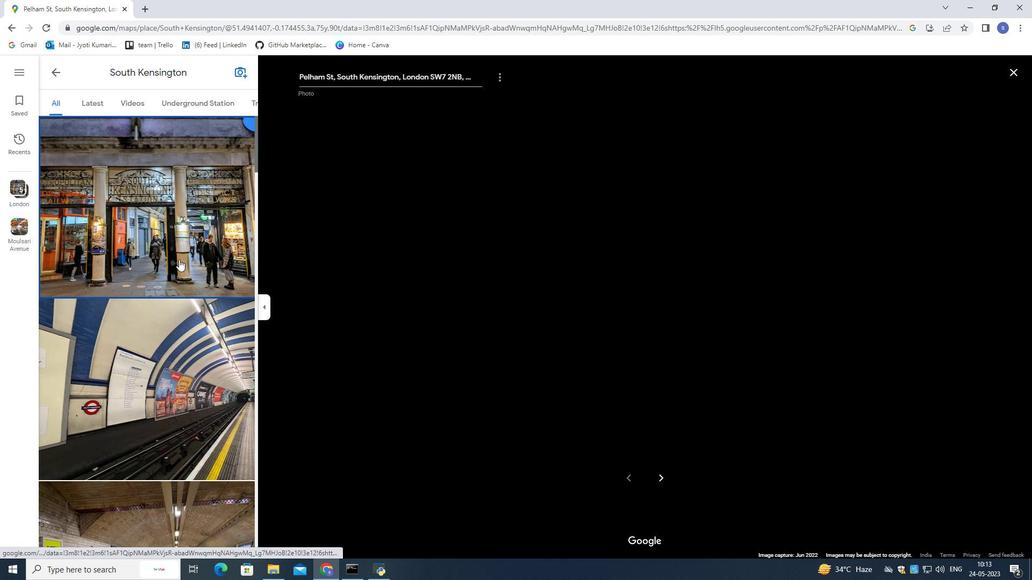 
Action: Mouse scrolled (179, 259) with delta (0, 0)
Screenshot: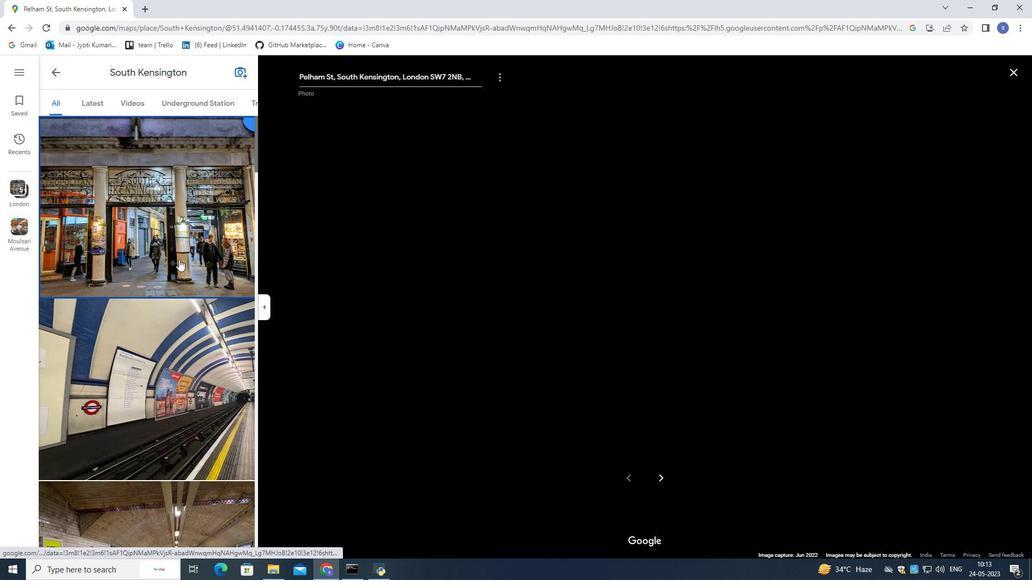 
Action: Mouse scrolled (179, 259) with delta (0, 0)
Screenshot: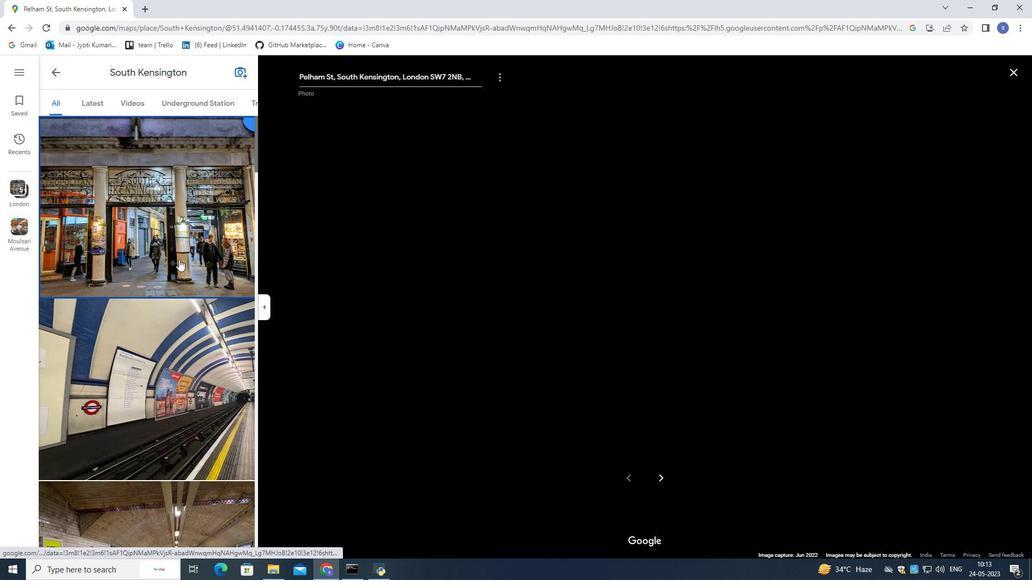 
Action: Mouse scrolled (179, 259) with delta (0, 0)
Screenshot: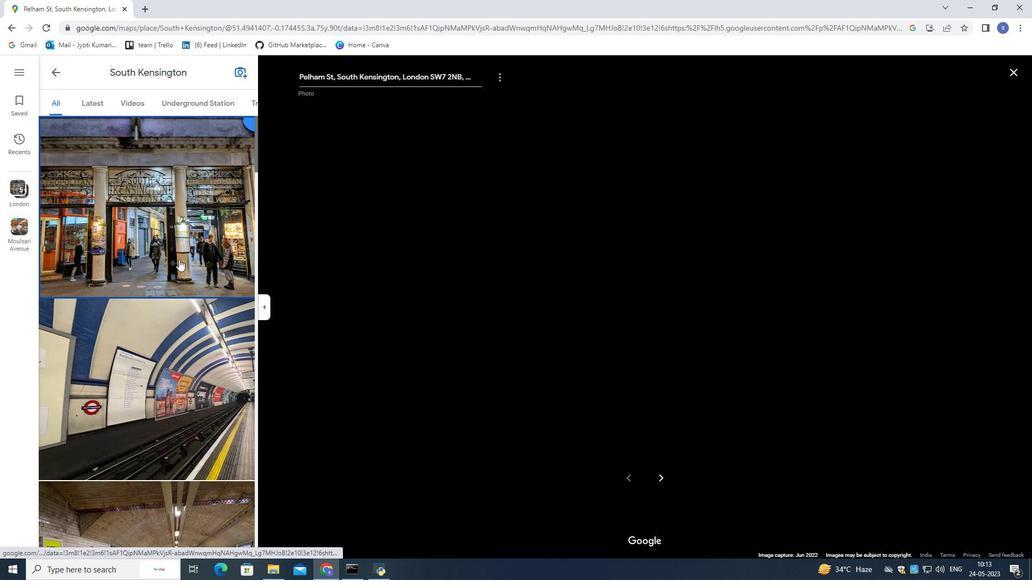 
Action: Mouse moved to (178, 259)
Screenshot: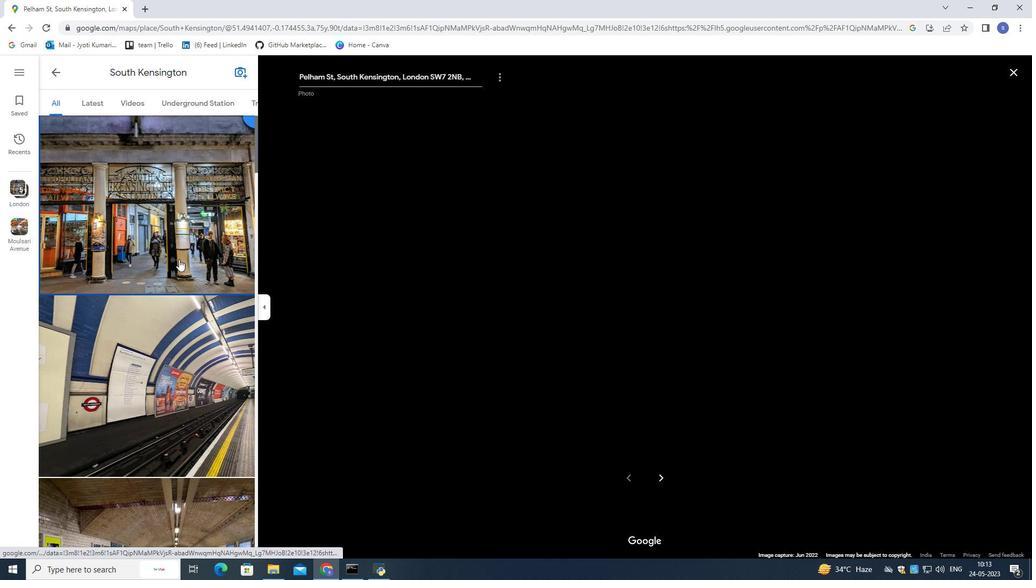 
Action: Mouse scrolled (178, 259) with delta (0, 0)
Screenshot: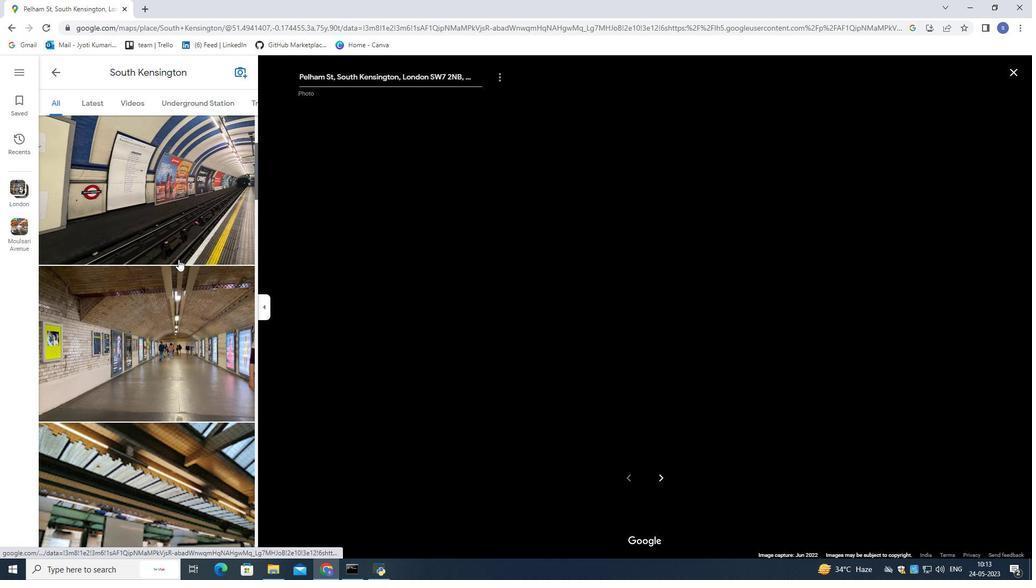 
Action: Mouse scrolled (178, 259) with delta (0, 0)
Screenshot: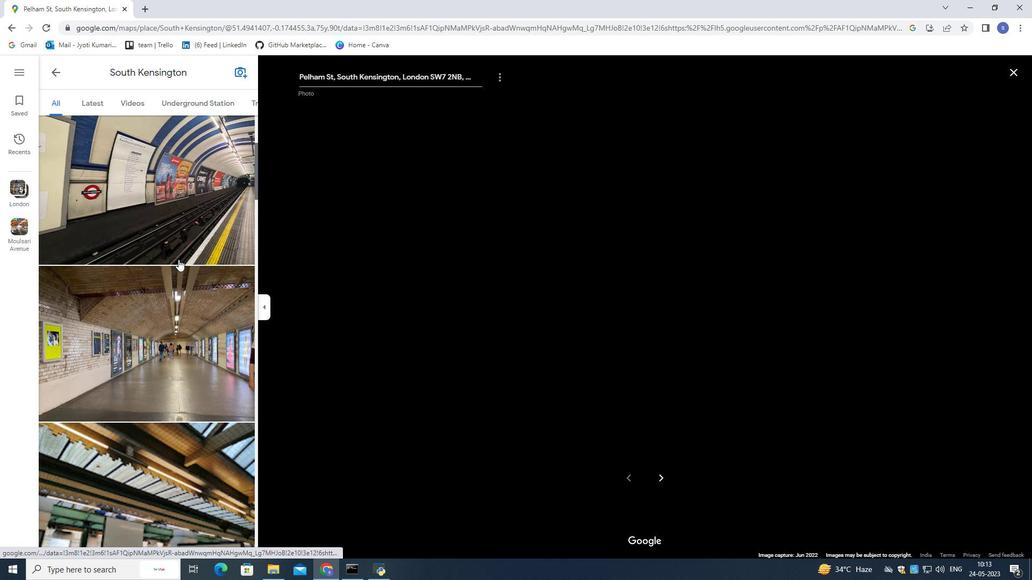 
Action: Mouse scrolled (178, 259) with delta (0, 0)
Screenshot: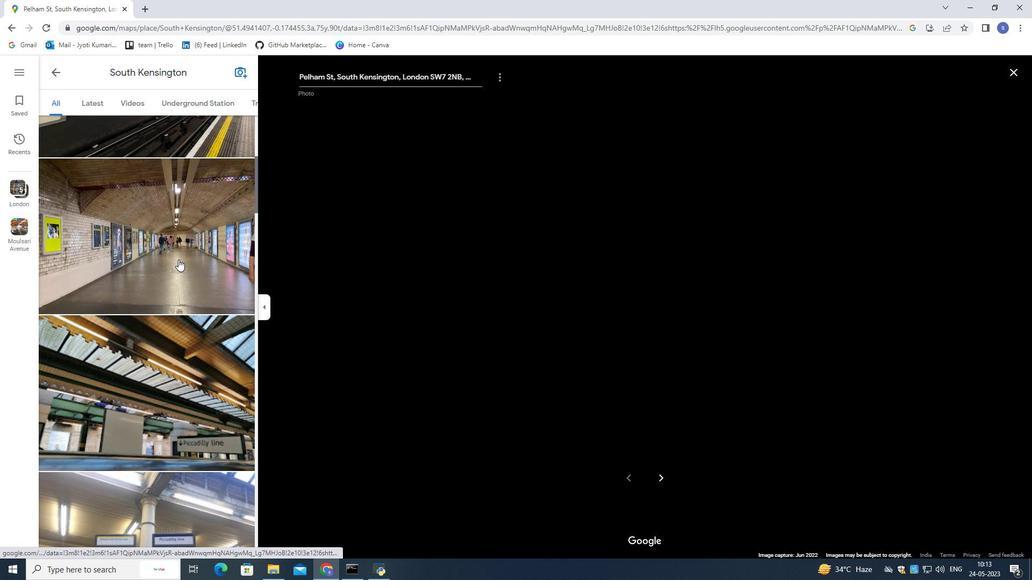 
Action: Mouse scrolled (178, 259) with delta (0, 0)
Screenshot: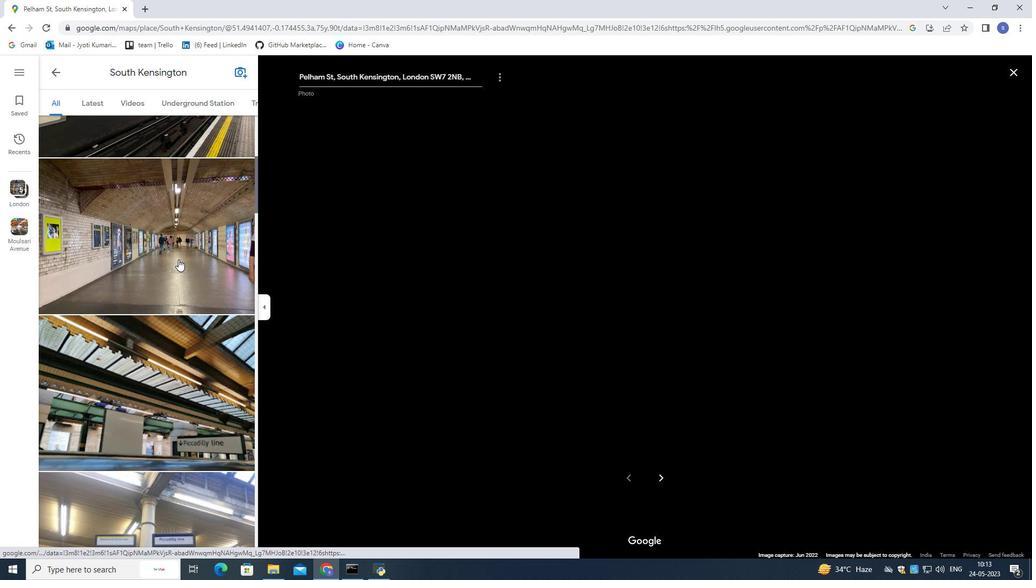 
Action: Mouse scrolled (178, 259) with delta (0, 0)
Screenshot: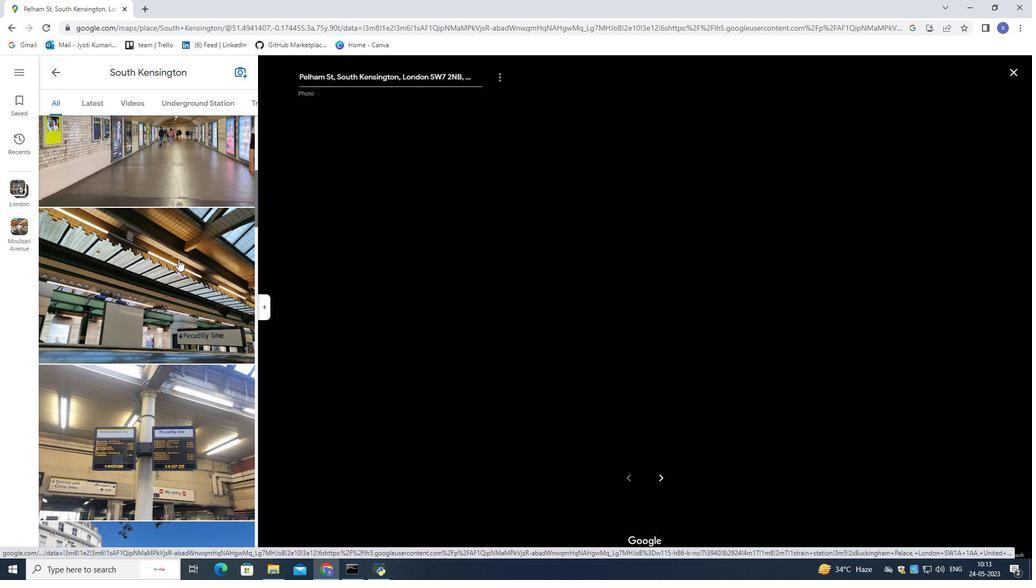 
Action: Mouse scrolled (178, 259) with delta (0, 0)
Screenshot: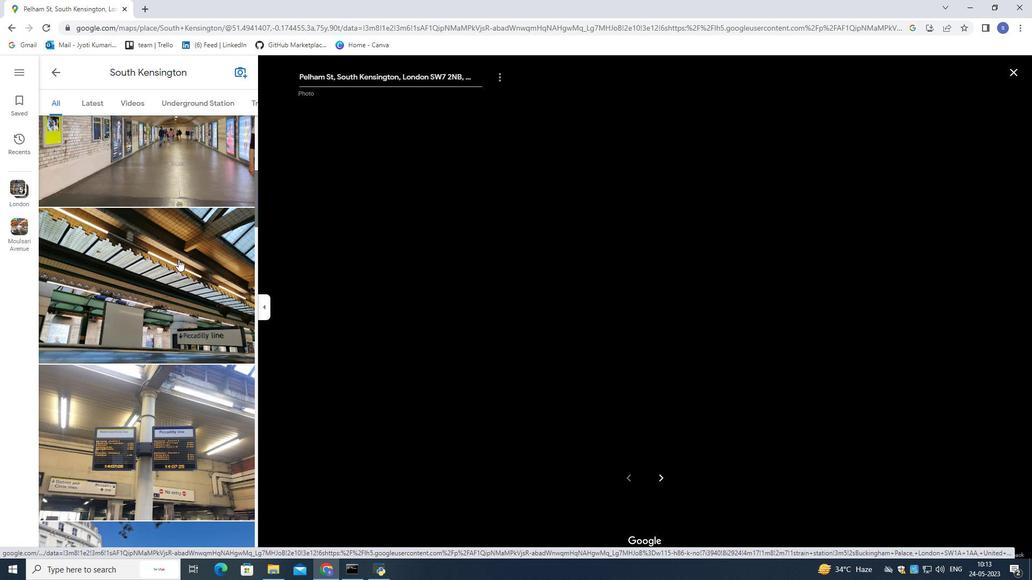 
Action: Mouse moved to (177, 258)
Screenshot: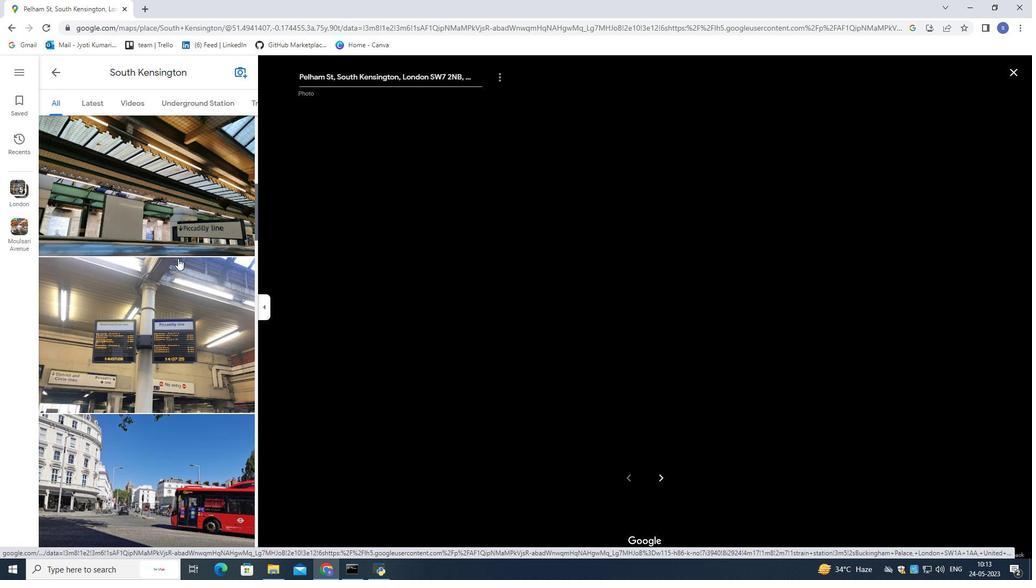 
Action: Mouse scrolled (177, 258) with delta (0, 0)
Screenshot: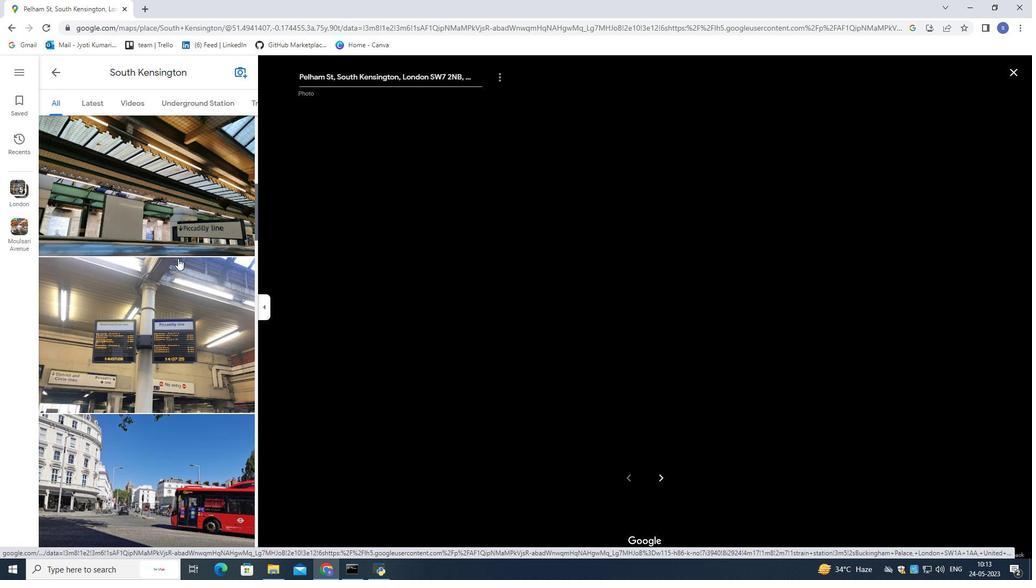 
Action: Mouse scrolled (177, 258) with delta (0, 0)
Screenshot: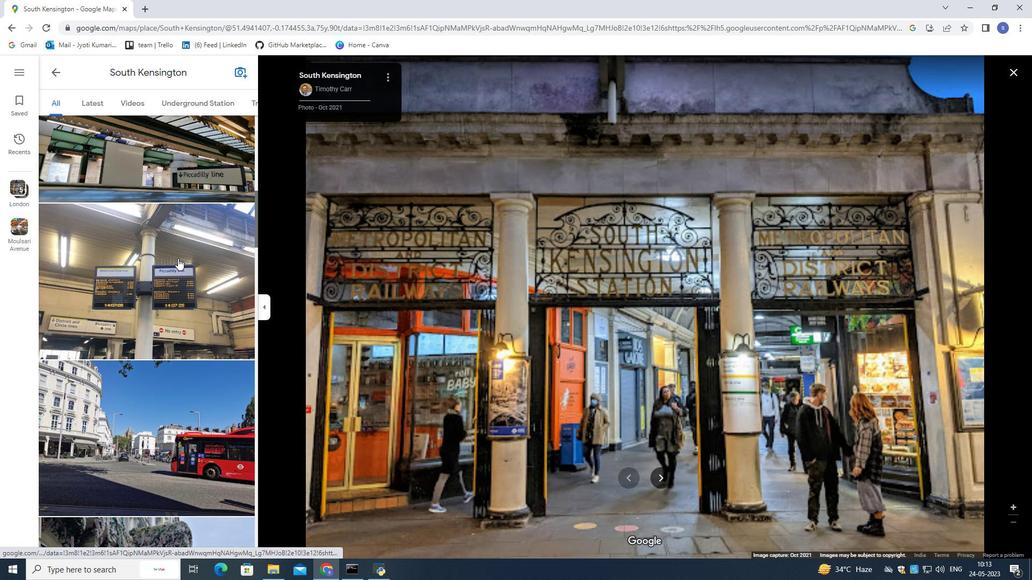 
Action: Mouse moved to (175, 274)
Screenshot: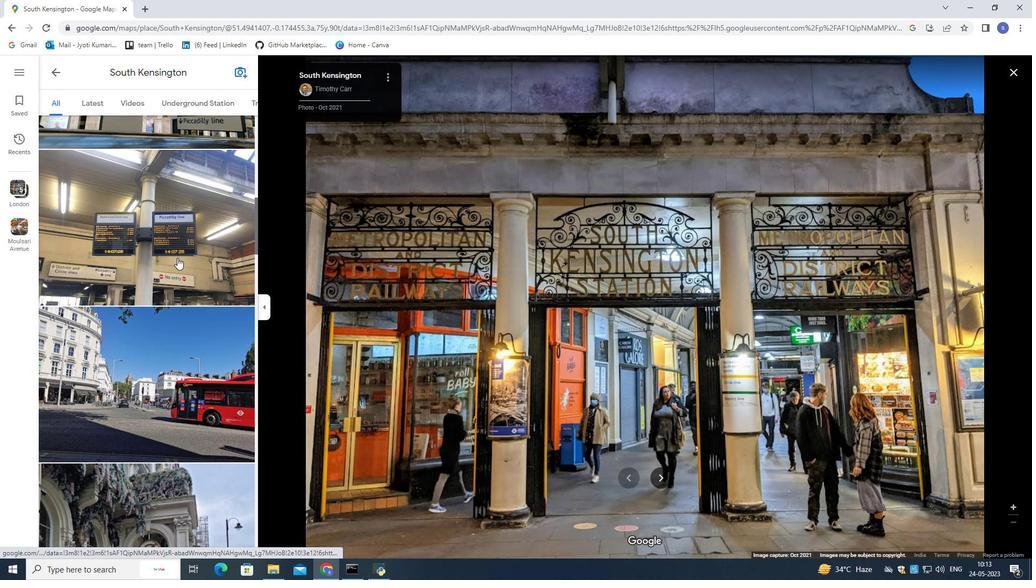
Action: Mouse pressed left at (175, 274)
Screenshot: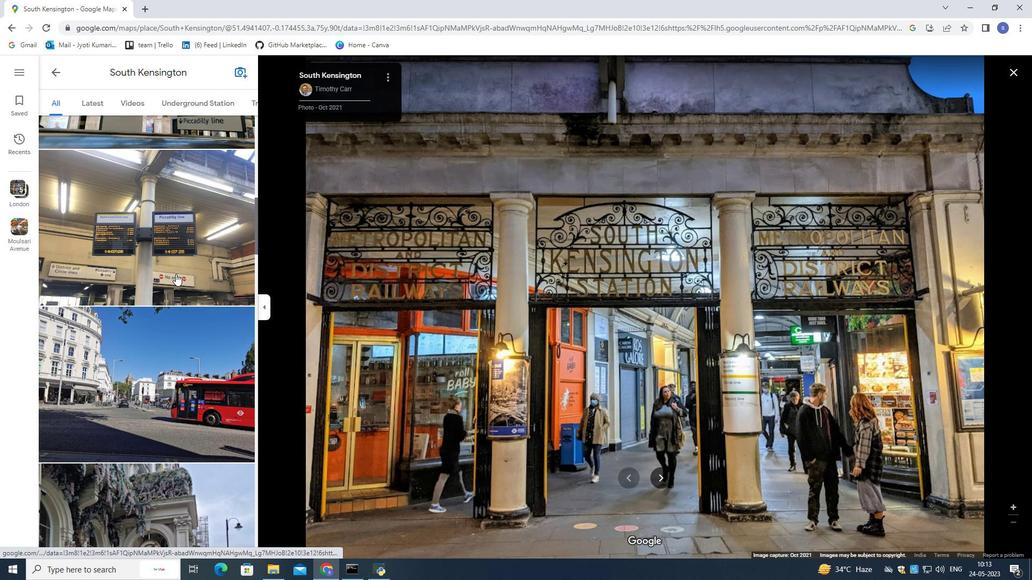 
Action: Mouse scrolled (175, 273) with delta (0, 0)
Screenshot: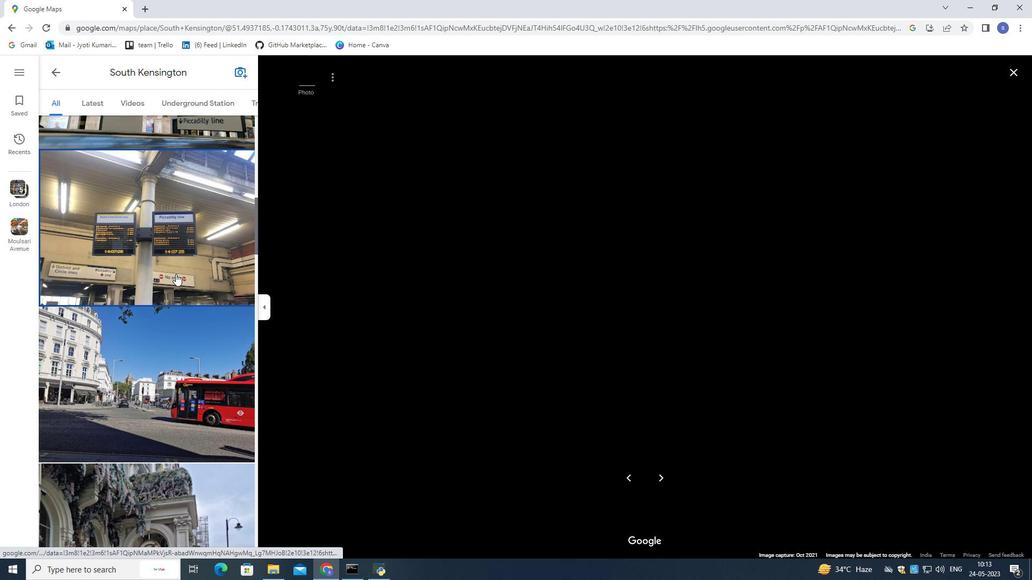 
Action: Mouse scrolled (175, 273) with delta (0, 0)
Screenshot: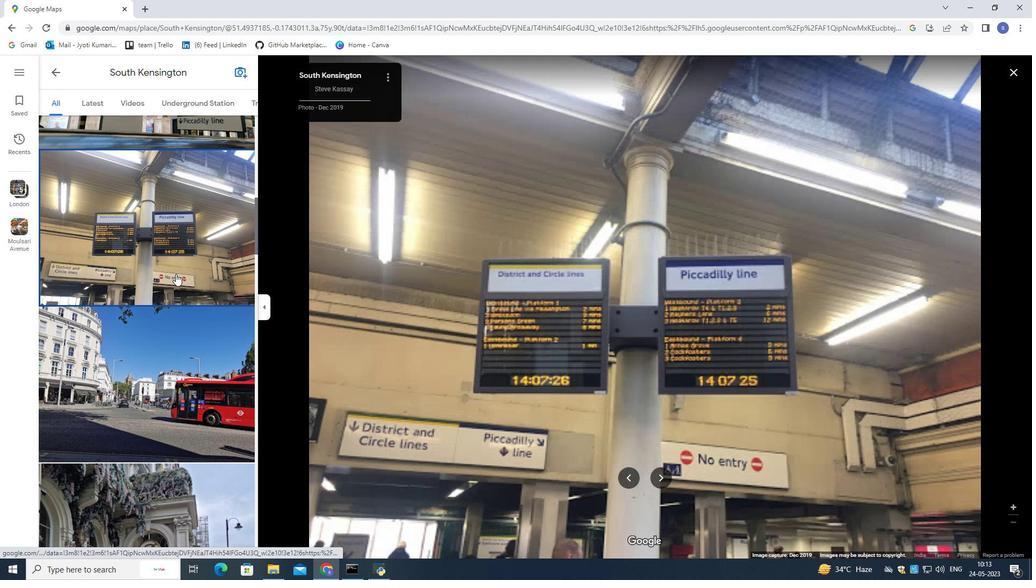 
Action: Mouse scrolled (175, 273) with delta (0, 0)
Screenshot: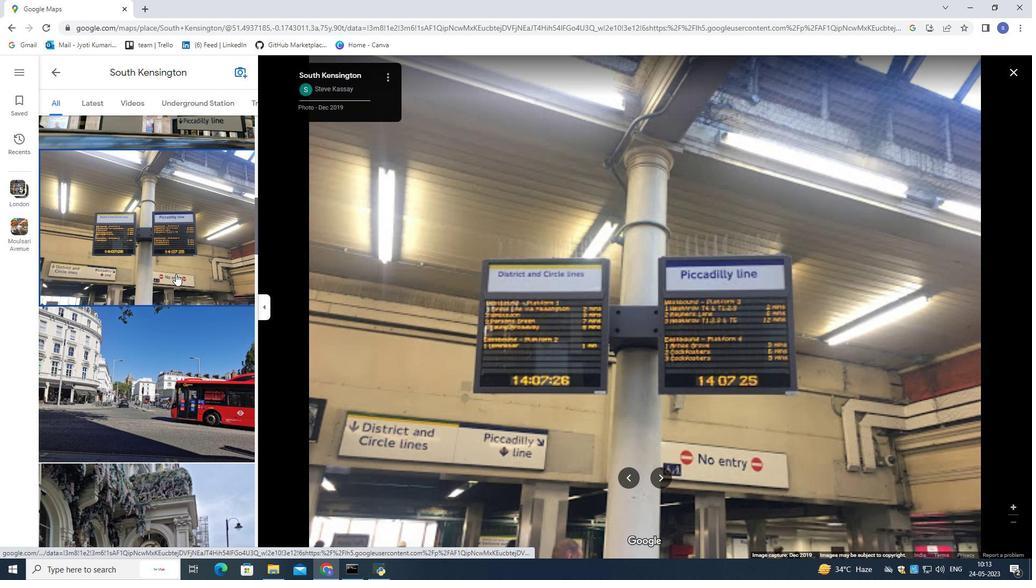 
Action: Mouse scrolled (175, 273) with delta (0, 0)
Screenshot: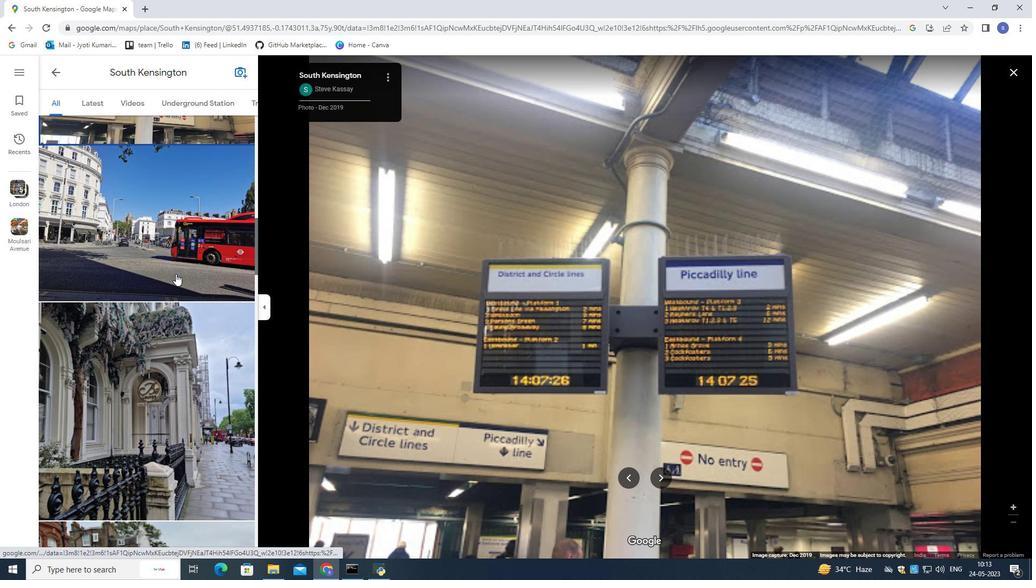 
Action: Mouse scrolled (175, 273) with delta (0, 0)
Screenshot: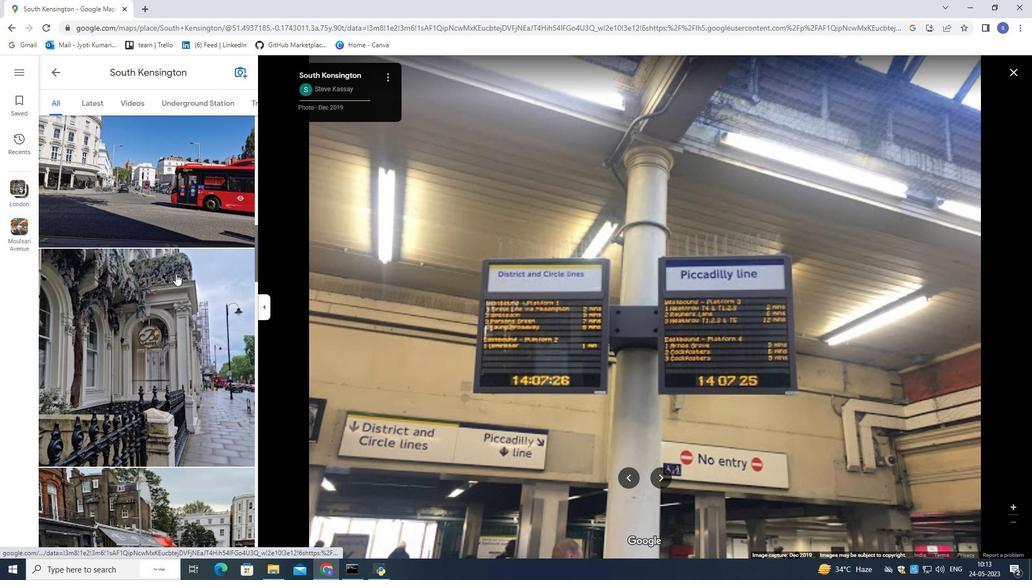 
Action: Mouse scrolled (175, 273) with delta (0, 0)
Screenshot: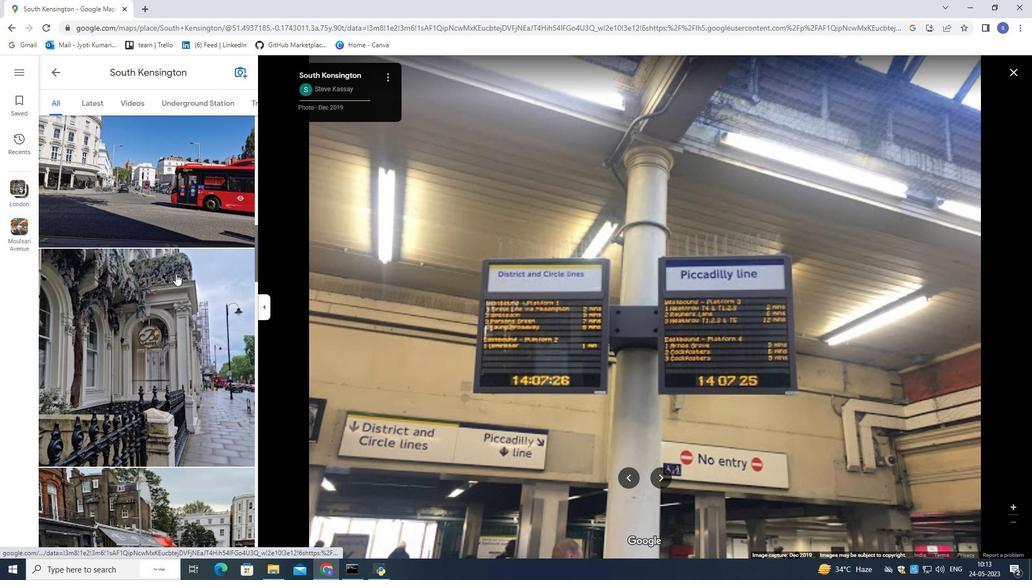 
Action: Mouse scrolled (175, 273) with delta (0, 0)
Screenshot: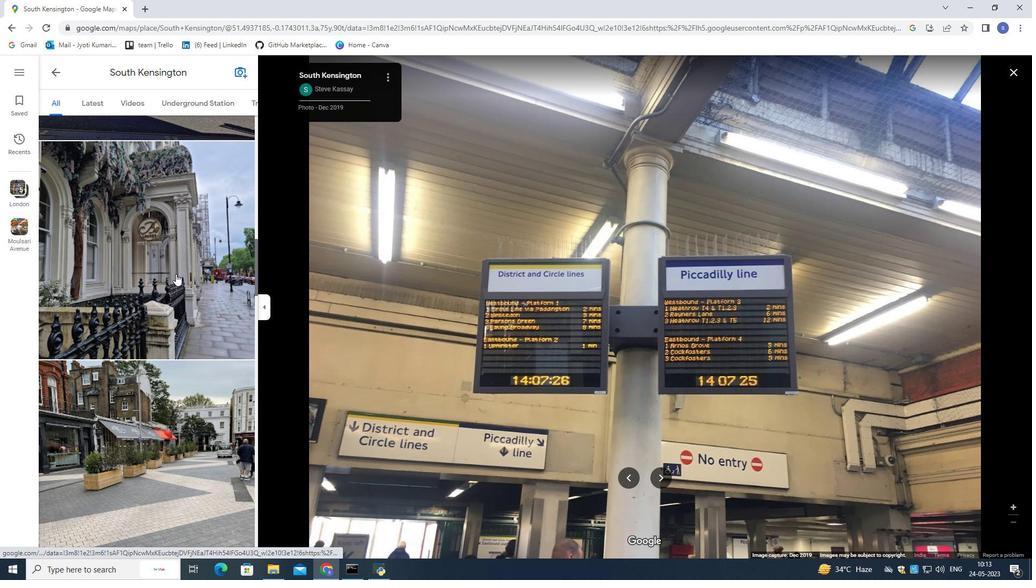 
Action: Mouse scrolled (175, 273) with delta (0, 0)
